 Task: Explore the nearby ski resorts in Lake Tahoe.
Action: Mouse moved to (206, 79)
Screenshot: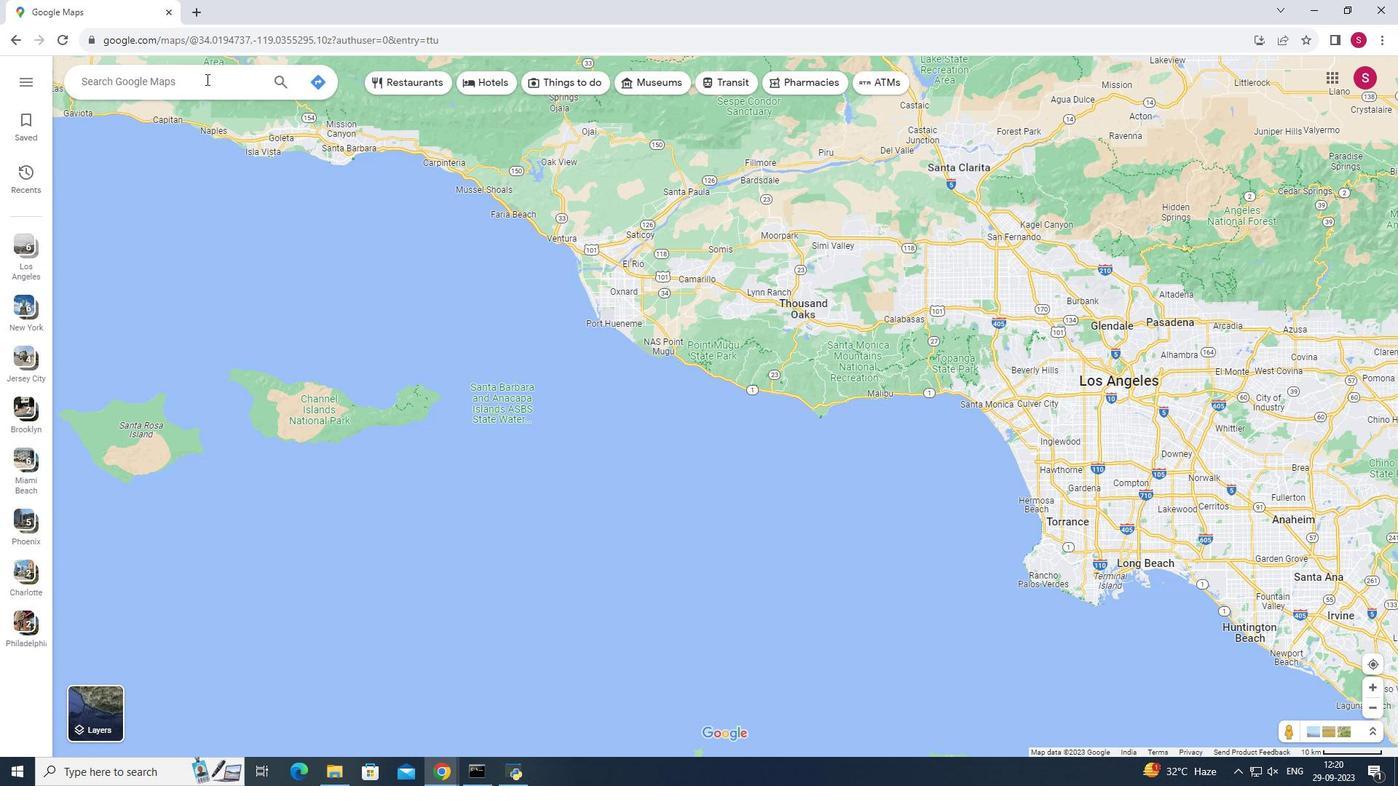 
Action: Mouse pressed left at (206, 79)
Screenshot: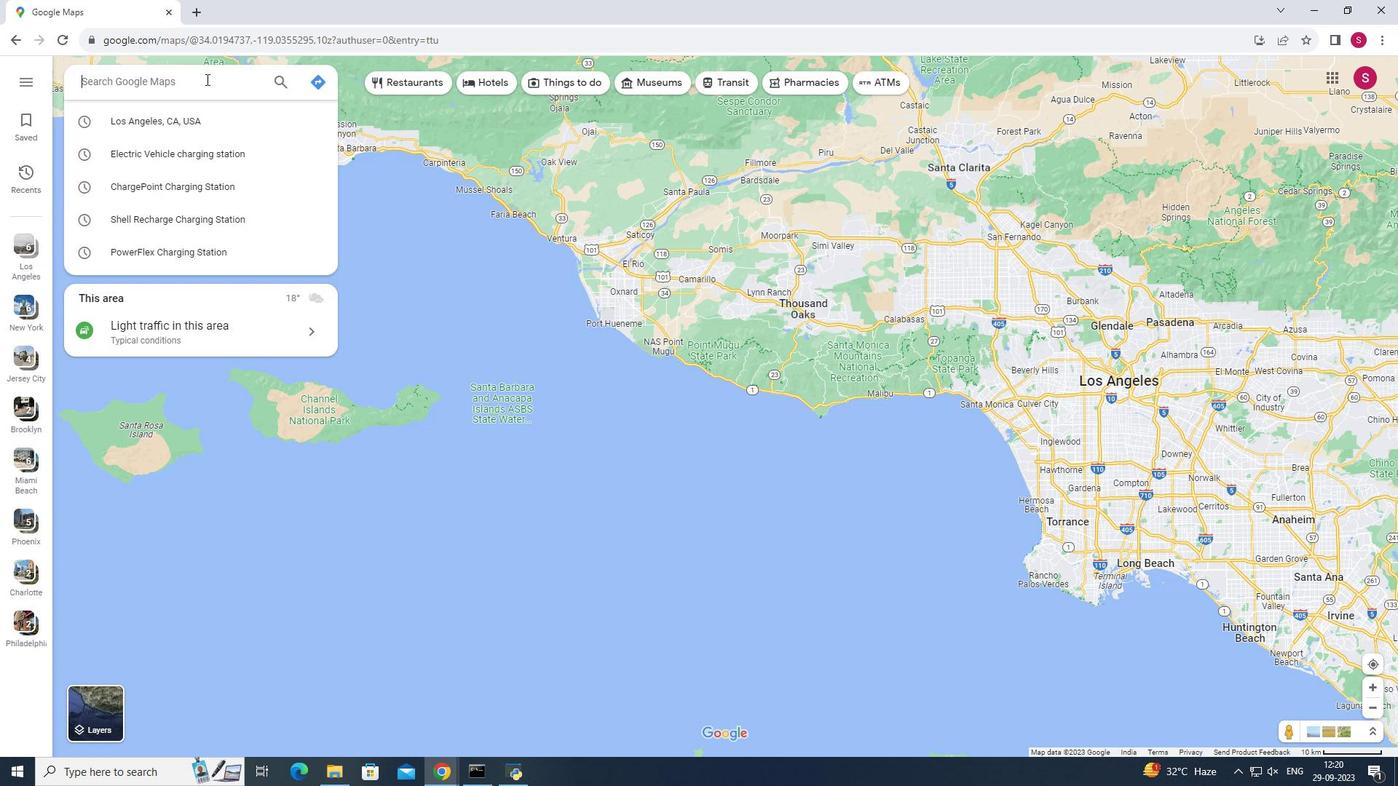 
Action: Mouse moved to (214, 81)
Screenshot: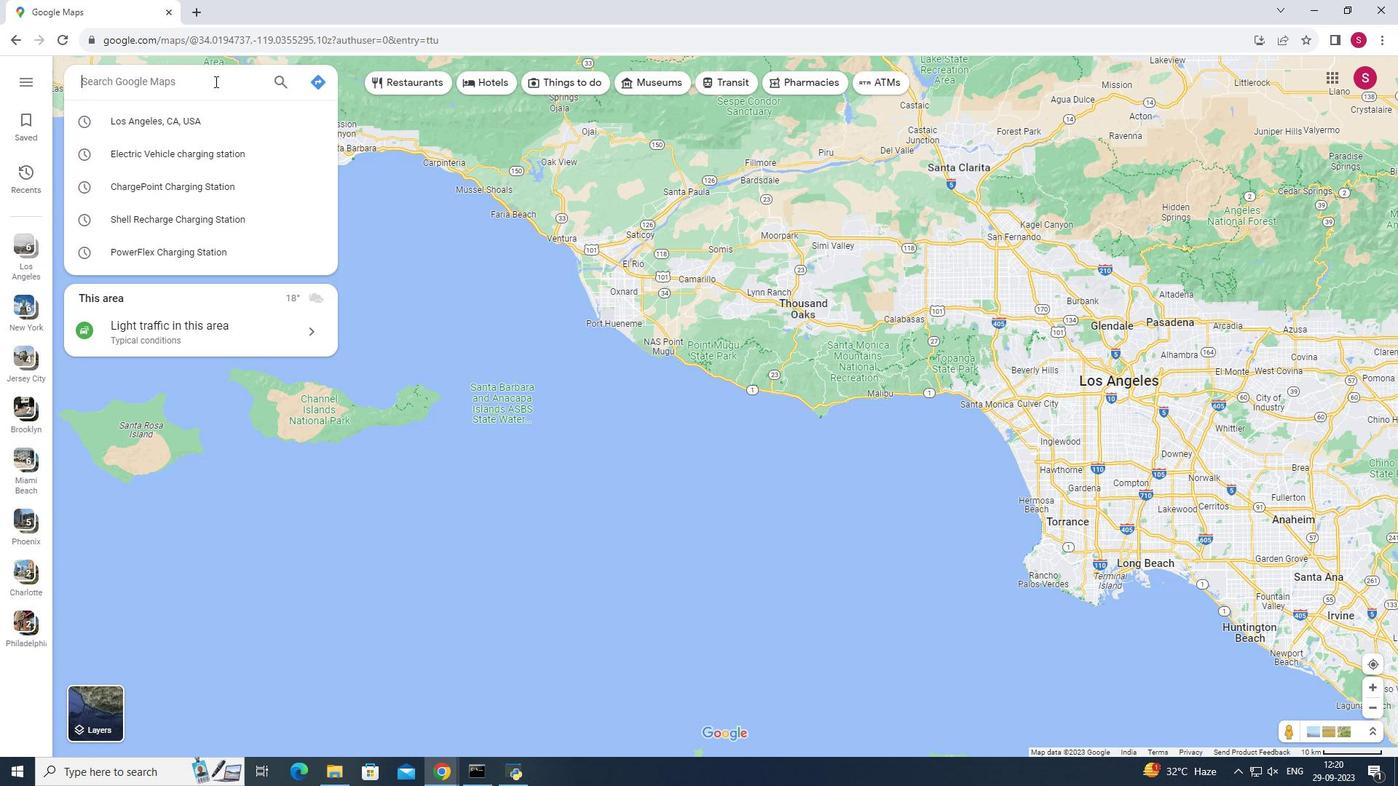 
Action: Key pressed <Key.shift><Key.shift><Key.shift><Key.shift><Key.shift><Key.shift><Key.shift><Key.shift><Key.shift><Key.shift><Key.shift><Key.shift><Key.shift><Key.shift><Key.shift><Key.shift><Key.shift>Lake<Key.space><Key.shift><Key.shift><Key.shift><Key.shift><Key.shift><Key.shift><Key.shift><Key.shift><Key.shift><Key.shift><Key.shift>Tahoe
Screenshot: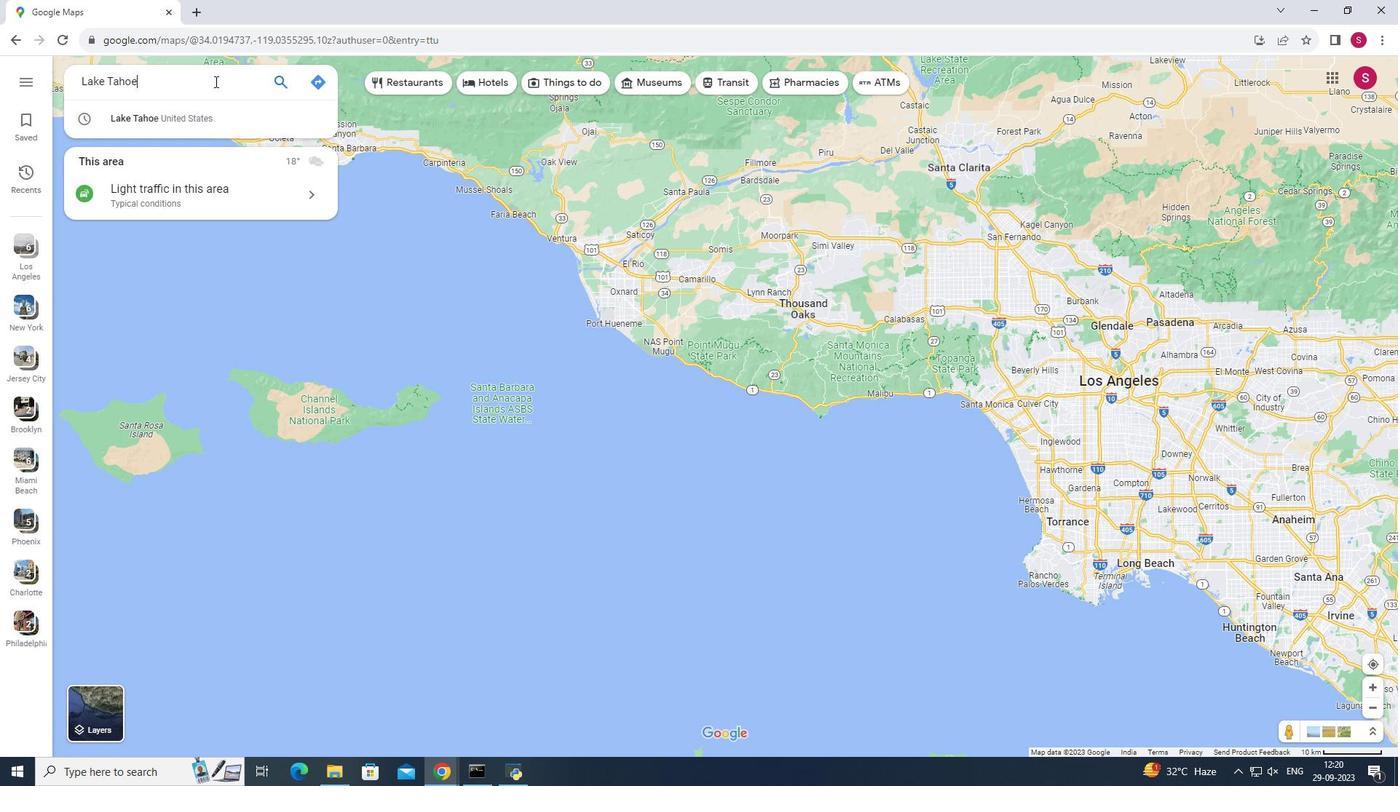 
Action: Mouse moved to (214, 115)
Screenshot: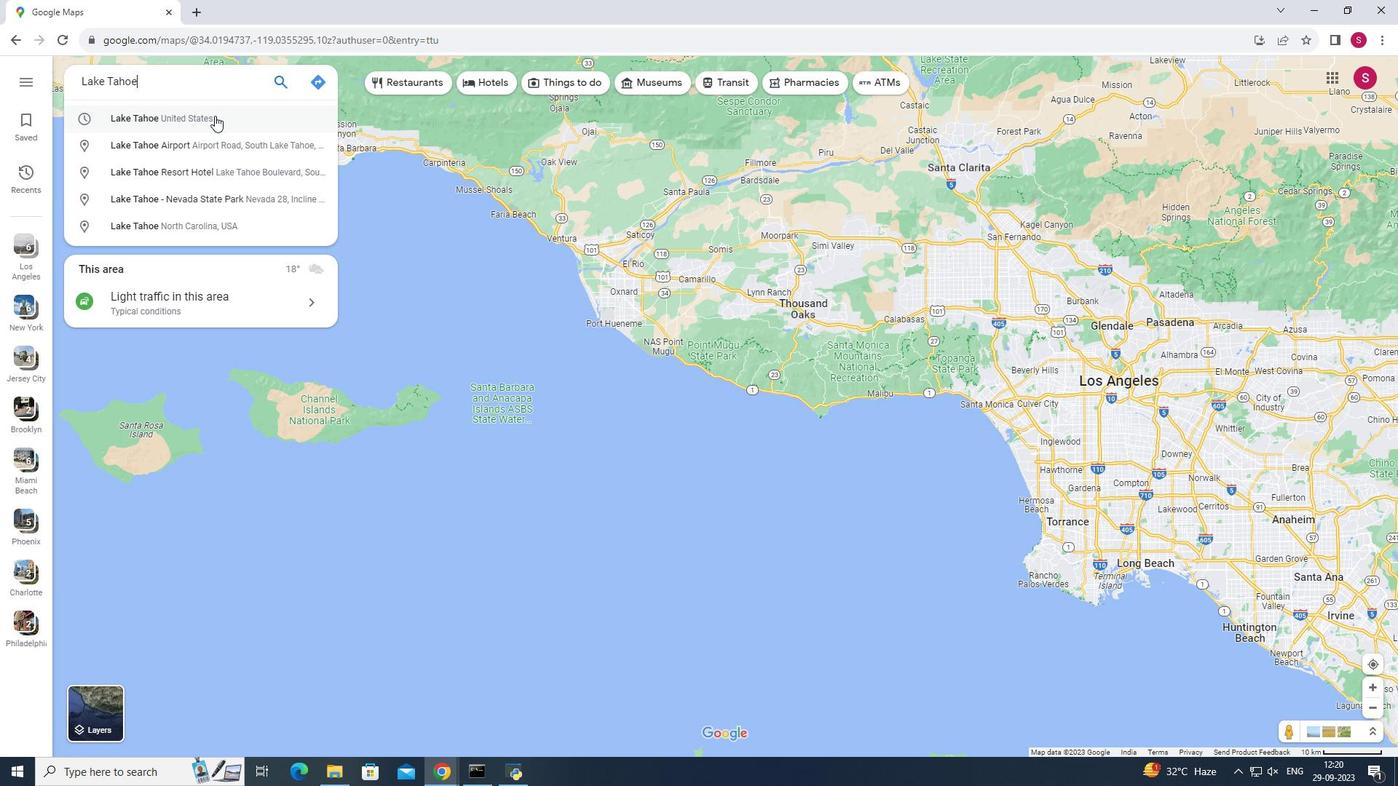
Action: Mouse pressed left at (214, 115)
Screenshot: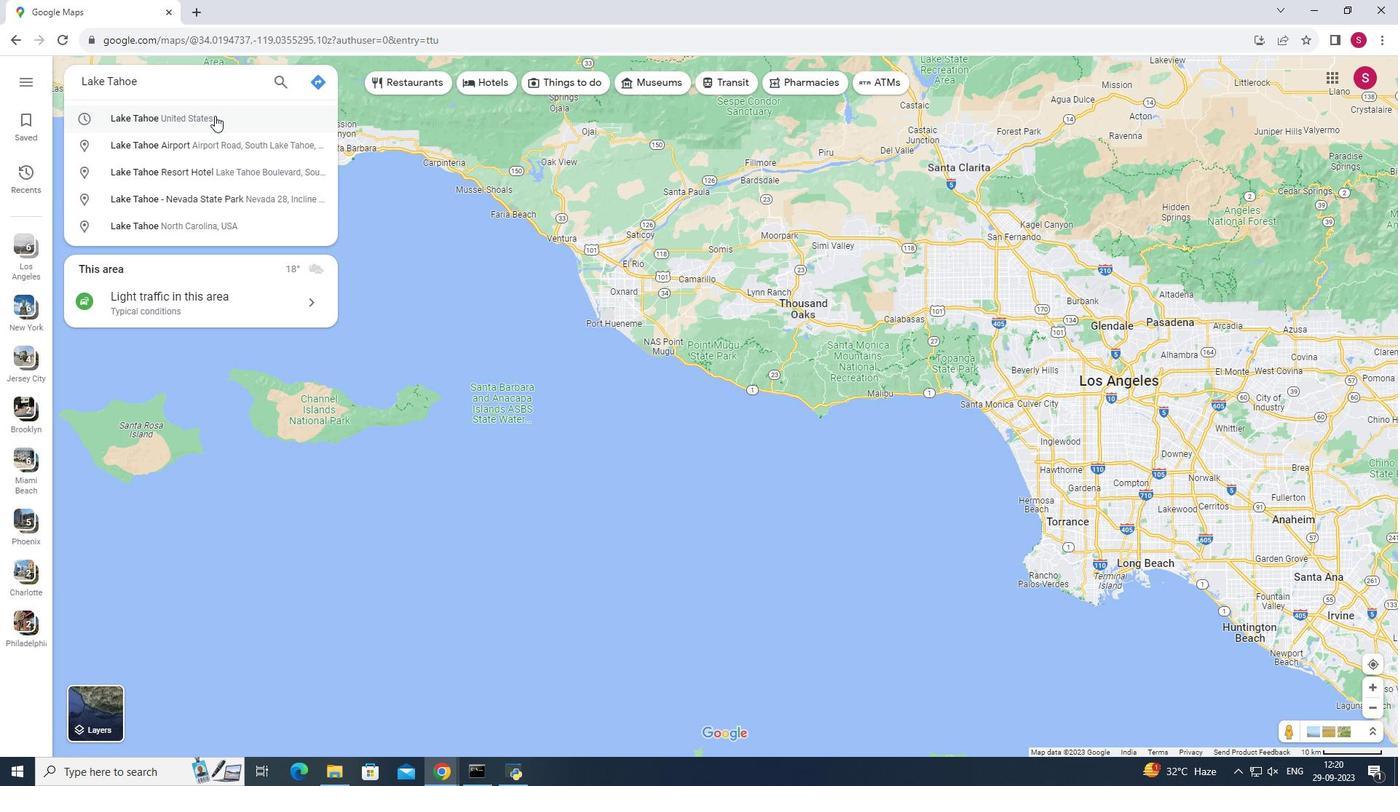 
Action: Mouse moved to (204, 368)
Screenshot: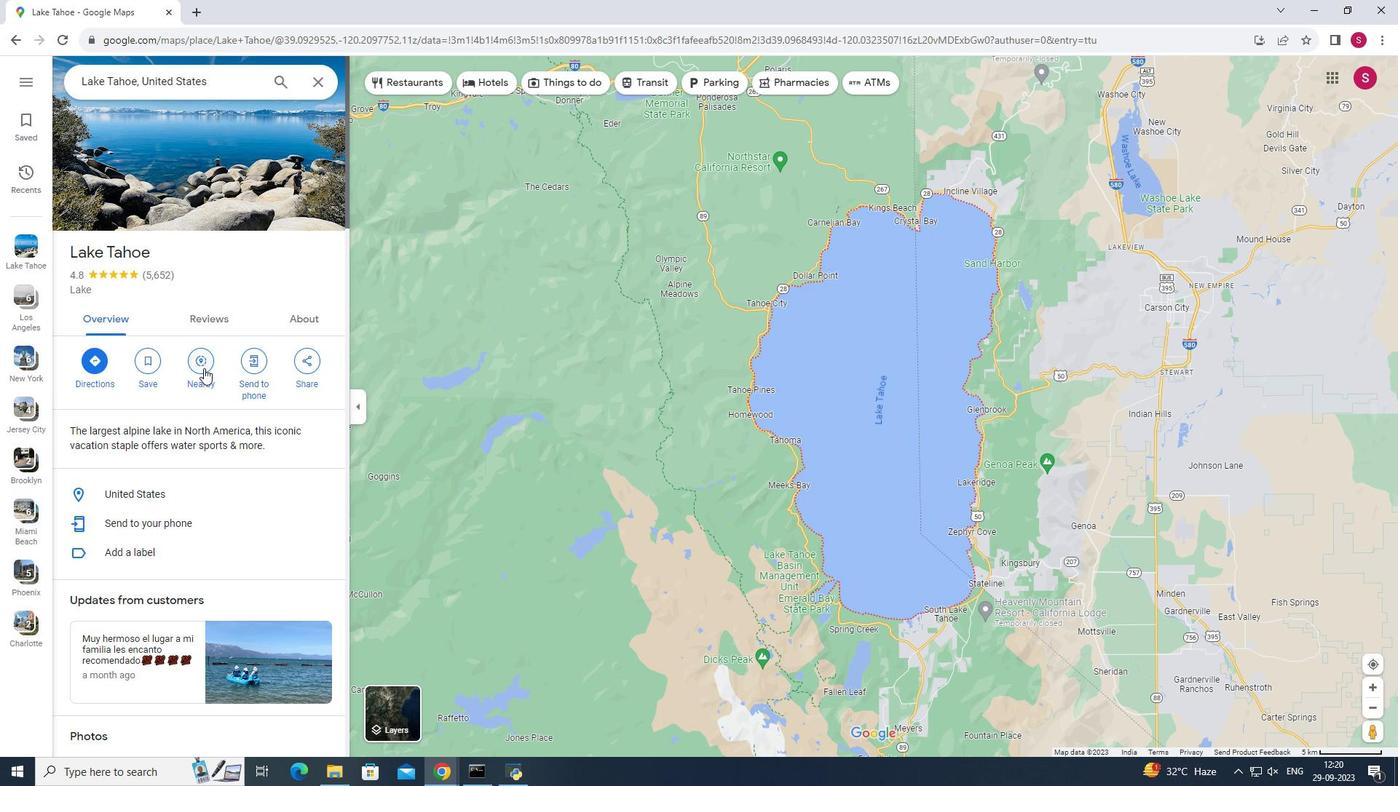 
Action: Mouse pressed left at (204, 368)
Screenshot: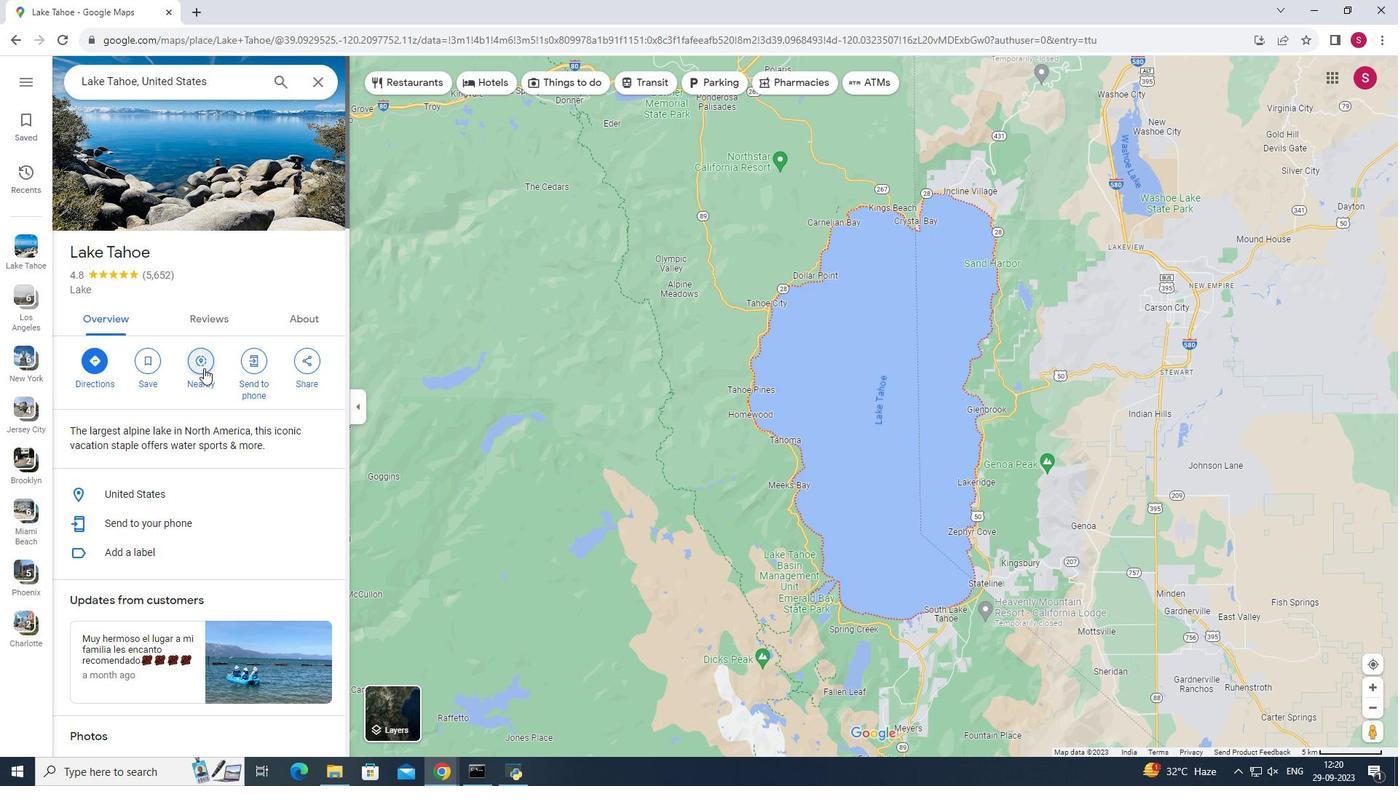 
Action: Mouse moved to (191, 75)
Screenshot: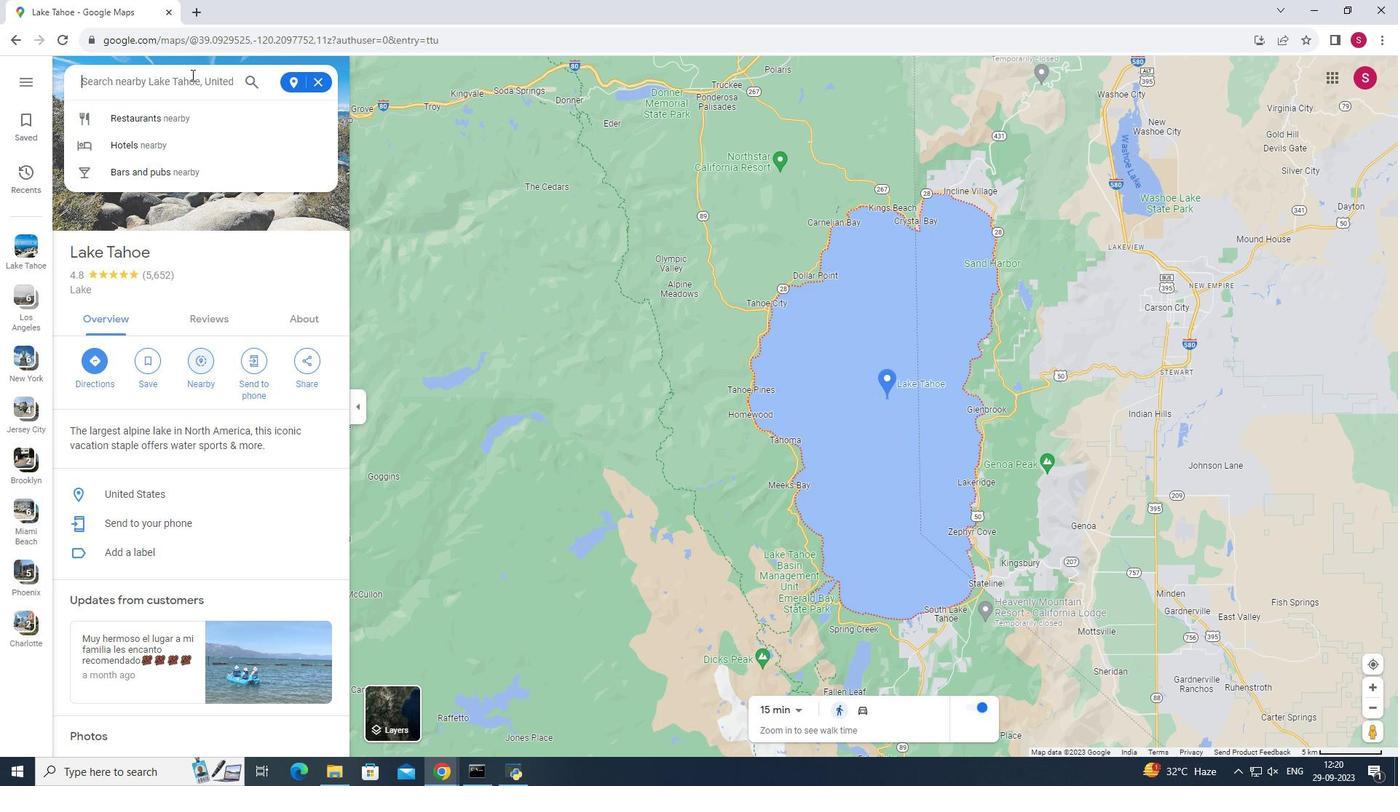 
Action: Mouse pressed left at (191, 75)
Screenshot: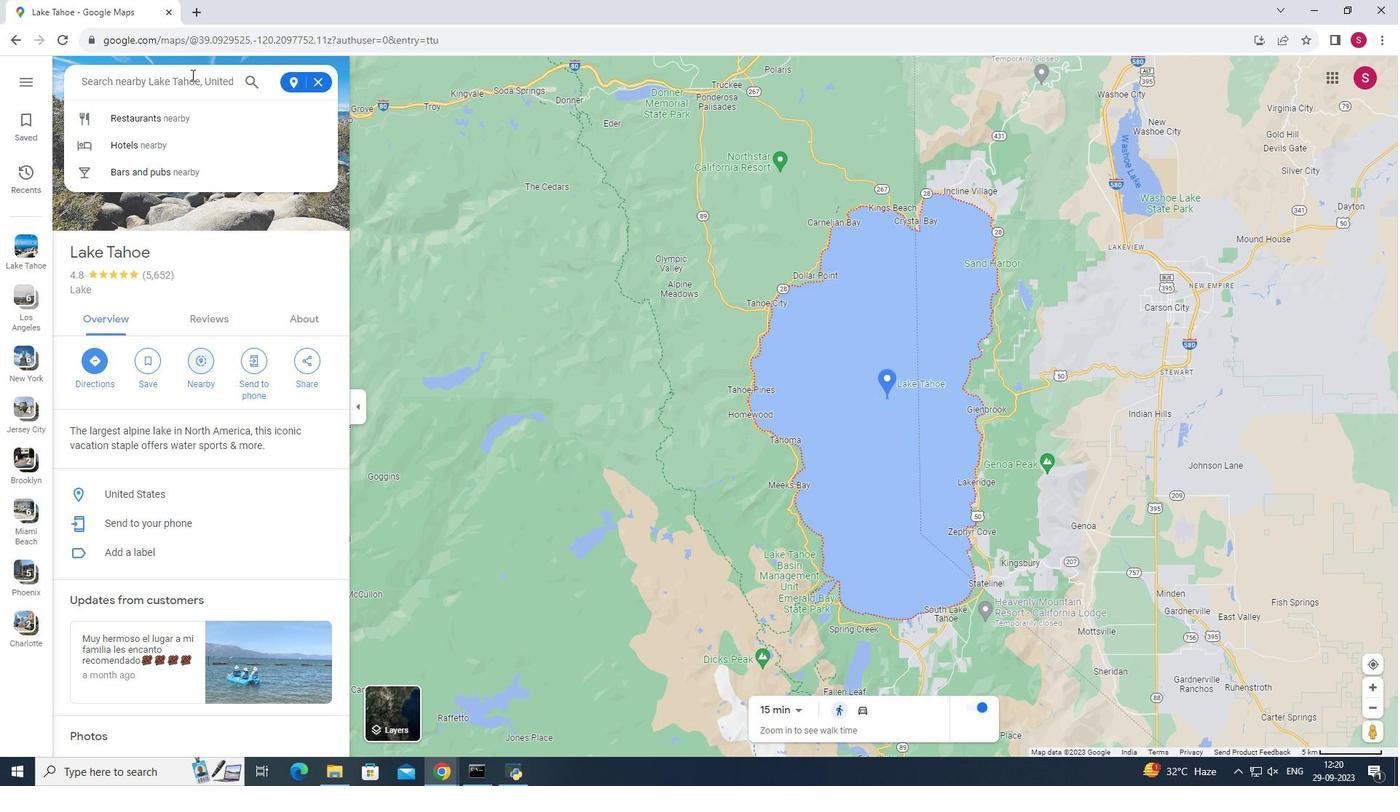 
Action: Key pressed ski<Key.space>resorts<Key.enter>
Screenshot: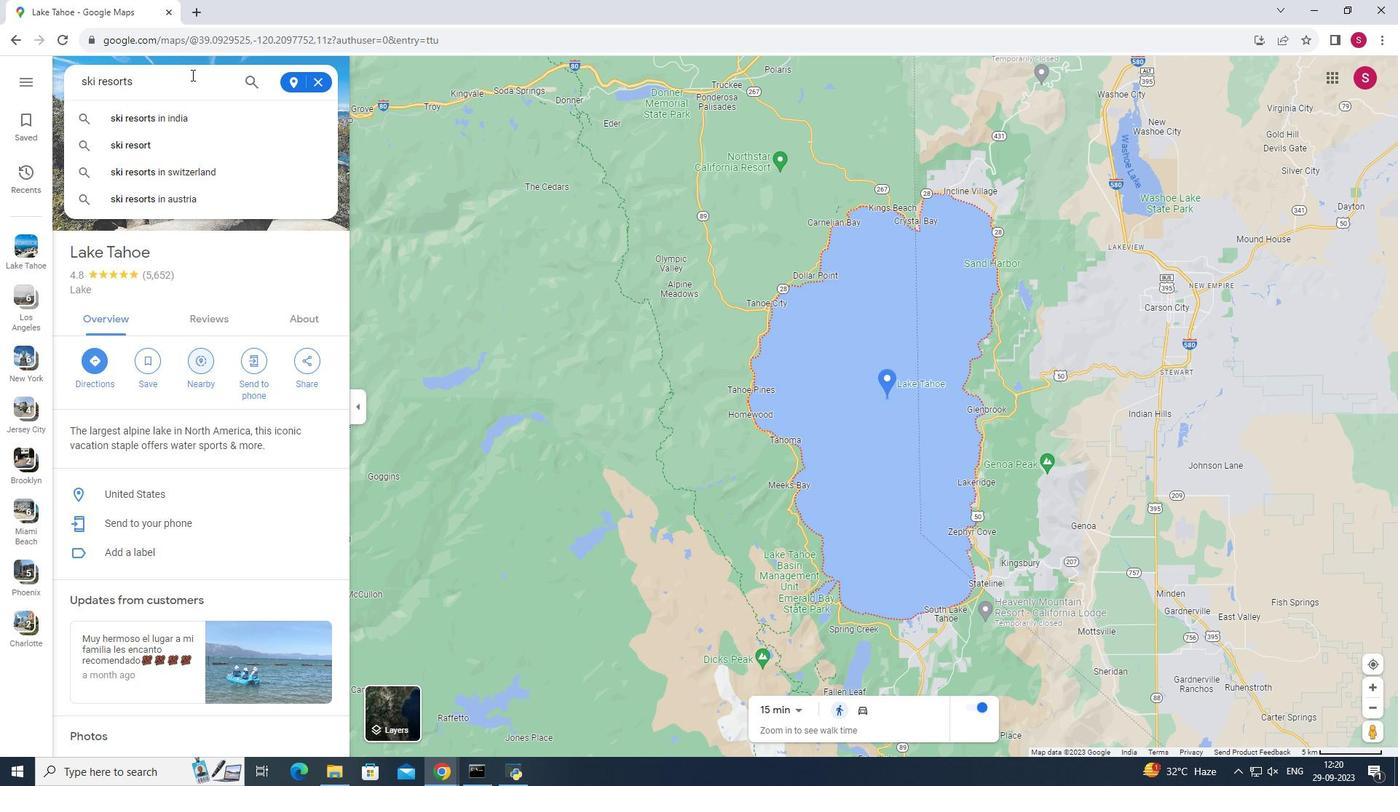 
Action: Mouse moved to (207, 128)
Screenshot: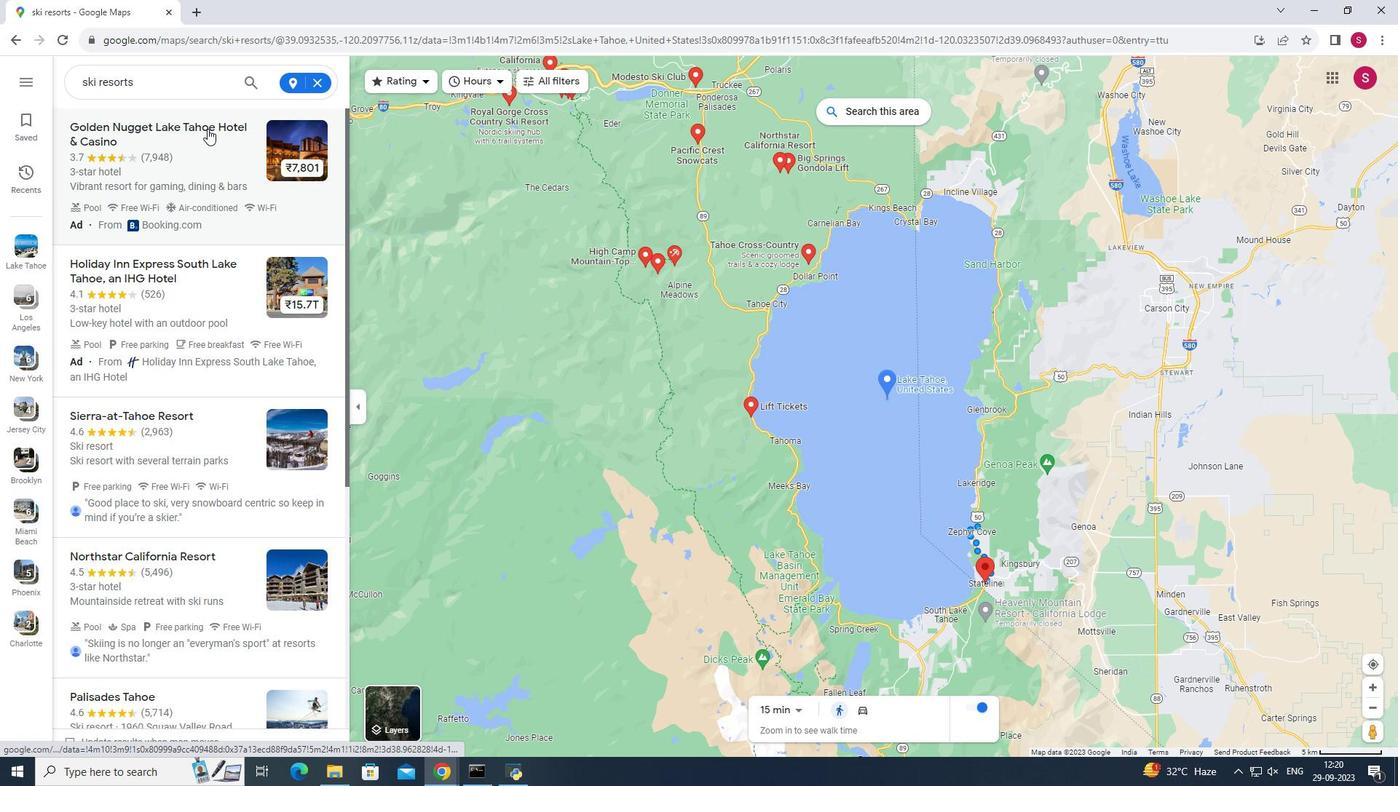 
Action: Mouse pressed left at (207, 128)
Screenshot: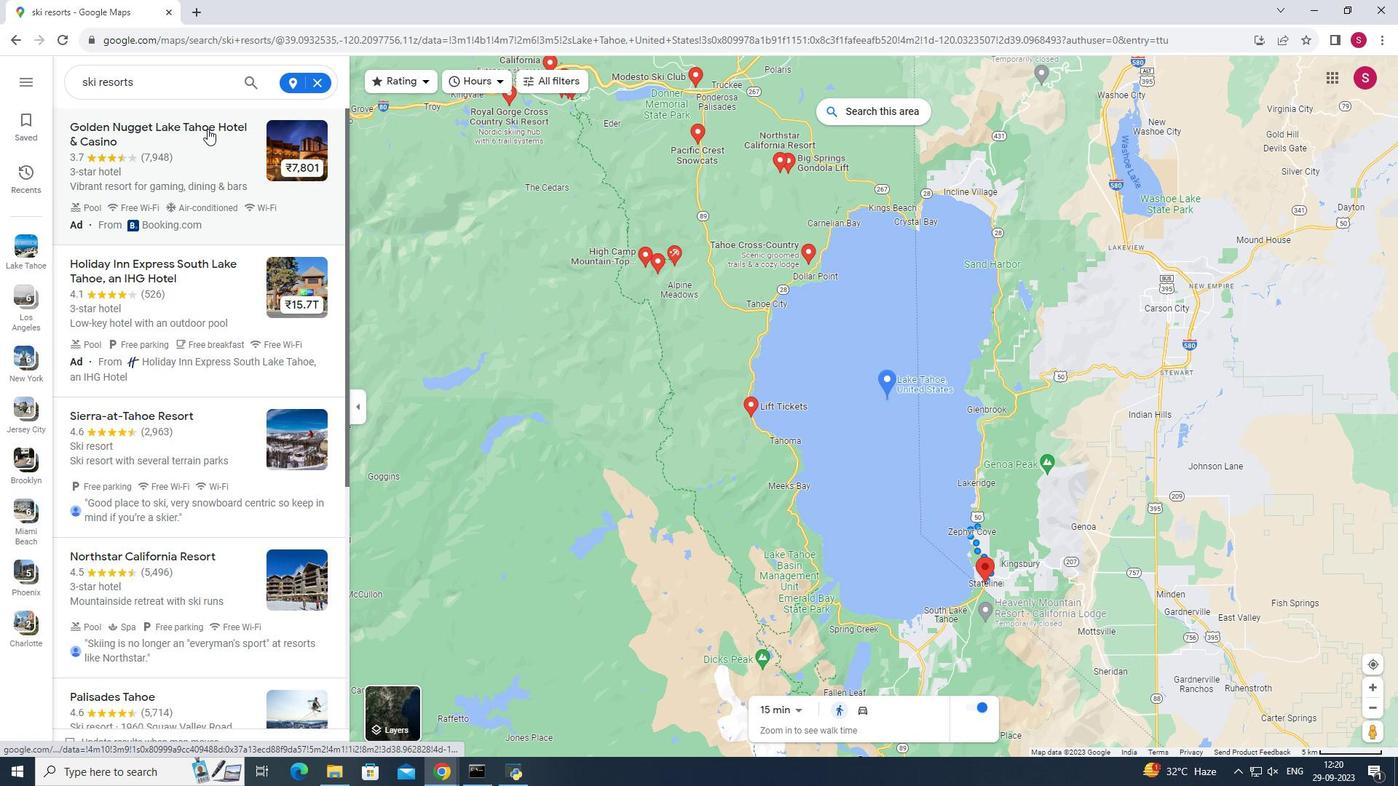 
Action: Mouse moved to (569, 418)
Screenshot: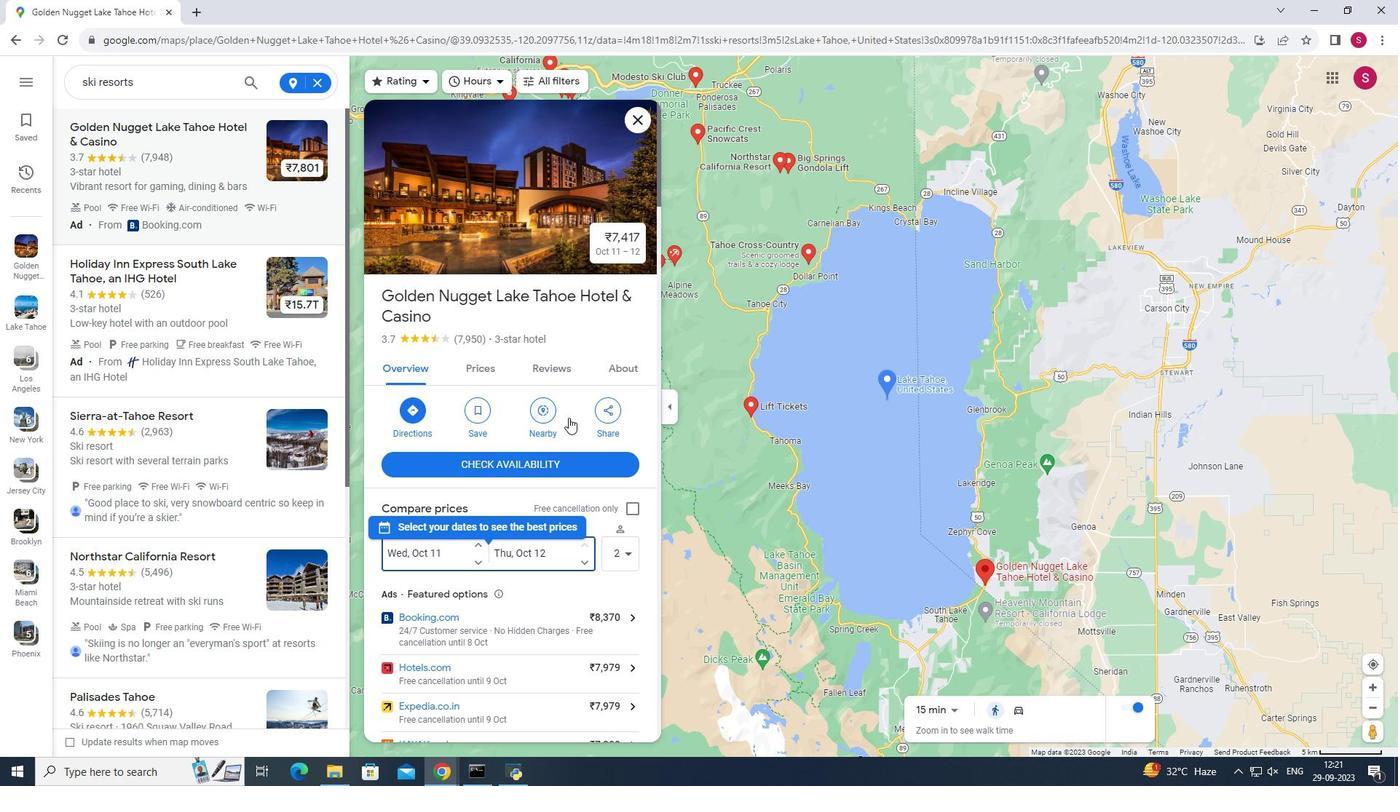 
Action: Mouse scrolled (569, 417) with delta (0, 0)
Screenshot: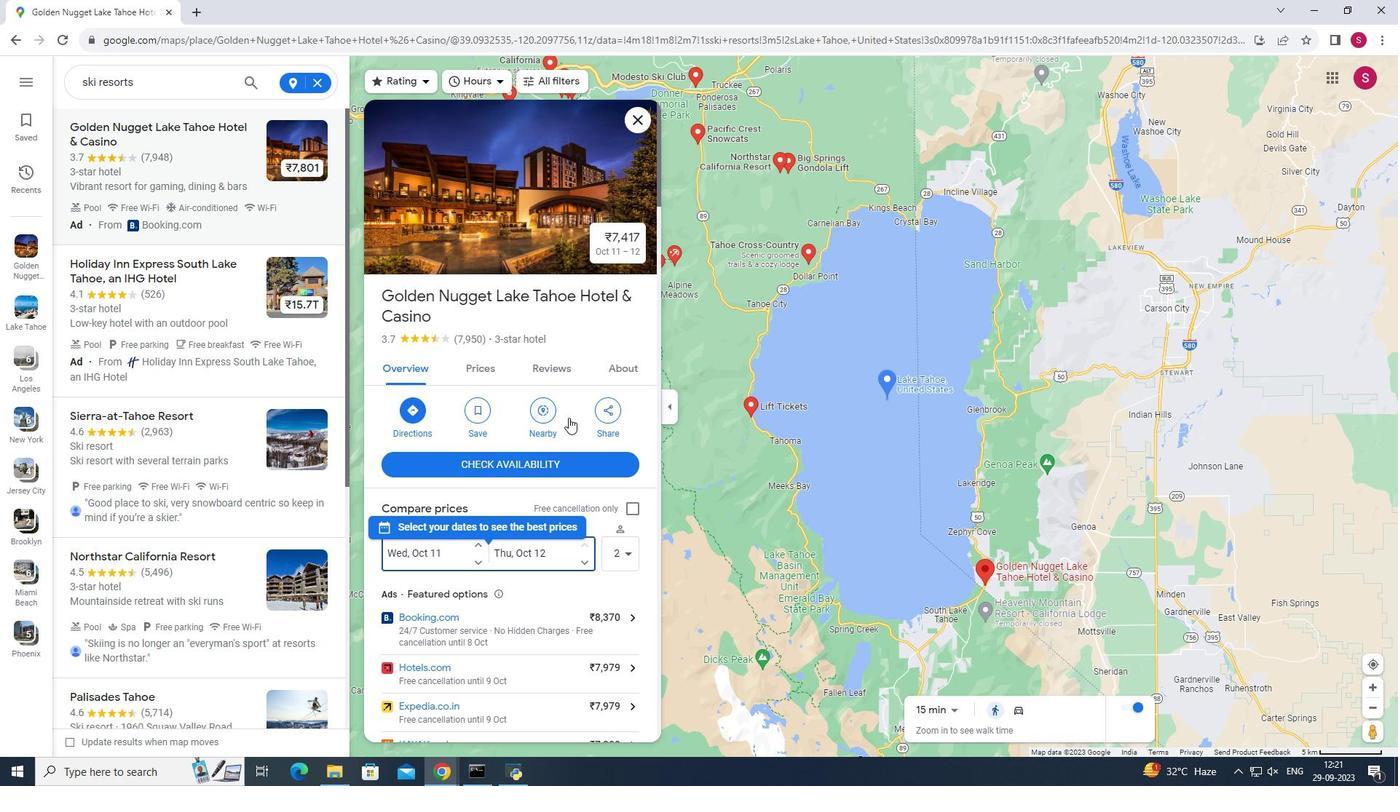 
Action: Mouse moved to (569, 418)
Screenshot: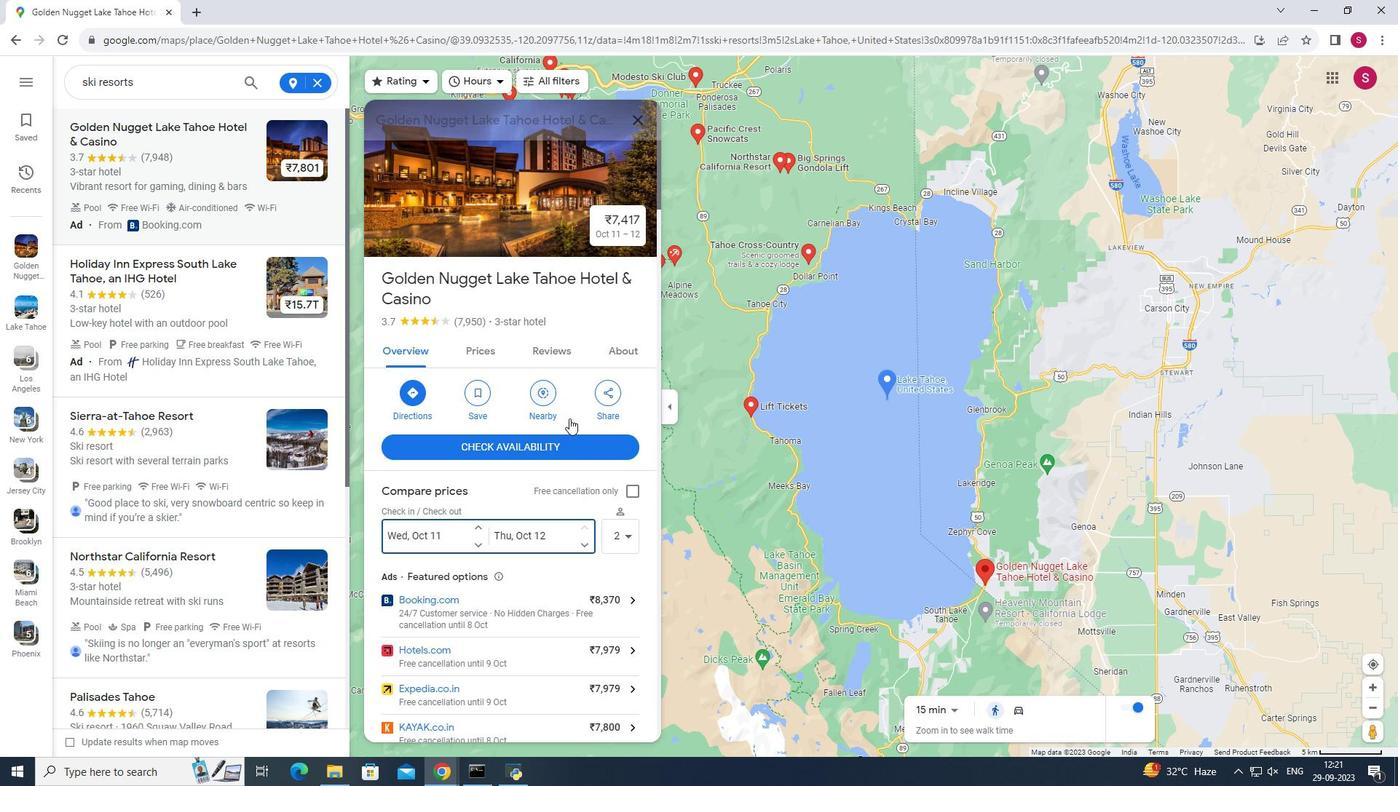 
Action: Mouse scrolled (569, 418) with delta (0, 0)
Screenshot: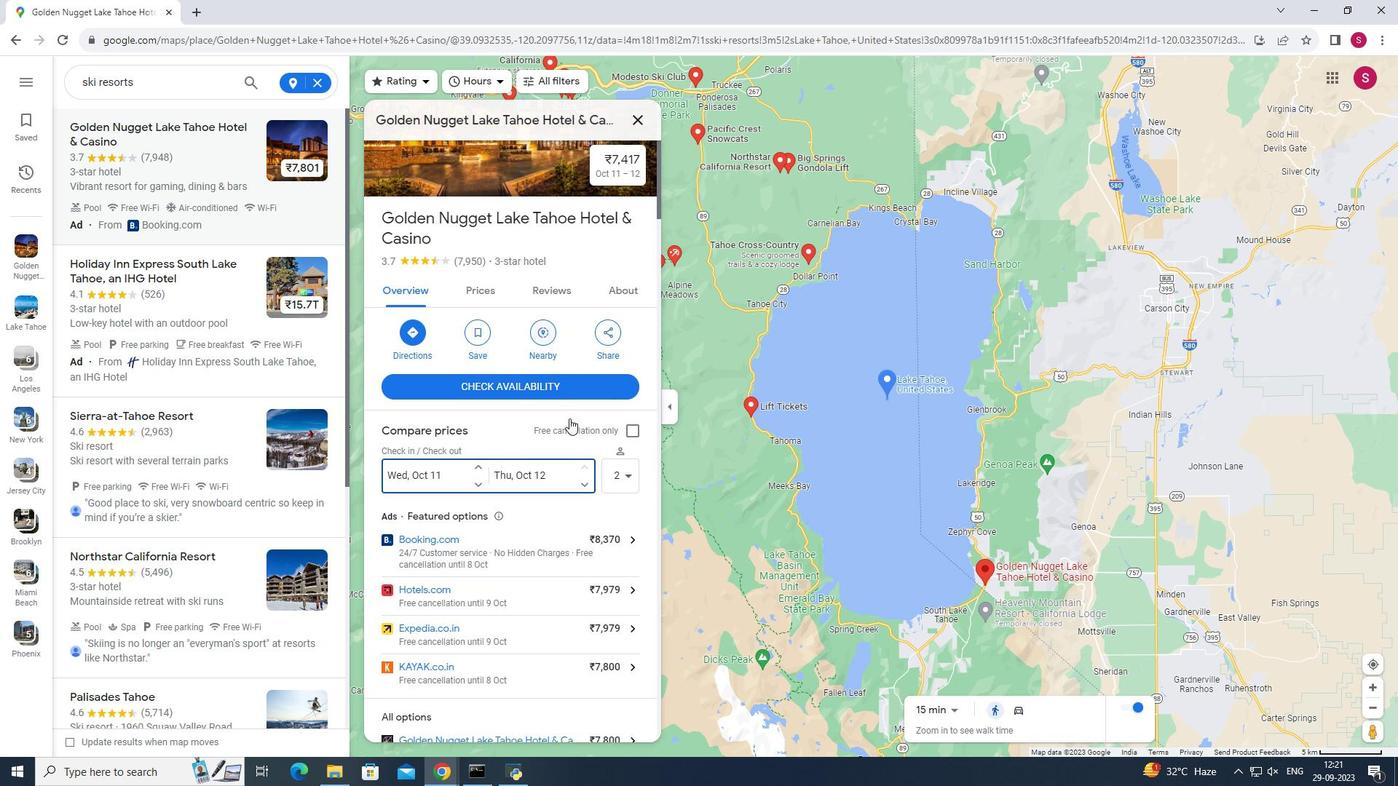 
Action: Mouse moved to (595, 422)
Screenshot: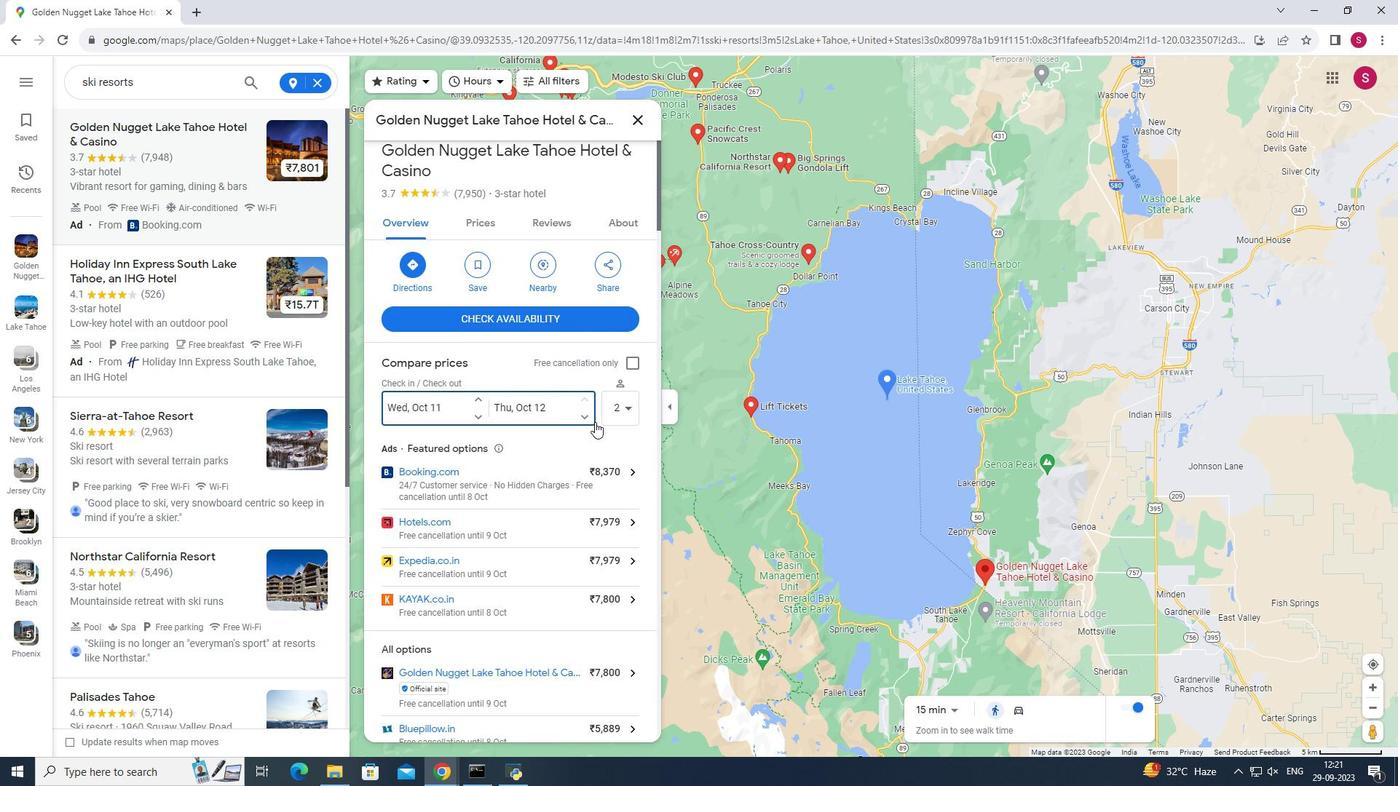 
Action: Mouse scrolled (595, 421) with delta (0, 0)
Screenshot: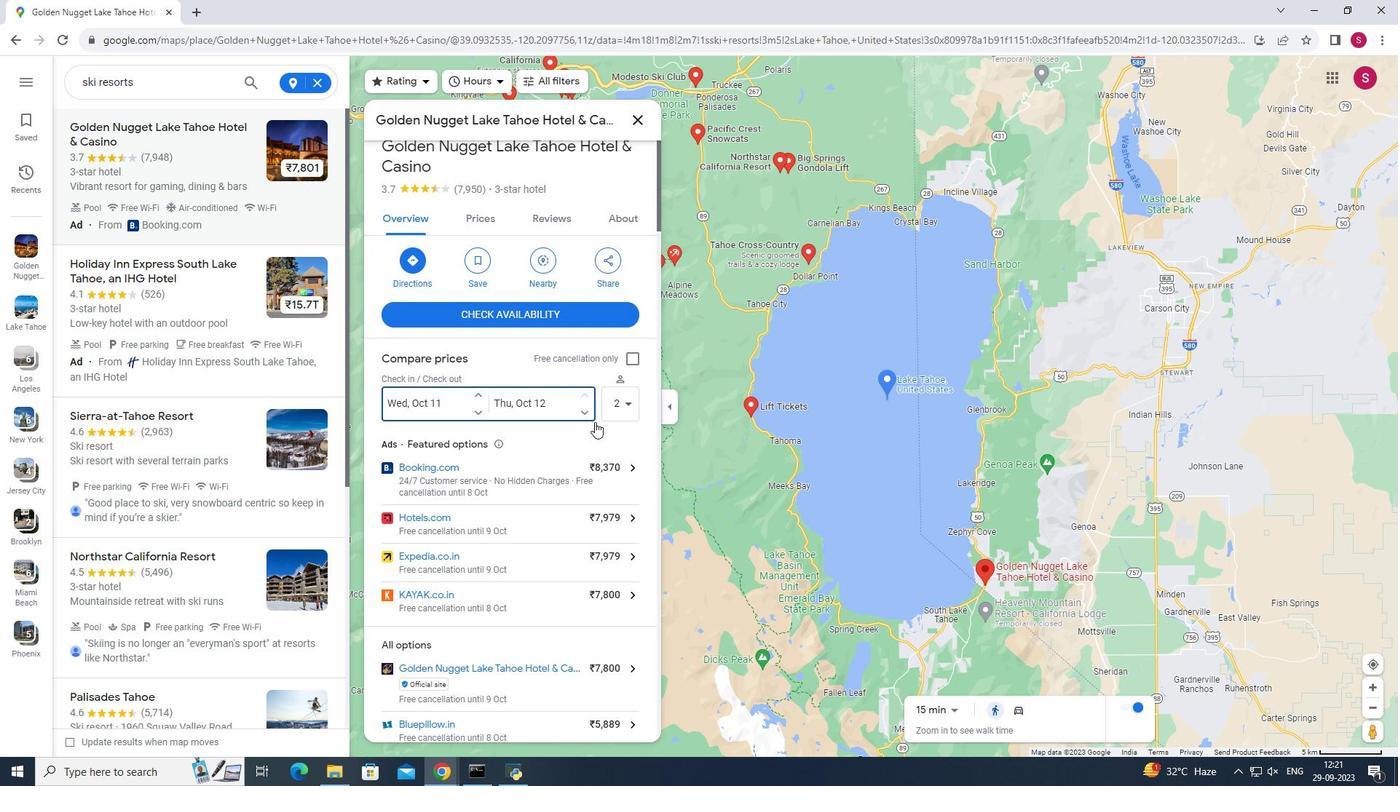 
Action: Mouse moved to (598, 421)
Screenshot: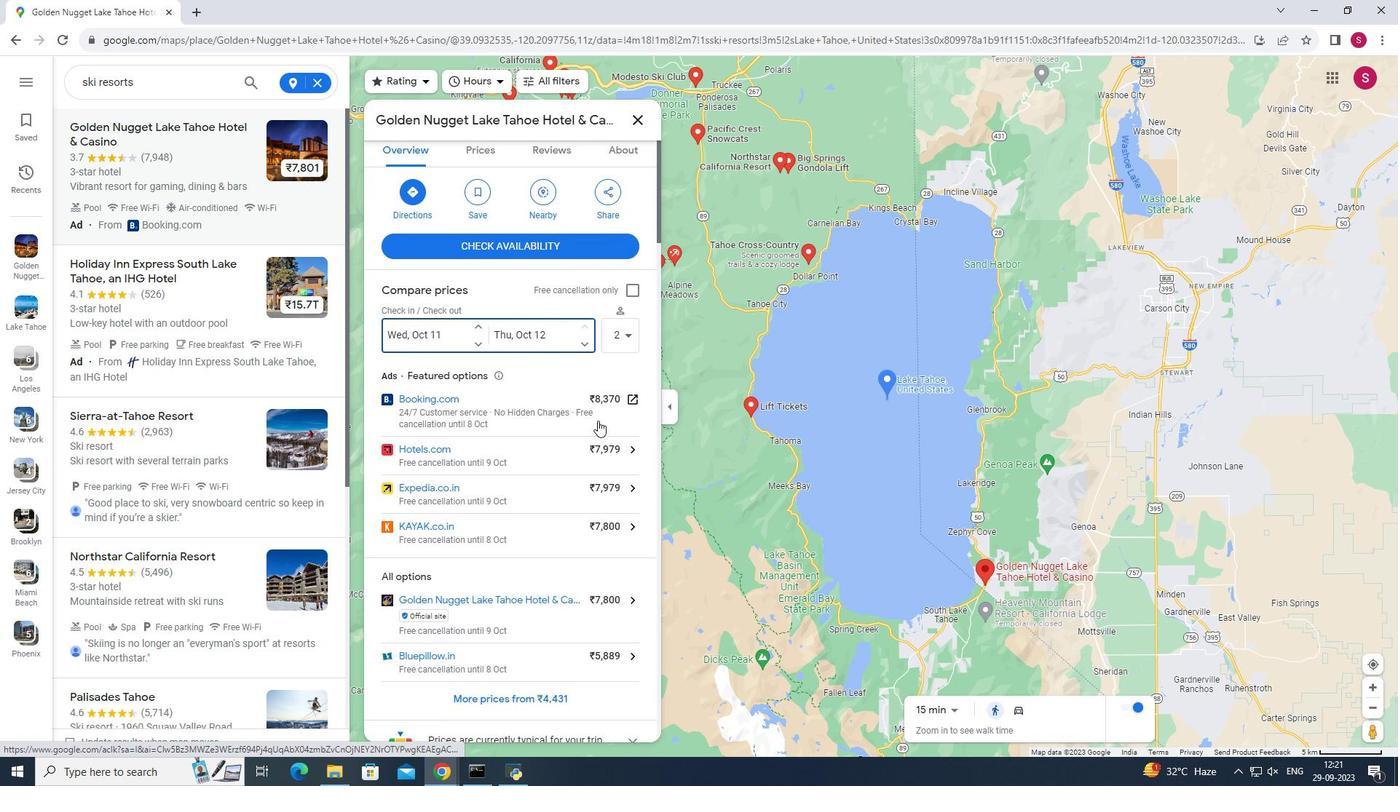 
Action: Mouse scrolled (598, 420) with delta (0, 0)
Screenshot: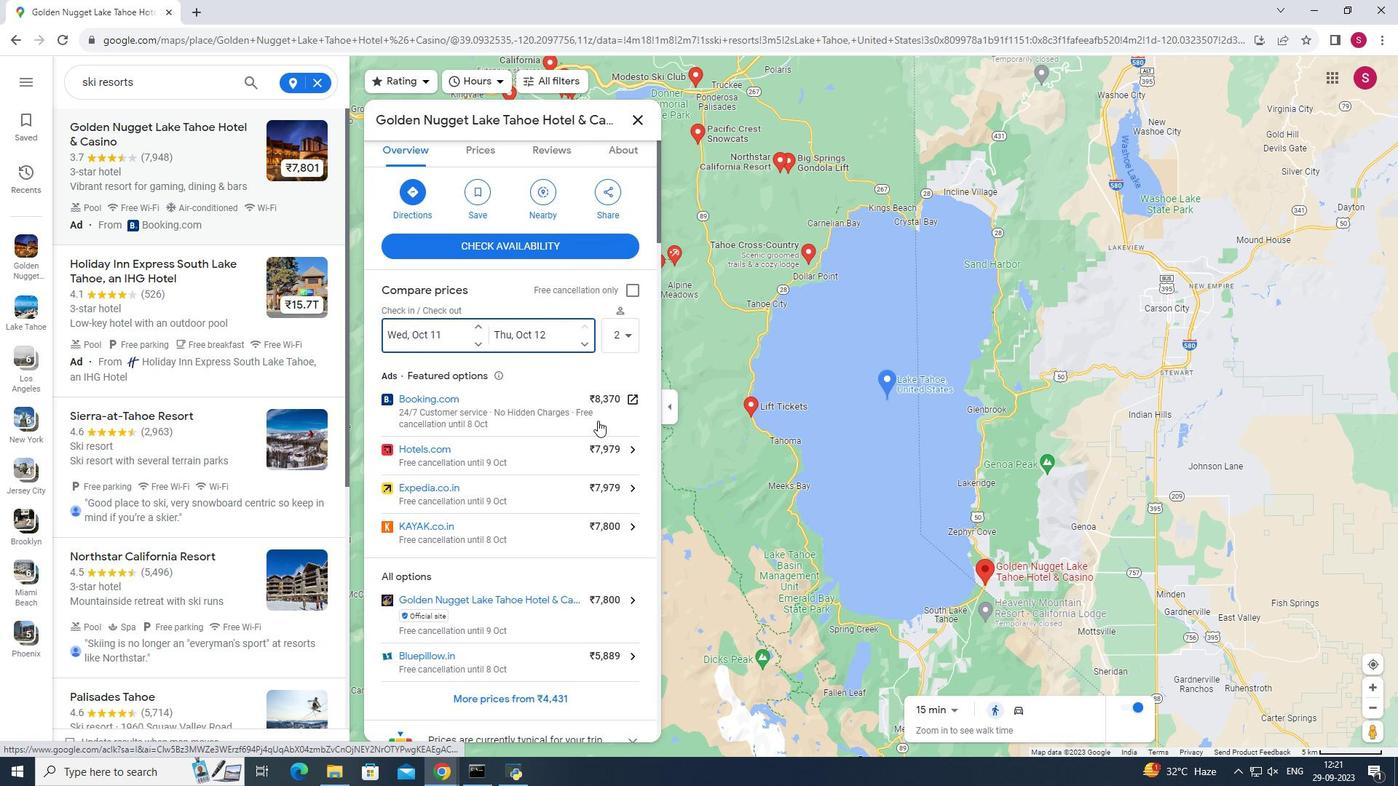 
Action: Mouse scrolled (598, 420) with delta (0, 0)
Screenshot: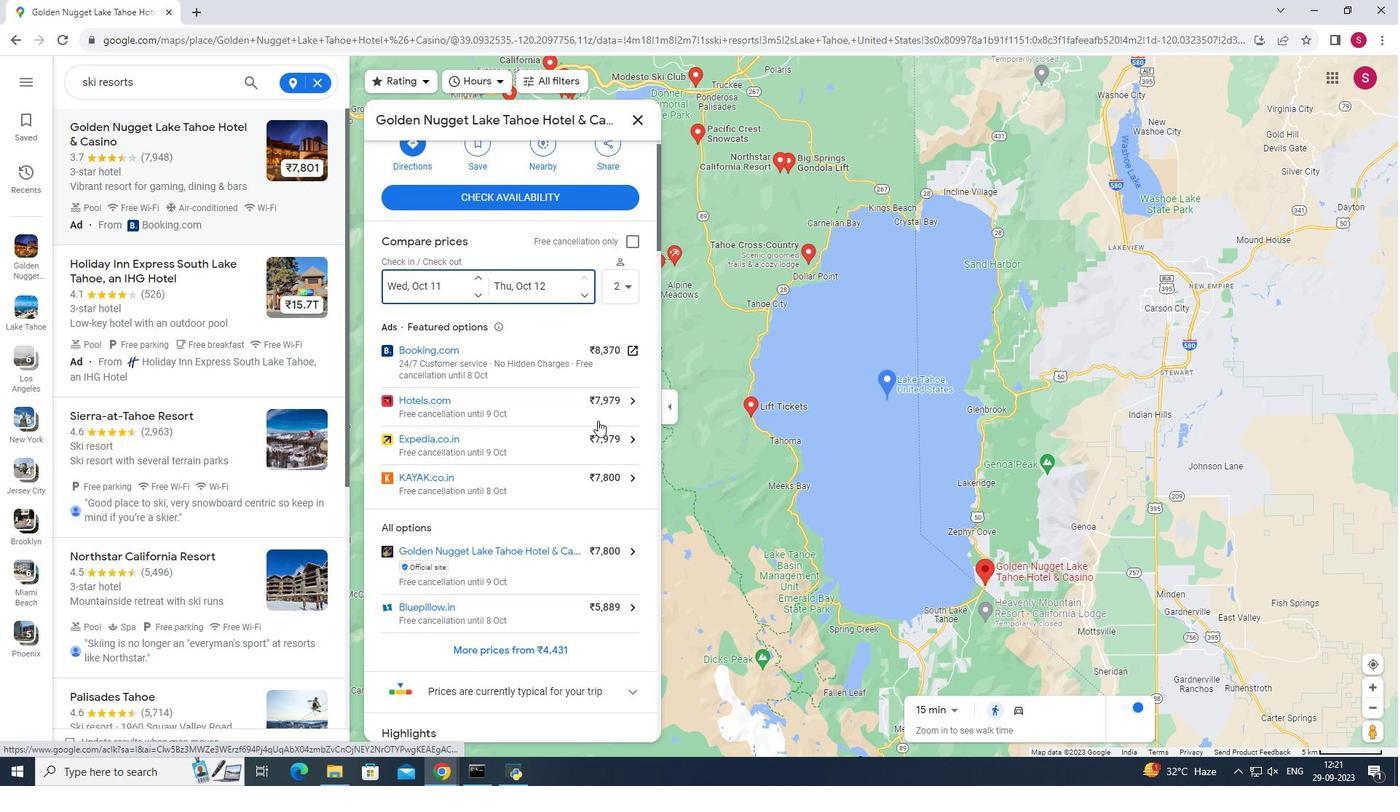 
Action: Mouse moved to (598, 421)
Screenshot: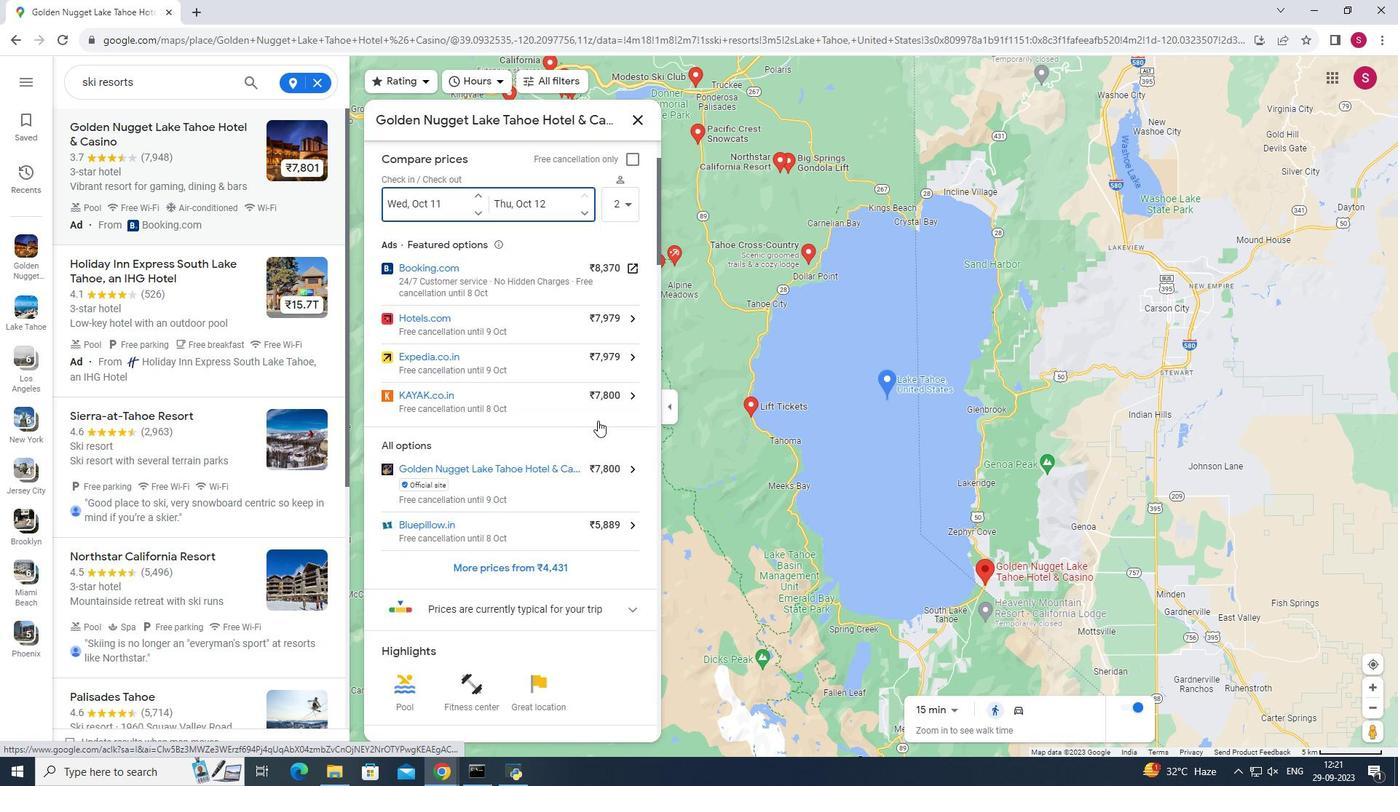 
Action: Mouse scrolled (598, 420) with delta (0, 0)
Screenshot: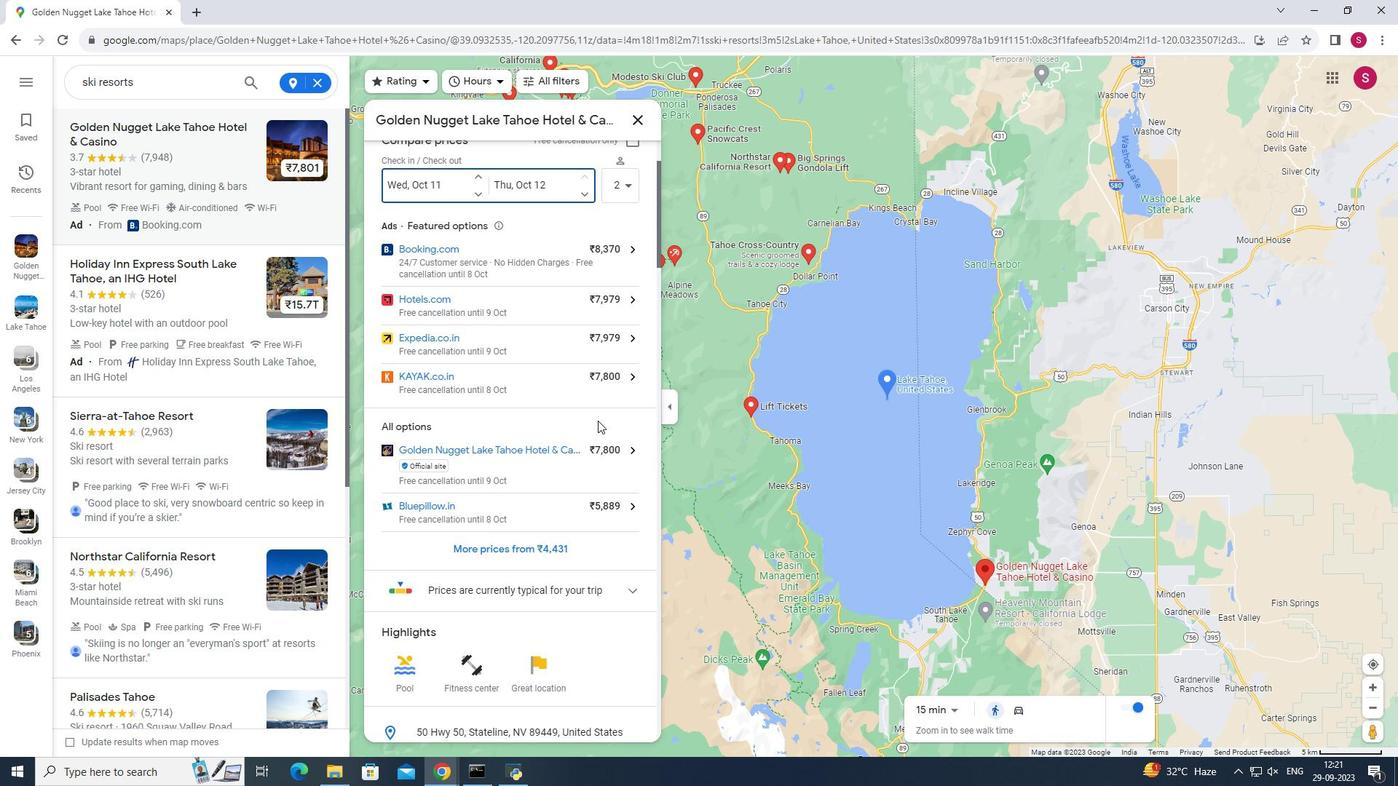 
Action: Mouse scrolled (598, 420) with delta (0, 0)
Screenshot: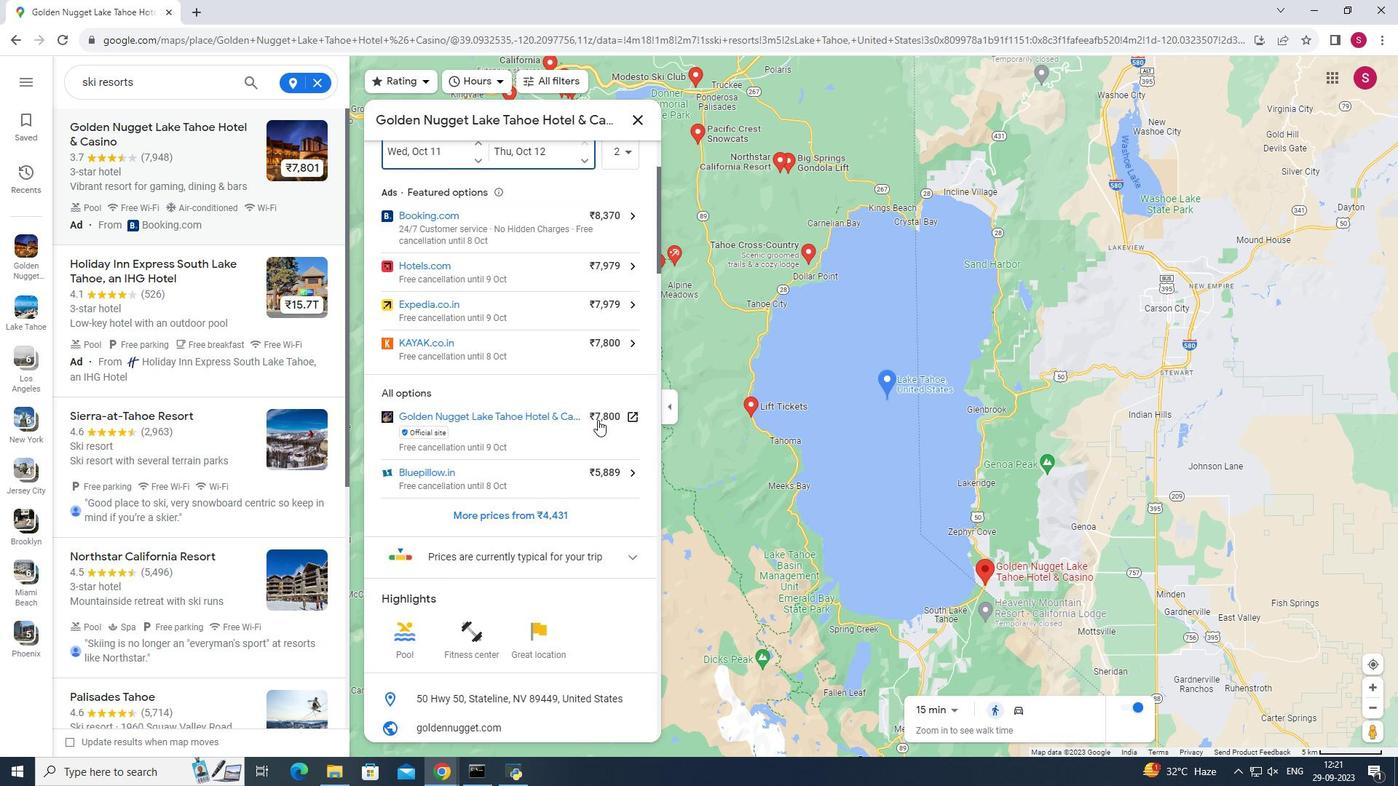 
Action: Mouse moved to (598, 418)
Screenshot: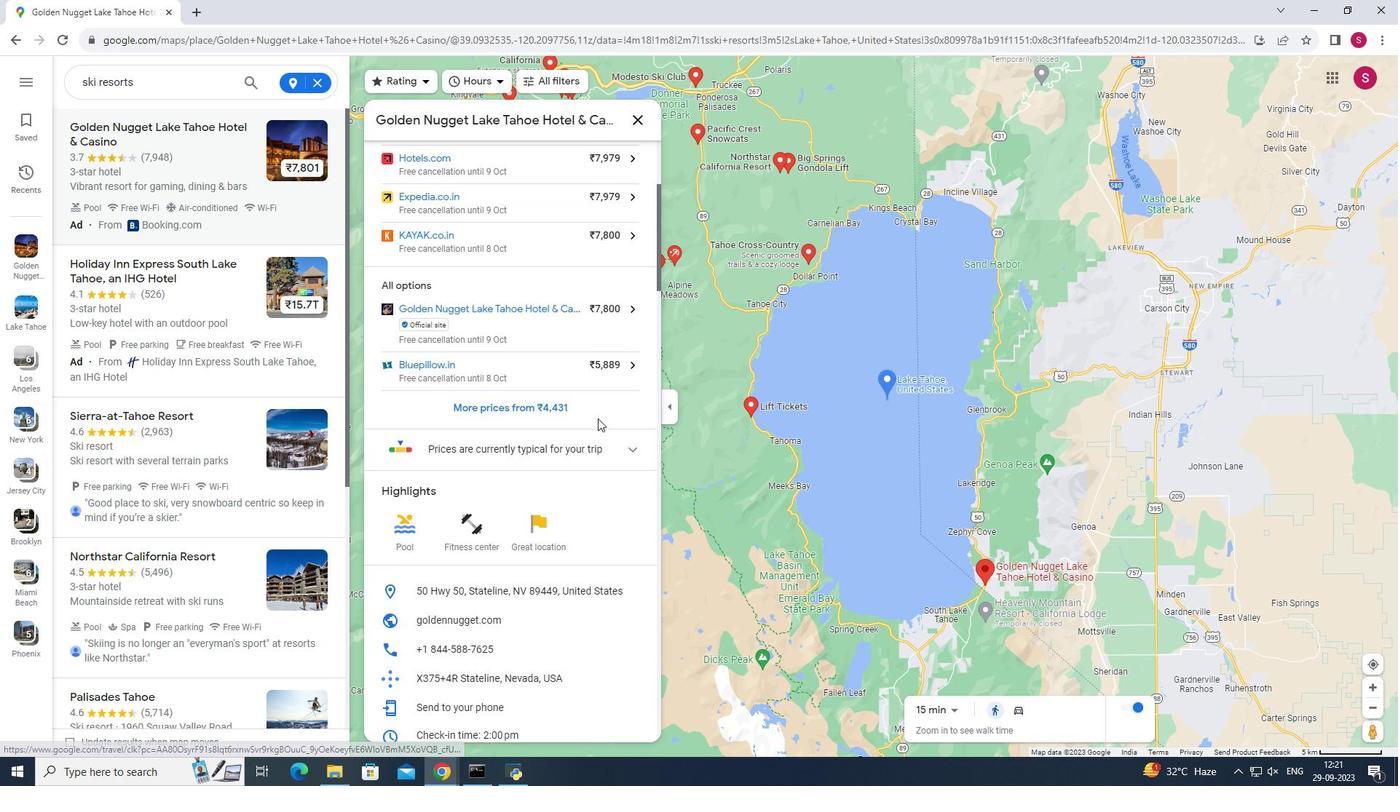 
Action: Mouse scrolled (598, 418) with delta (0, 0)
Screenshot: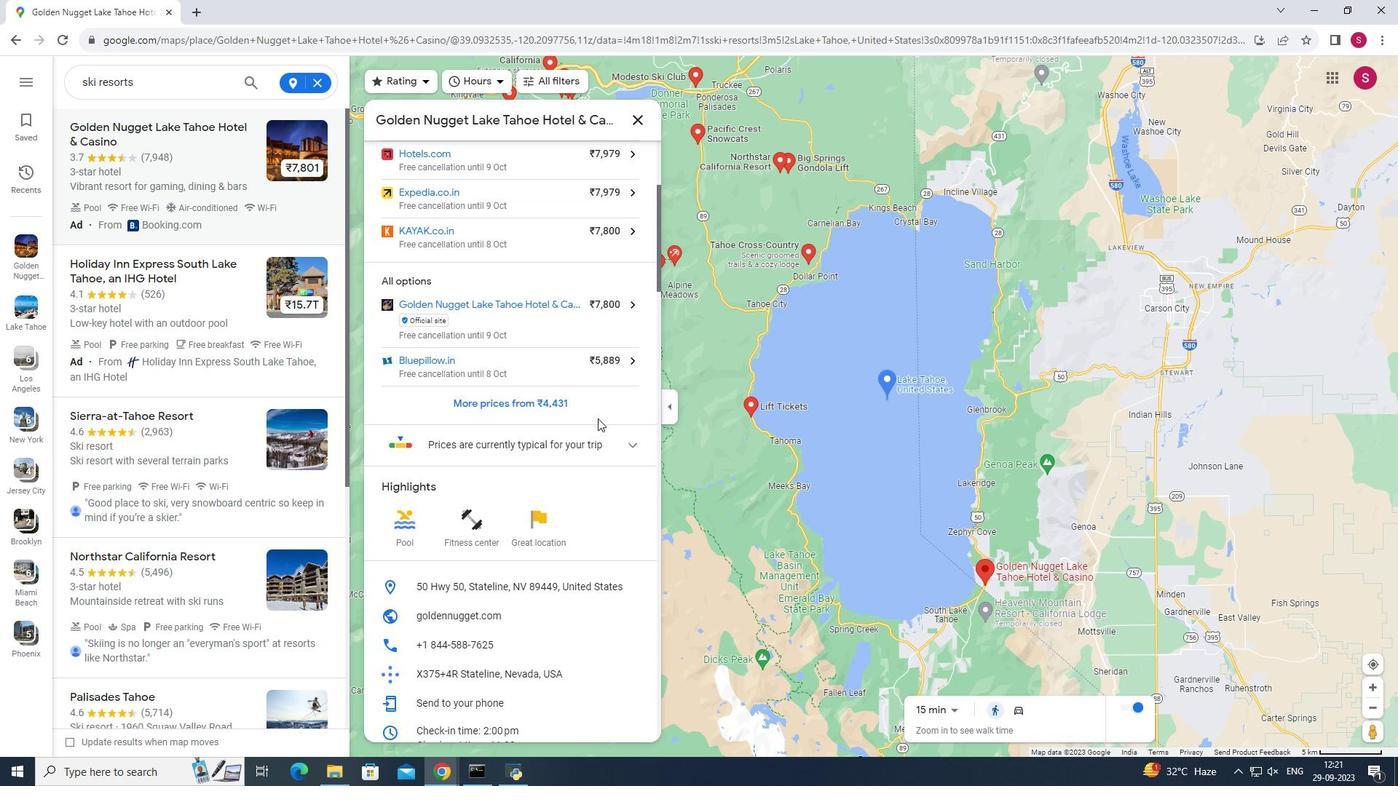 
Action: Mouse scrolled (598, 418) with delta (0, 0)
Screenshot: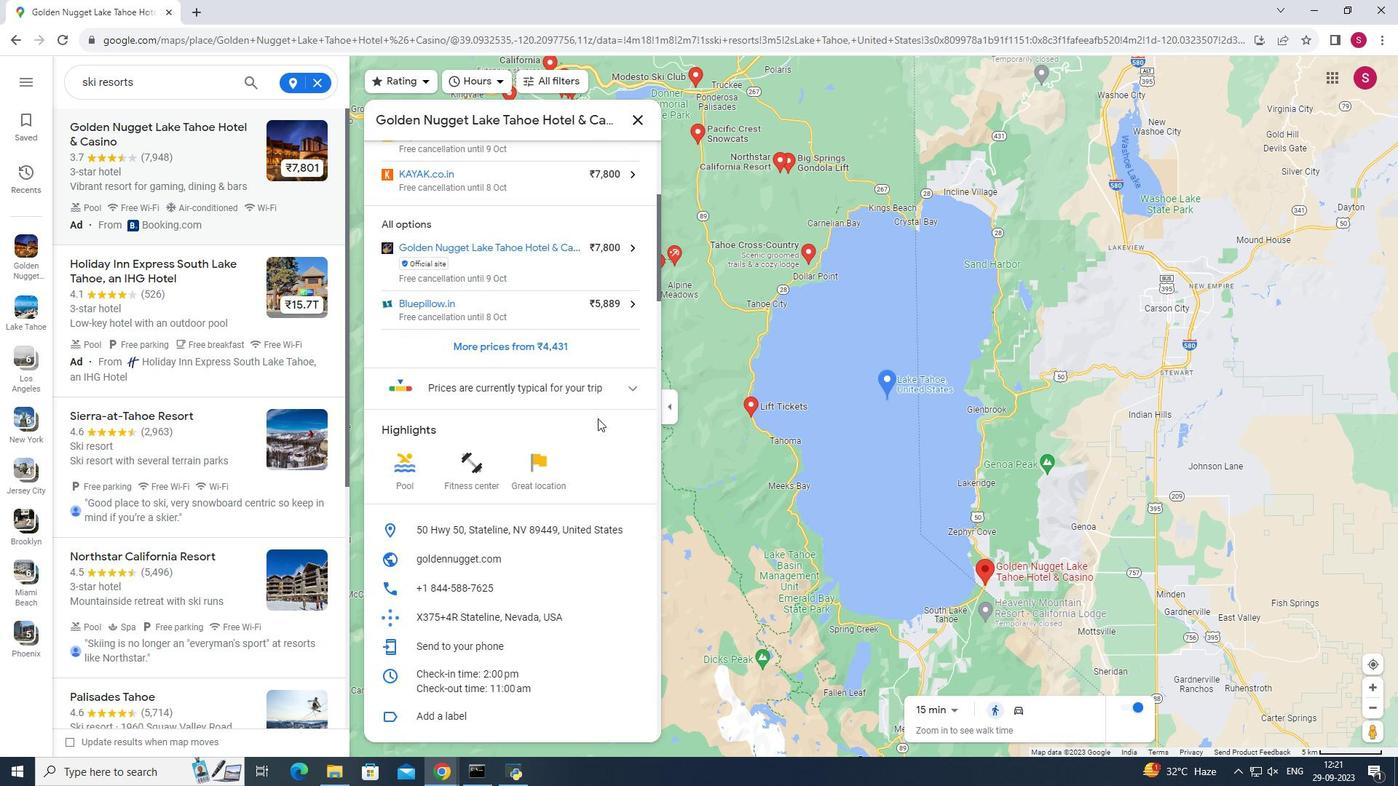 
Action: Mouse scrolled (598, 418) with delta (0, 0)
Screenshot: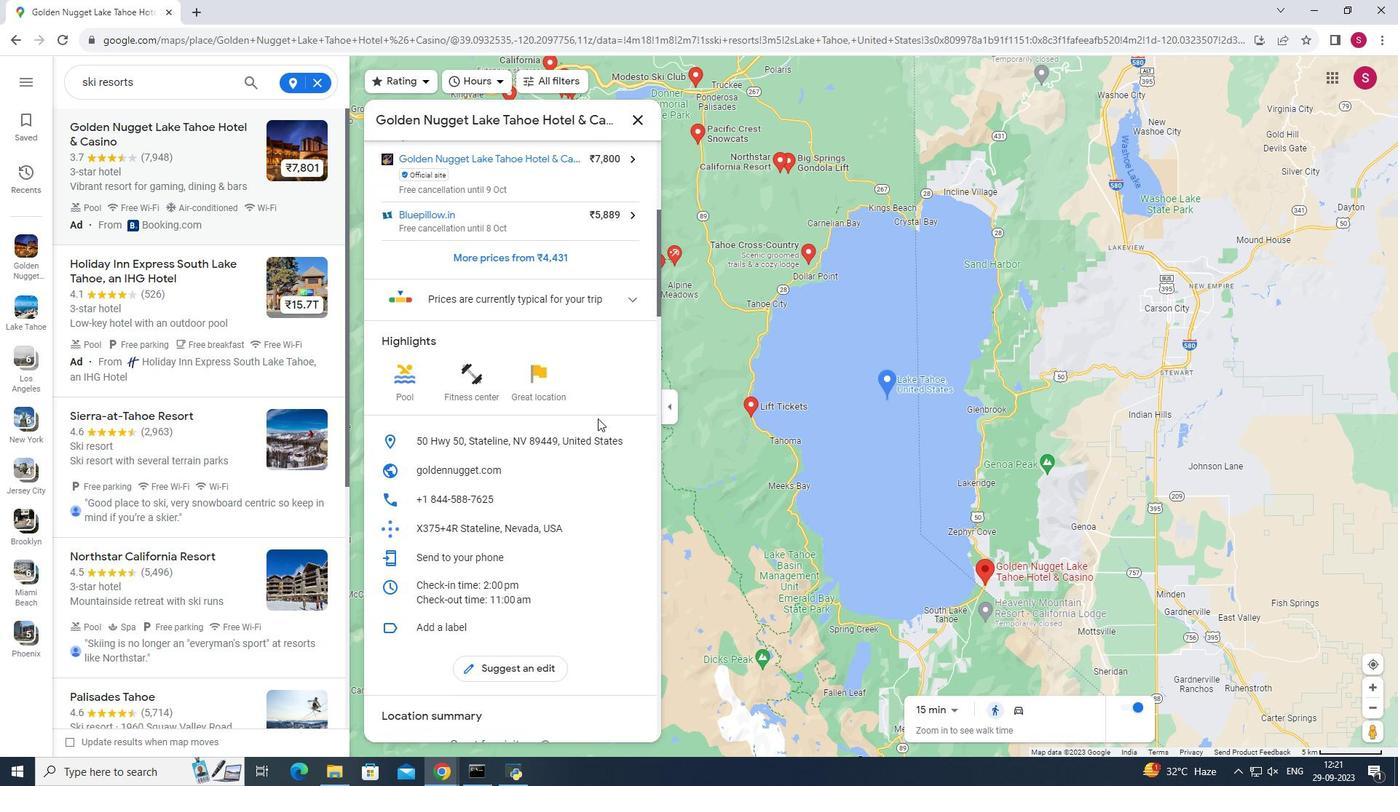
Action: Mouse scrolled (598, 418) with delta (0, 0)
Screenshot: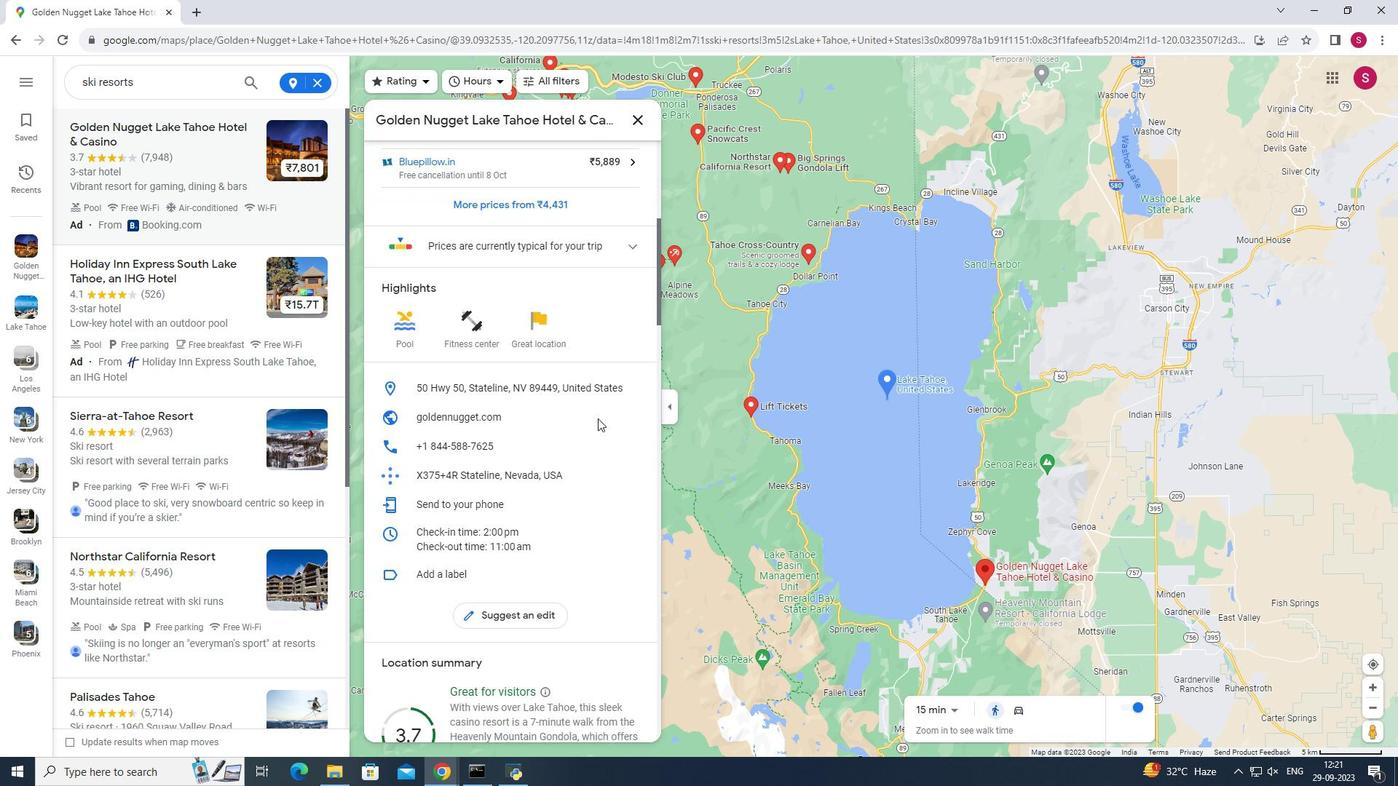 
Action: Mouse moved to (598, 418)
Screenshot: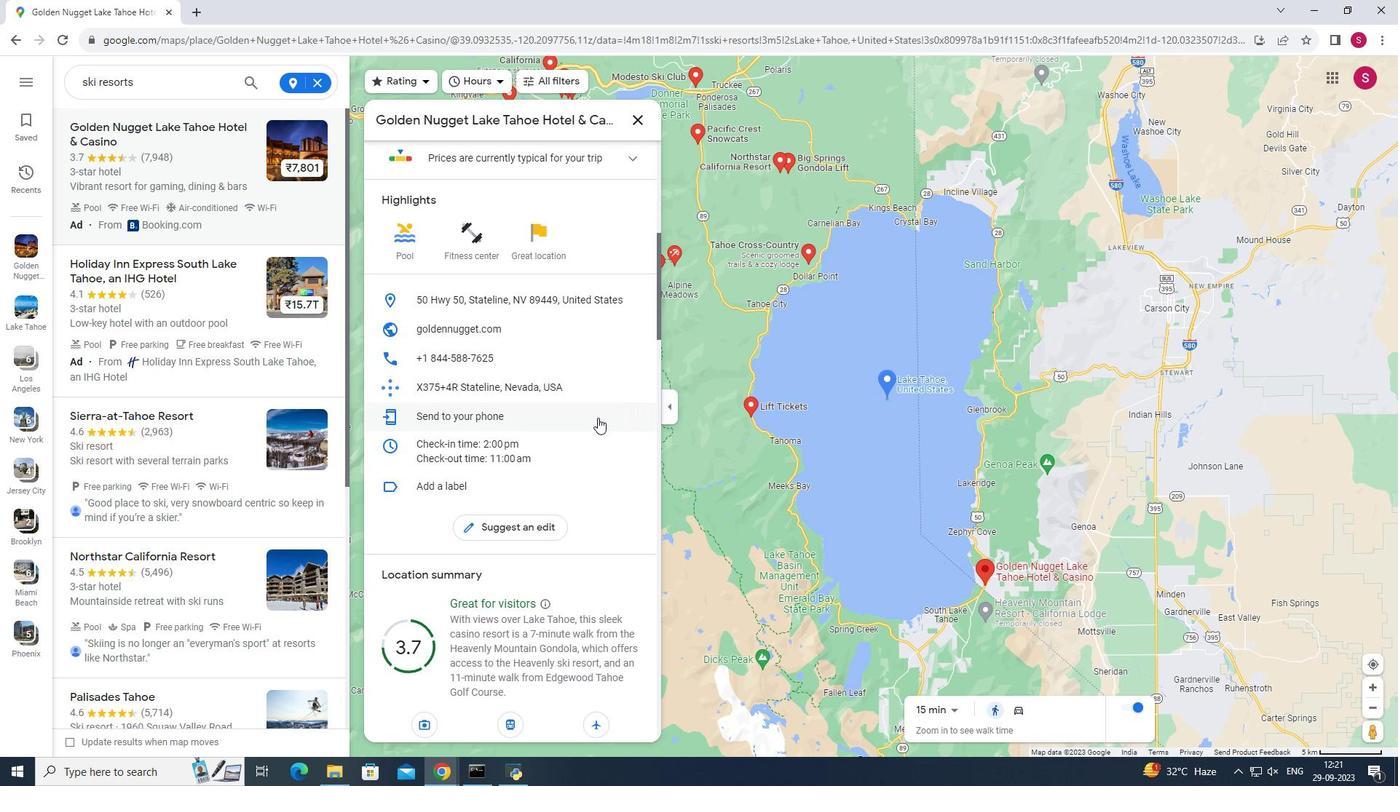 
Action: Mouse scrolled (598, 417) with delta (0, 0)
Screenshot: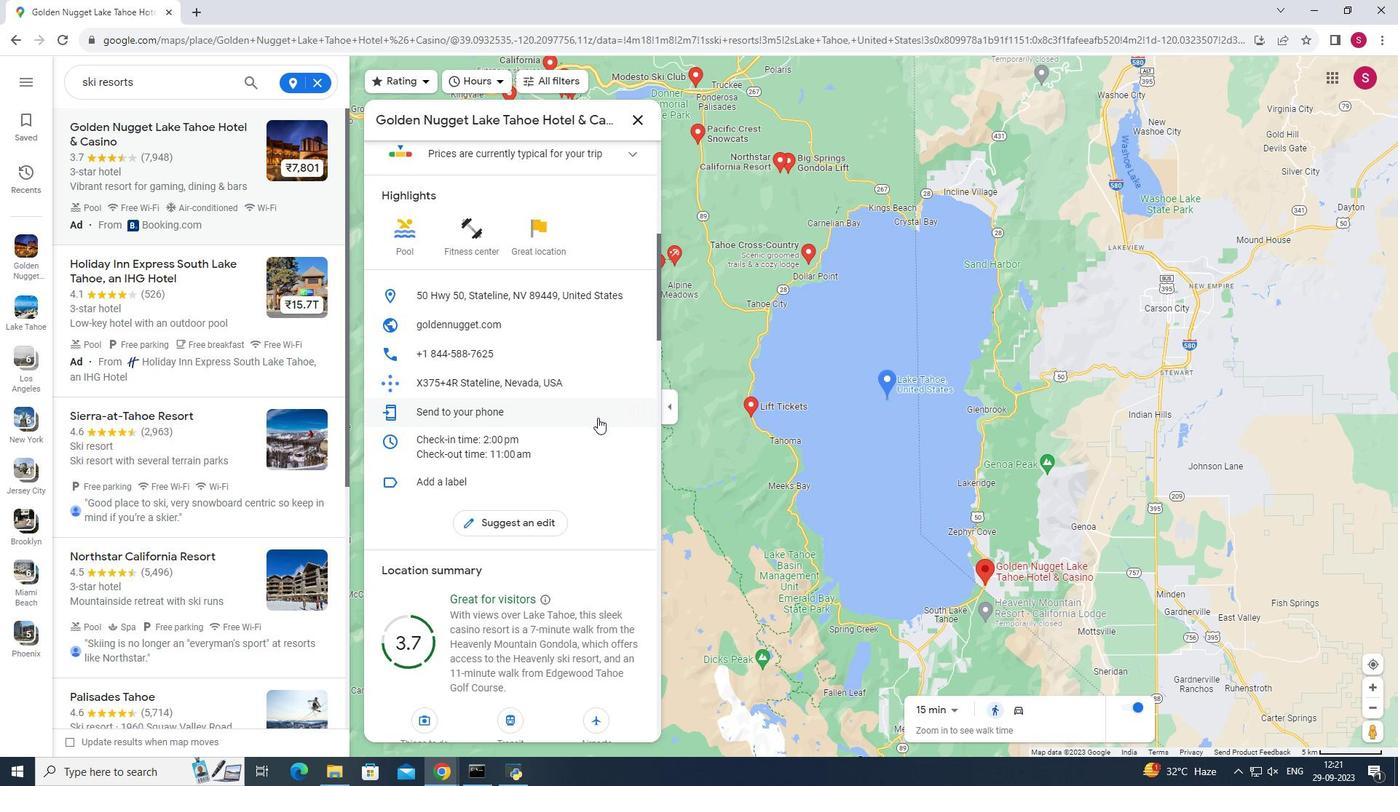
Action: Mouse scrolled (598, 417) with delta (0, 0)
Screenshot: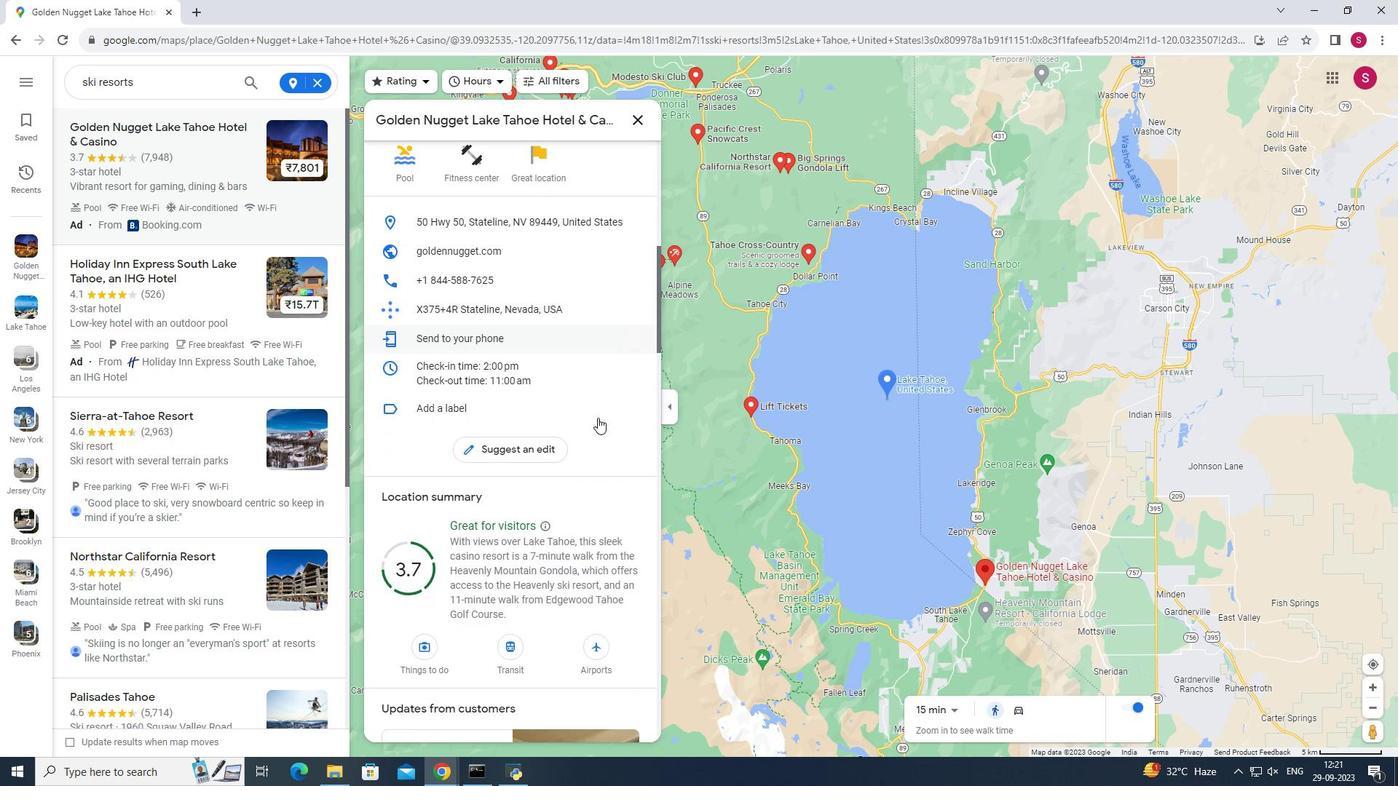 
Action: Mouse moved to (598, 417)
Screenshot: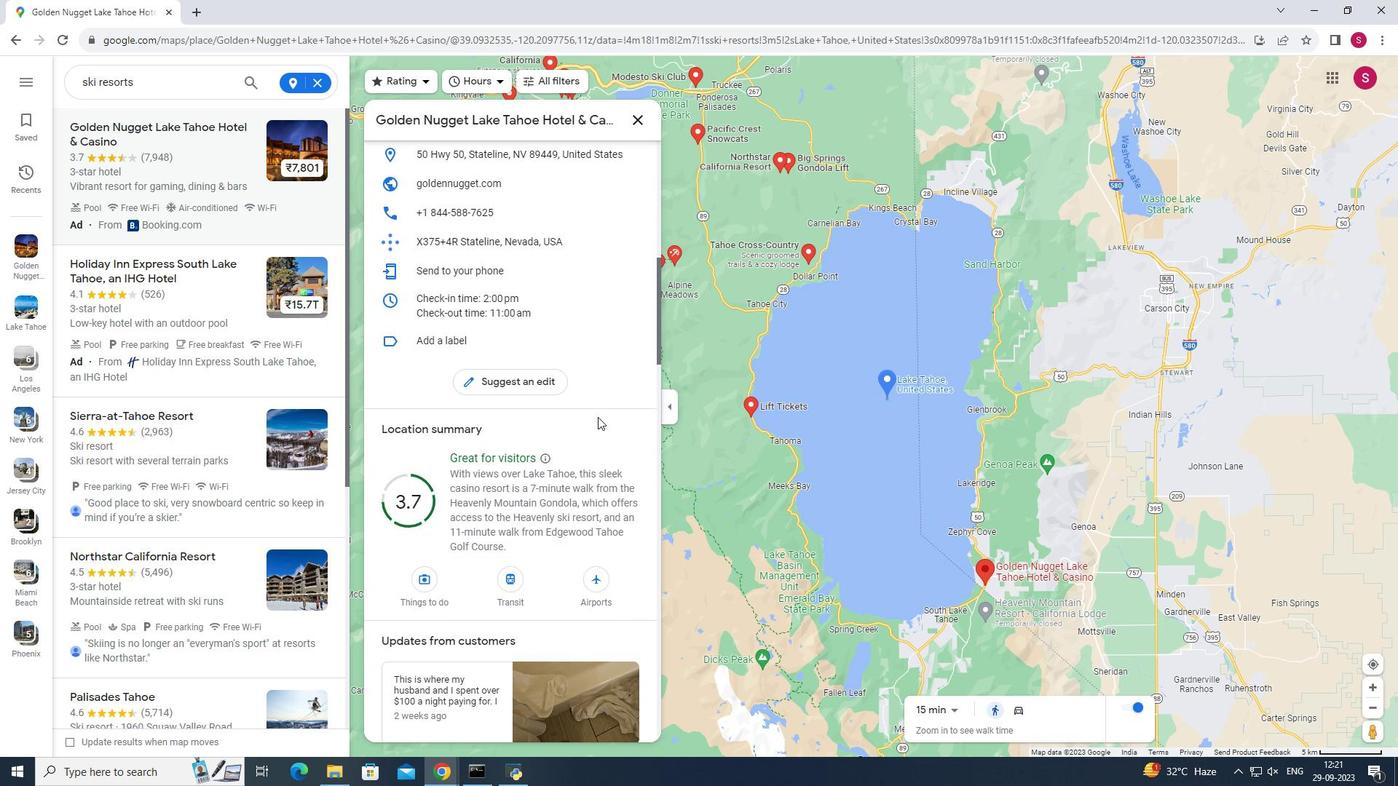 
Action: Mouse scrolled (598, 416) with delta (0, 0)
Screenshot: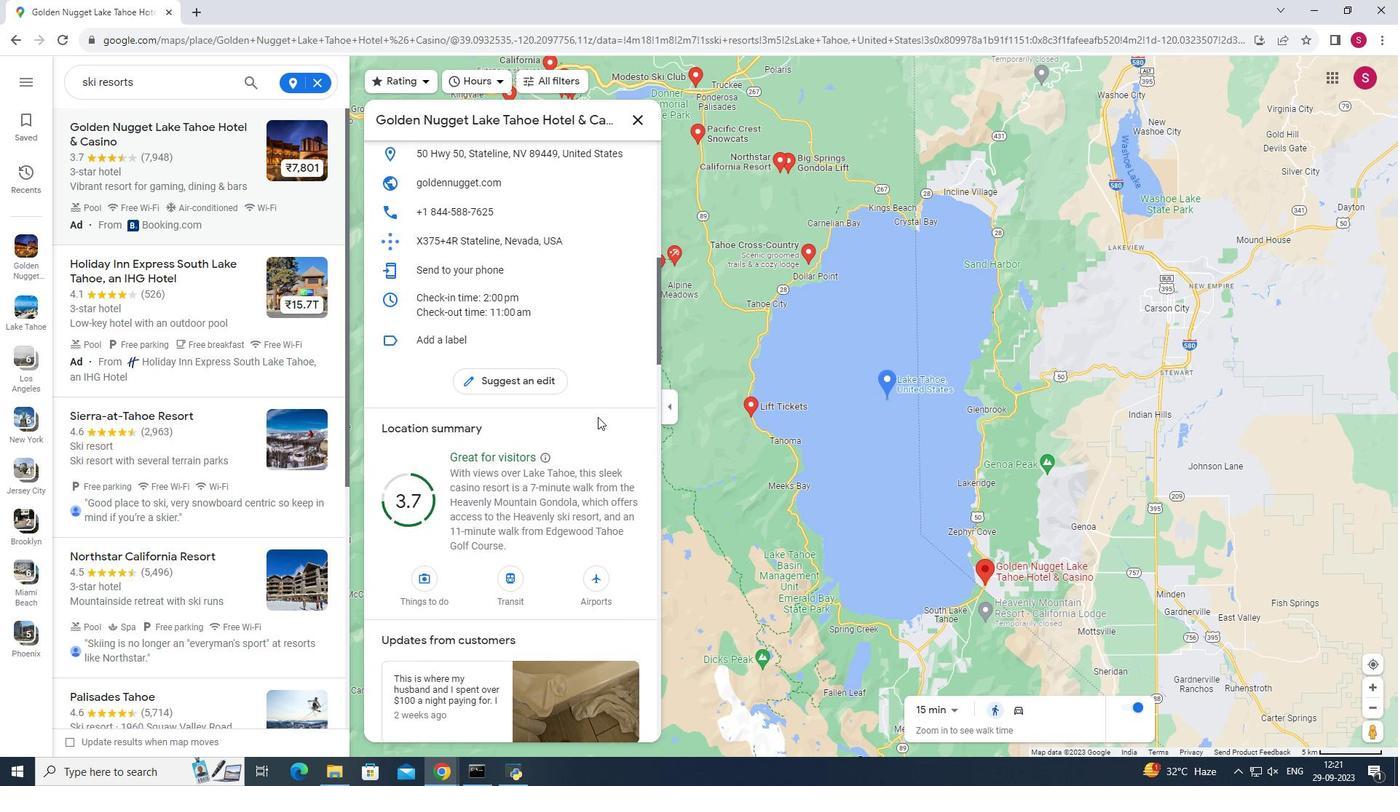 
Action: Mouse scrolled (598, 416) with delta (0, 0)
Screenshot: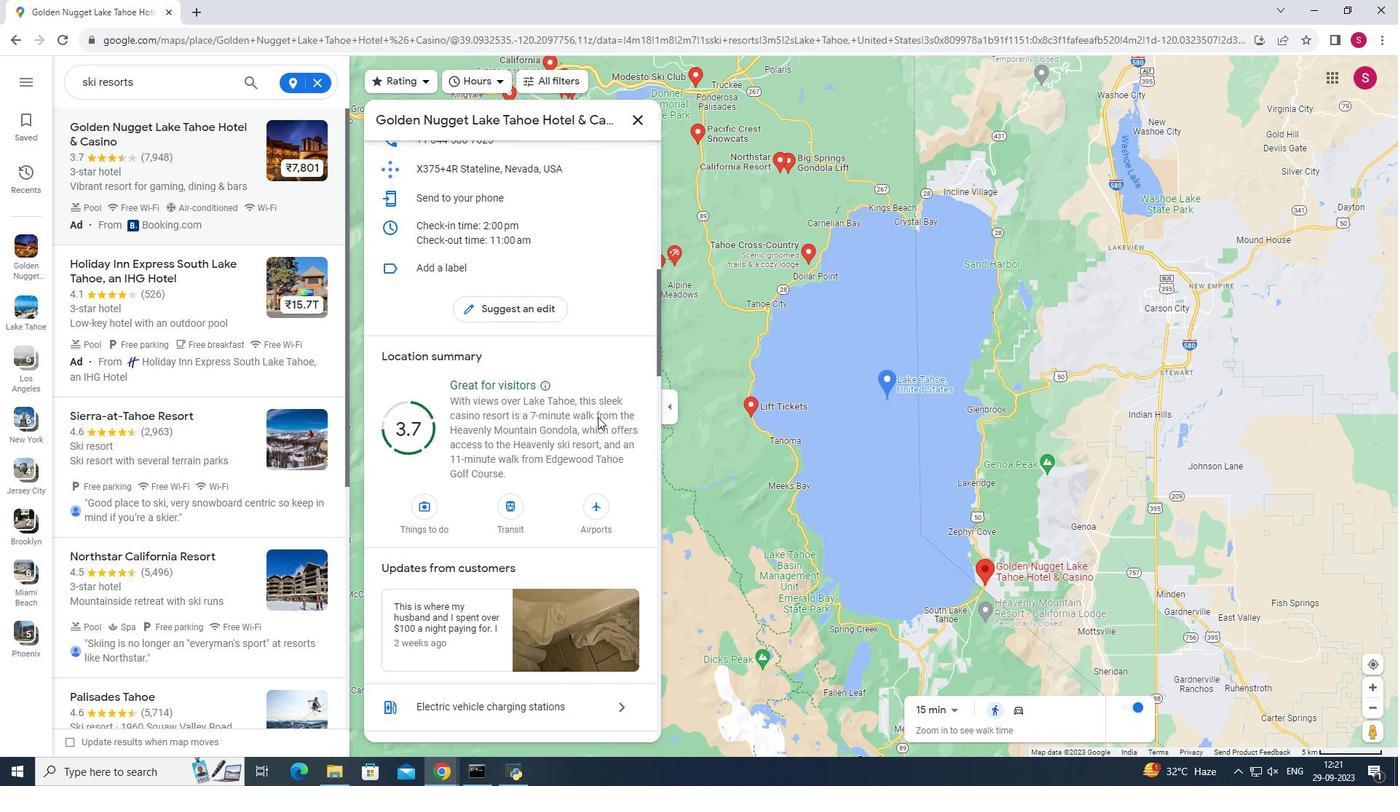 
Action: Mouse scrolled (598, 416) with delta (0, 0)
Screenshot: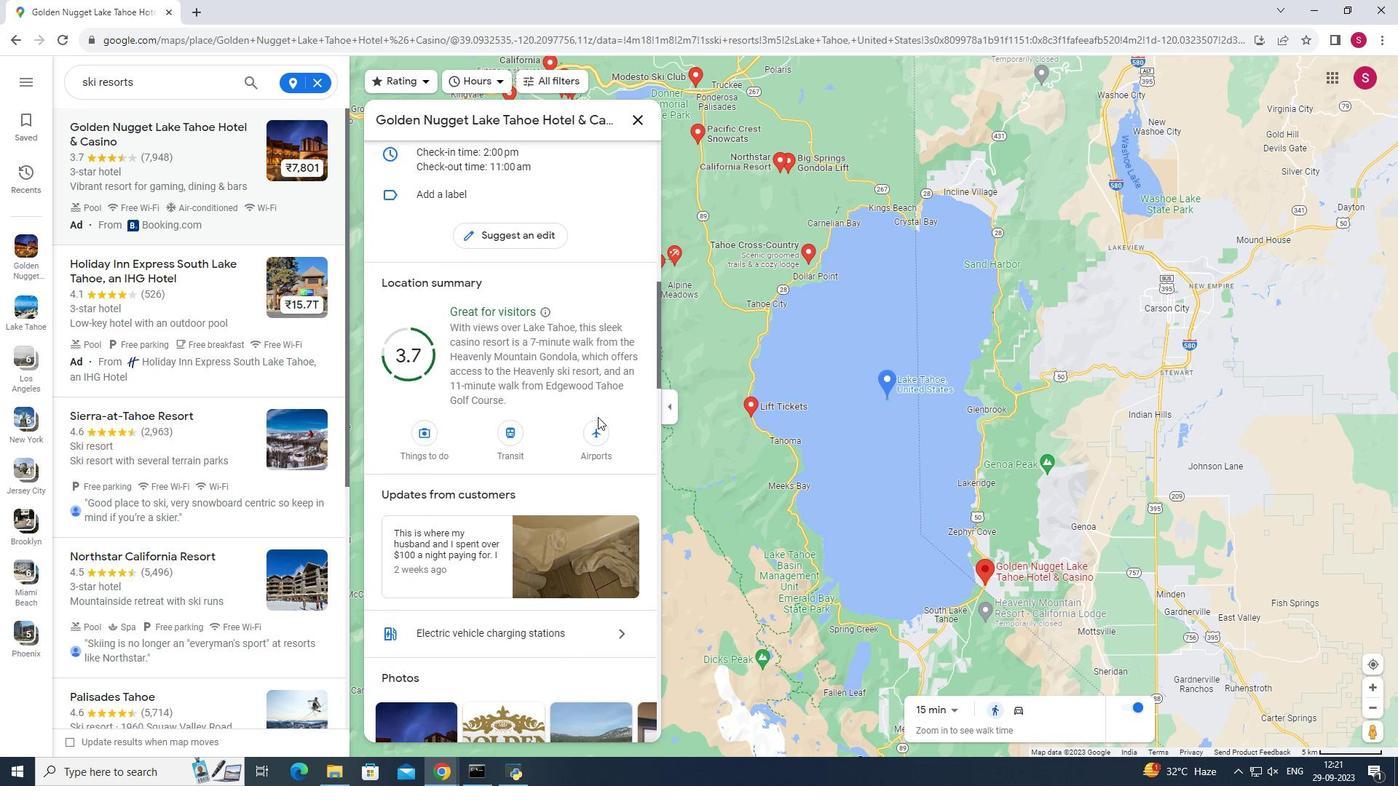 
Action: Mouse scrolled (598, 416) with delta (0, 0)
Screenshot: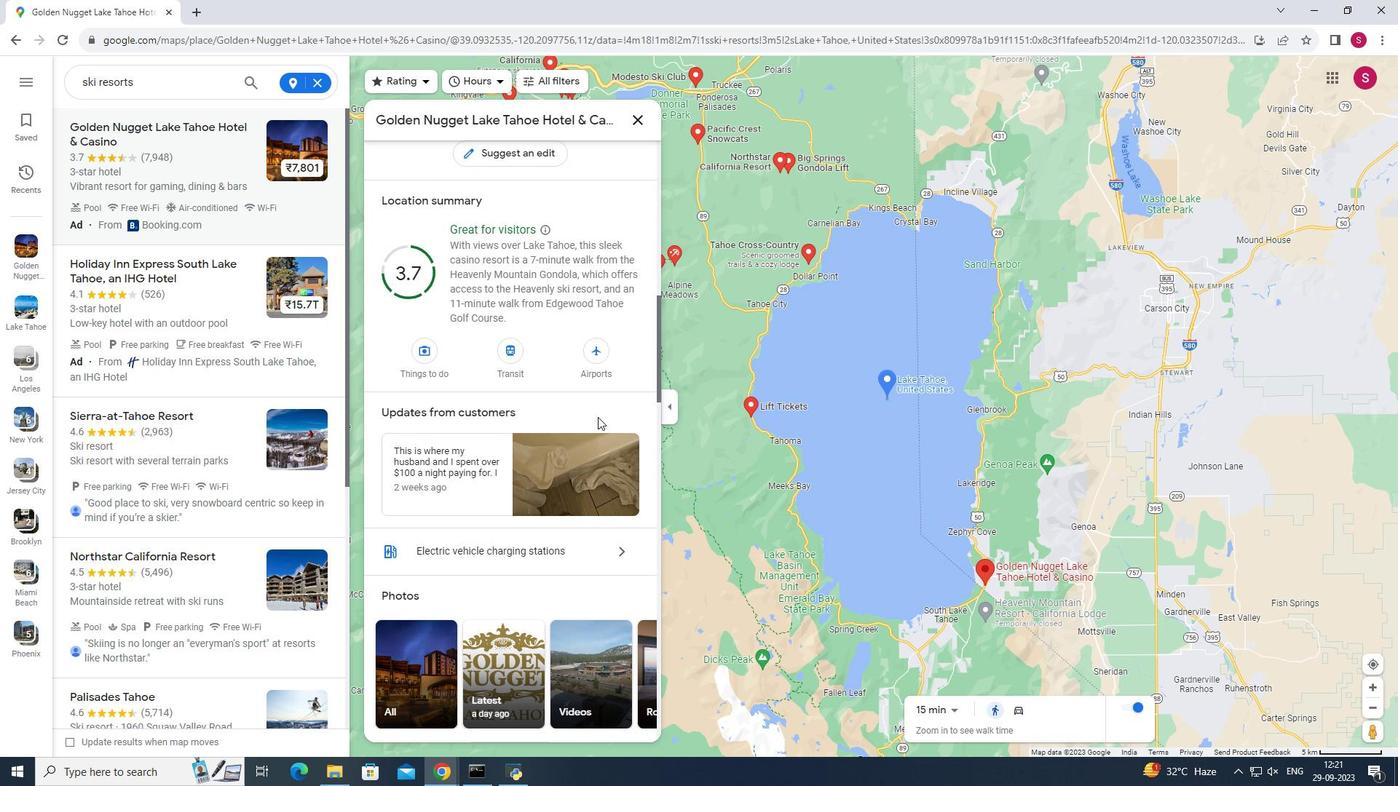 
Action: Mouse scrolled (598, 416) with delta (0, 0)
Screenshot: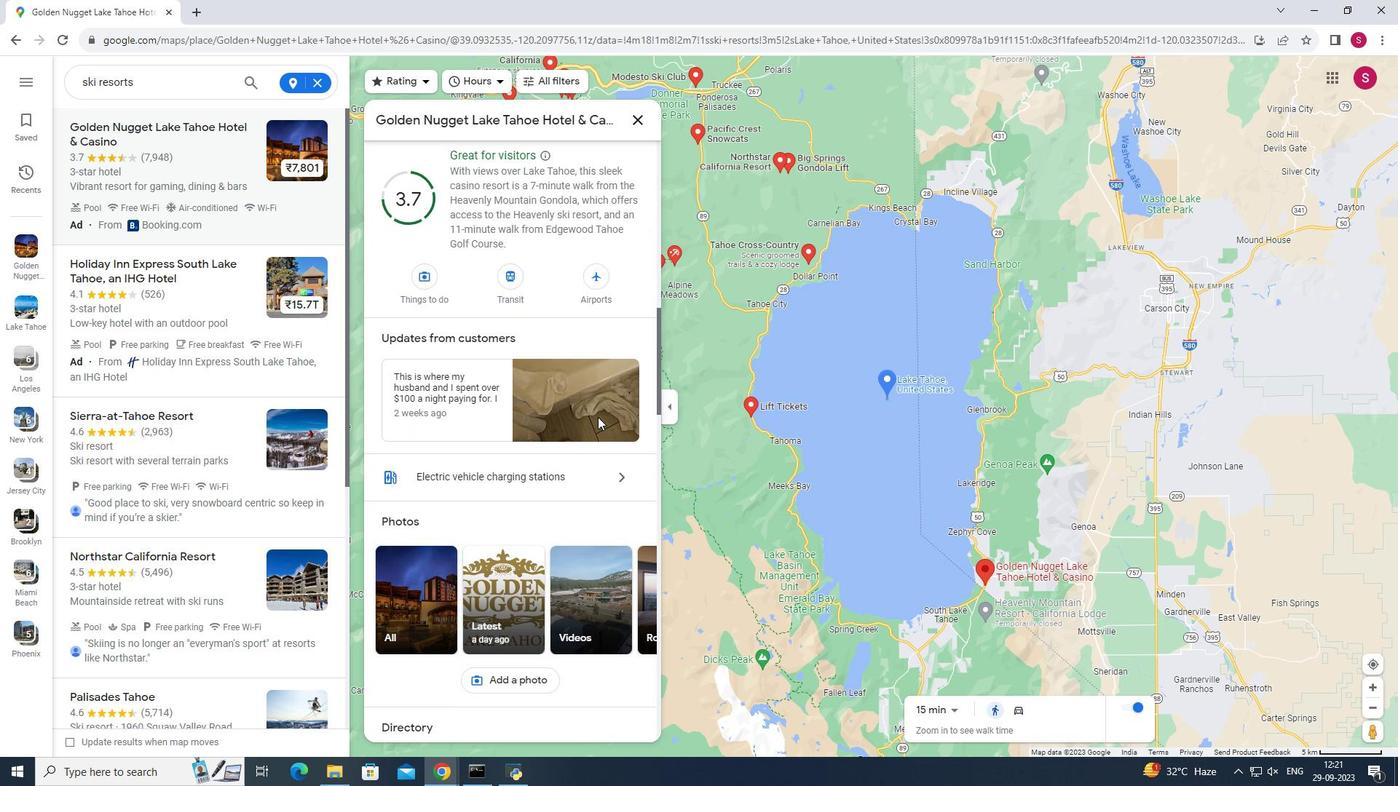 
Action: Mouse moved to (597, 417)
Screenshot: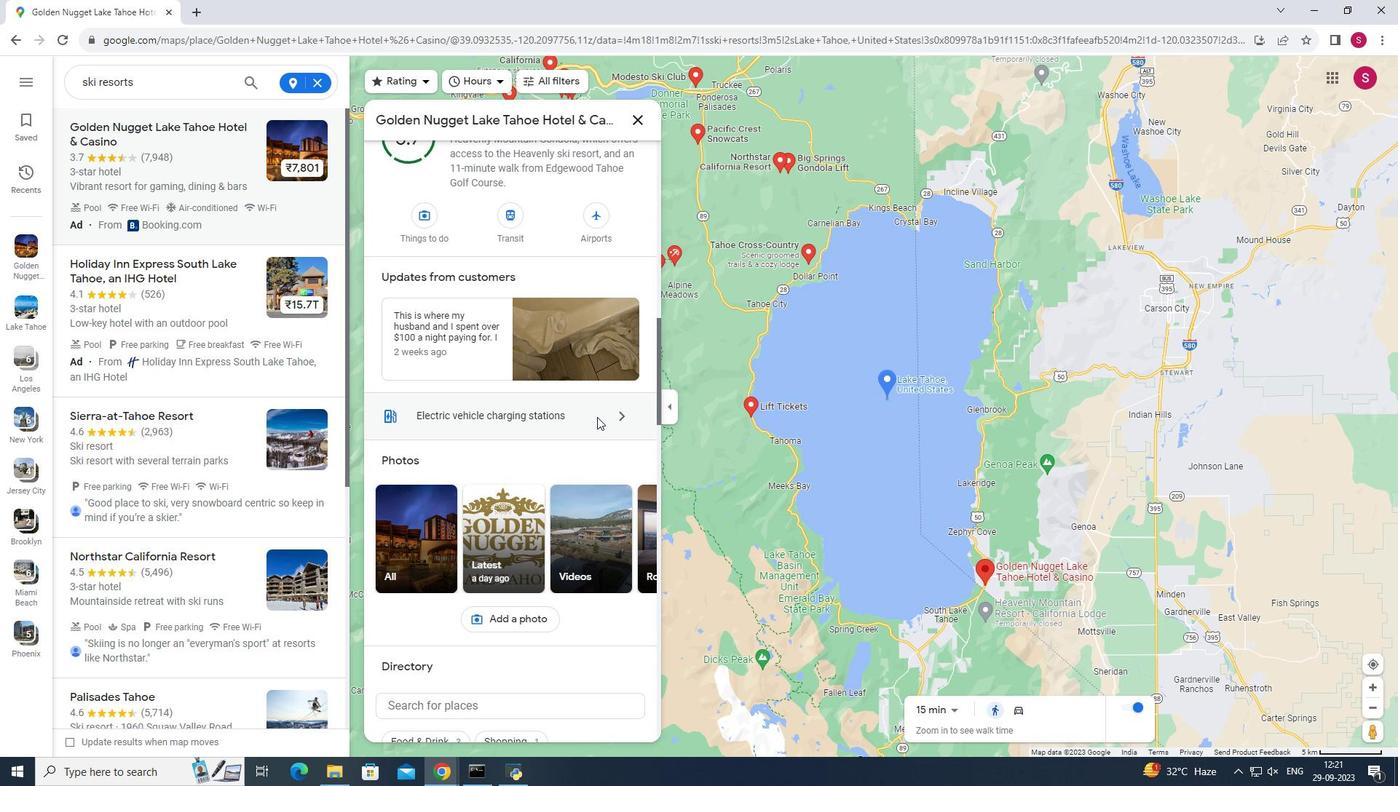 
Action: Mouse scrolled (597, 416) with delta (0, 0)
Screenshot: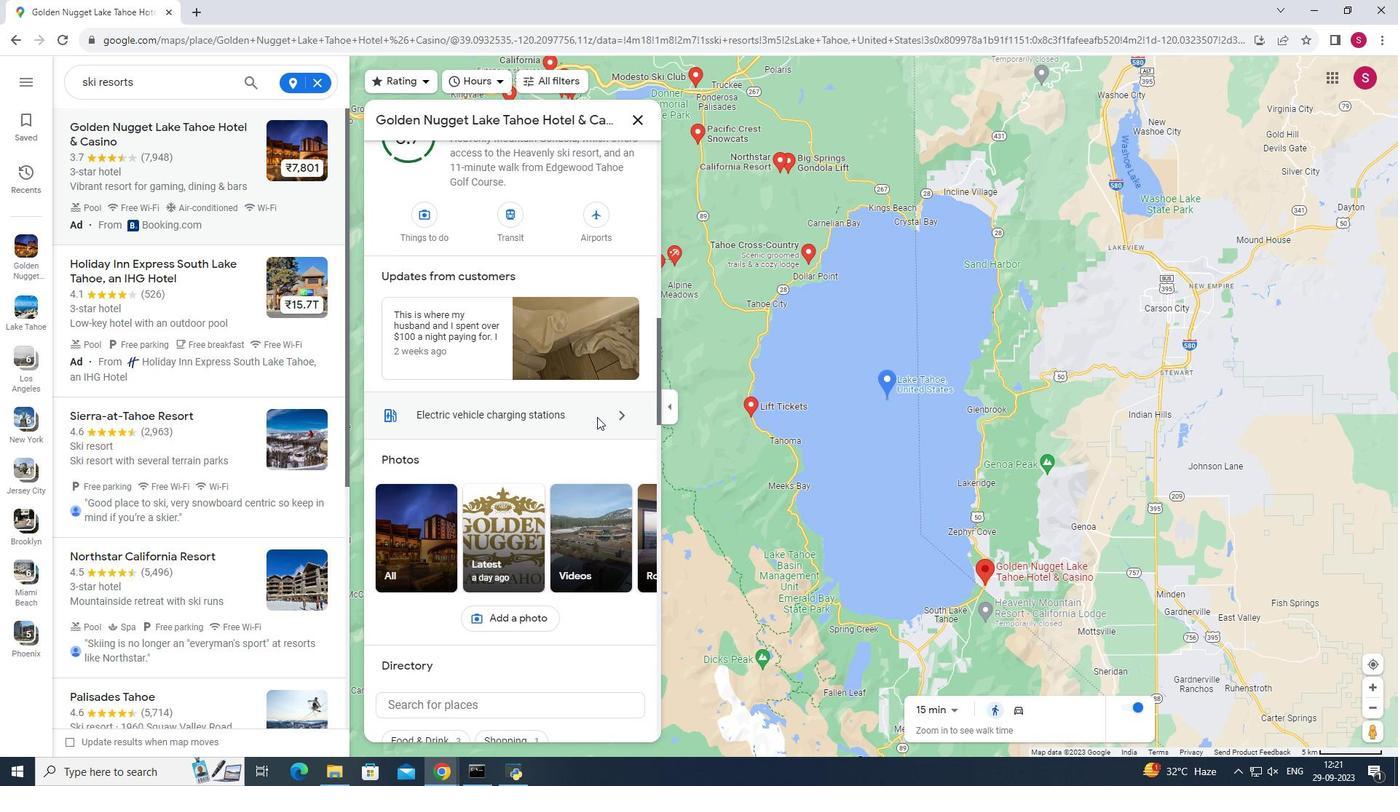 
Action: Mouse scrolled (597, 416) with delta (0, 0)
Screenshot: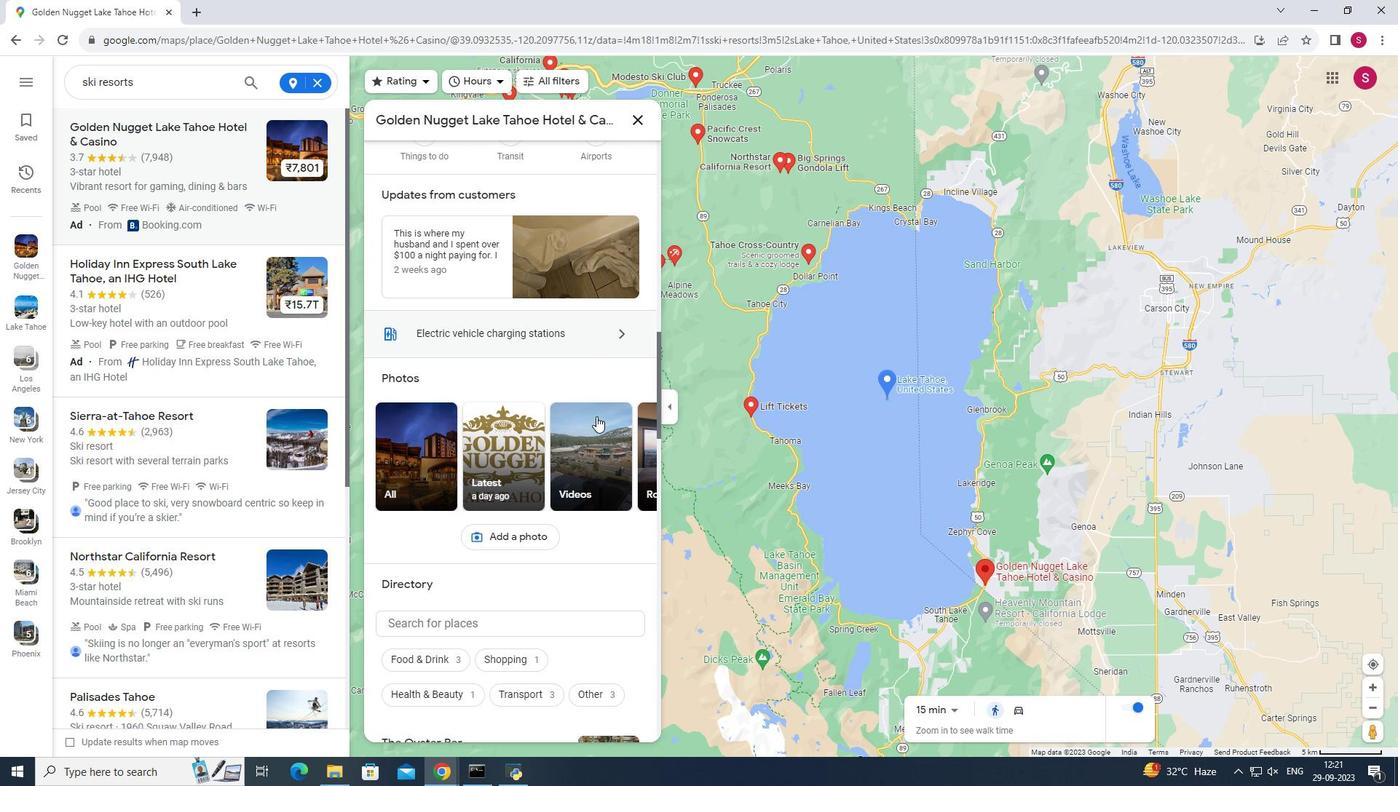 
Action: Mouse moved to (596, 416)
Screenshot: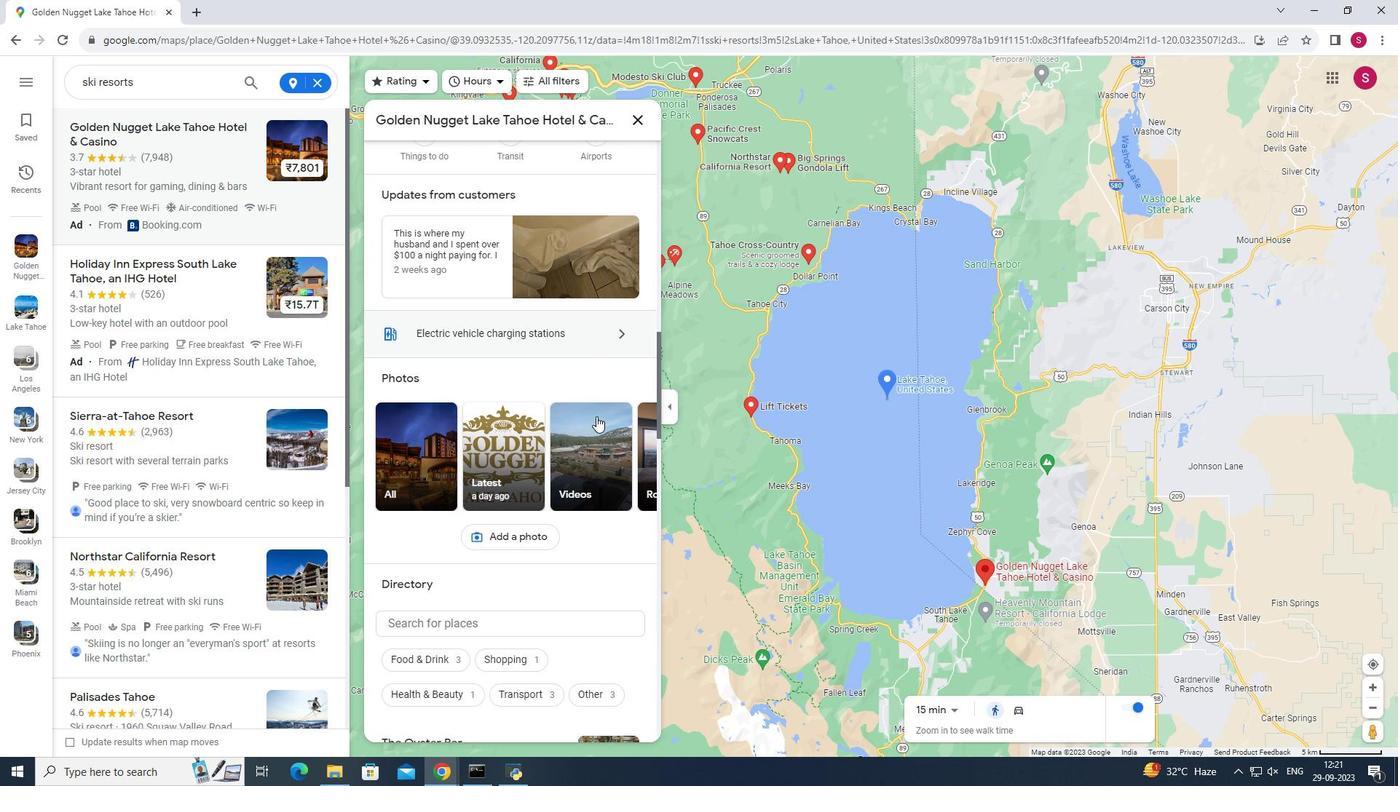 
Action: Mouse scrolled (596, 416) with delta (0, 0)
Screenshot: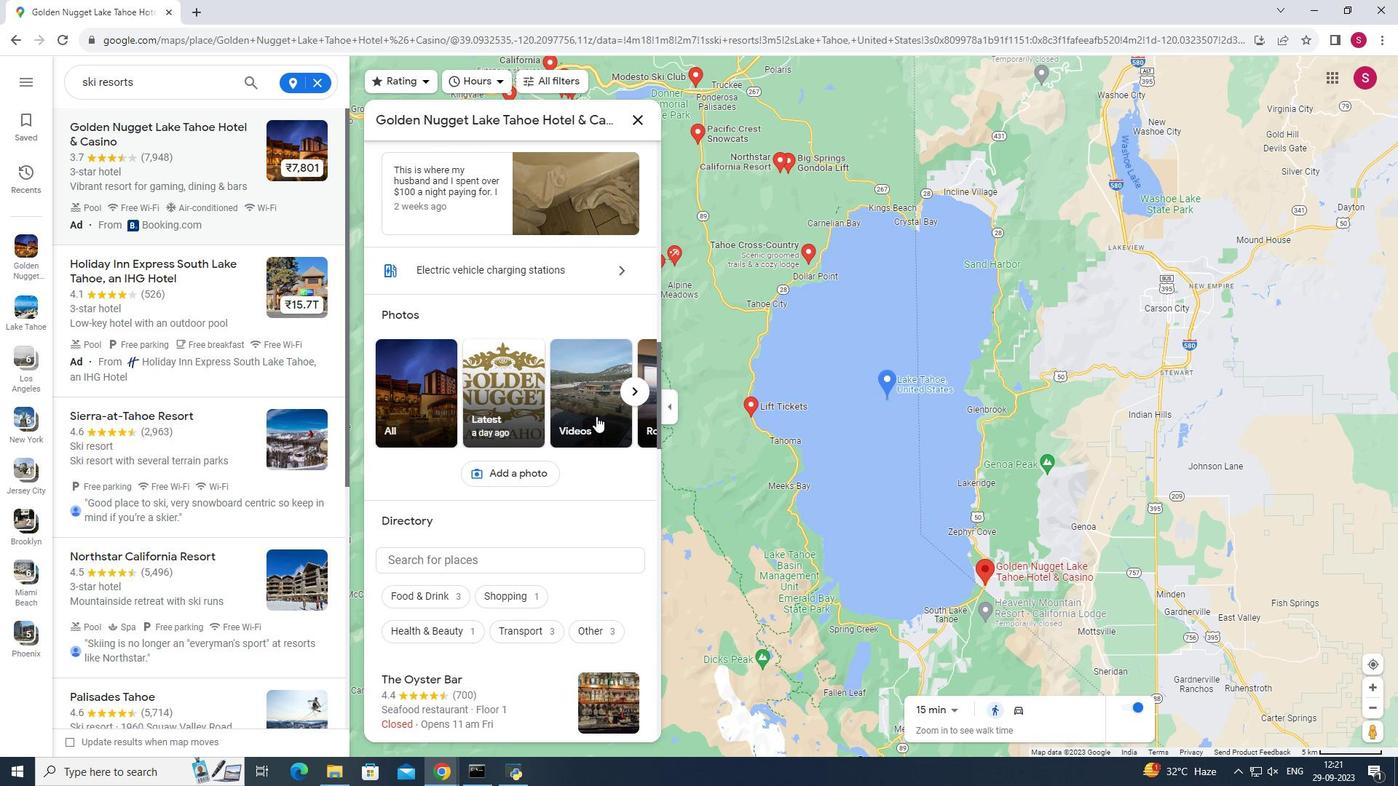 
Action: Mouse scrolled (596, 416) with delta (0, 0)
Screenshot: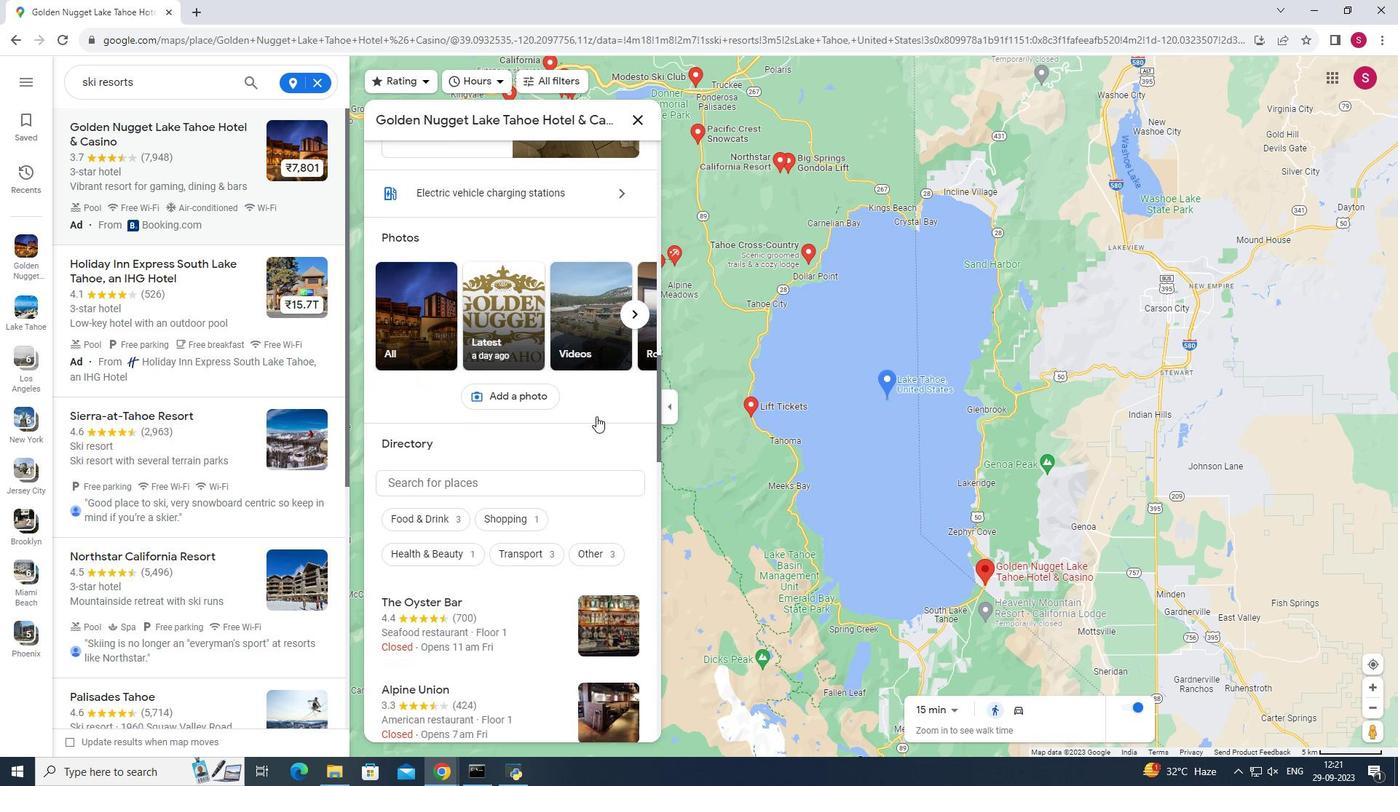 
Action: Mouse scrolled (596, 416) with delta (0, 0)
Screenshot: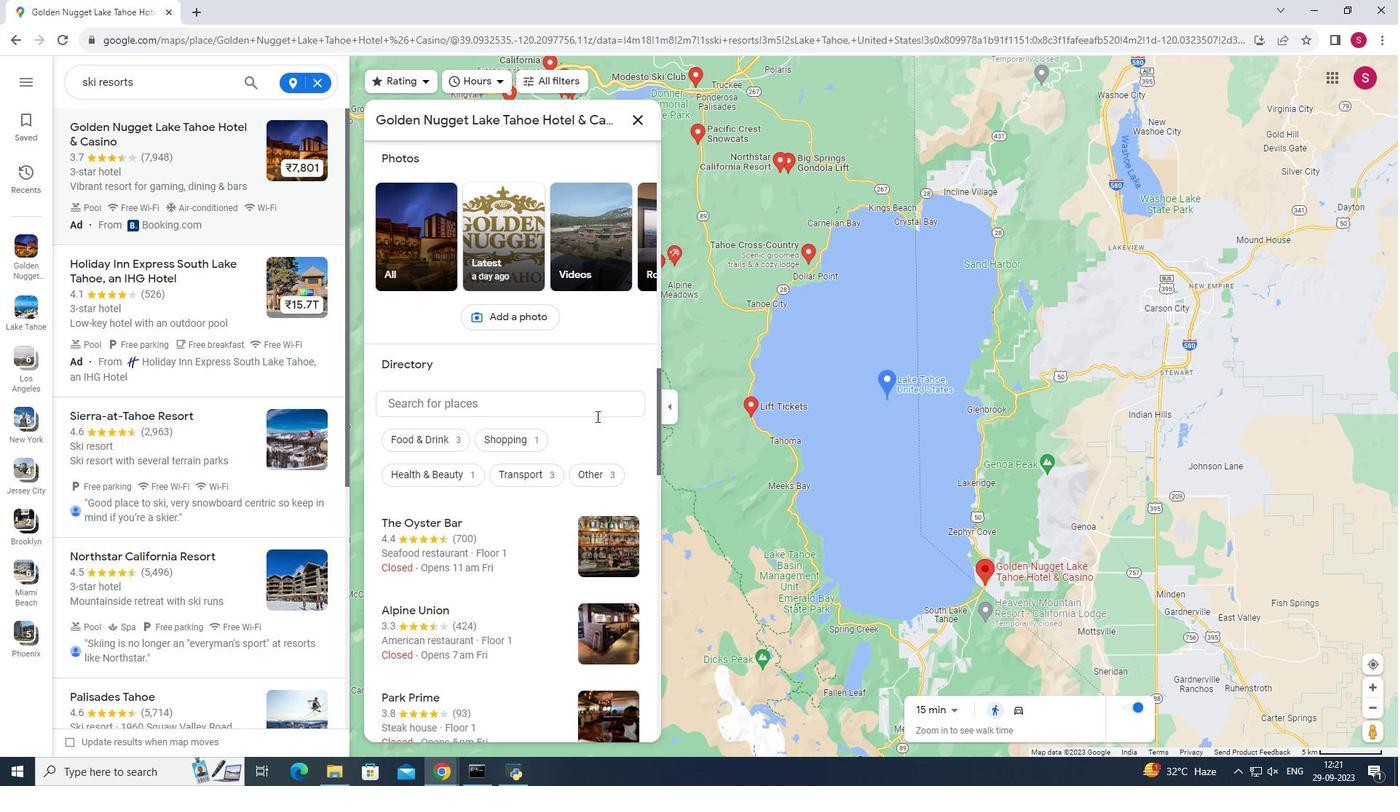 
Action: Mouse scrolled (596, 416) with delta (0, 0)
Screenshot: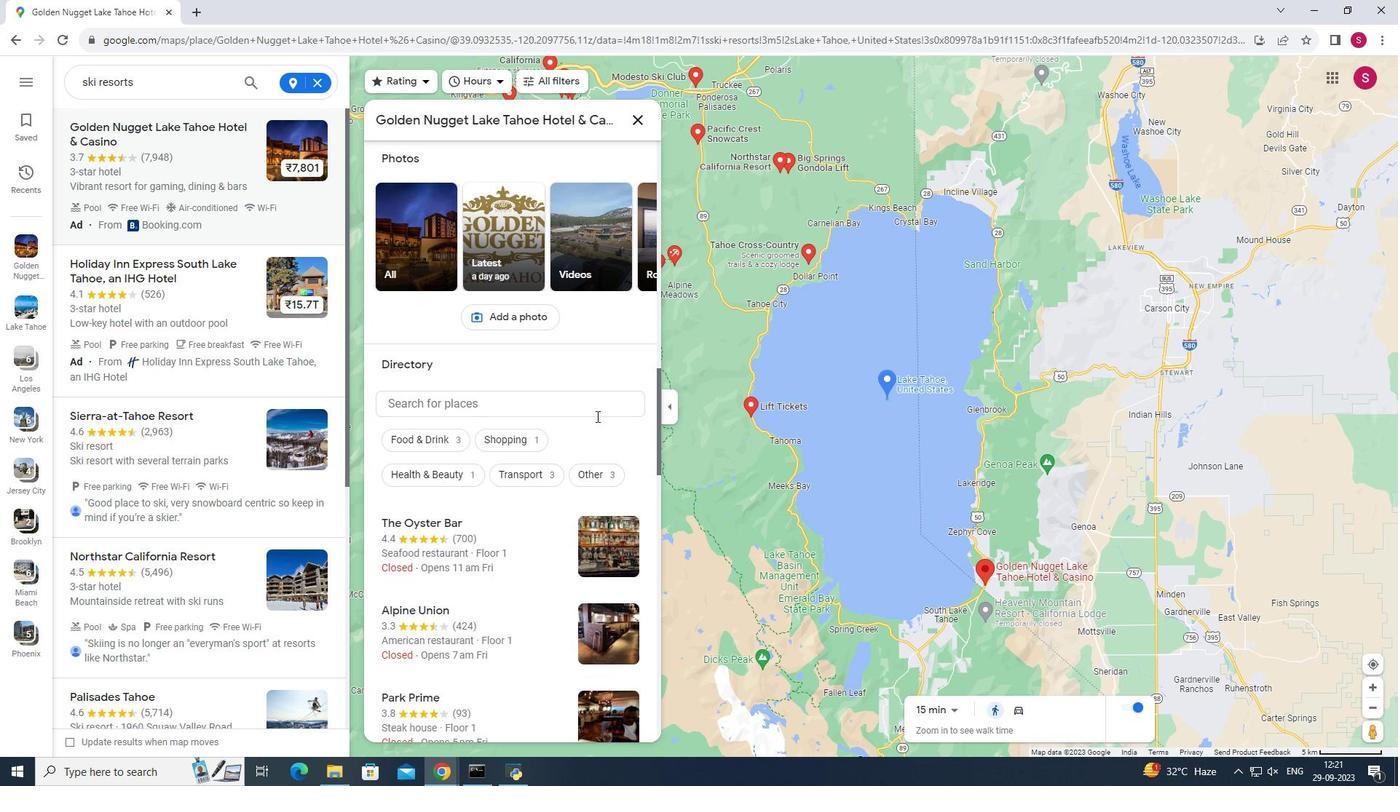 
Action: Mouse scrolled (596, 416) with delta (0, 0)
Screenshot: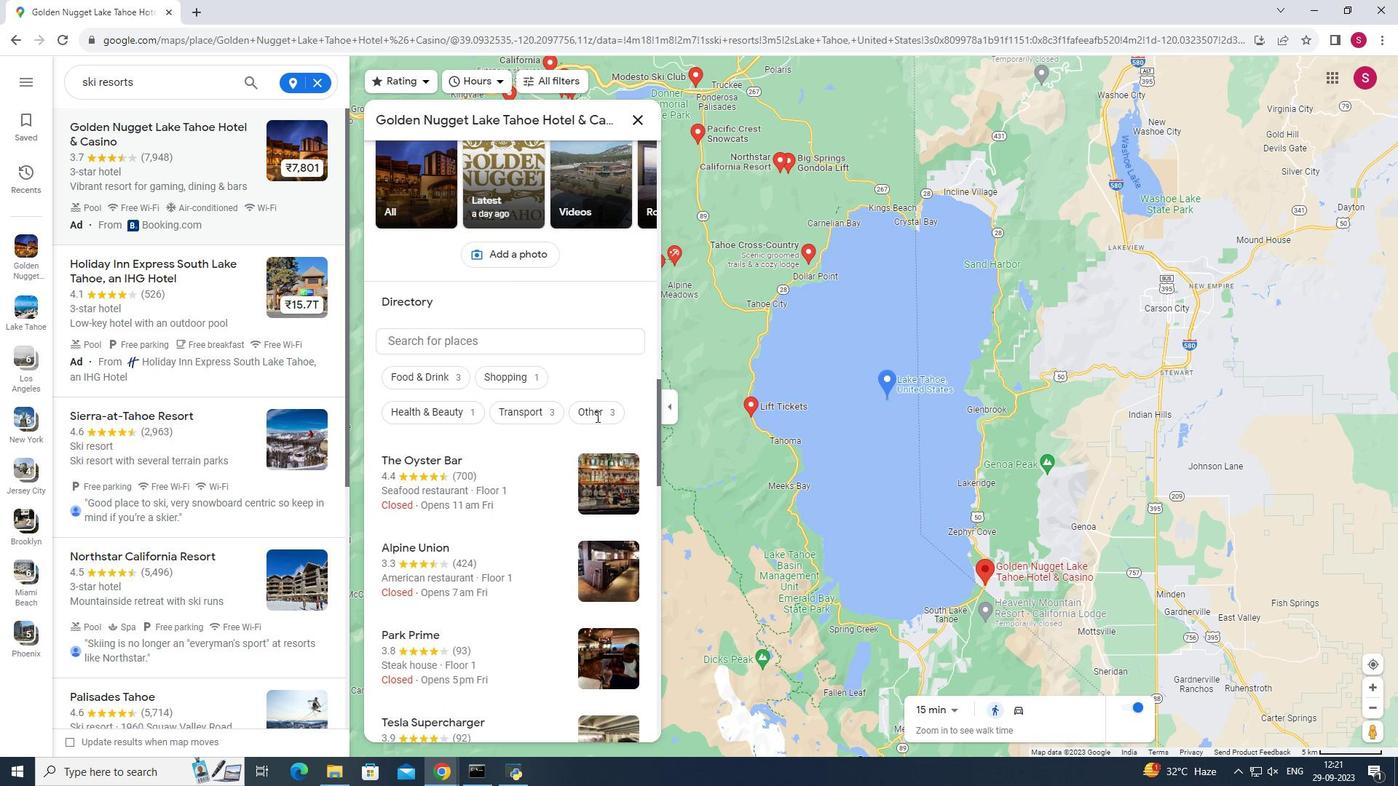 
Action: Mouse scrolled (596, 416) with delta (0, 0)
Screenshot: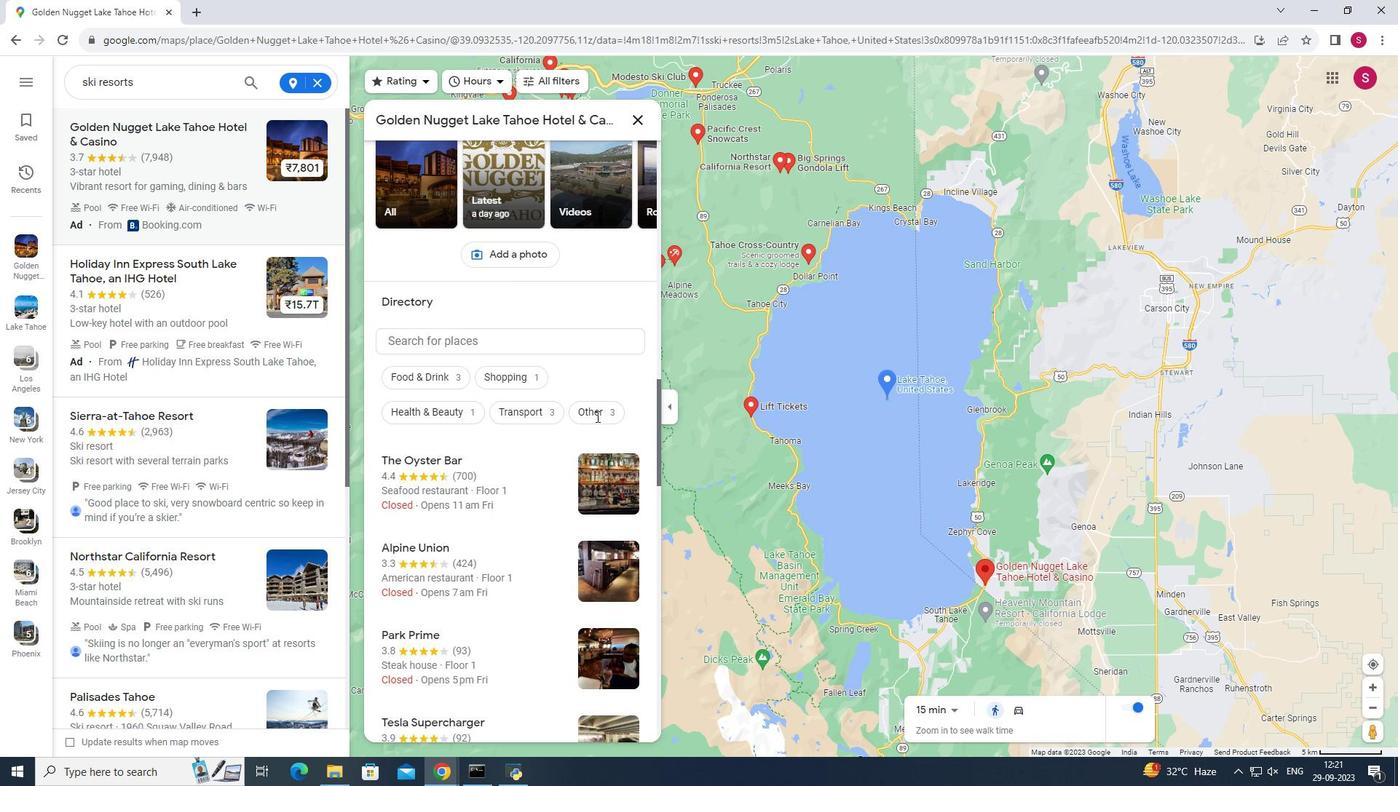 
Action: Mouse scrolled (596, 417) with delta (0, 0)
Screenshot: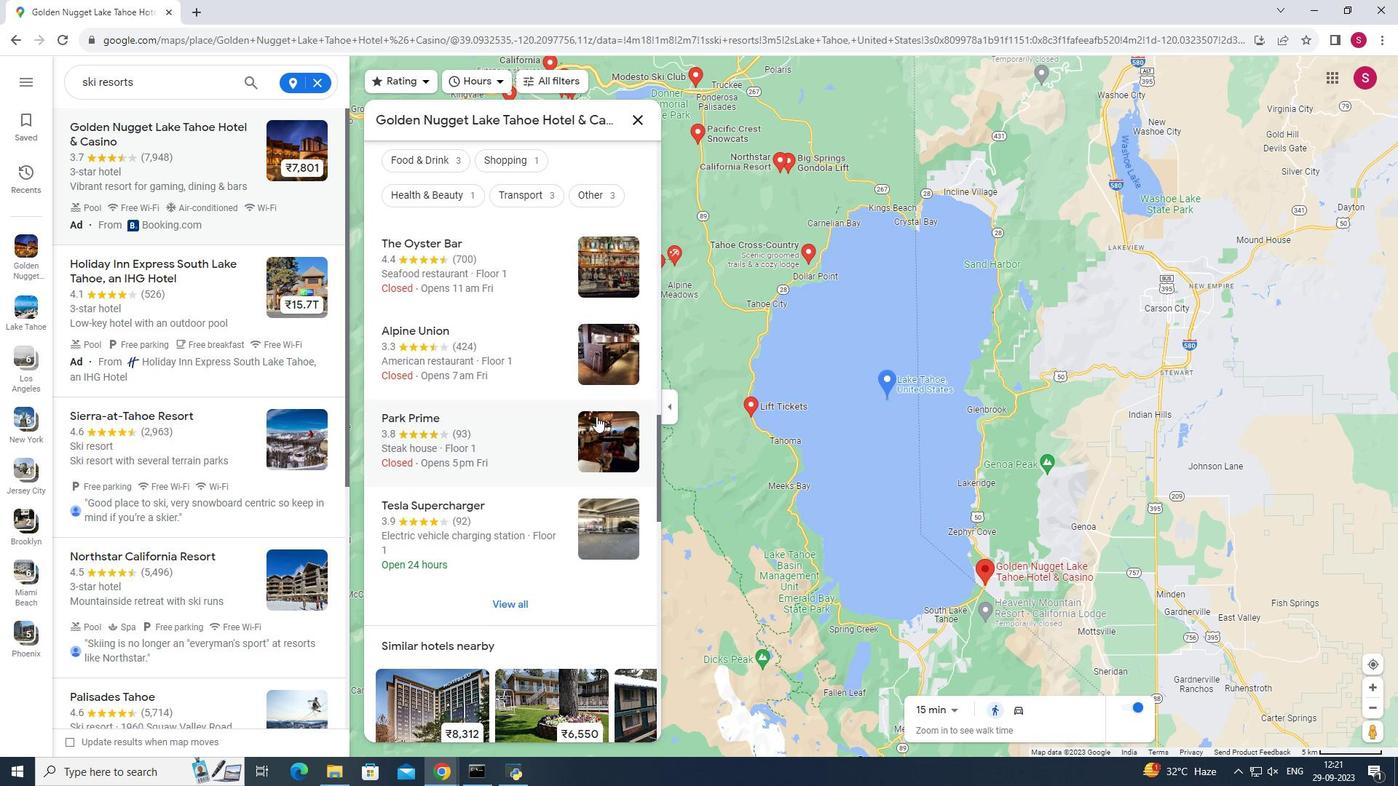 
Action: Mouse scrolled (596, 417) with delta (0, 0)
Screenshot: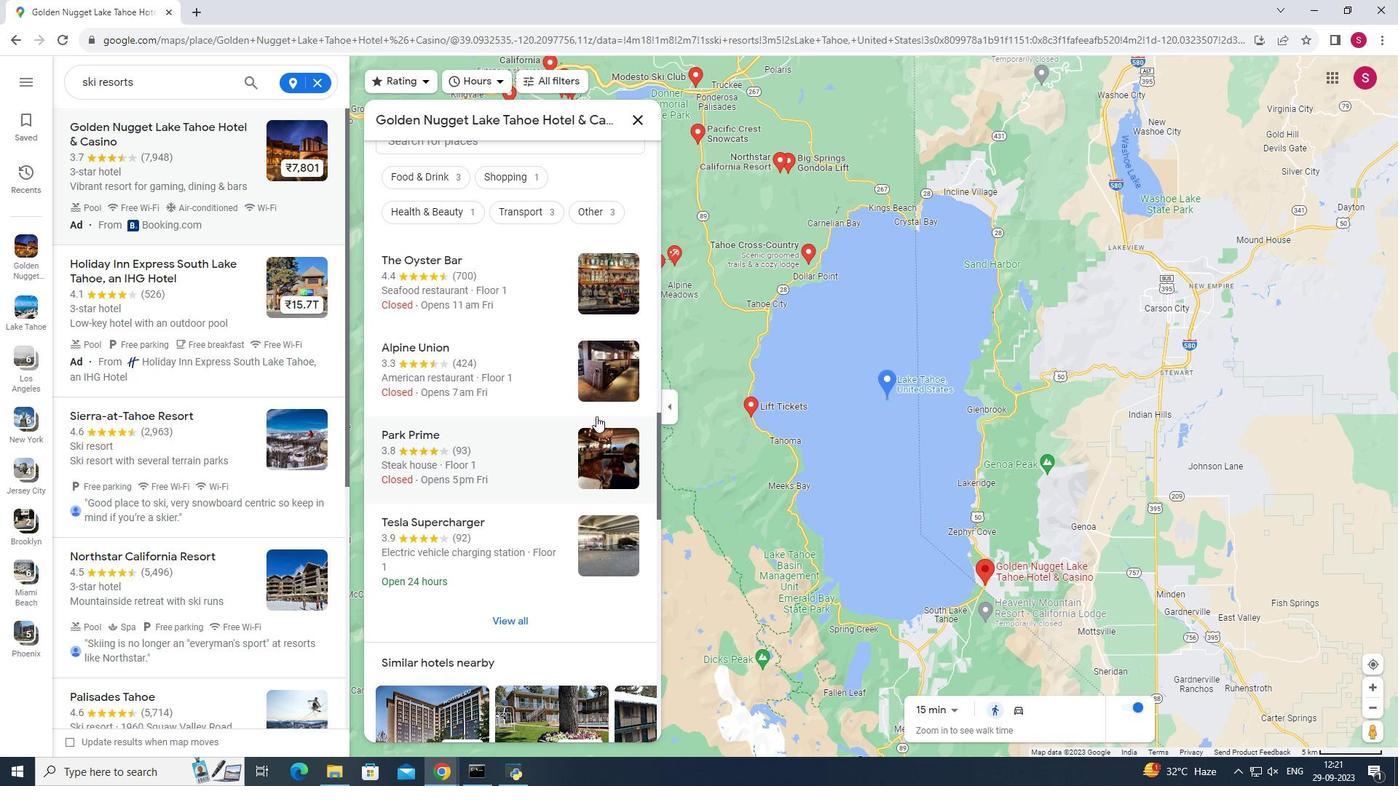 
Action: Mouse scrolled (596, 417) with delta (0, 0)
Screenshot: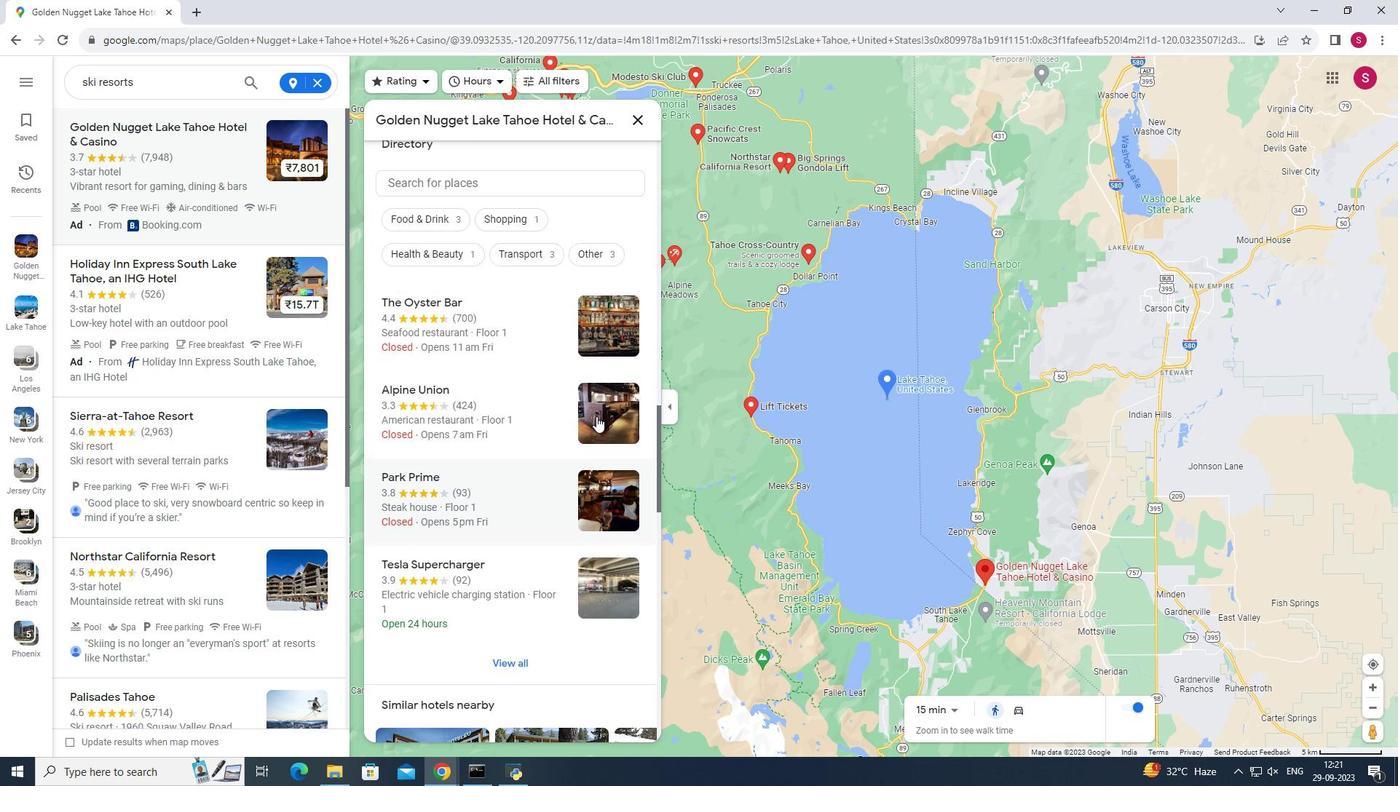 
Action: Mouse moved to (595, 409)
Screenshot: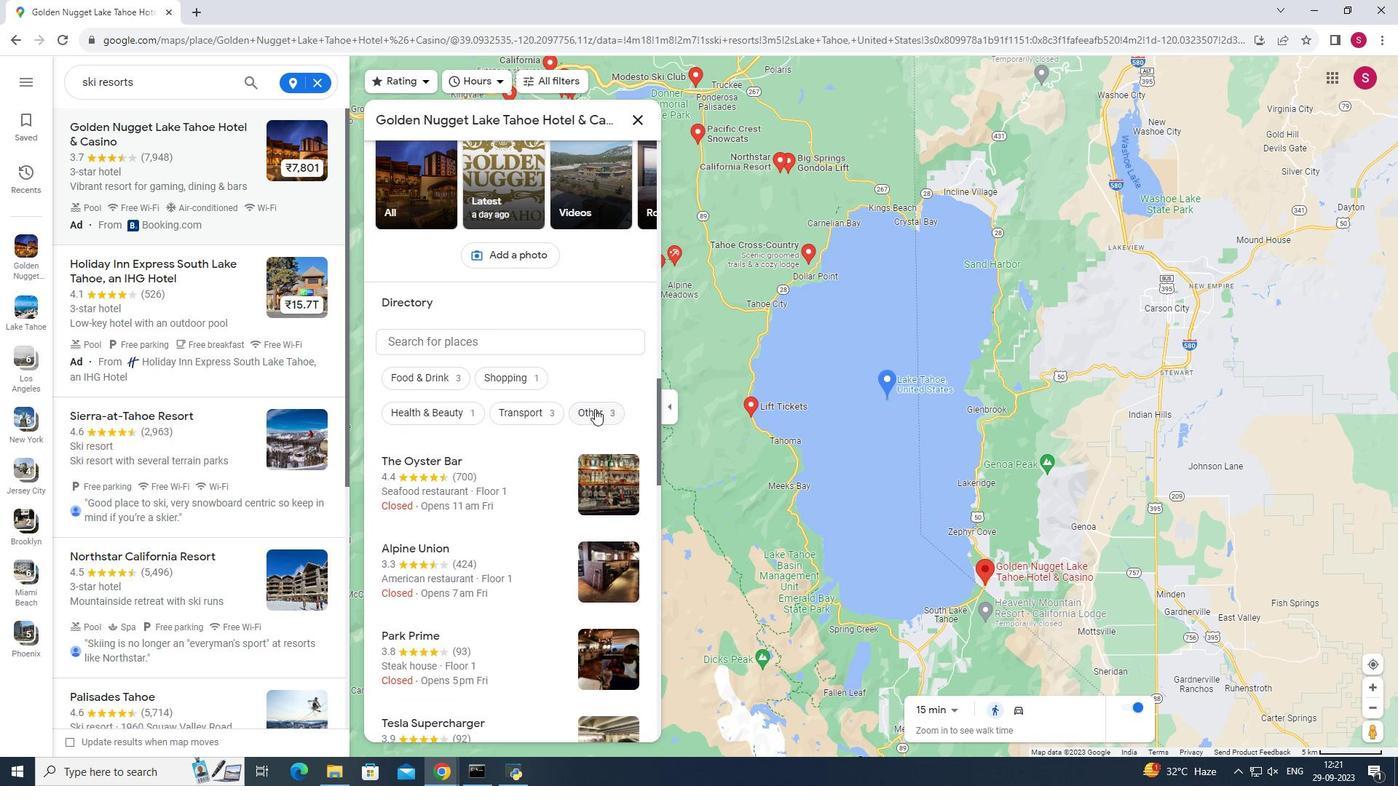 
Action: Mouse scrolled (595, 410) with delta (0, 0)
Screenshot: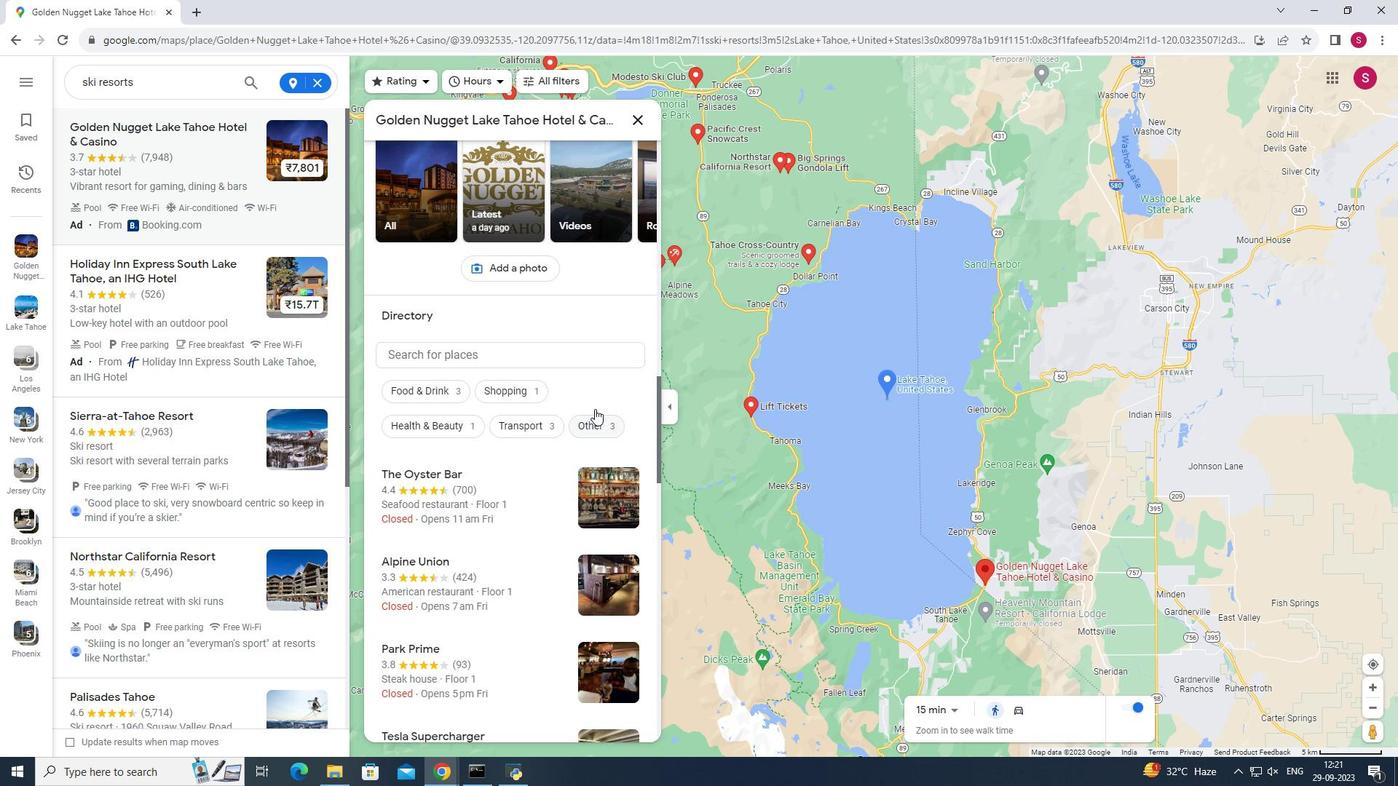 
Action: Mouse scrolled (595, 410) with delta (0, 0)
Screenshot: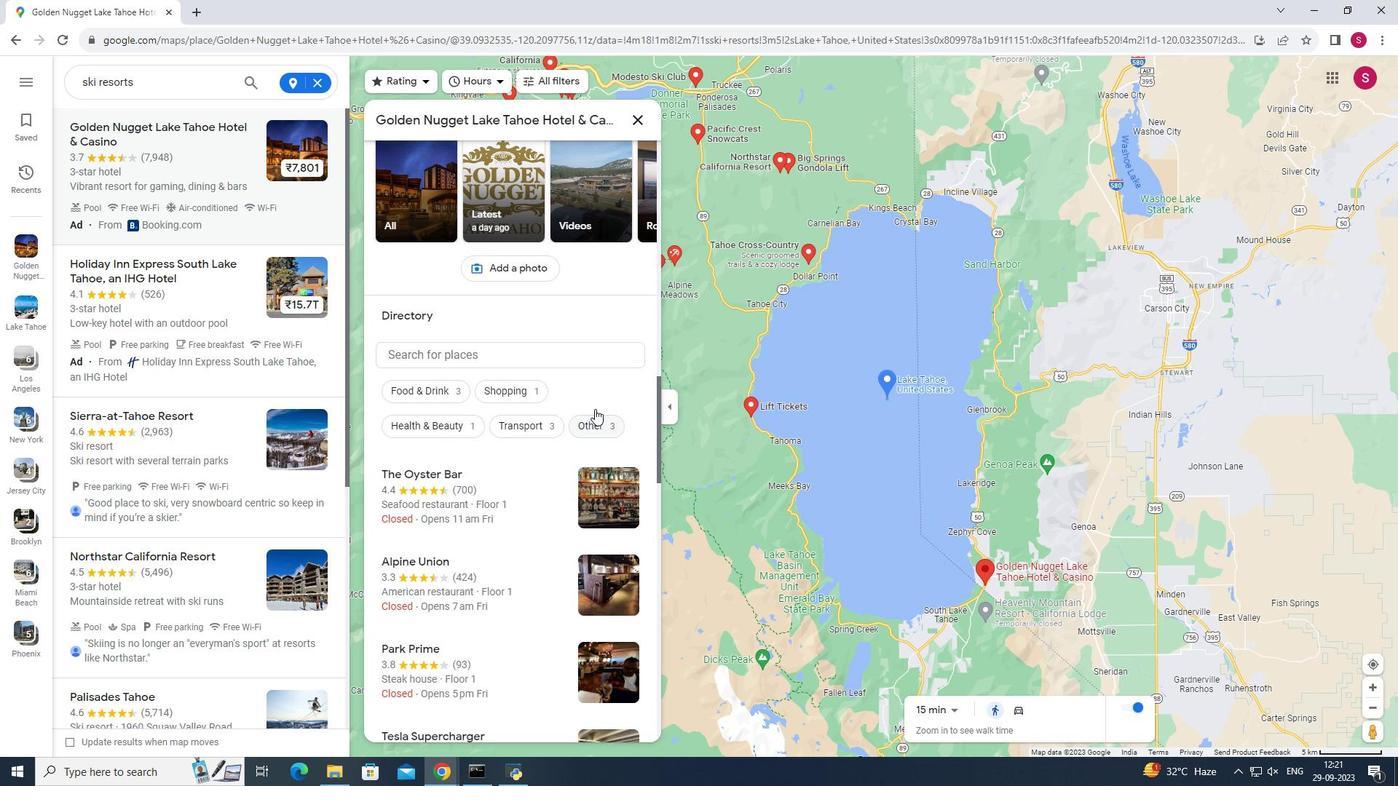 
Action: Mouse scrolled (595, 410) with delta (0, 0)
Screenshot: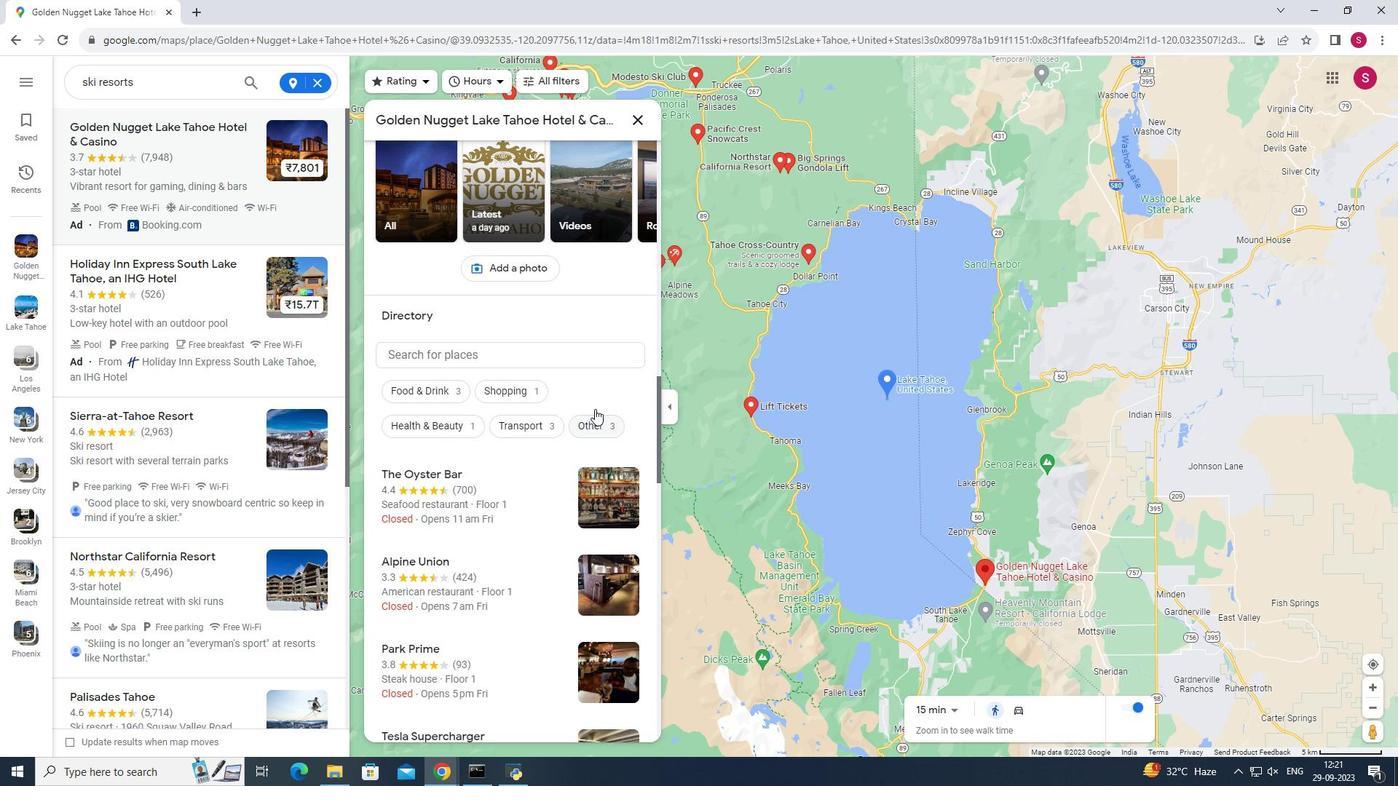 
Action: Mouse scrolled (595, 410) with delta (0, 0)
Screenshot: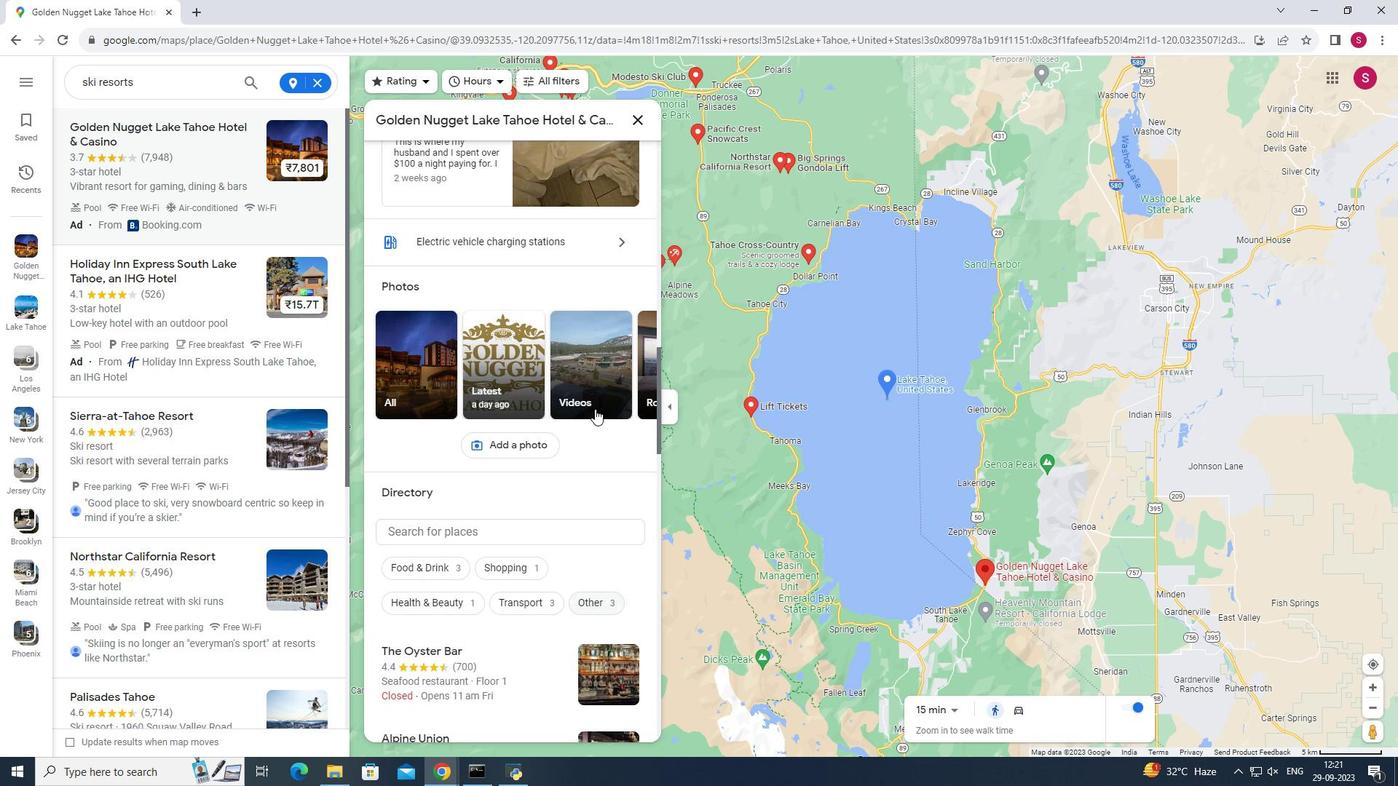 
Action: Mouse scrolled (595, 410) with delta (0, 0)
Screenshot: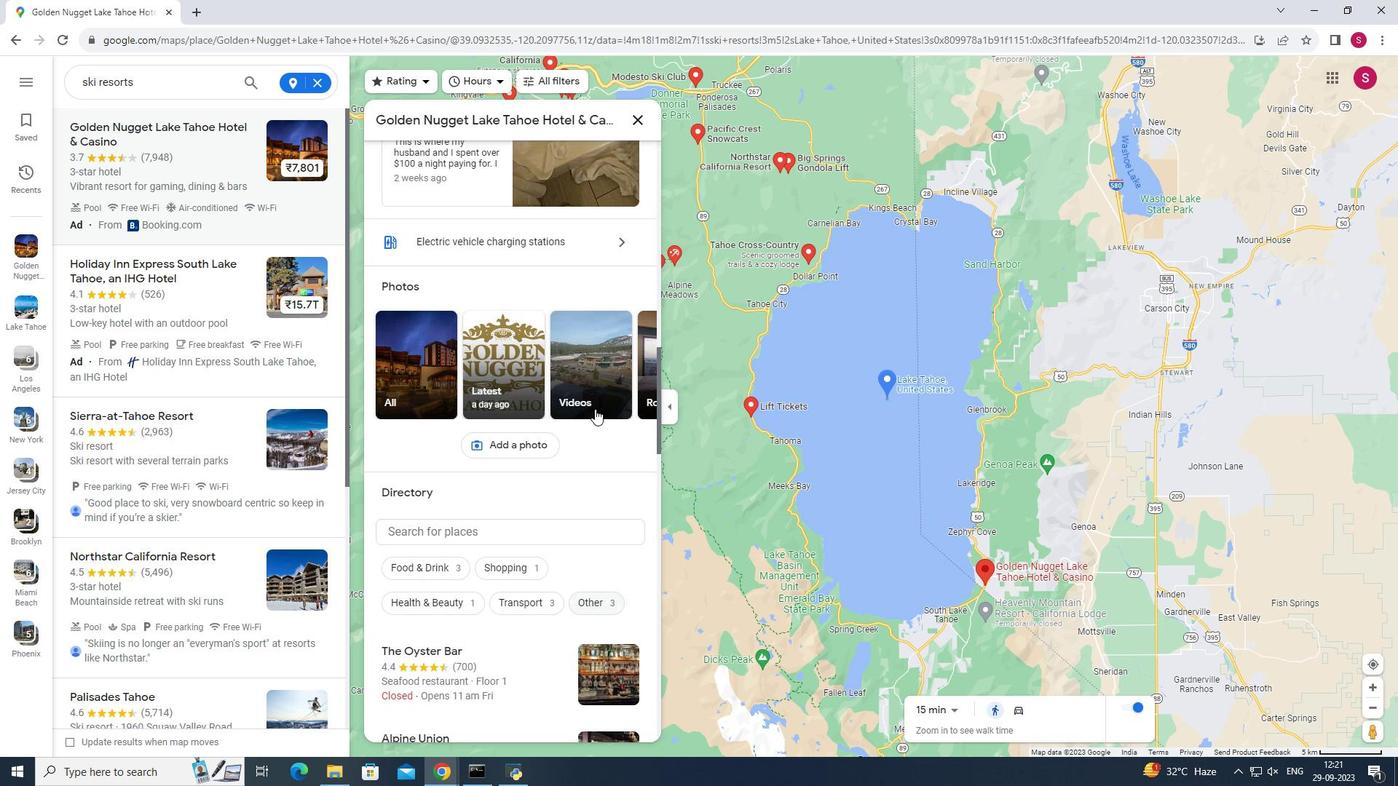 
Action: Mouse scrolled (595, 410) with delta (0, 0)
Screenshot: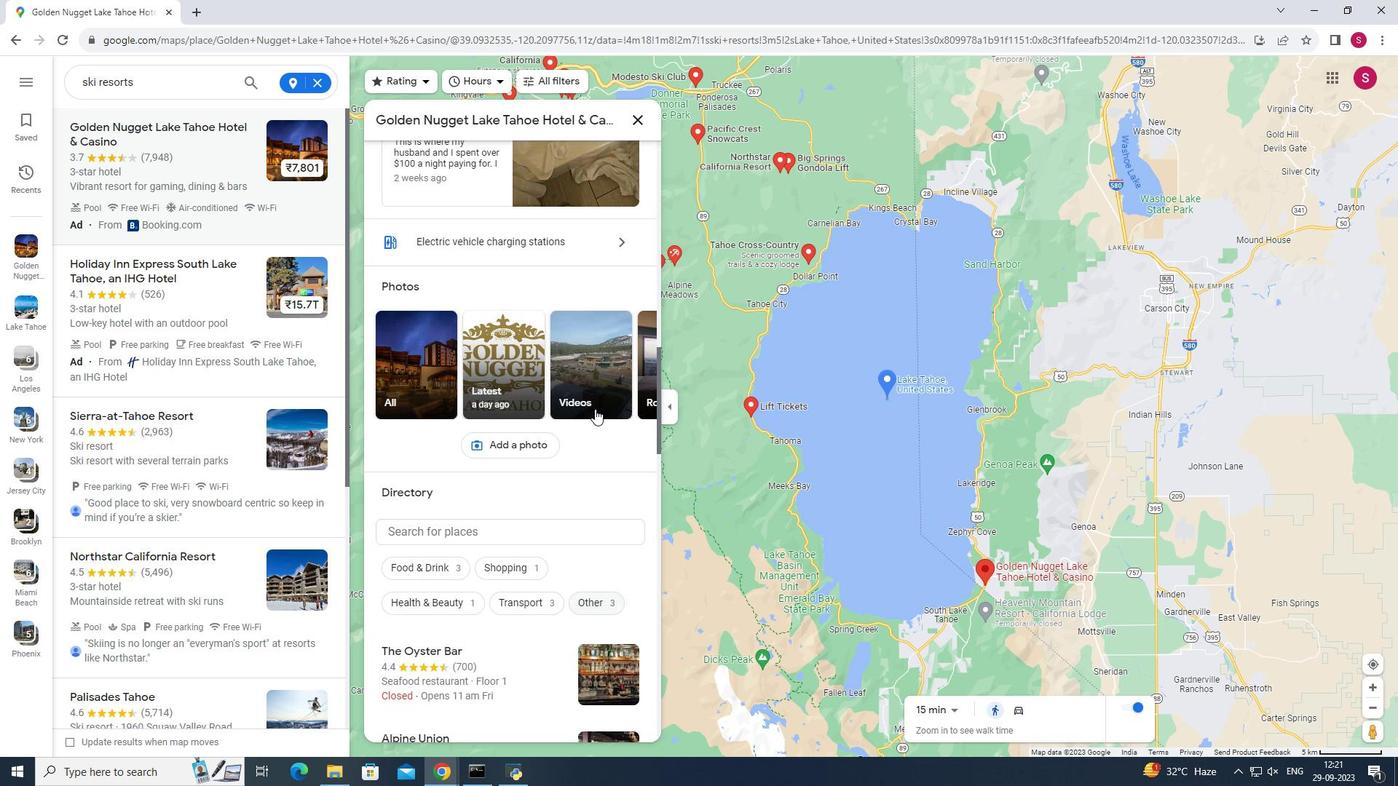 
Action: Mouse moved to (594, 407)
Screenshot: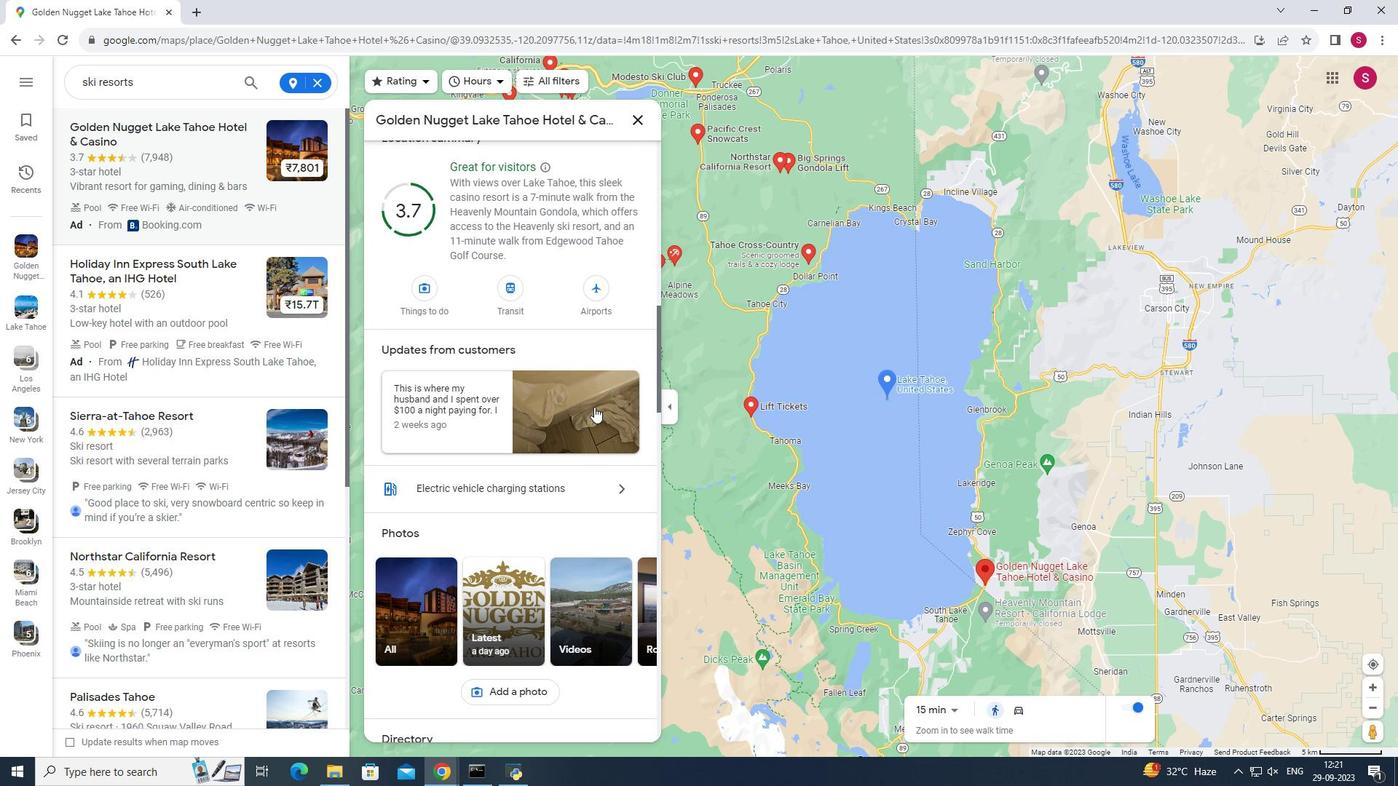 
Action: Mouse scrolled (594, 408) with delta (0, 0)
Screenshot: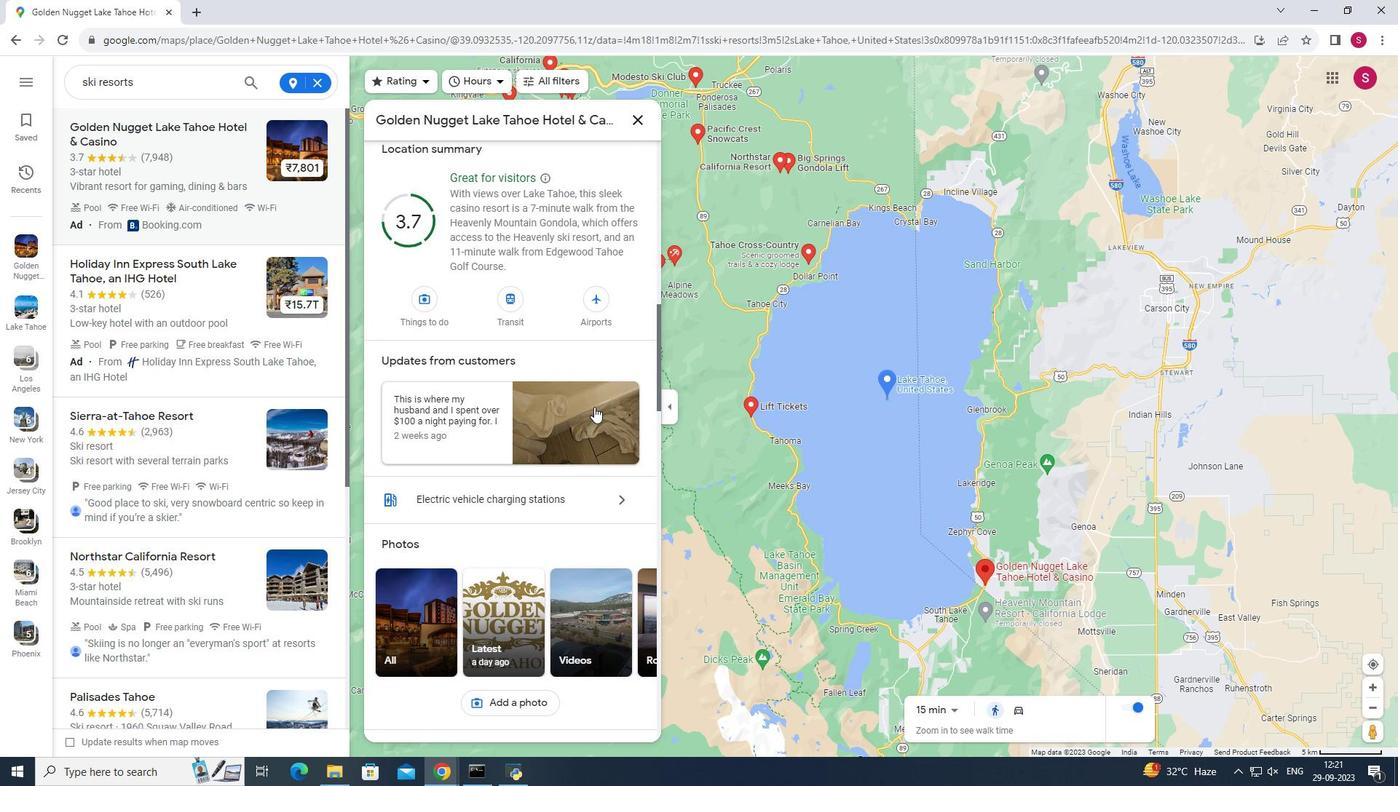 
Action: Mouse scrolled (594, 408) with delta (0, 0)
Screenshot: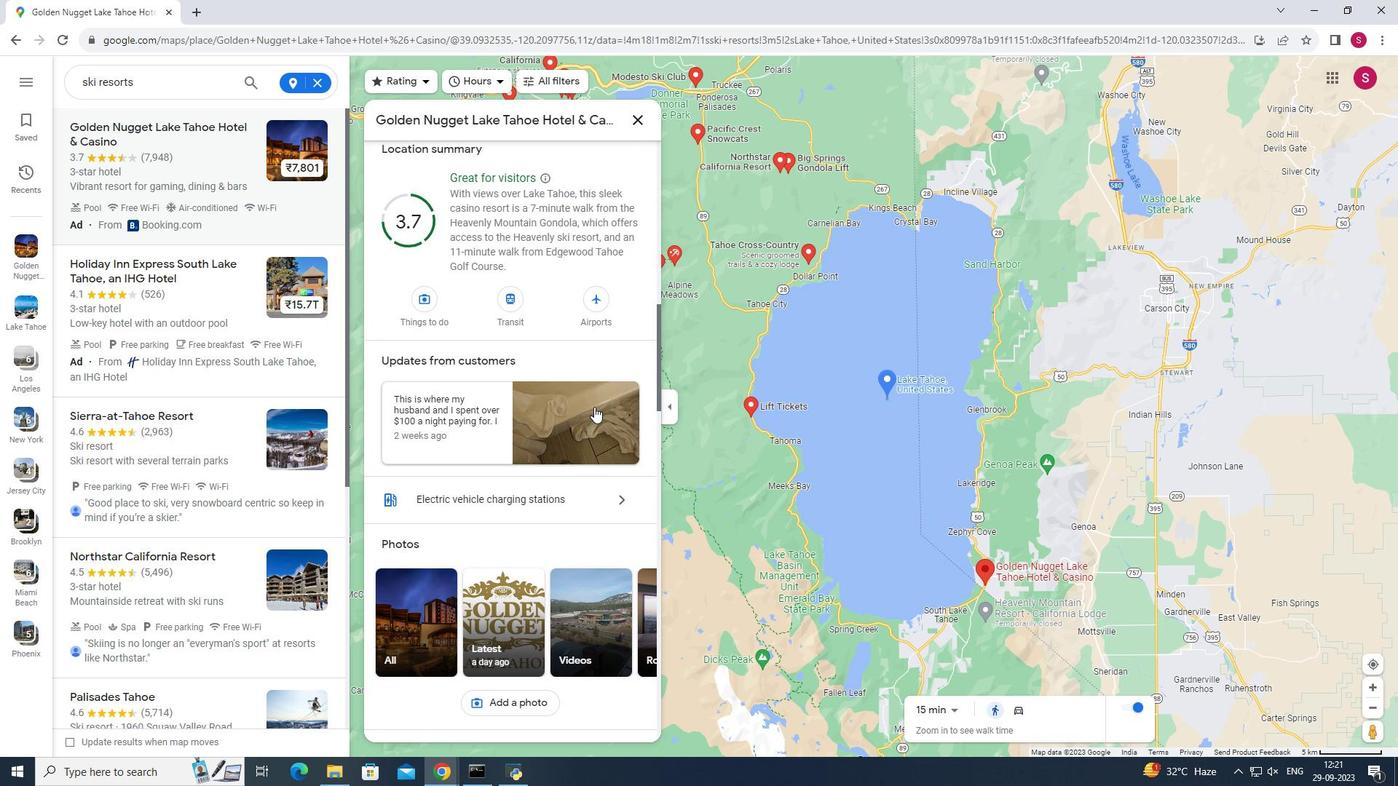 
Action: Mouse scrolled (594, 408) with delta (0, 0)
Screenshot: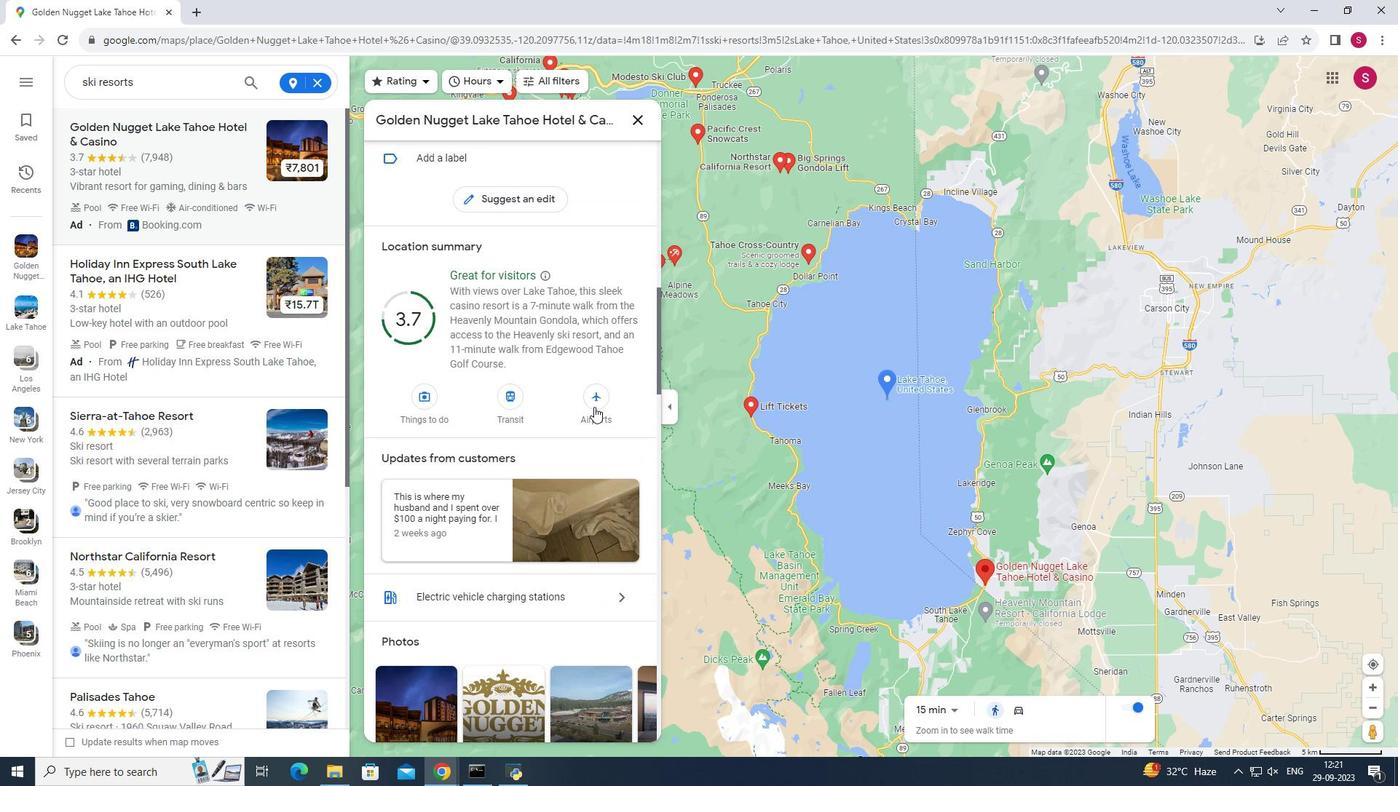 
Action: Mouse scrolled (594, 408) with delta (0, 0)
Screenshot: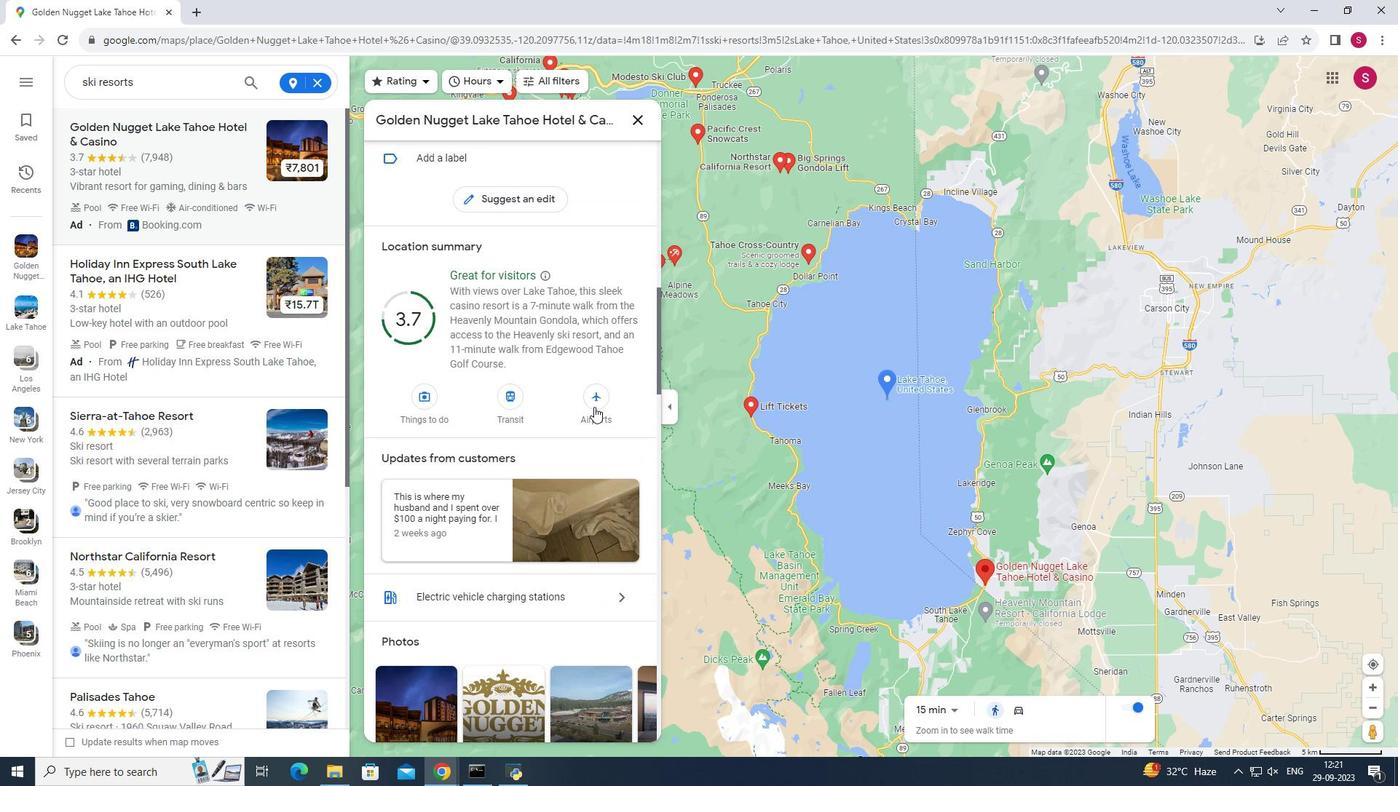 
Action: Mouse scrolled (594, 408) with delta (0, 0)
Screenshot: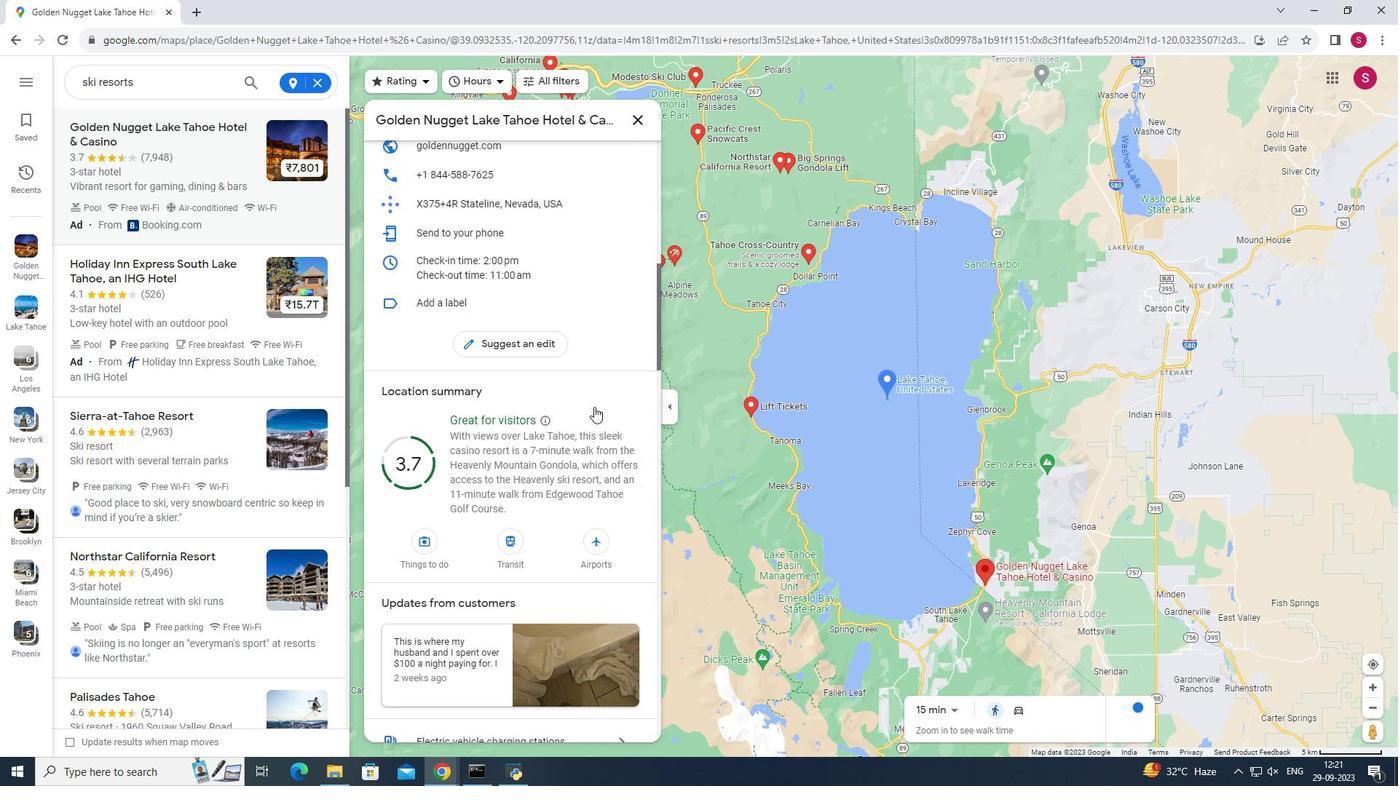 
Action: Mouse scrolled (594, 408) with delta (0, 0)
Screenshot: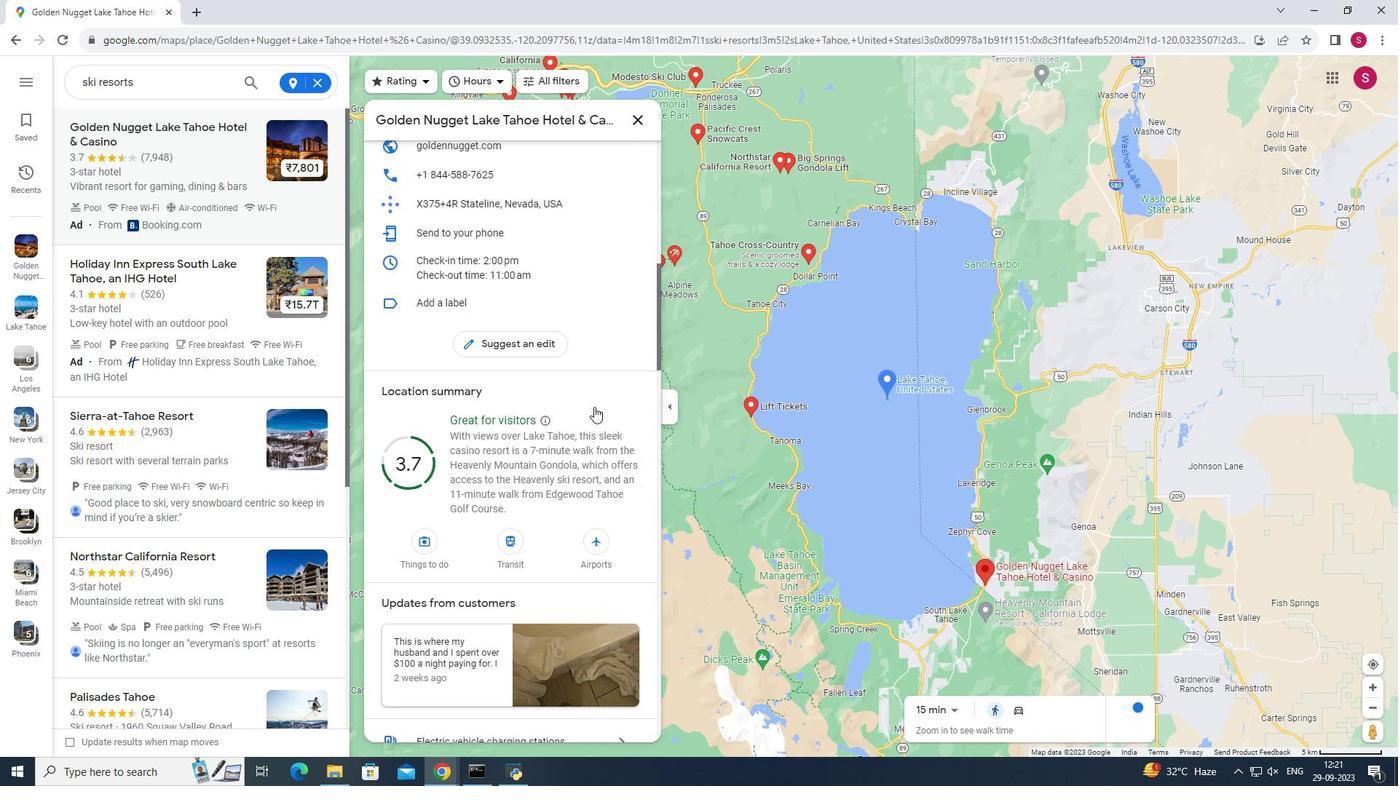 
Action: Mouse scrolled (594, 408) with delta (0, 0)
Screenshot: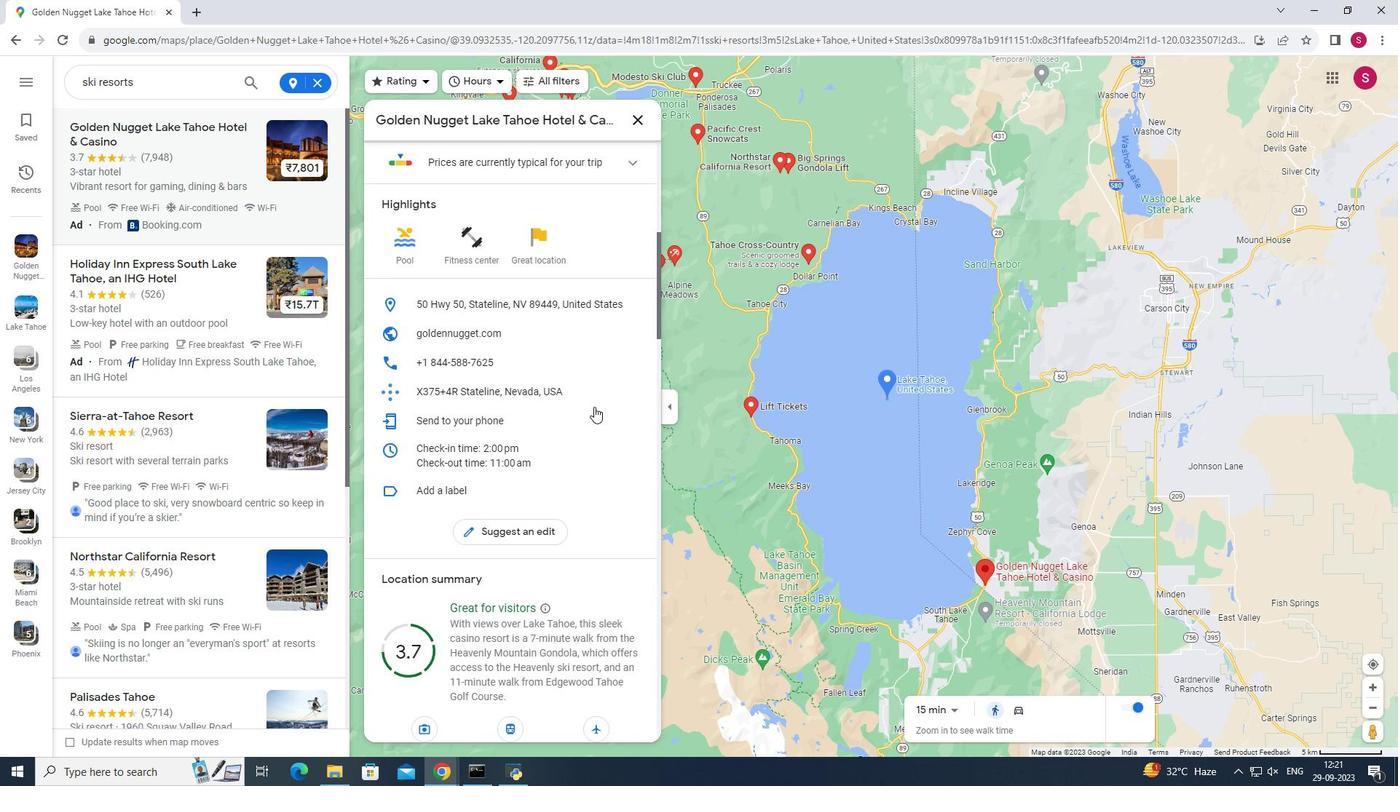 
Action: Mouse scrolled (594, 408) with delta (0, 0)
Screenshot: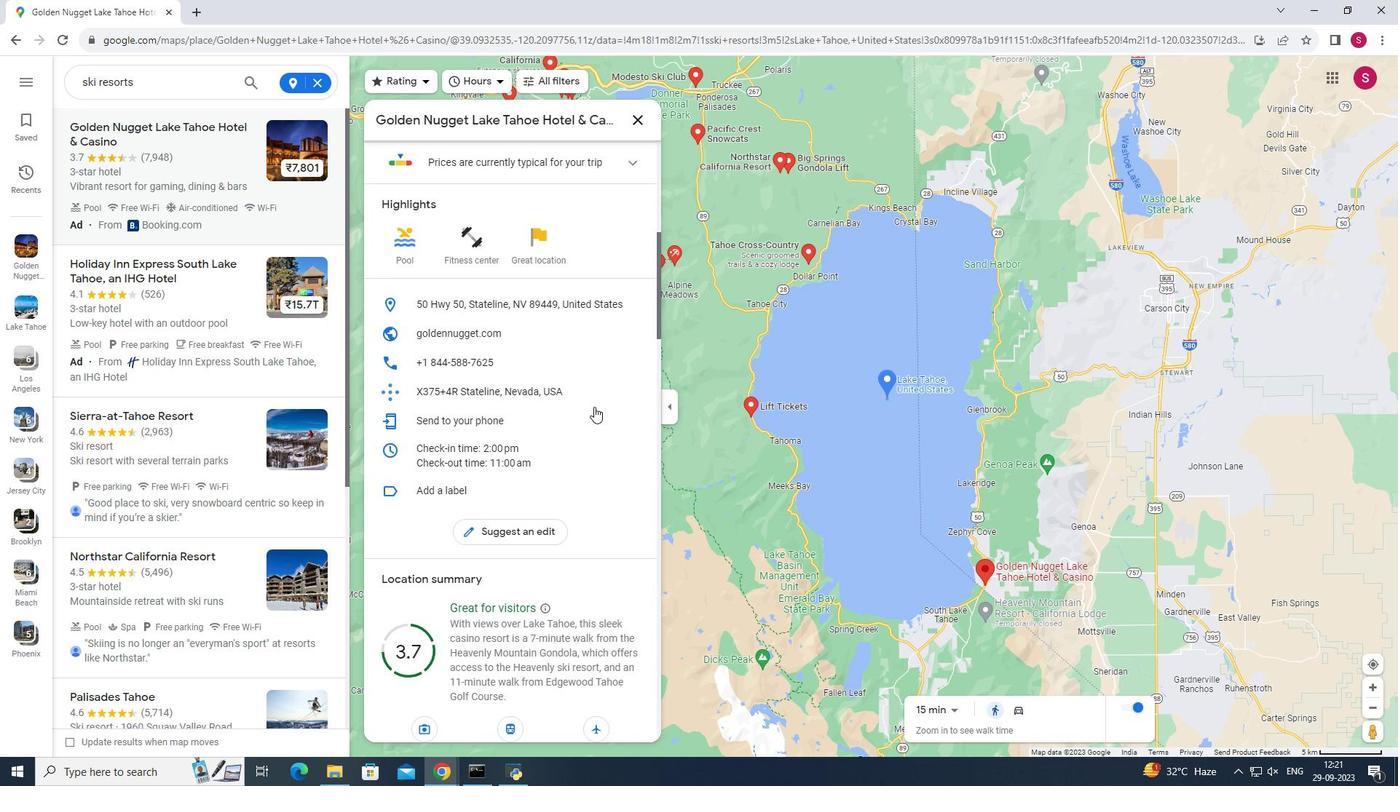 
Action: Mouse scrolled (594, 408) with delta (0, 0)
Screenshot: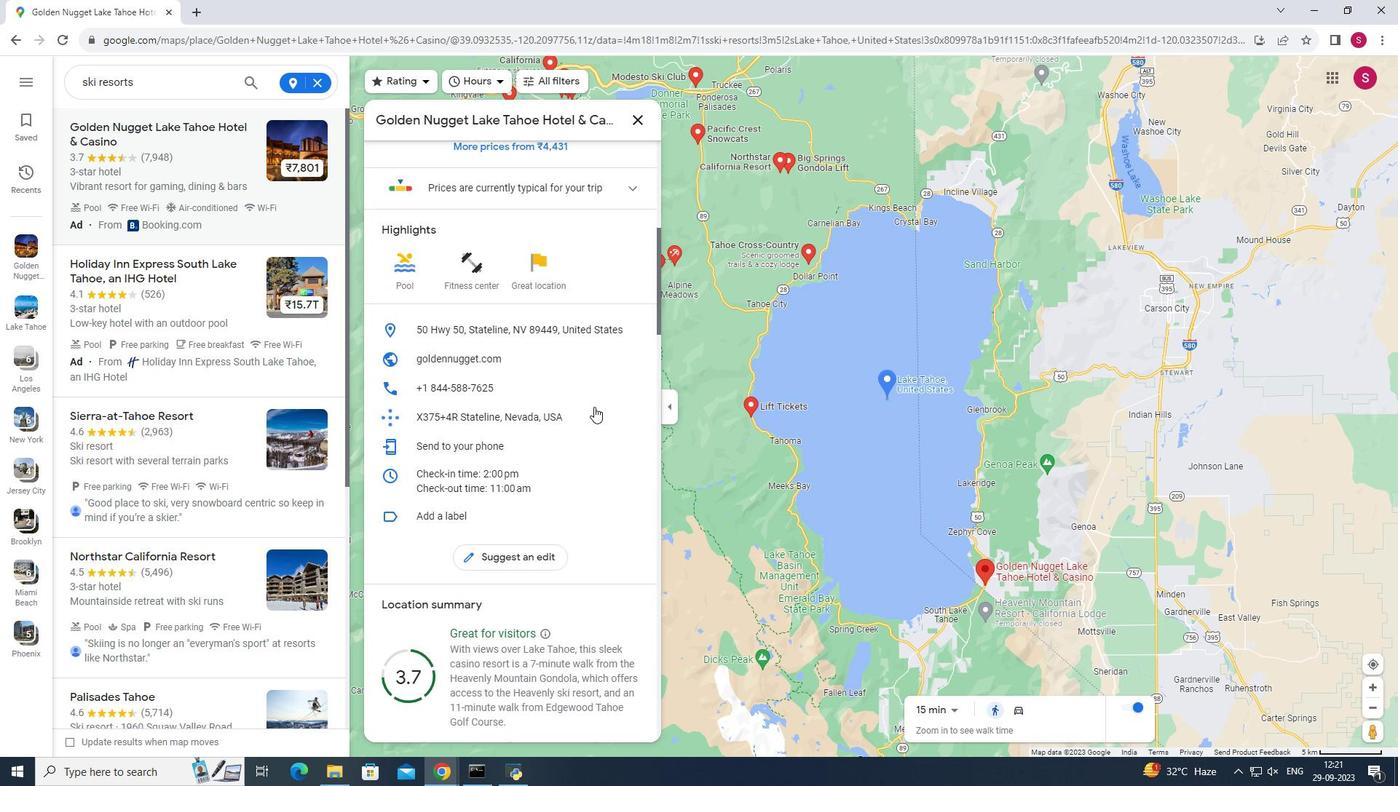 
Action: Mouse scrolled (594, 408) with delta (0, 0)
Screenshot: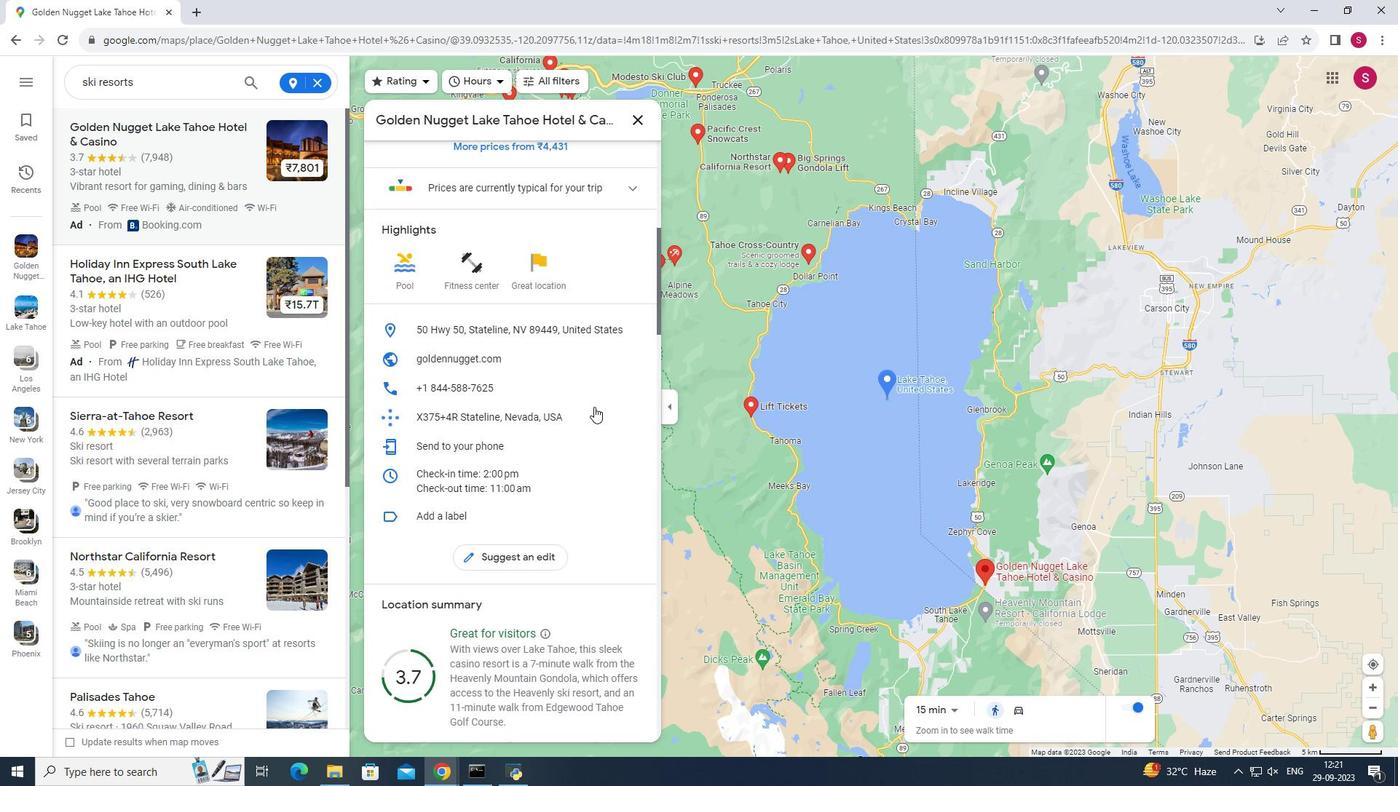 
Action: Mouse scrolled (594, 408) with delta (0, 0)
Screenshot: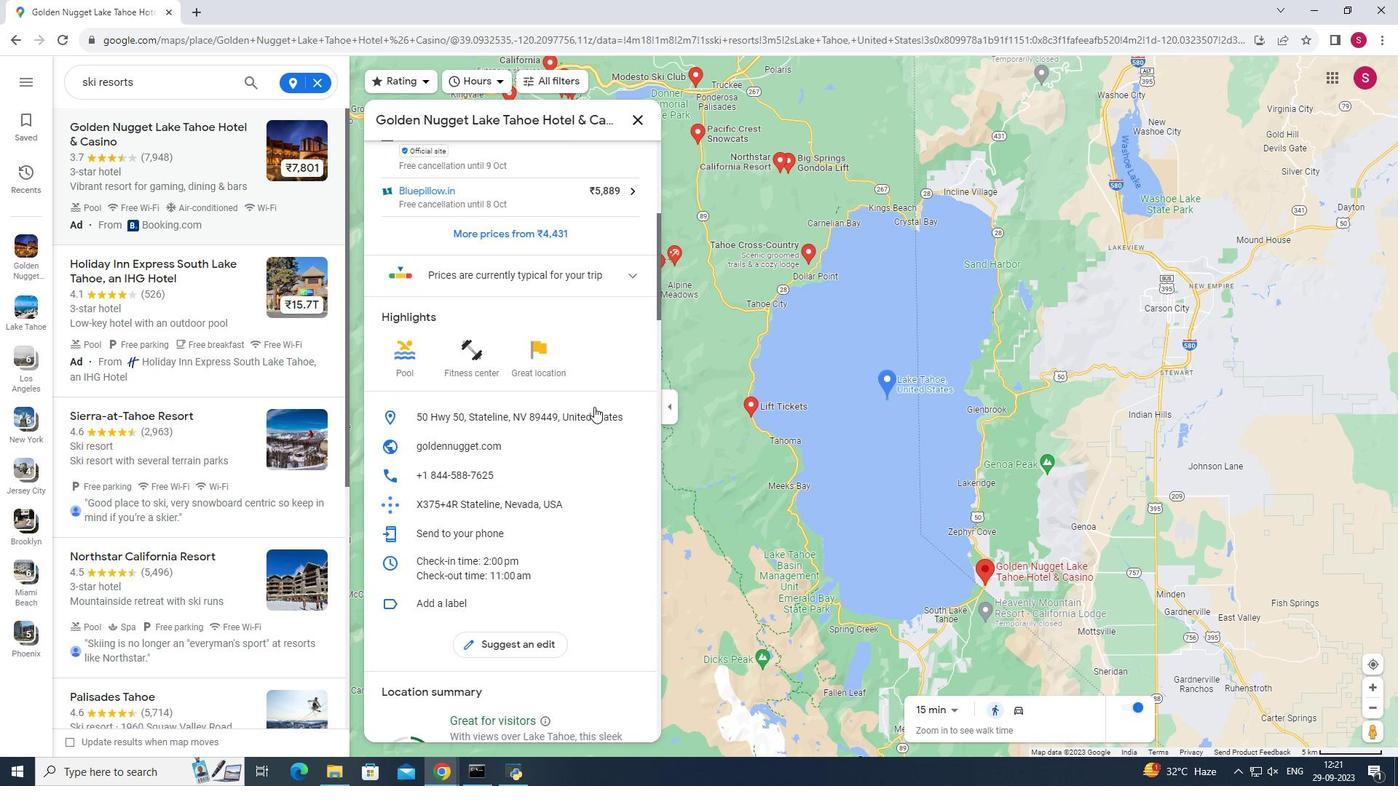 
Action: Mouse scrolled (594, 408) with delta (0, 0)
Screenshot: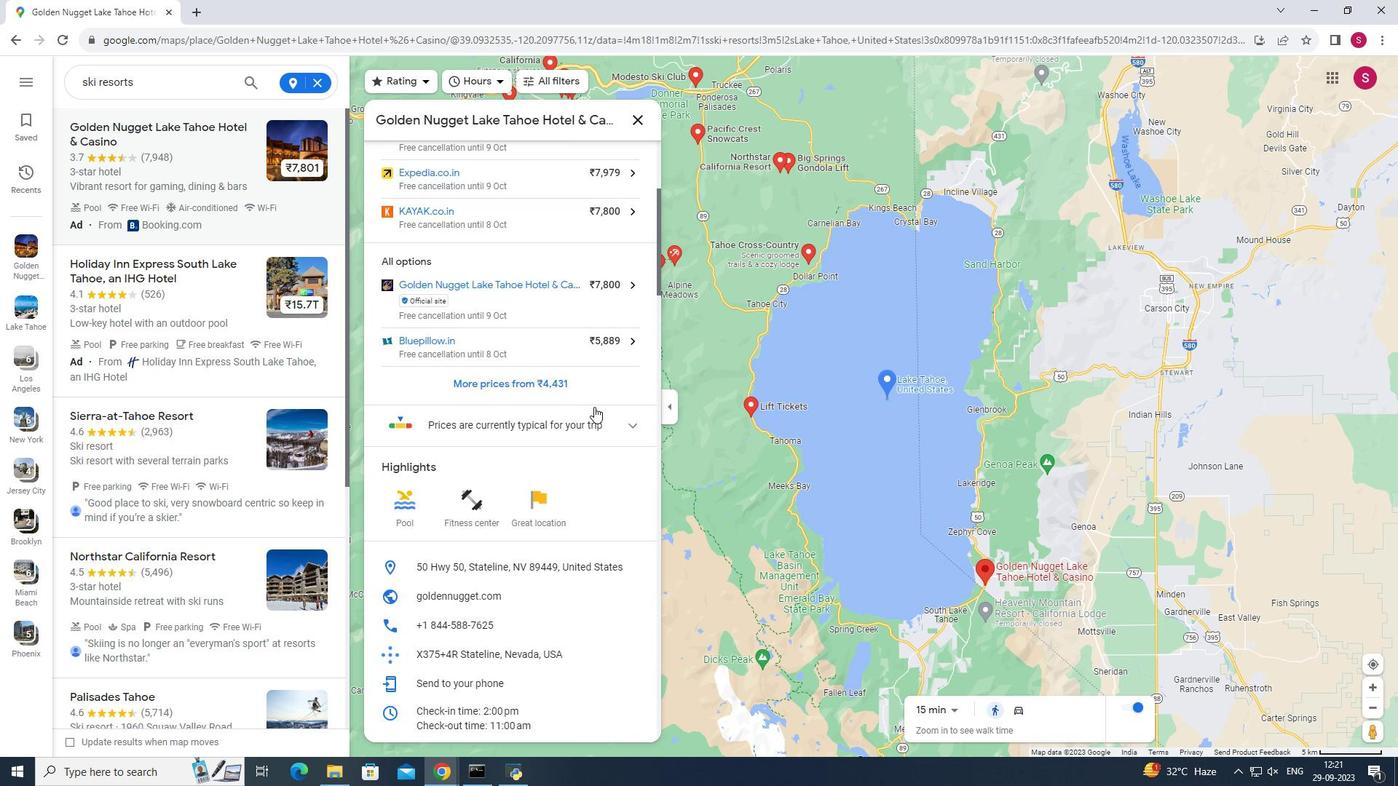 
Action: Mouse moved to (593, 405)
Screenshot: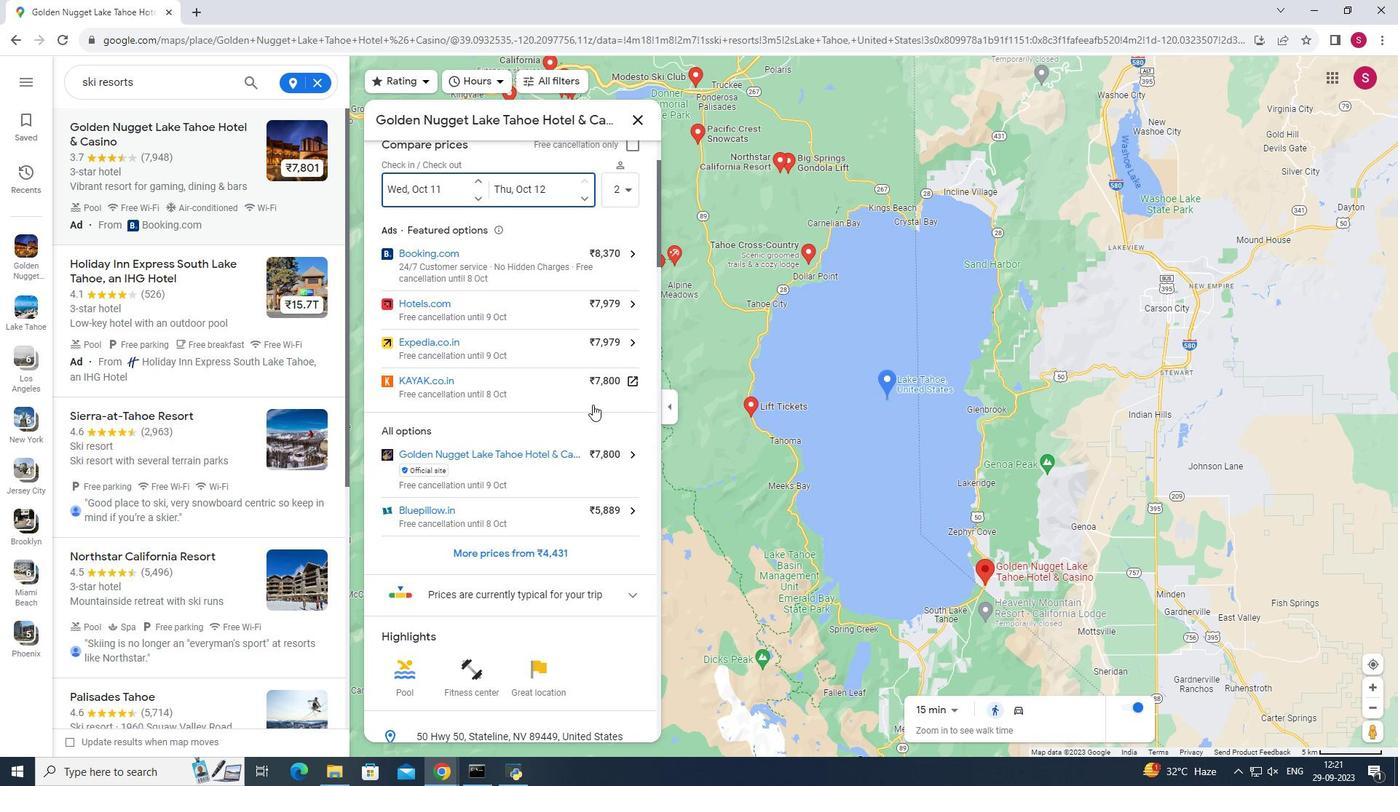 
Action: Mouse scrolled (593, 405) with delta (0, 0)
Screenshot: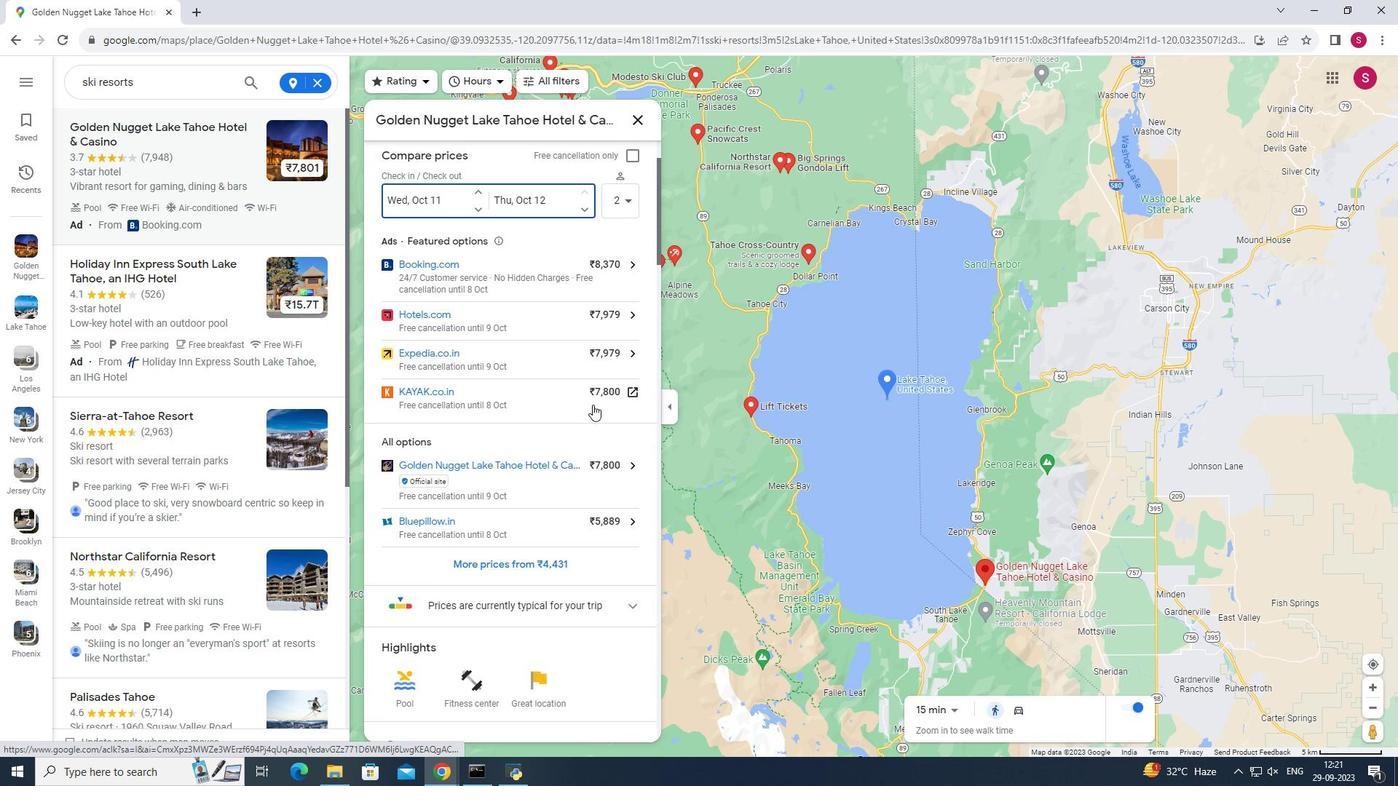 
Action: Mouse scrolled (593, 405) with delta (0, 0)
Screenshot: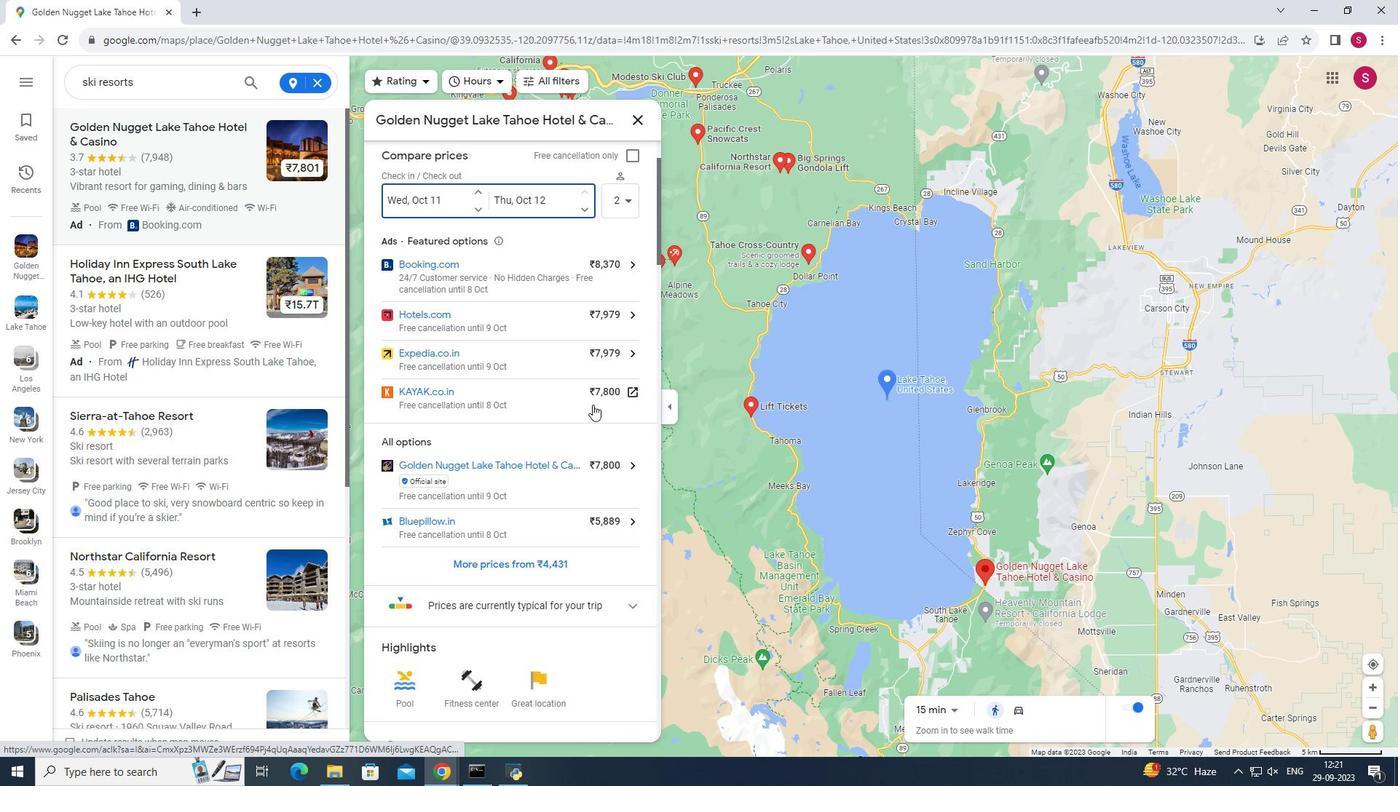 
Action: Mouse scrolled (593, 405) with delta (0, 0)
Screenshot: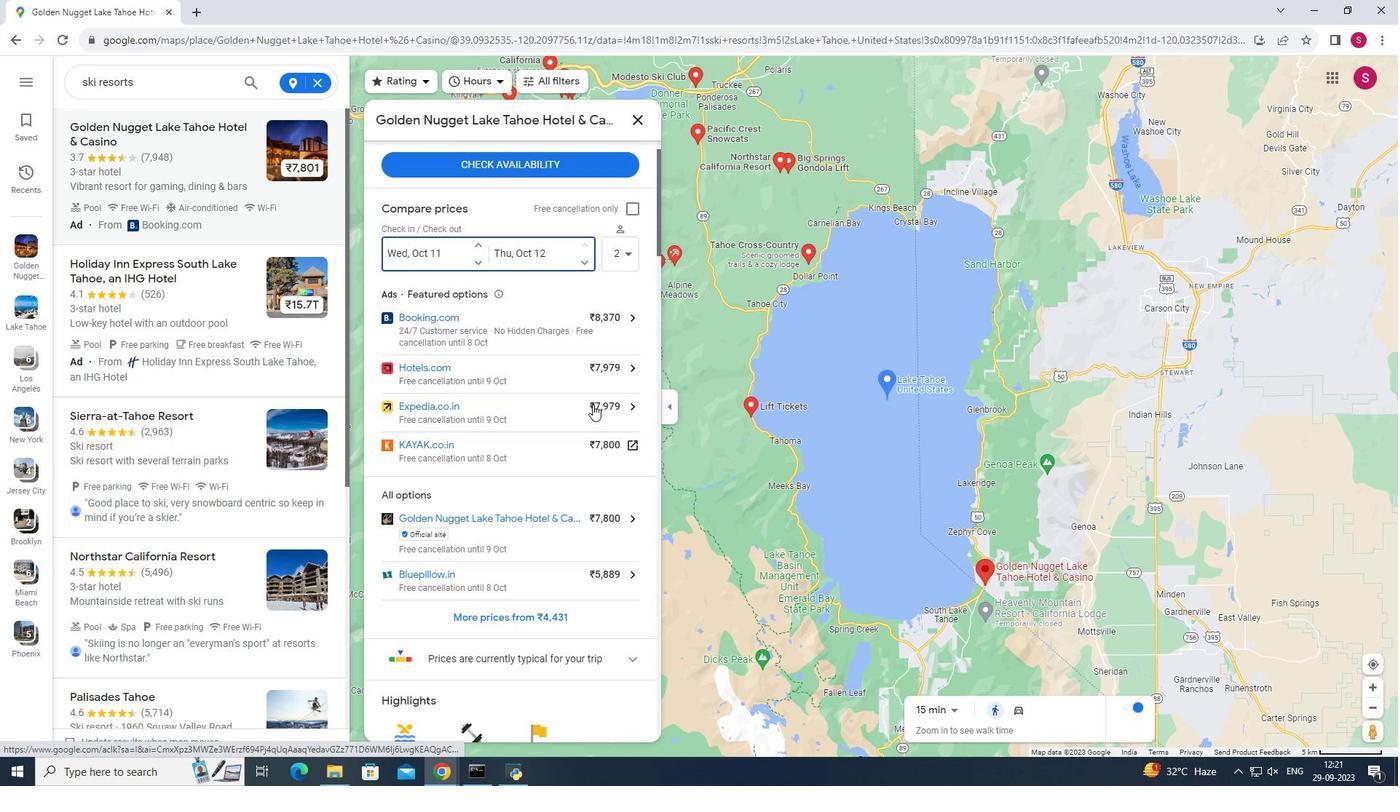 
Action: Mouse scrolled (593, 405) with delta (0, 0)
Screenshot: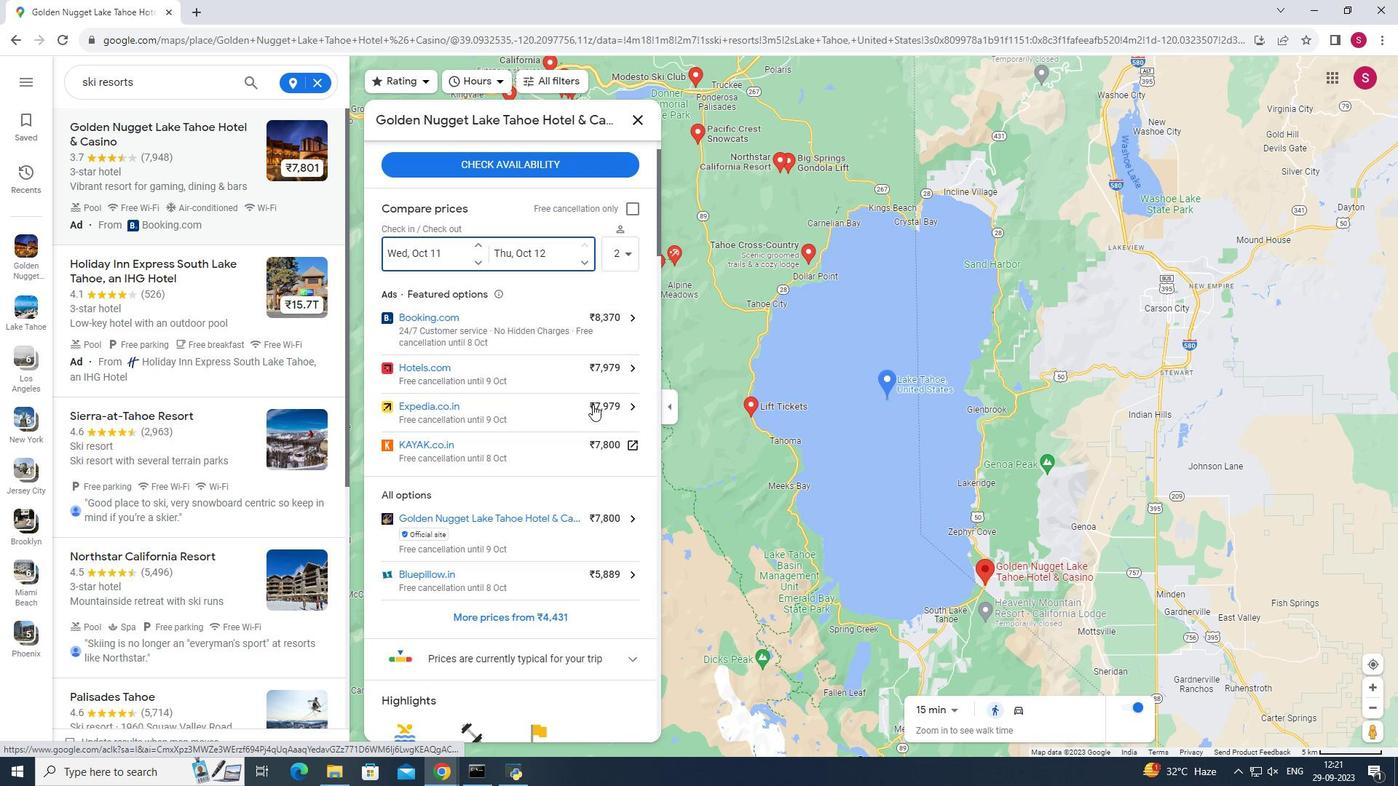 
Action: Mouse scrolled (593, 405) with delta (0, 0)
Screenshot: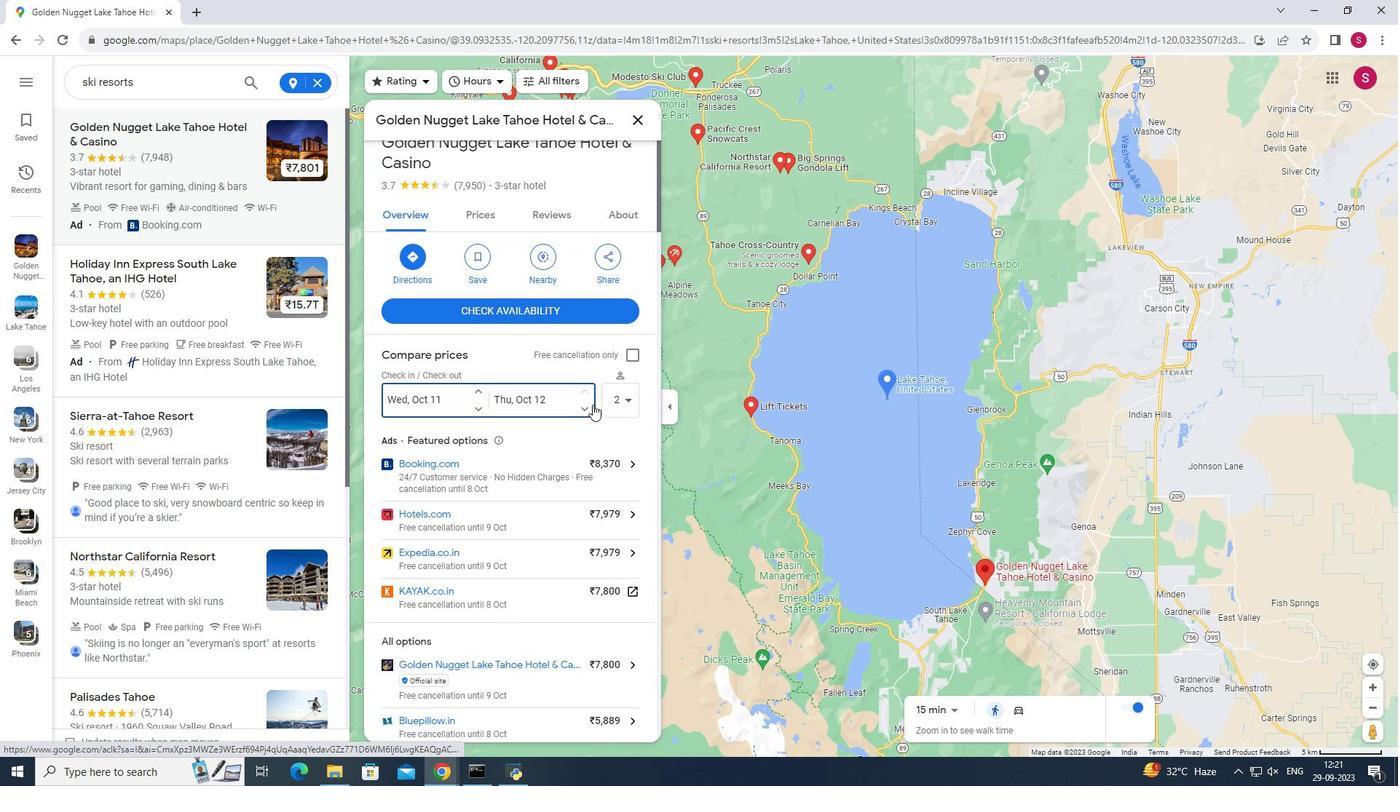 
Action: Mouse scrolled (593, 405) with delta (0, 0)
Screenshot: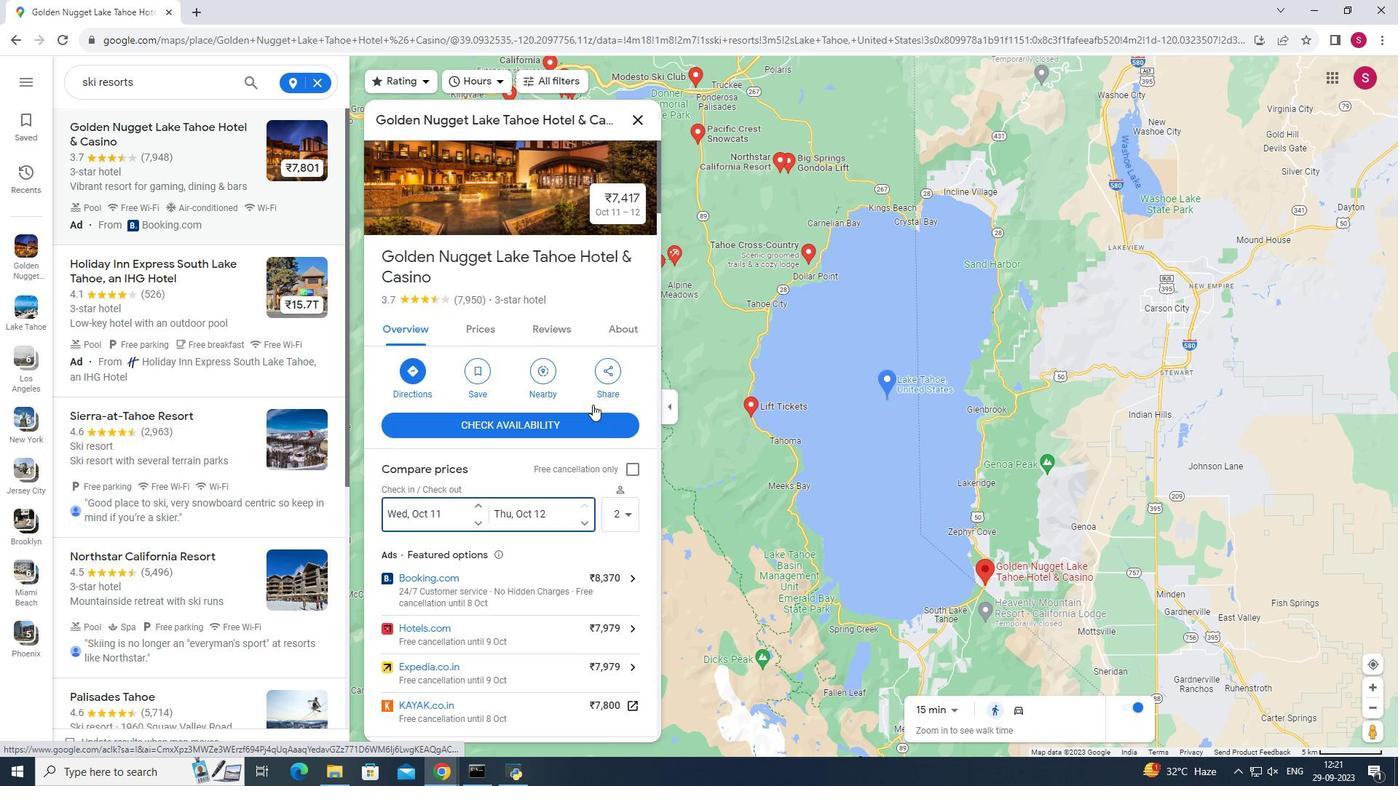 
Action: Mouse moved to (593, 405)
Screenshot: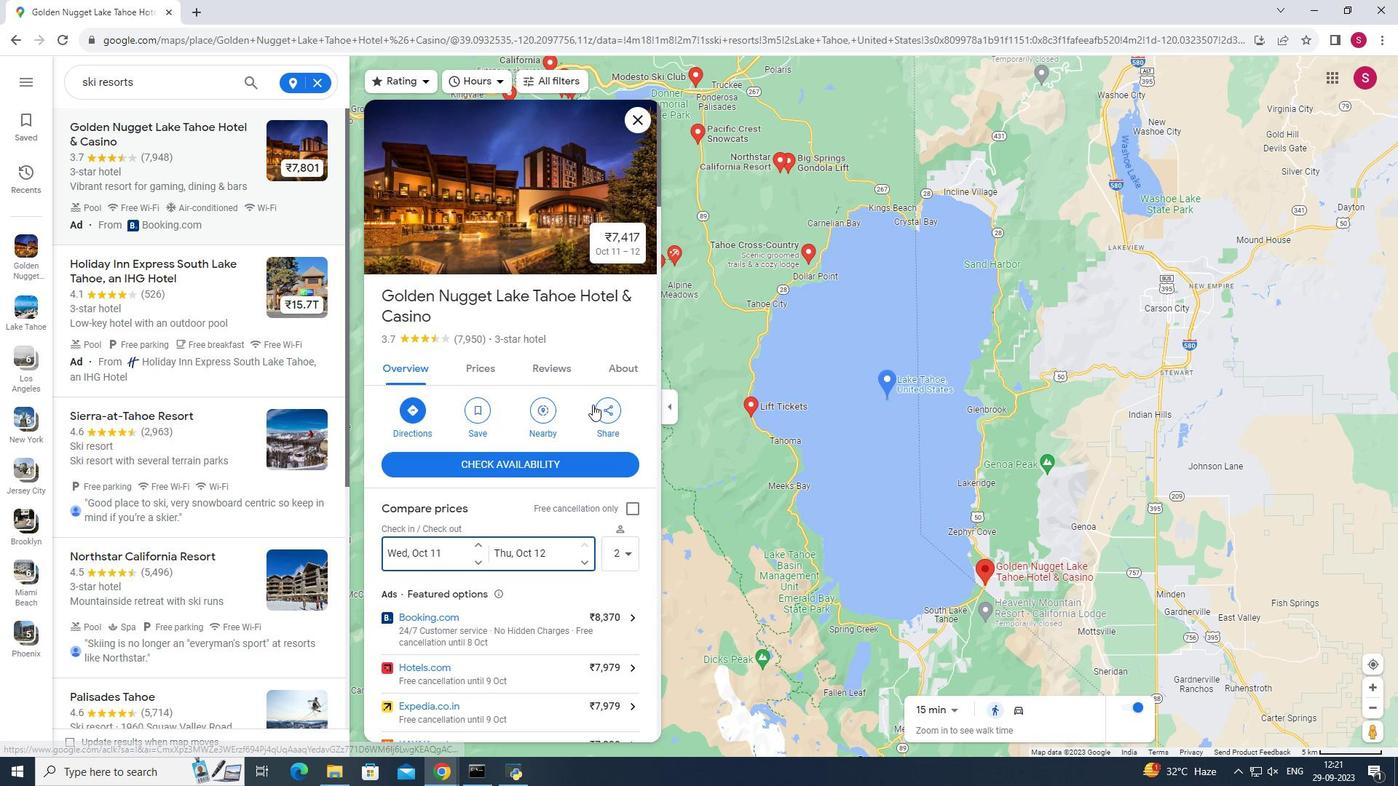 
Action: Mouse scrolled (593, 405) with delta (0, 0)
Screenshot: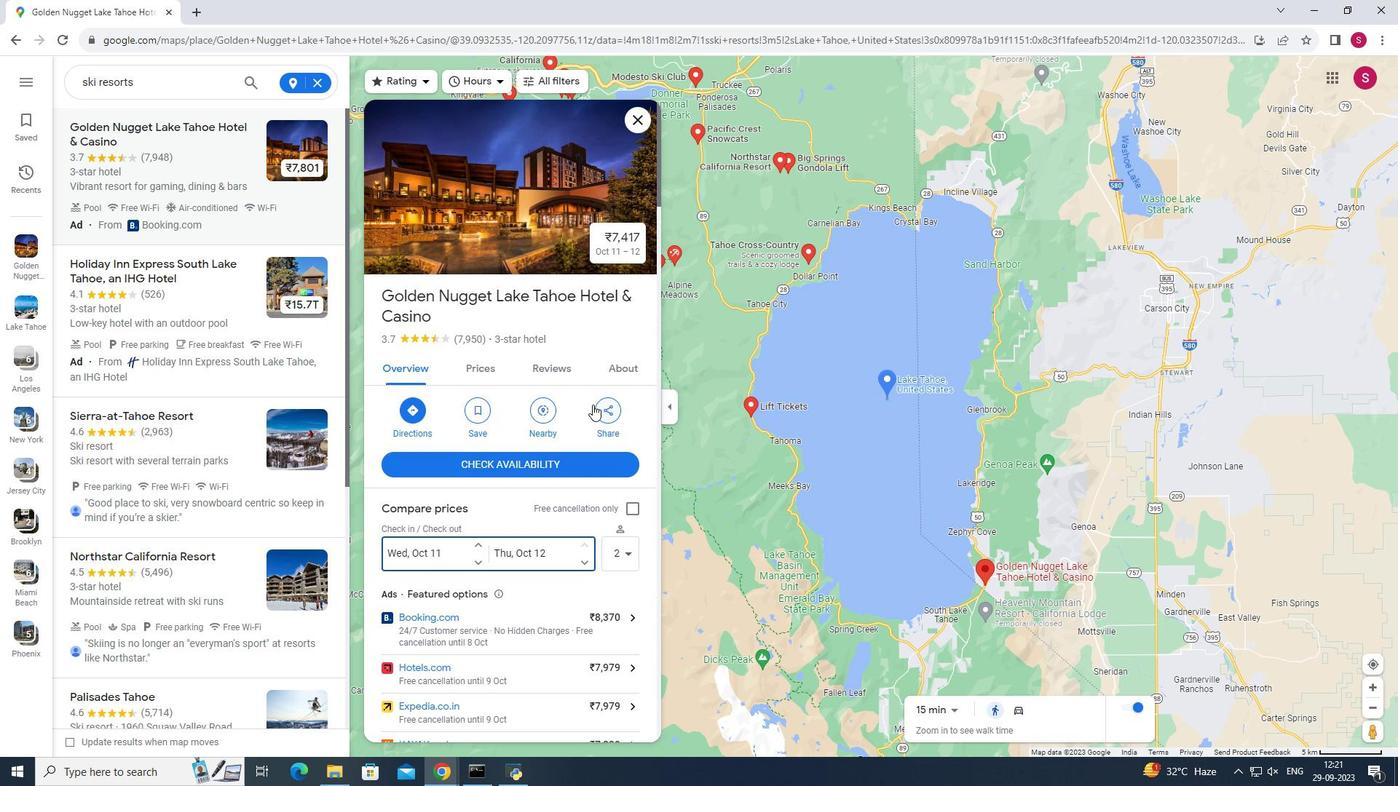
Action: Mouse moved to (483, 366)
Screenshot: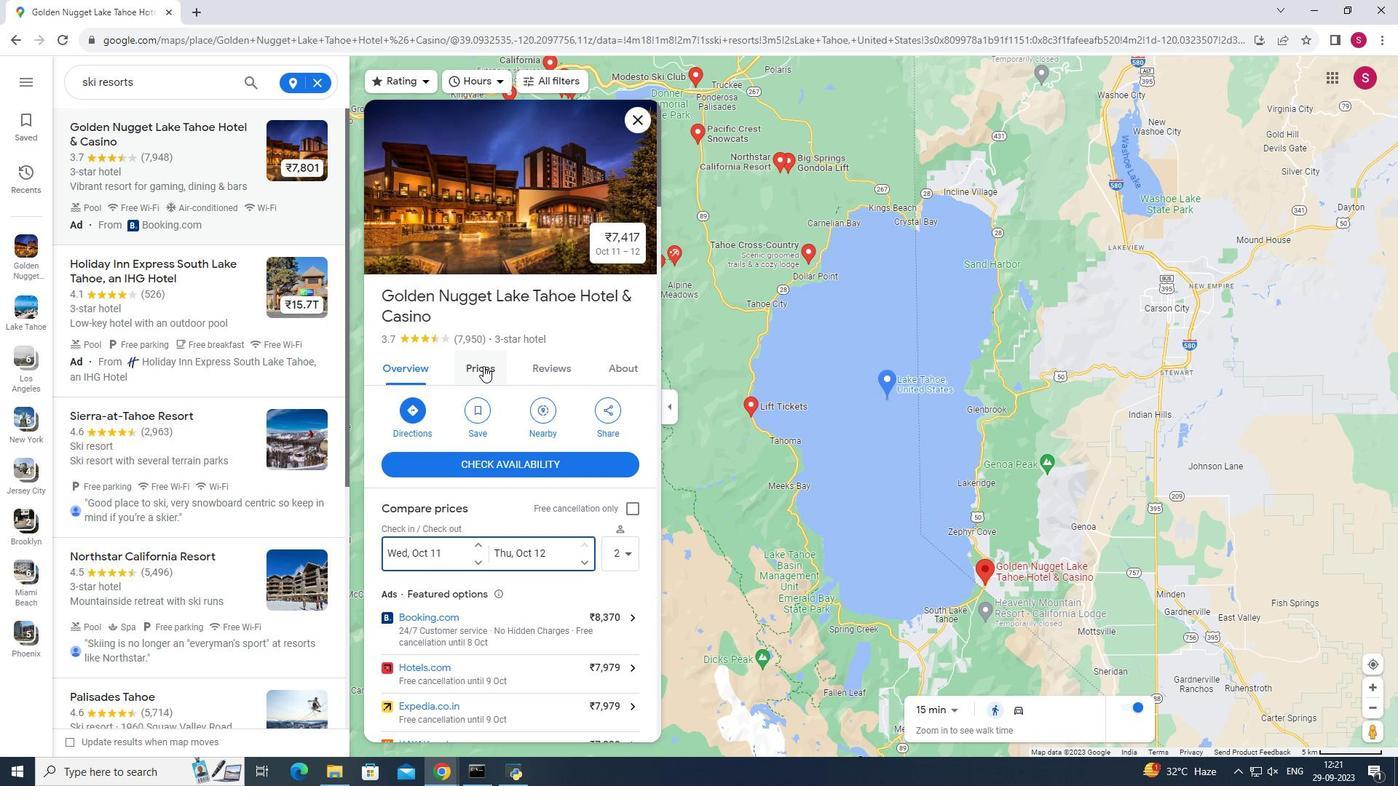 
Action: Mouse pressed left at (483, 366)
Screenshot: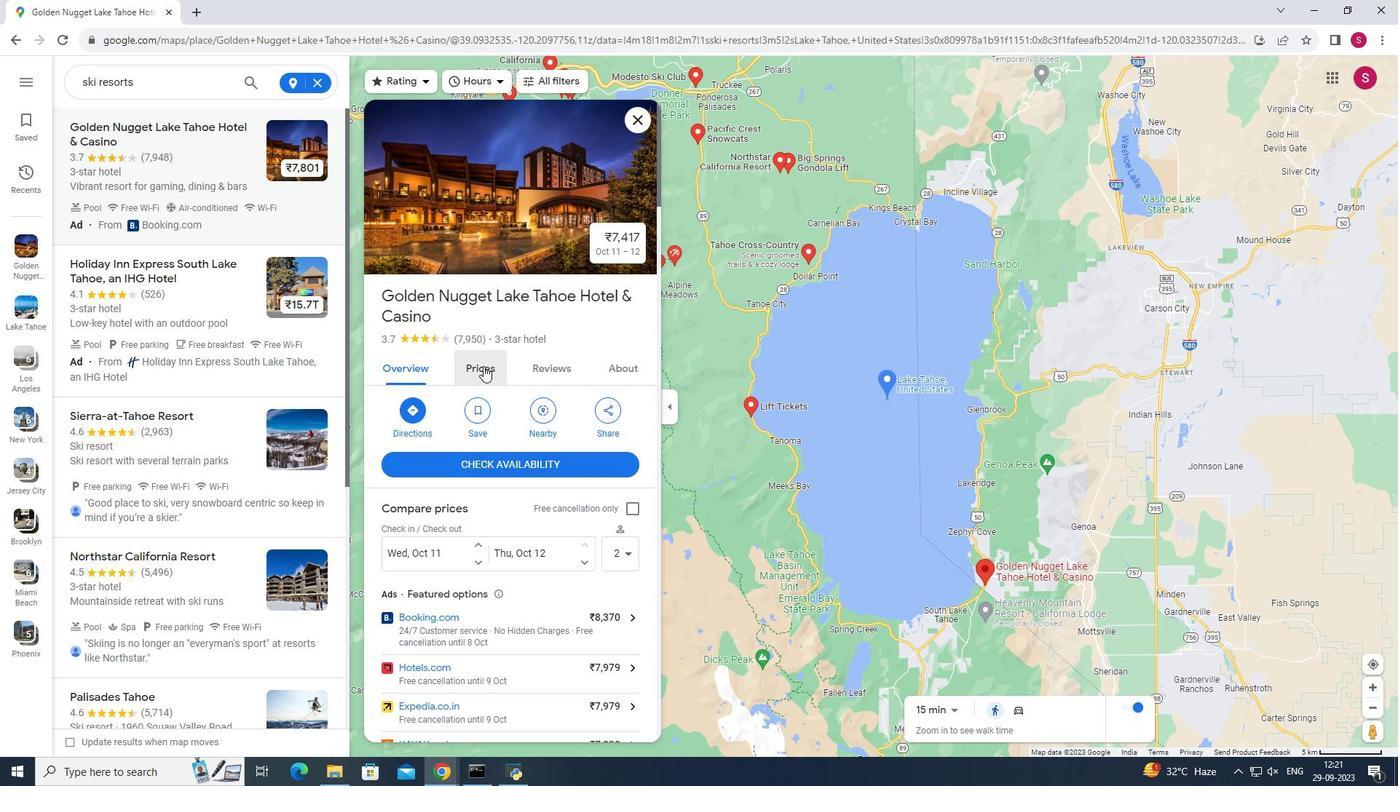 
Action: Mouse pressed left at (483, 366)
Screenshot: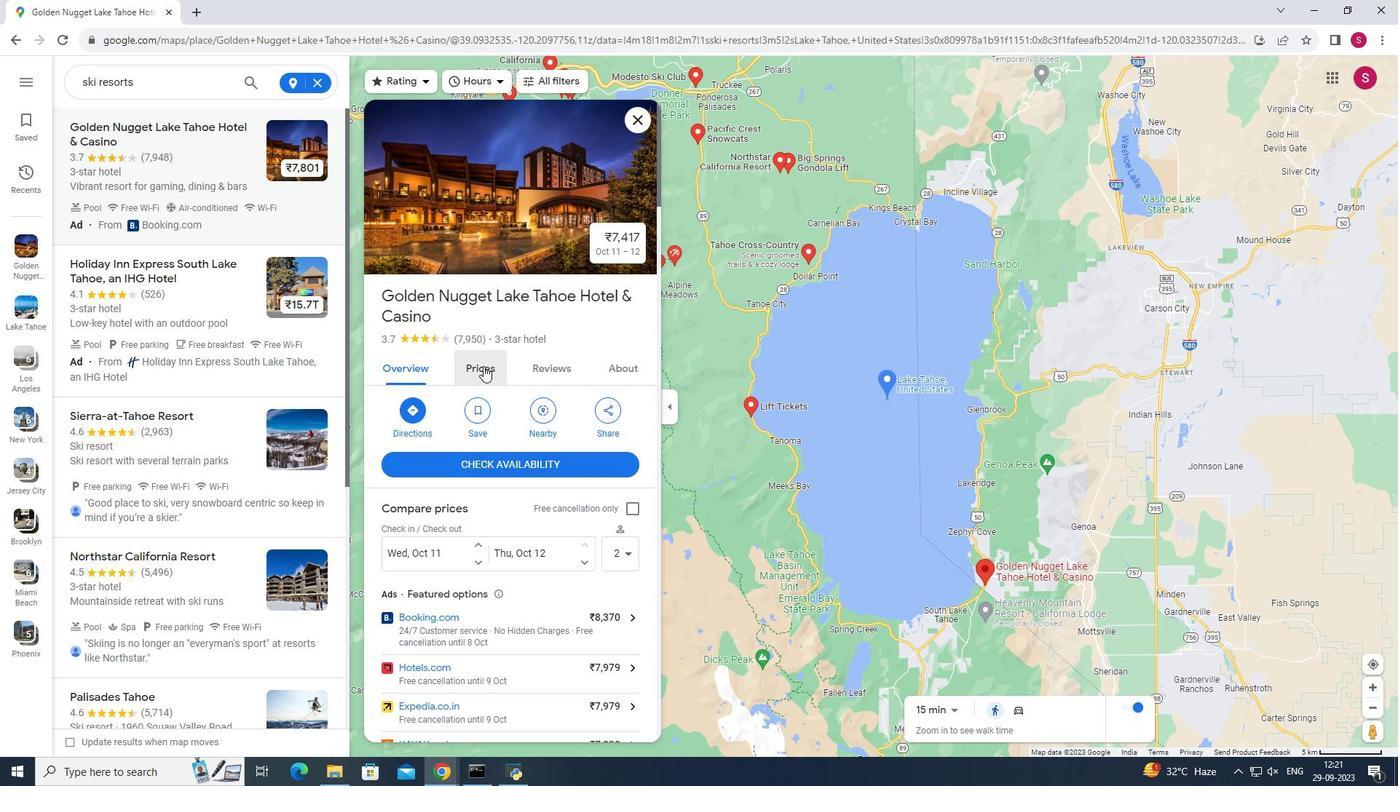 
Action: Mouse moved to (561, 157)
Screenshot: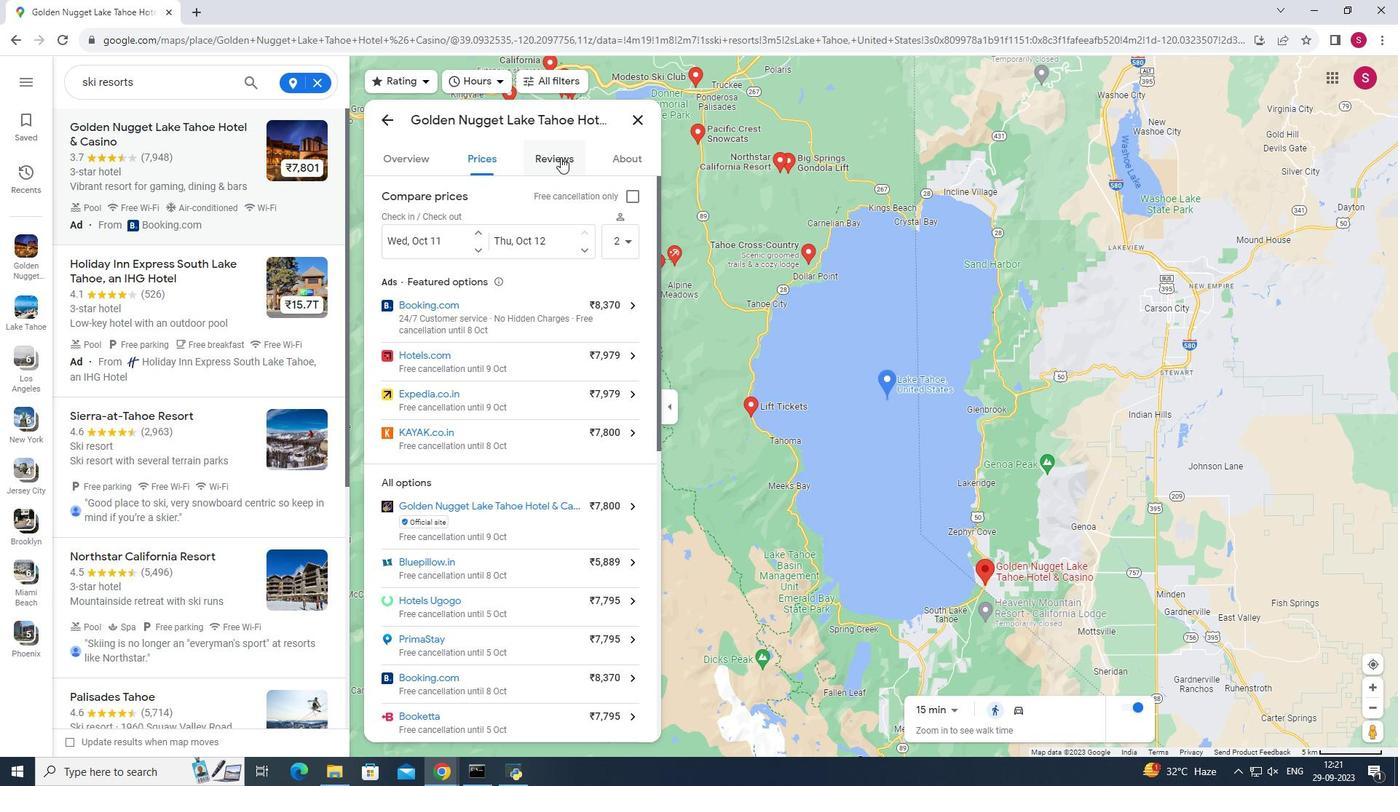 
Action: Mouse pressed left at (561, 157)
Screenshot: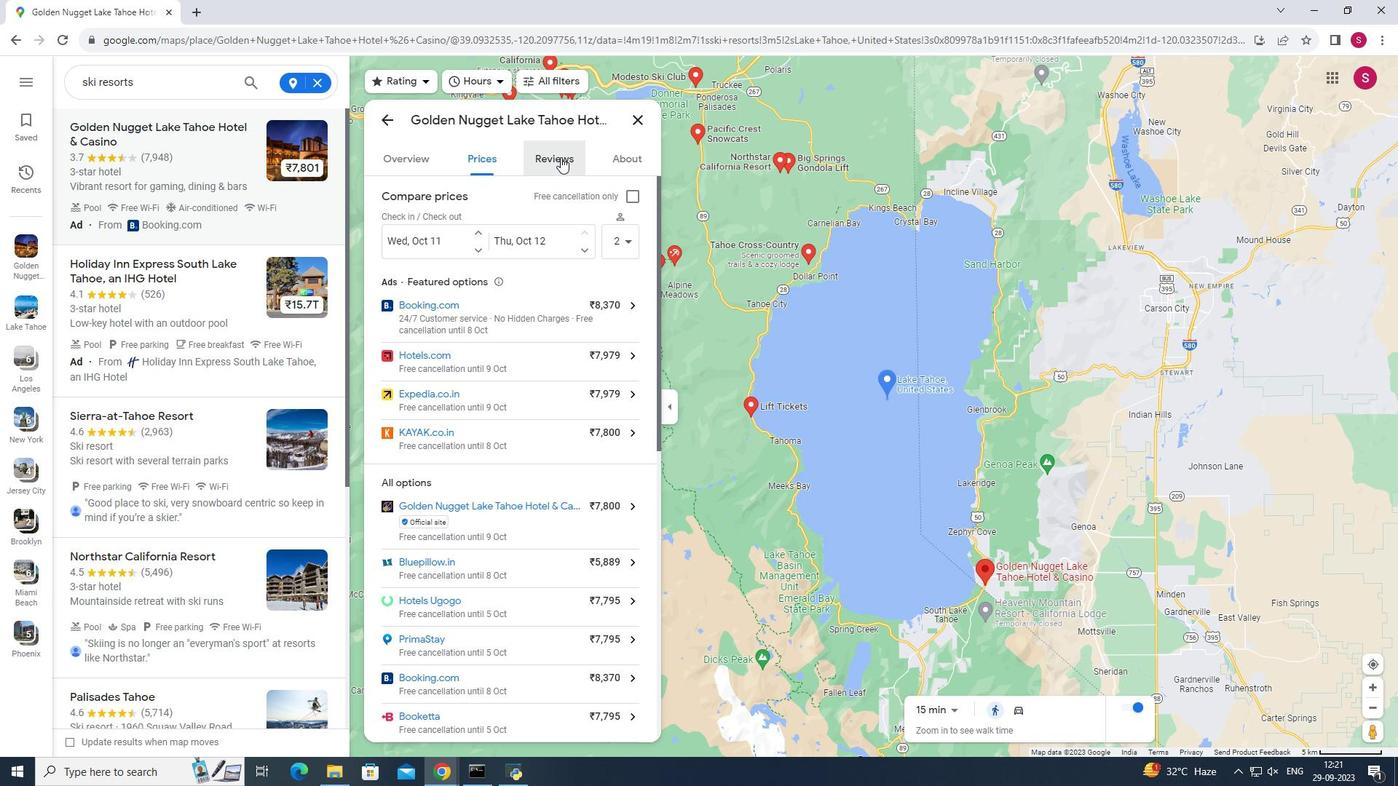
Action: Mouse moved to (555, 356)
Screenshot: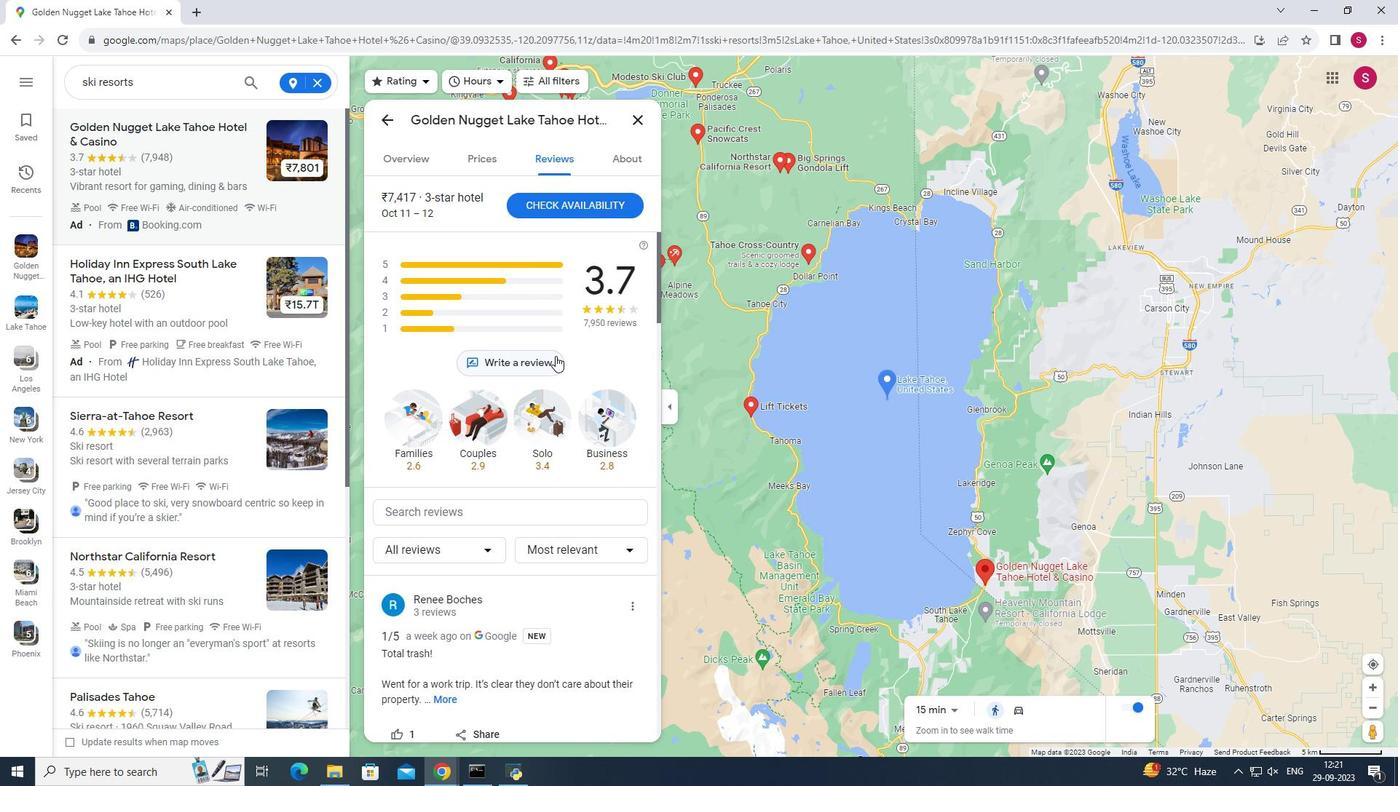 
Action: Mouse scrolled (555, 355) with delta (0, 0)
Screenshot: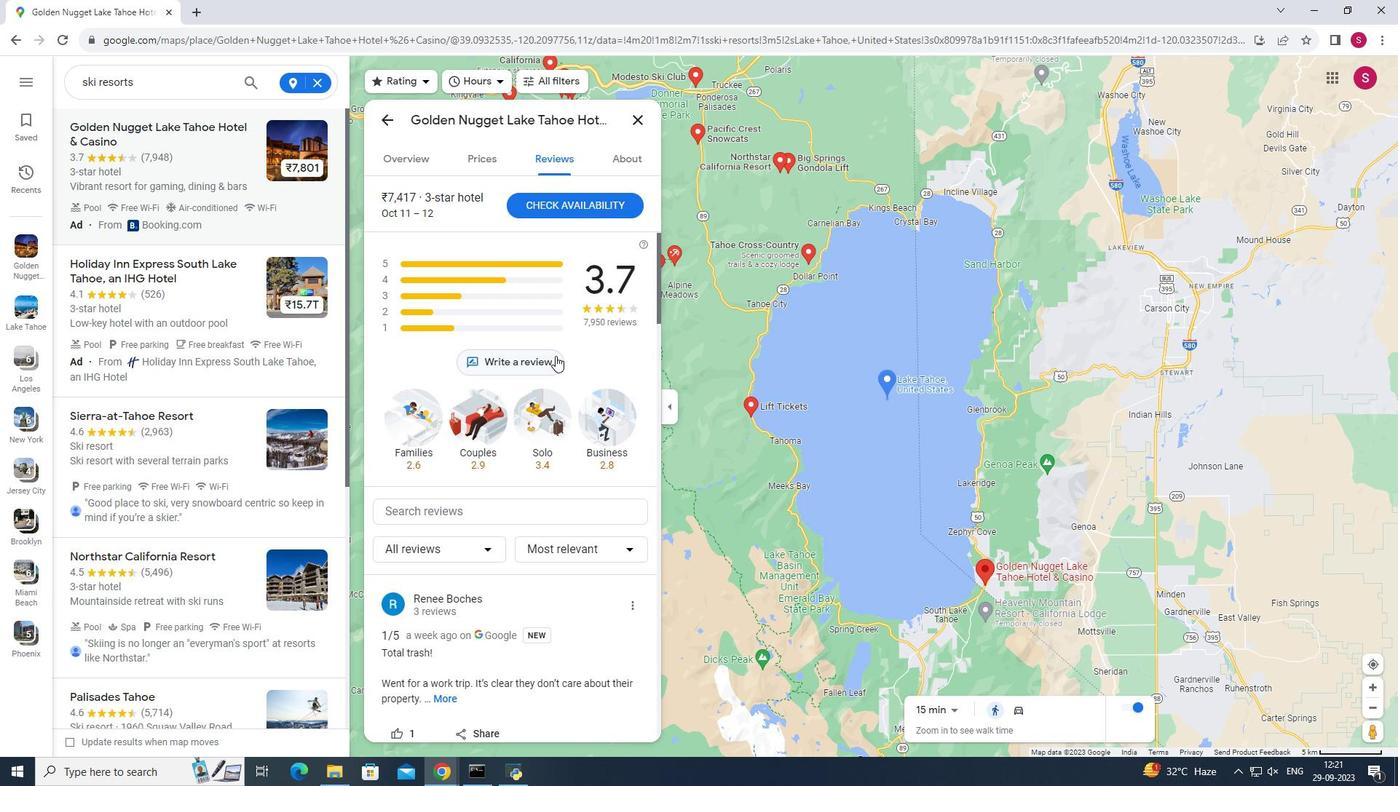 
Action: Mouse scrolled (555, 355) with delta (0, 0)
Screenshot: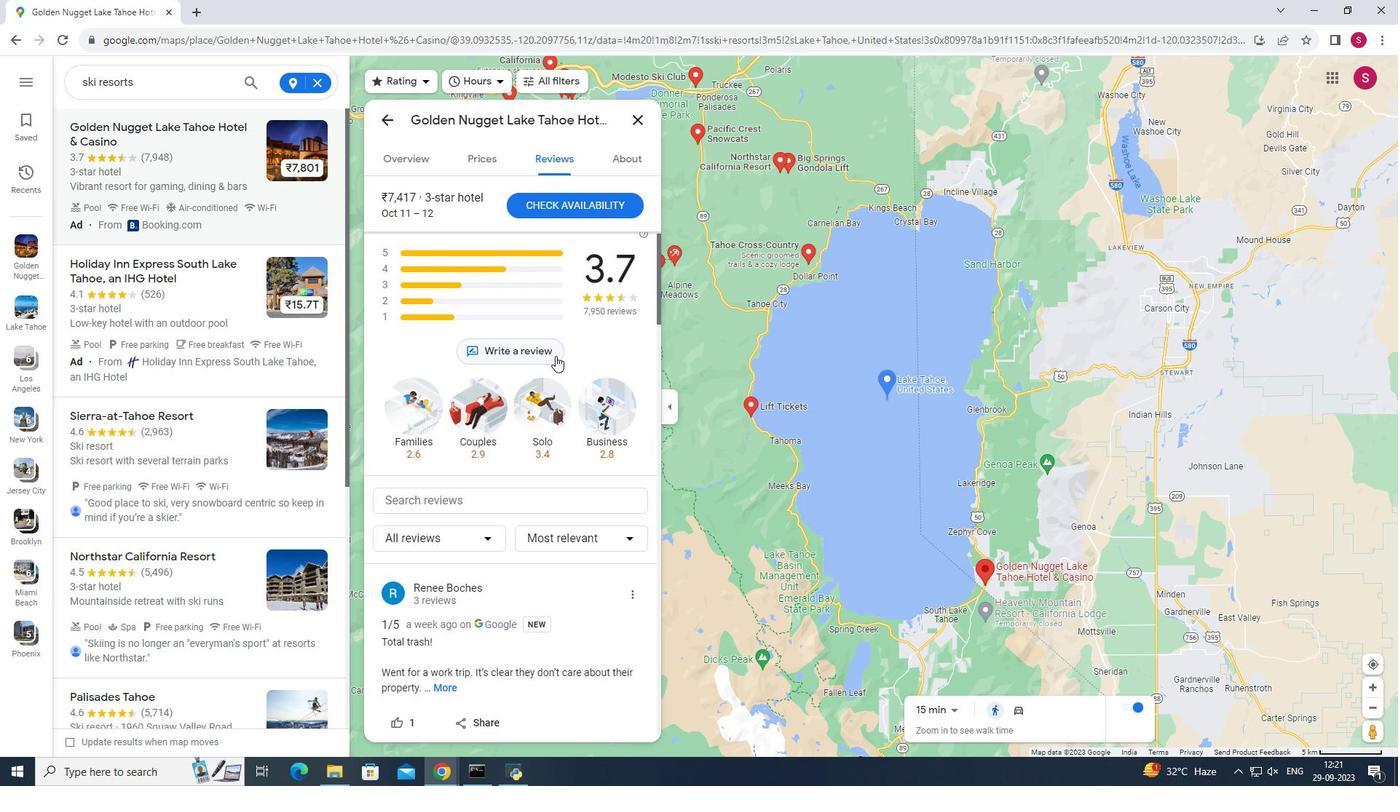 
Action: Mouse scrolled (555, 355) with delta (0, 0)
Screenshot: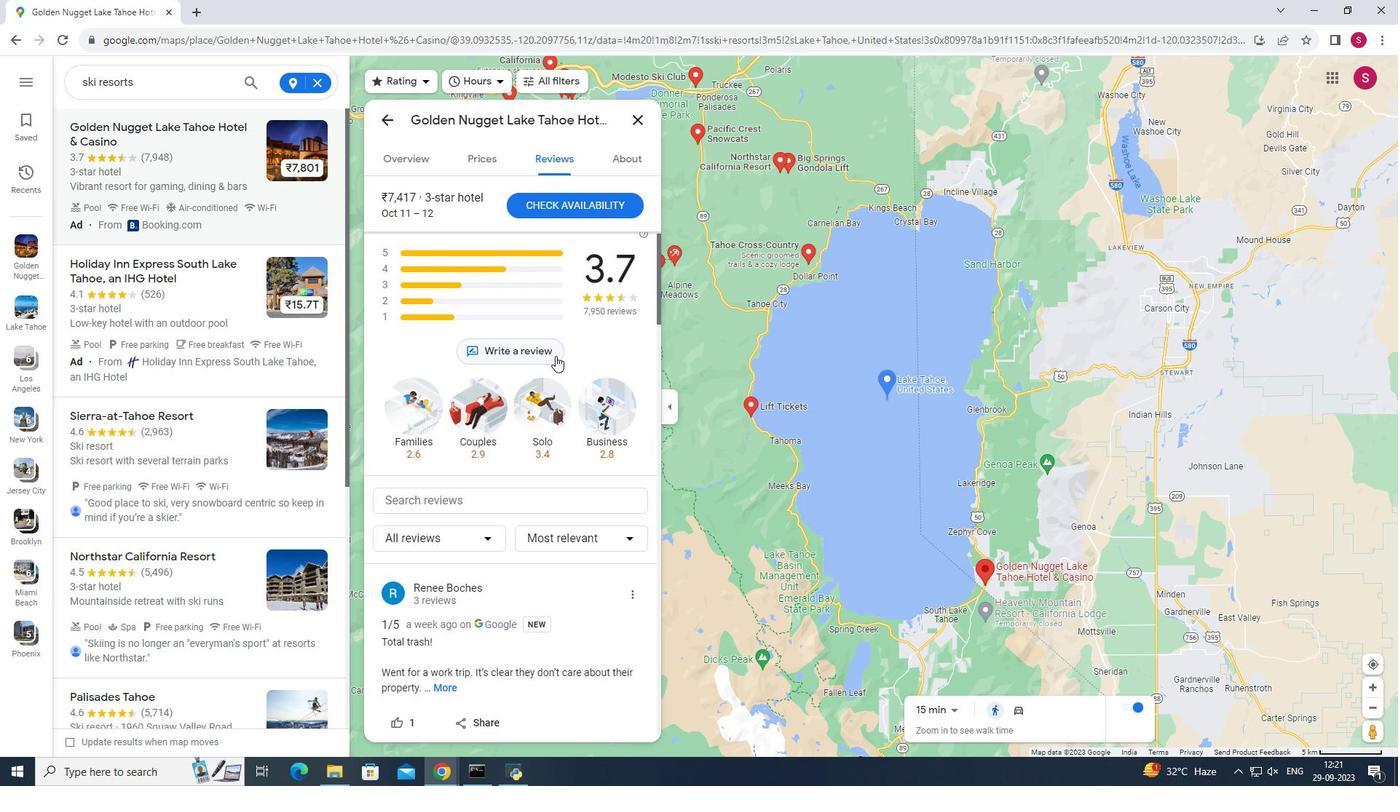 
Action: Mouse scrolled (555, 355) with delta (0, 0)
Screenshot: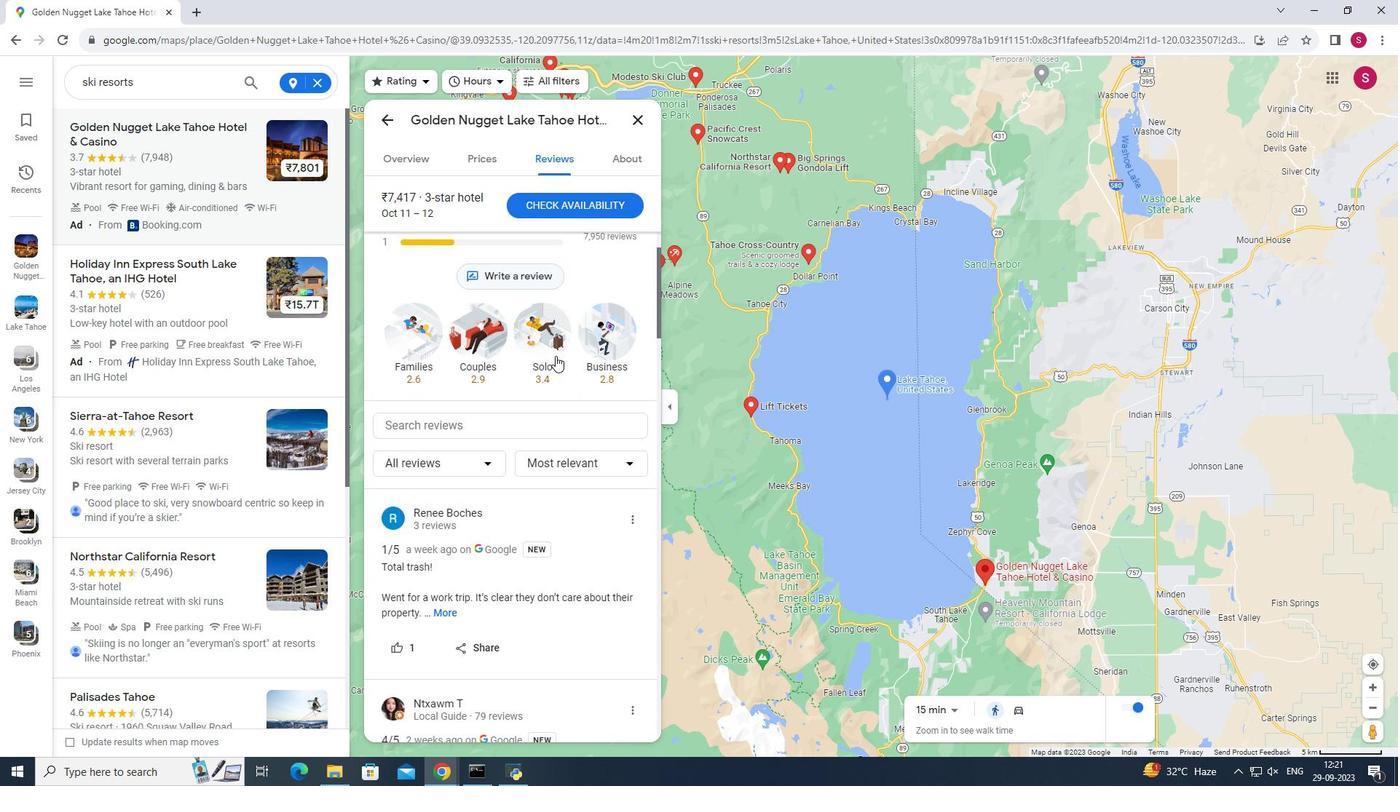 
Action: Mouse scrolled (555, 355) with delta (0, 0)
Screenshot: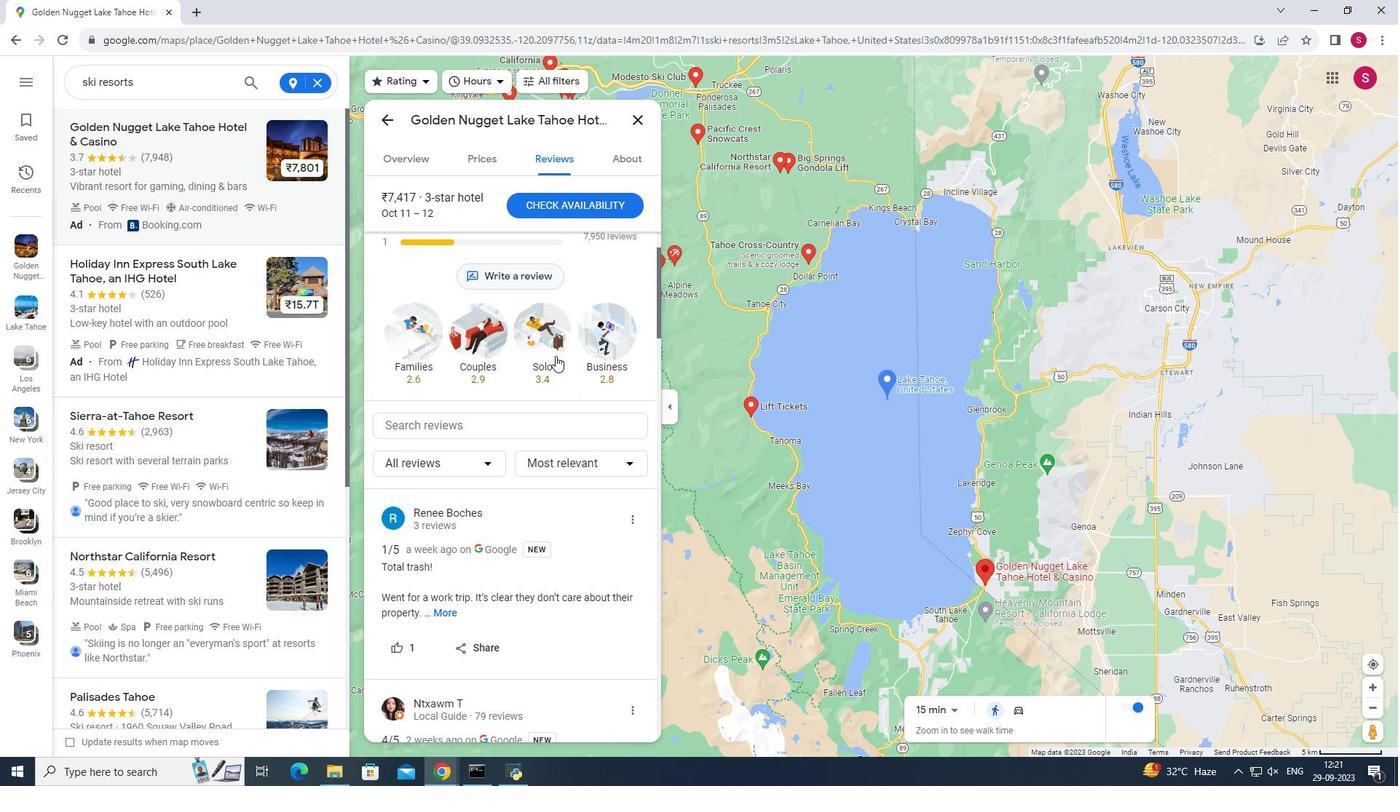 
Action: Mouse scrolled (555, 355) with delta (0, 0)
Screenshot: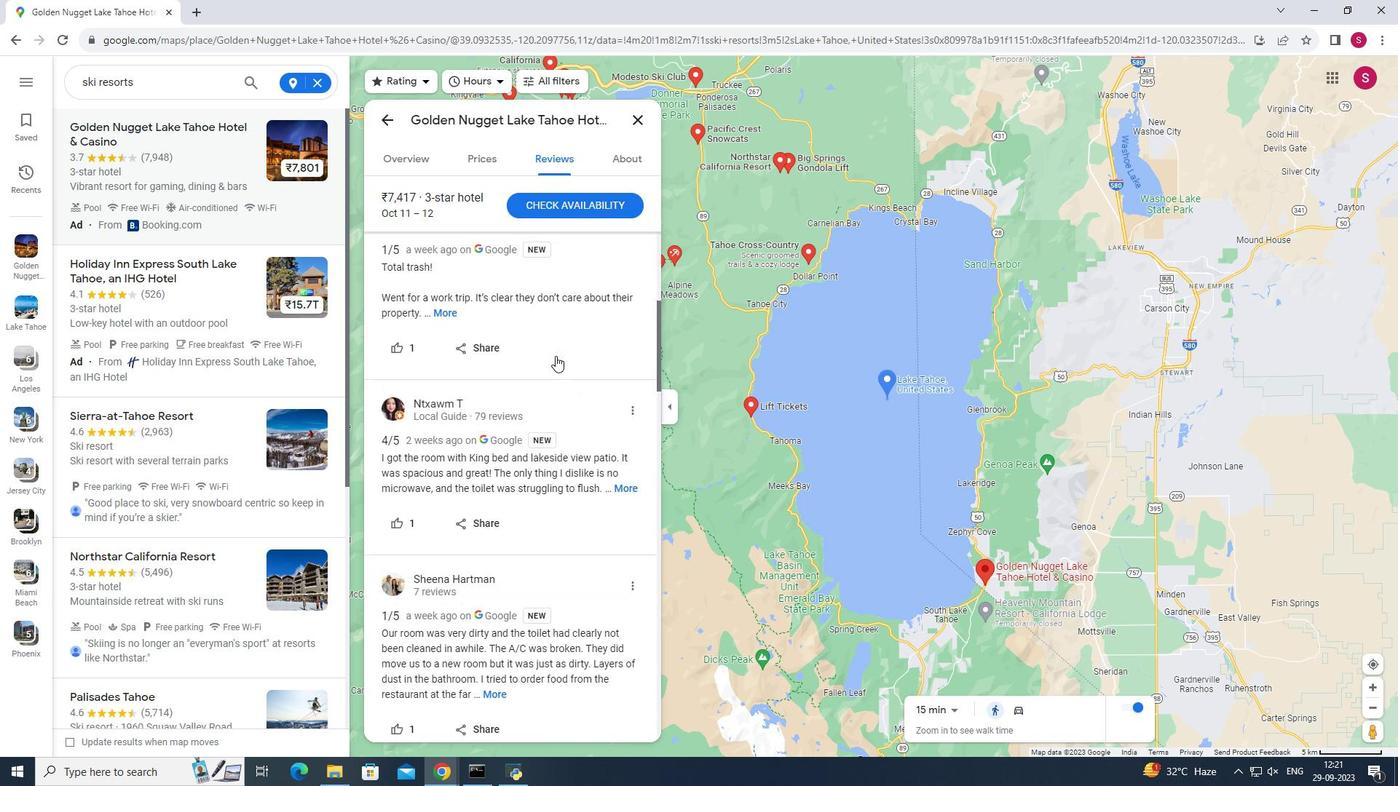 
Action: Mouse moved to (554, 356)
Screenshot: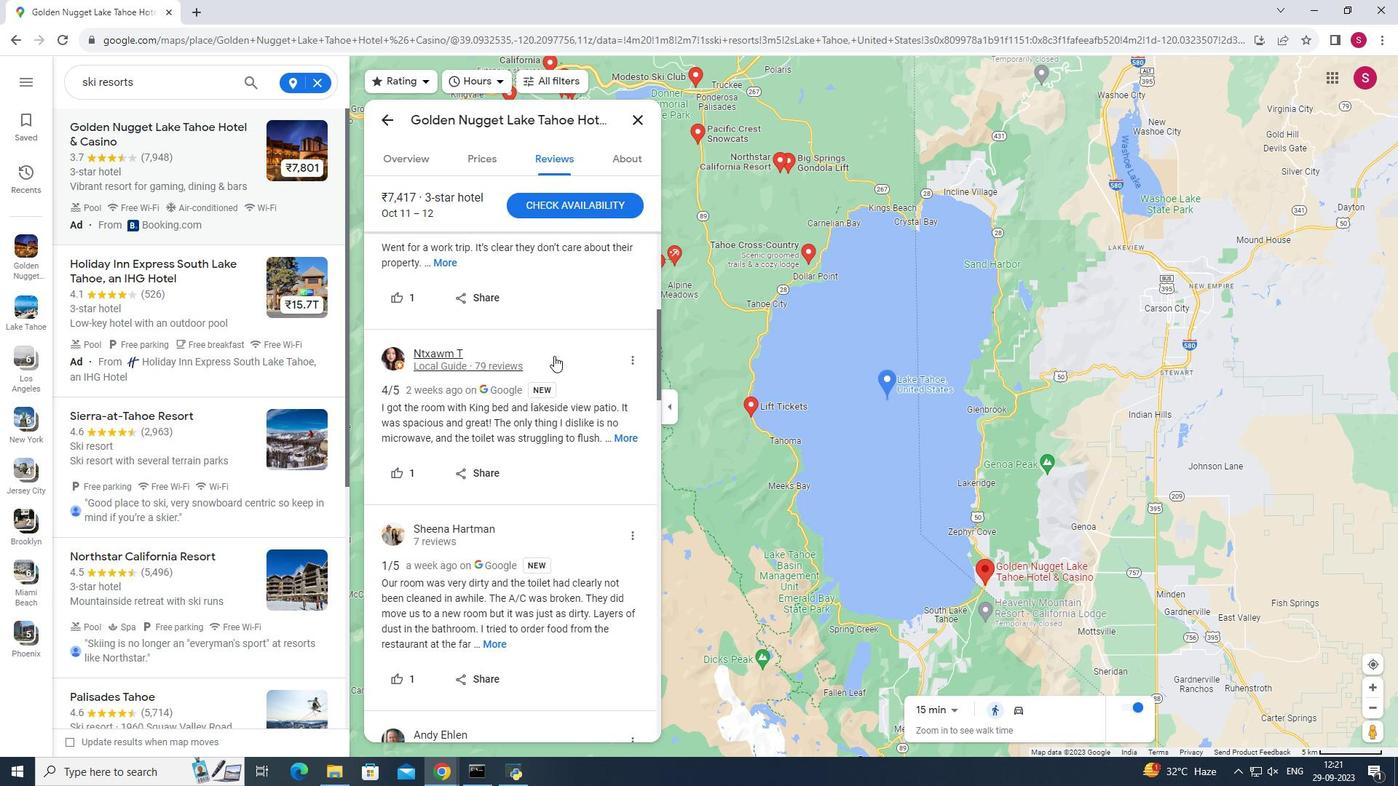 
Action: Mouse scrolled (554, 355) with delta (0, 0)
Screenshot: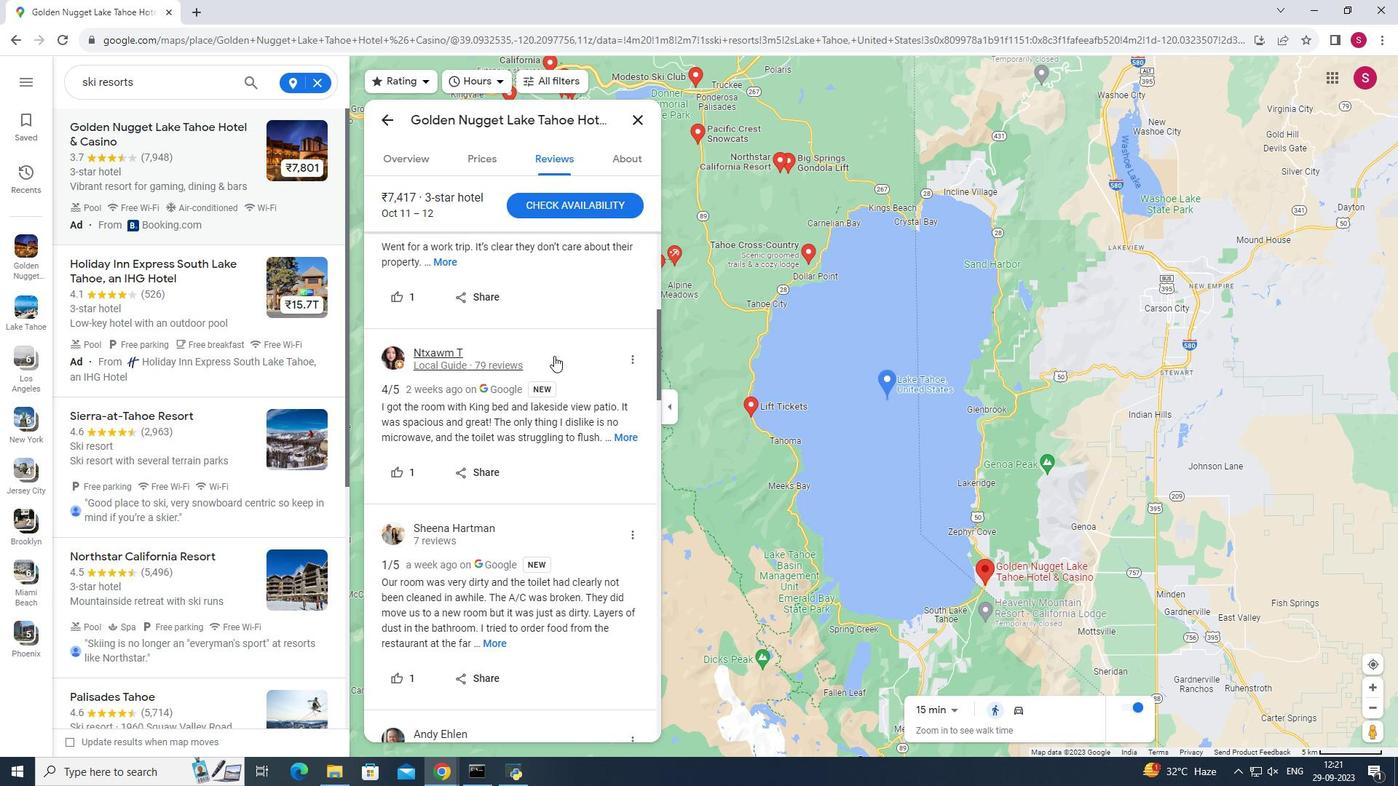
Action: Mouse scrolled (554, 355) with delta (0, 0)
Screenshot: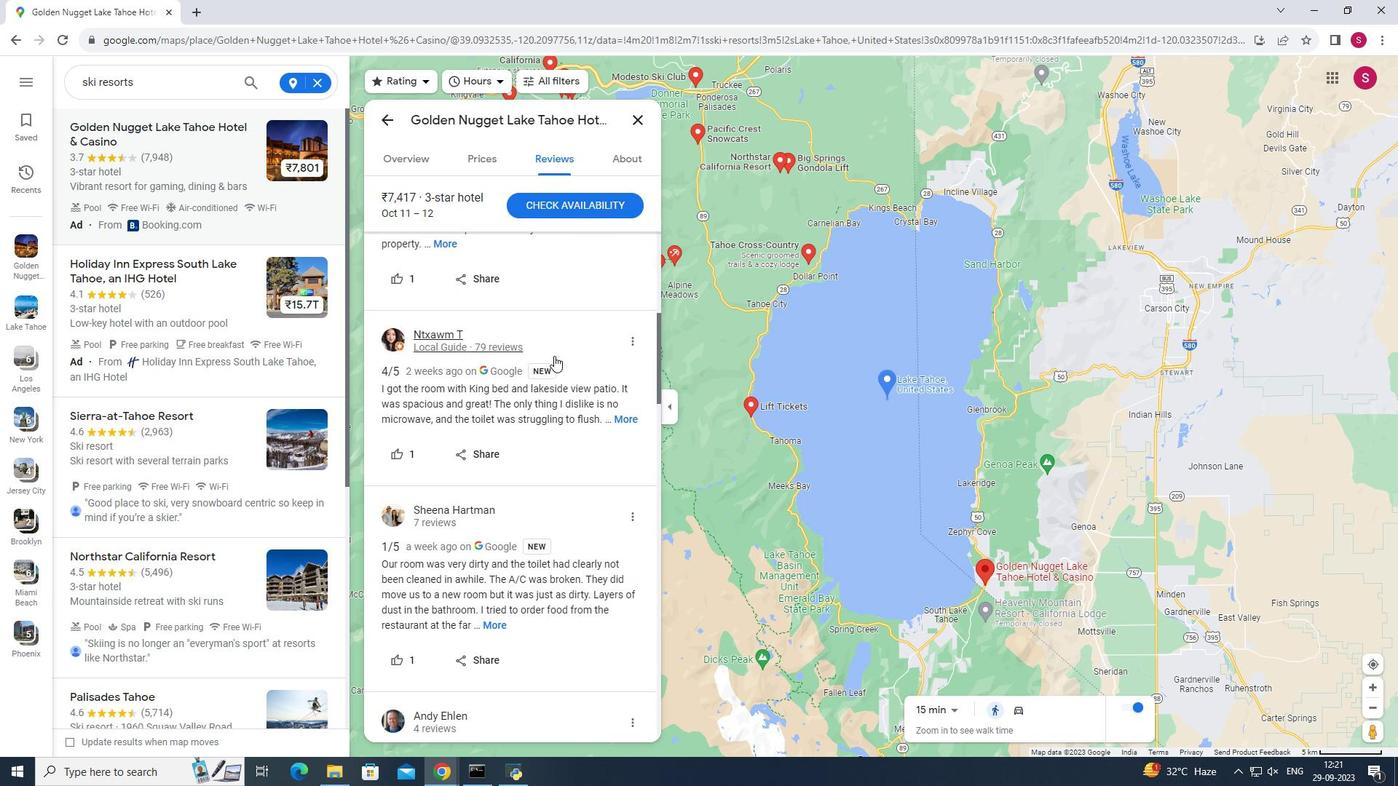 
Action: Mouse scrolled (554, 355) with delta (0, 0)
Screenshot: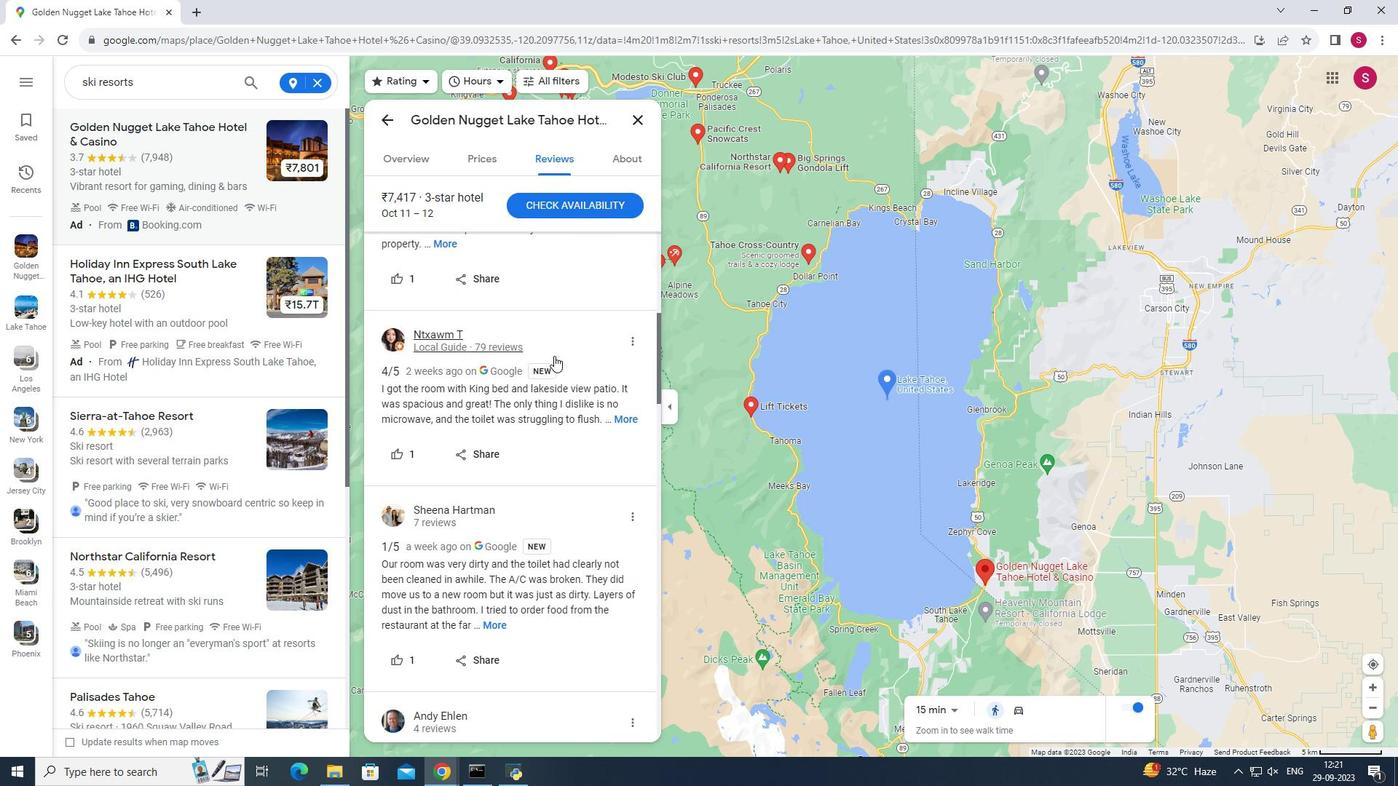 
Action: Mouse scrolled (554, 355) with delta (0, 0)
Screenshot: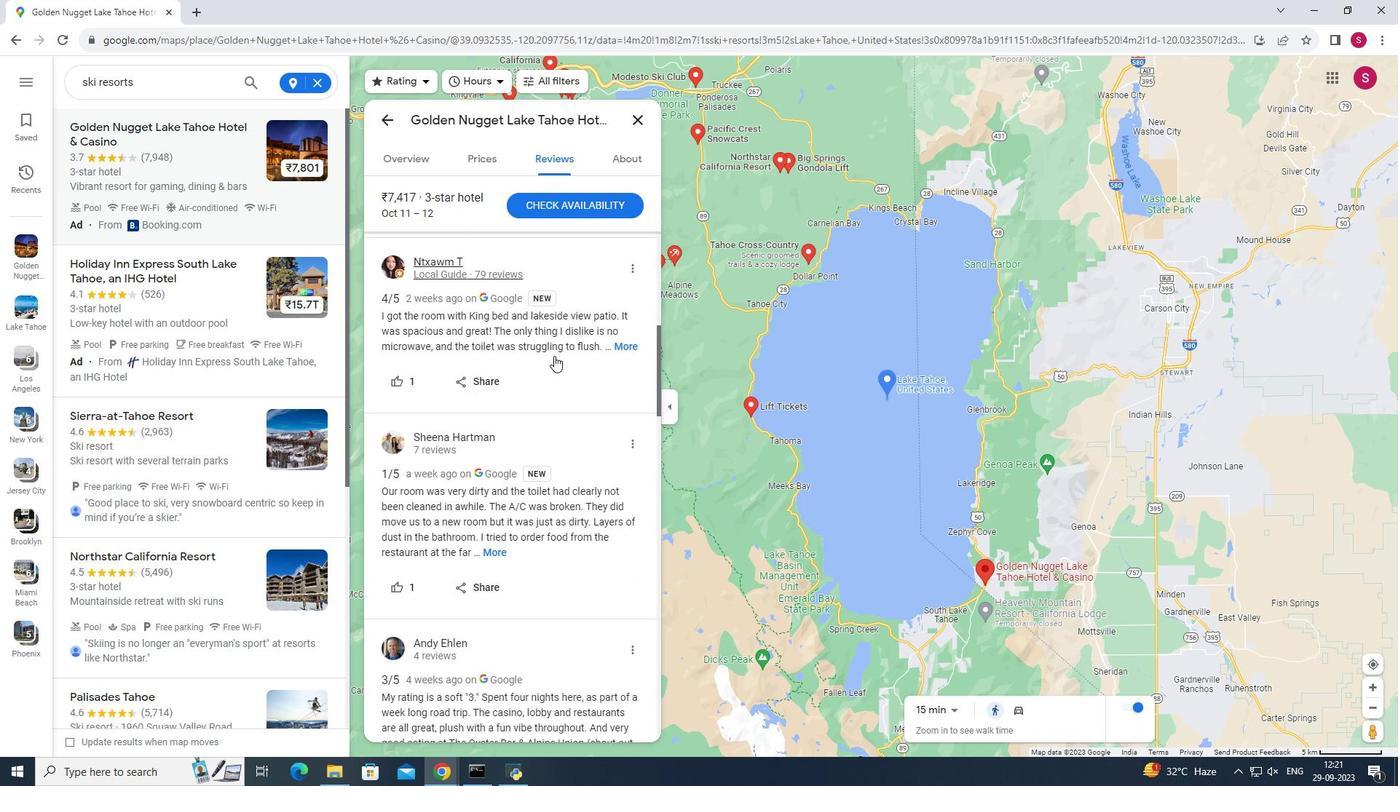 
Action: Mouse scrolled (554, 355) with delta (0, 0)
Screenshot: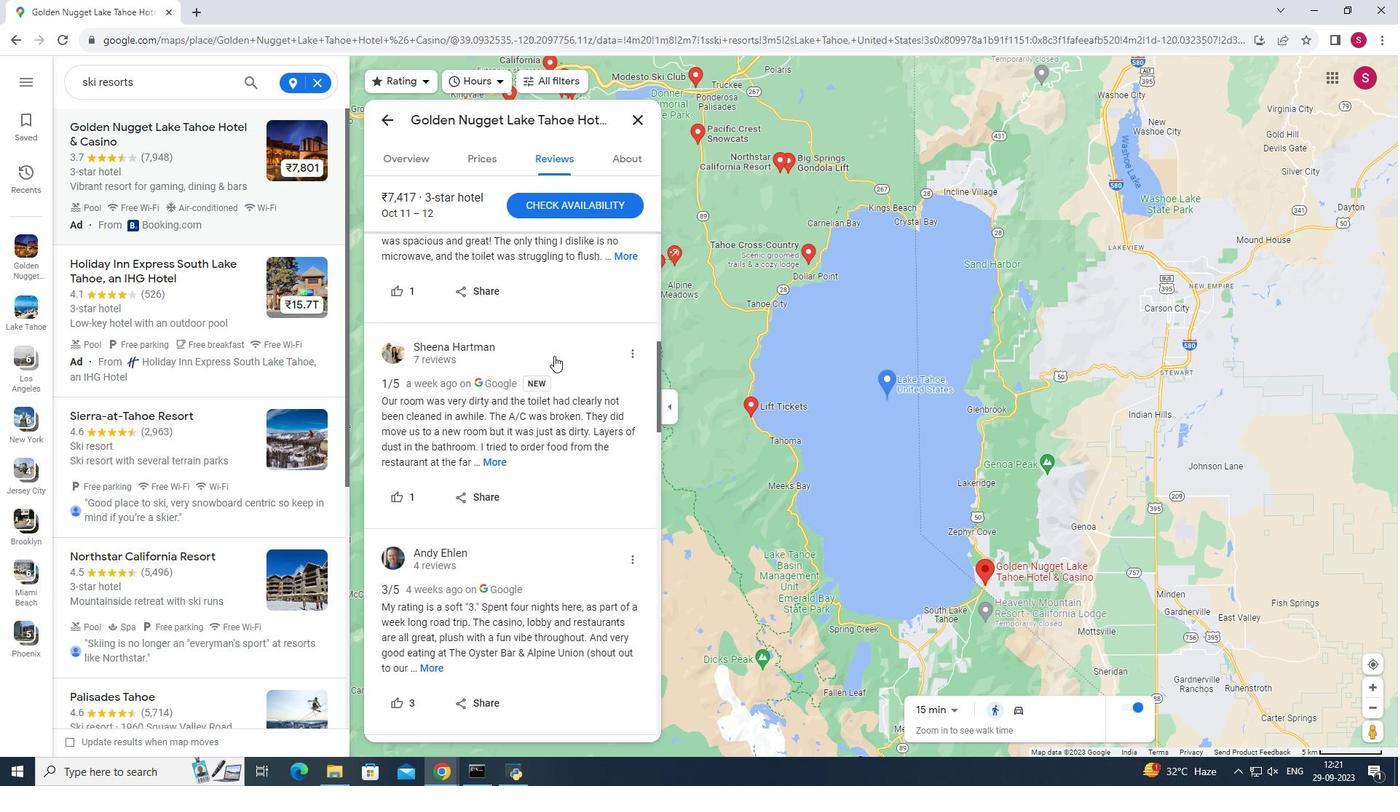 
Action: Mouse moved to (547, 364)
Screenshot: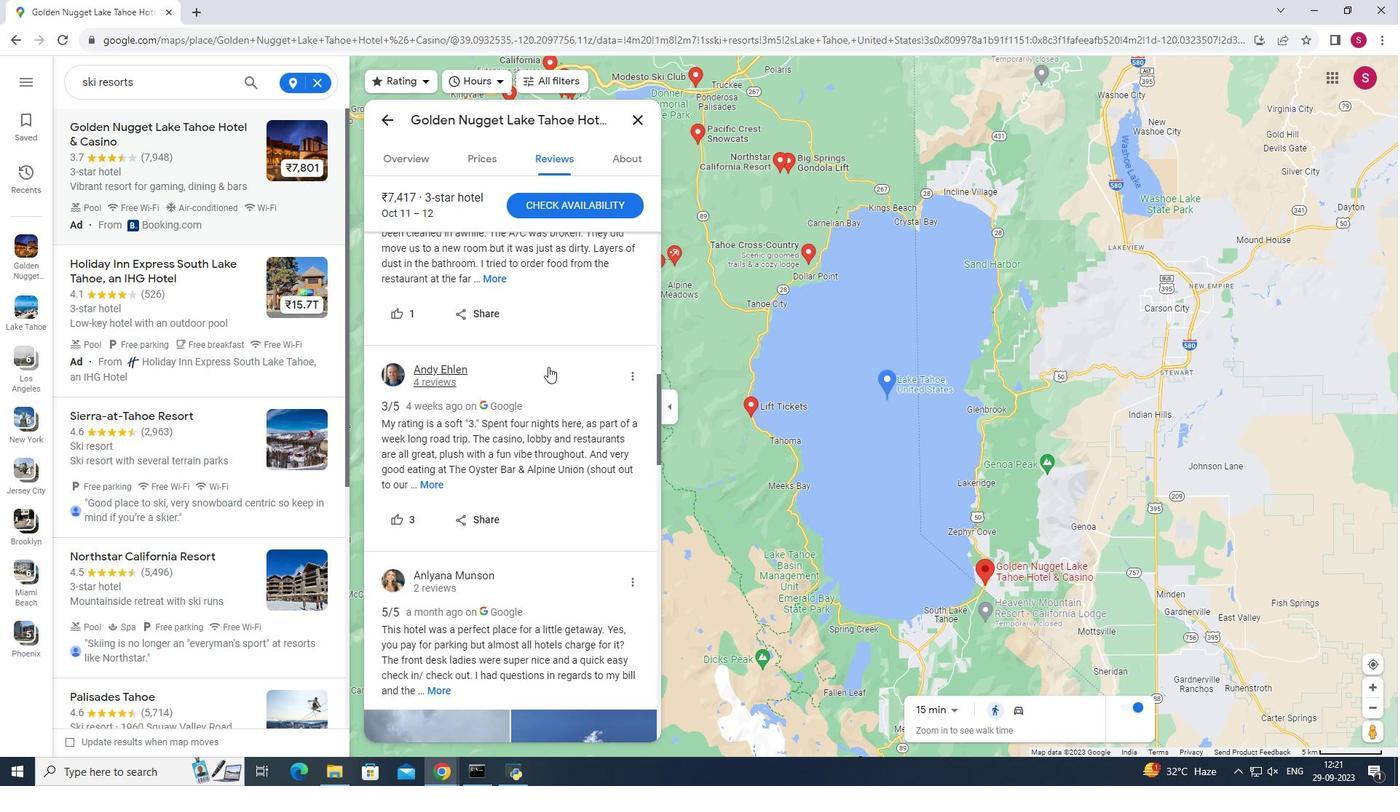 
Action: Mouse scrolled (547, 363) with delta (0, 0)
Screenshot: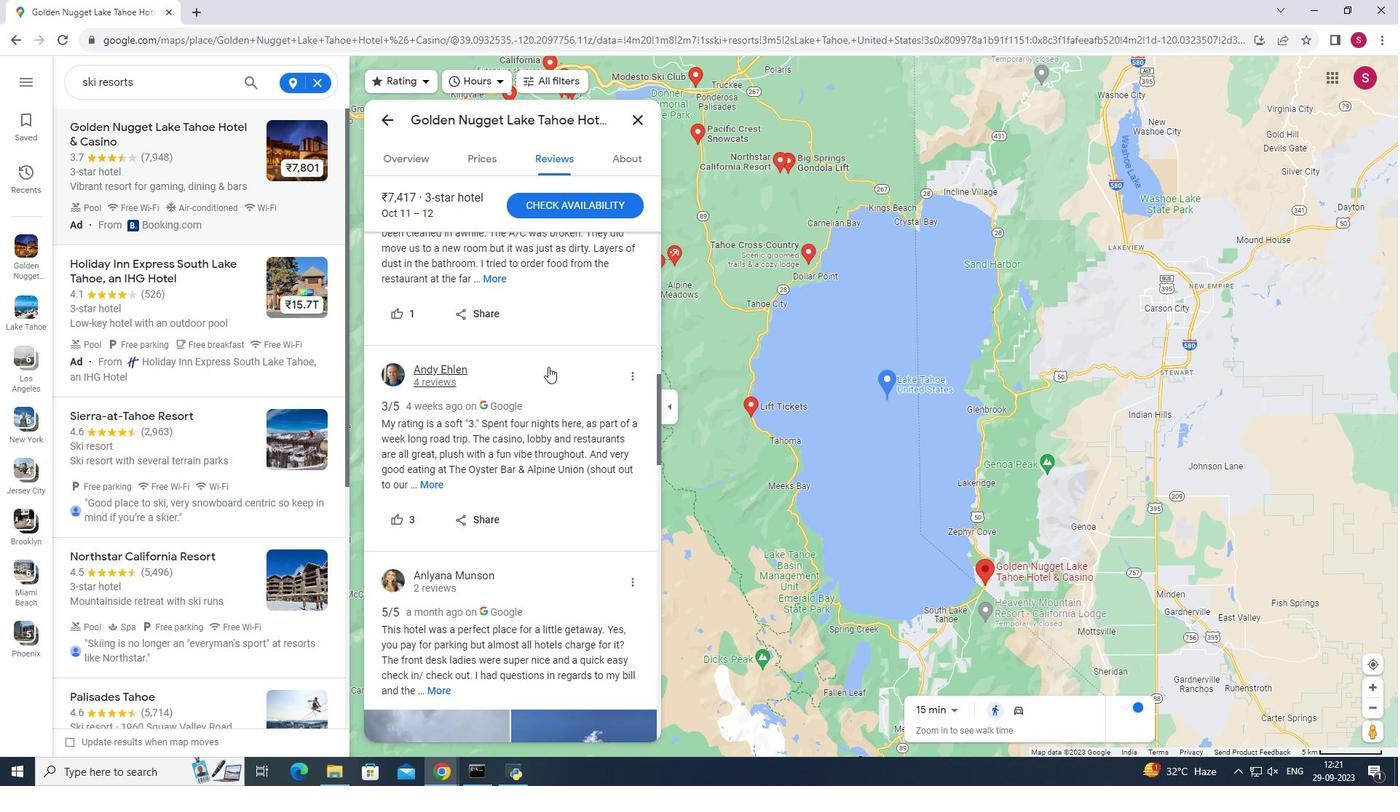 
Action: Mouse moved to (554, 374)
Screenshot: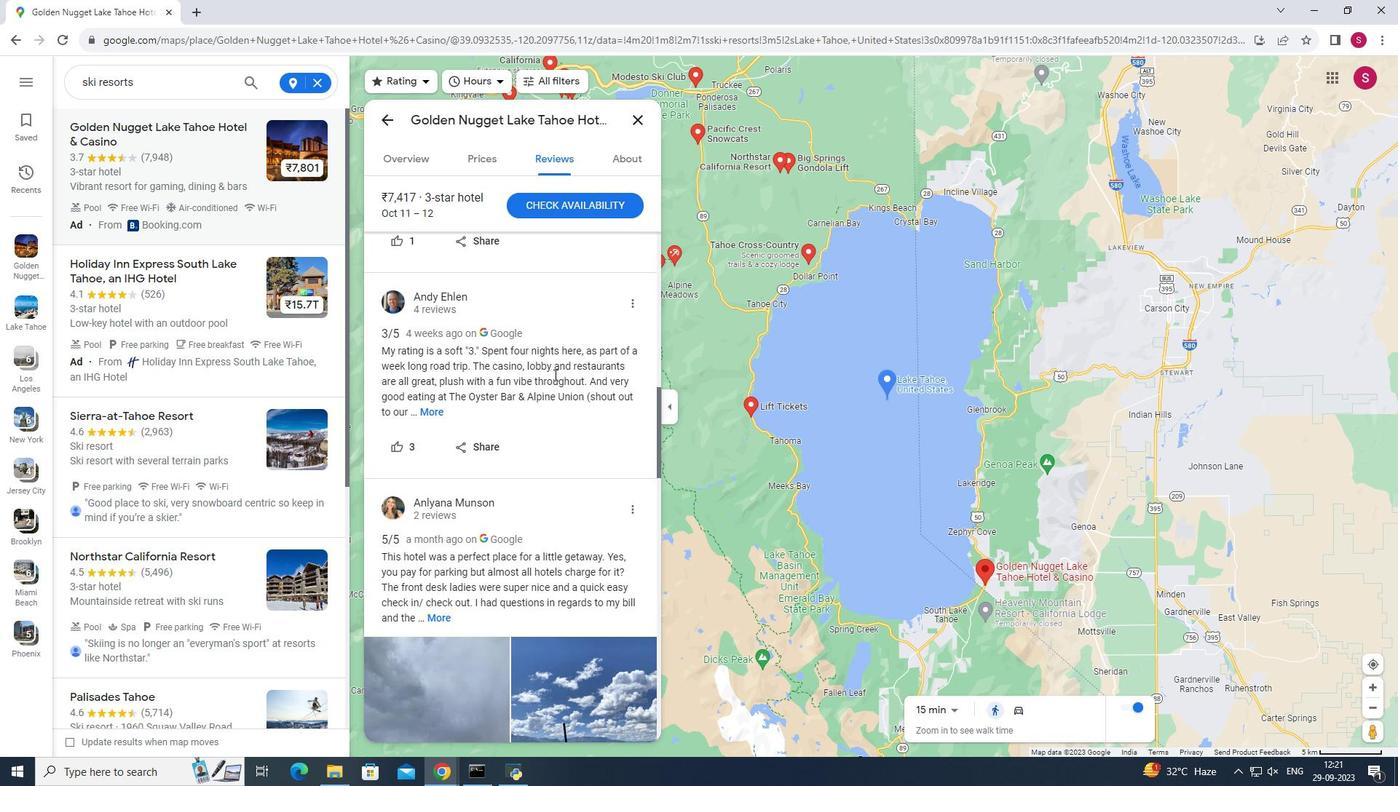 
Action: Mouse scrolled (554, 373) with delta (0, 0)
Screenshot: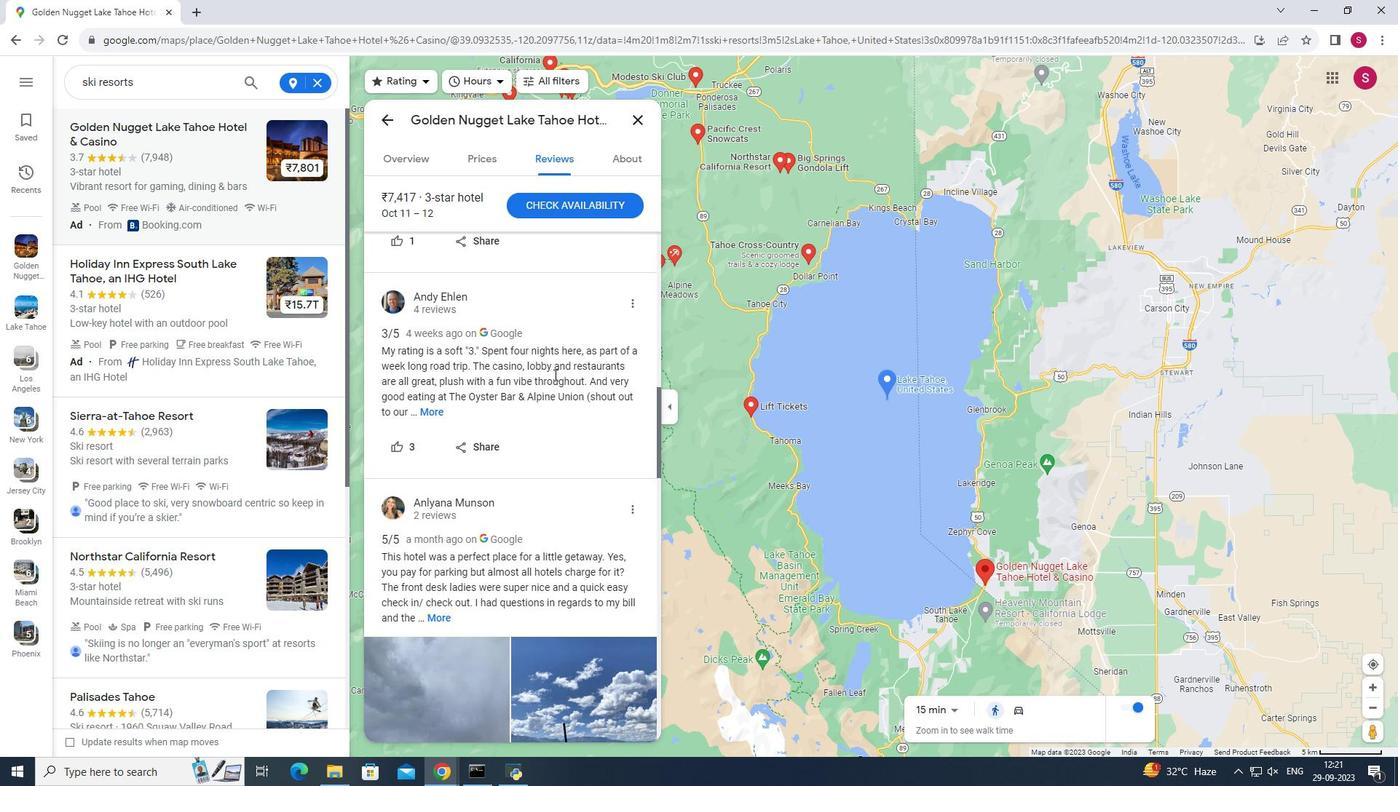 
Action: Mouse moved to (554, 377)
Screenshot: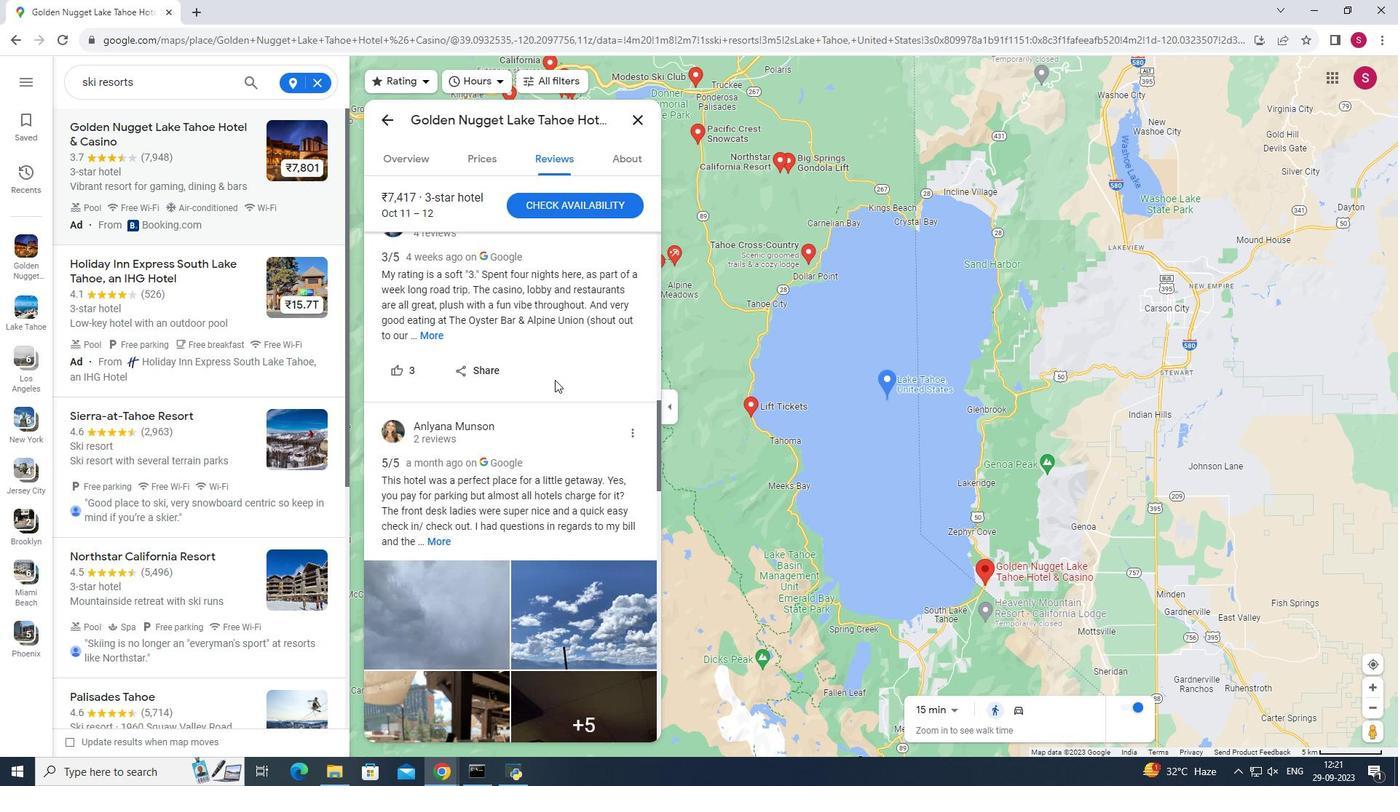
Action: Mouse scrolled (554, 376) with delta (0, 0)
Screenshot: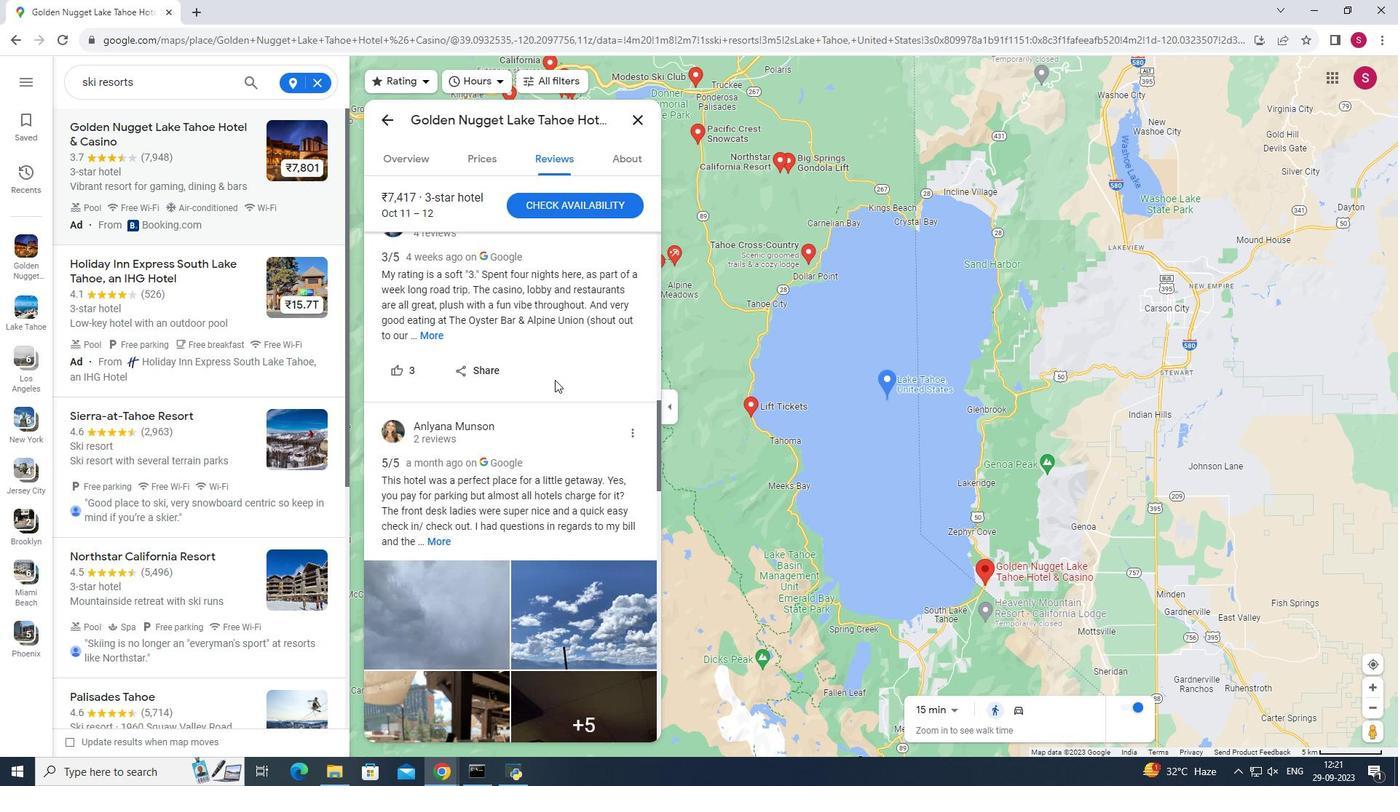 
Action: Mouse moved to (552, 389)
Screenshot: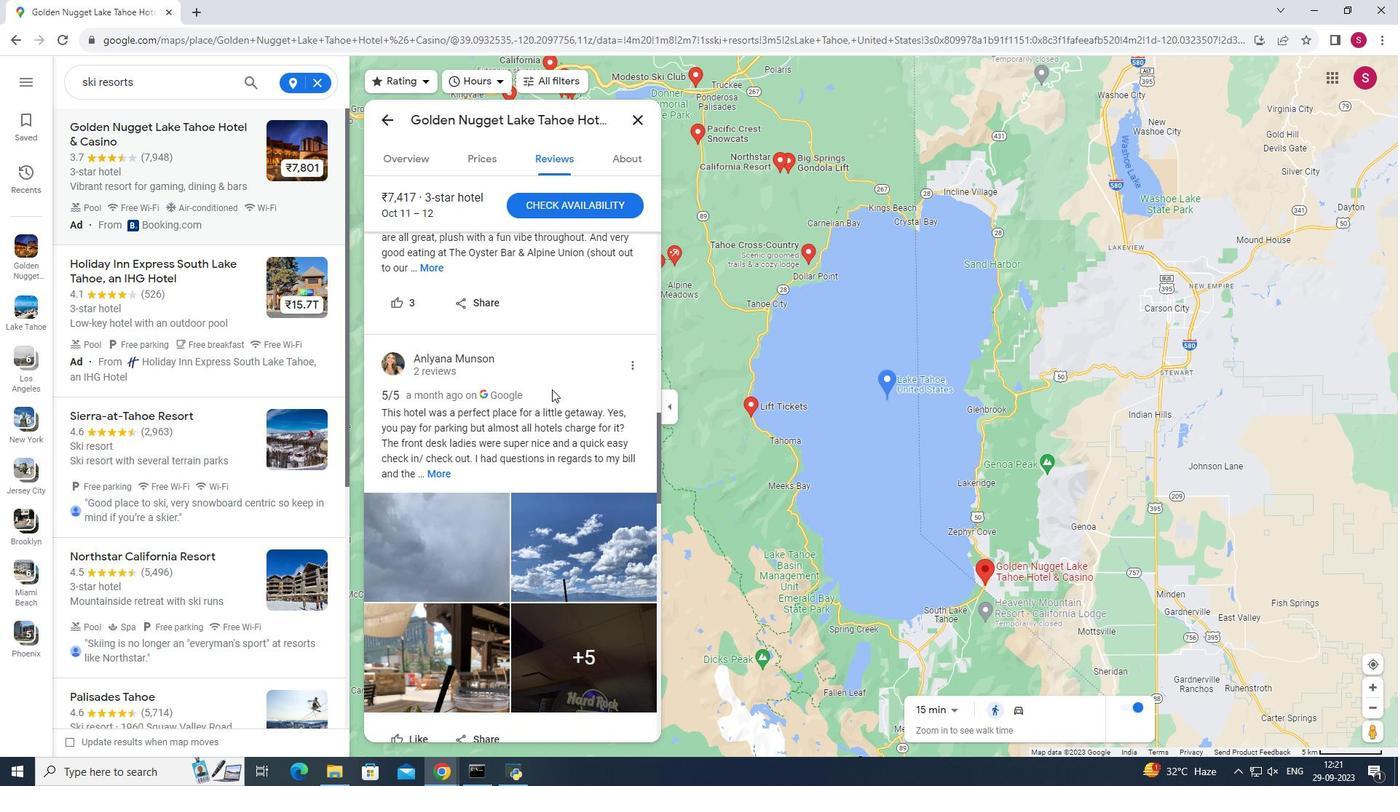 
Action: Mouse scrolled (552, 389) with delta (0, 0)
Screenshot: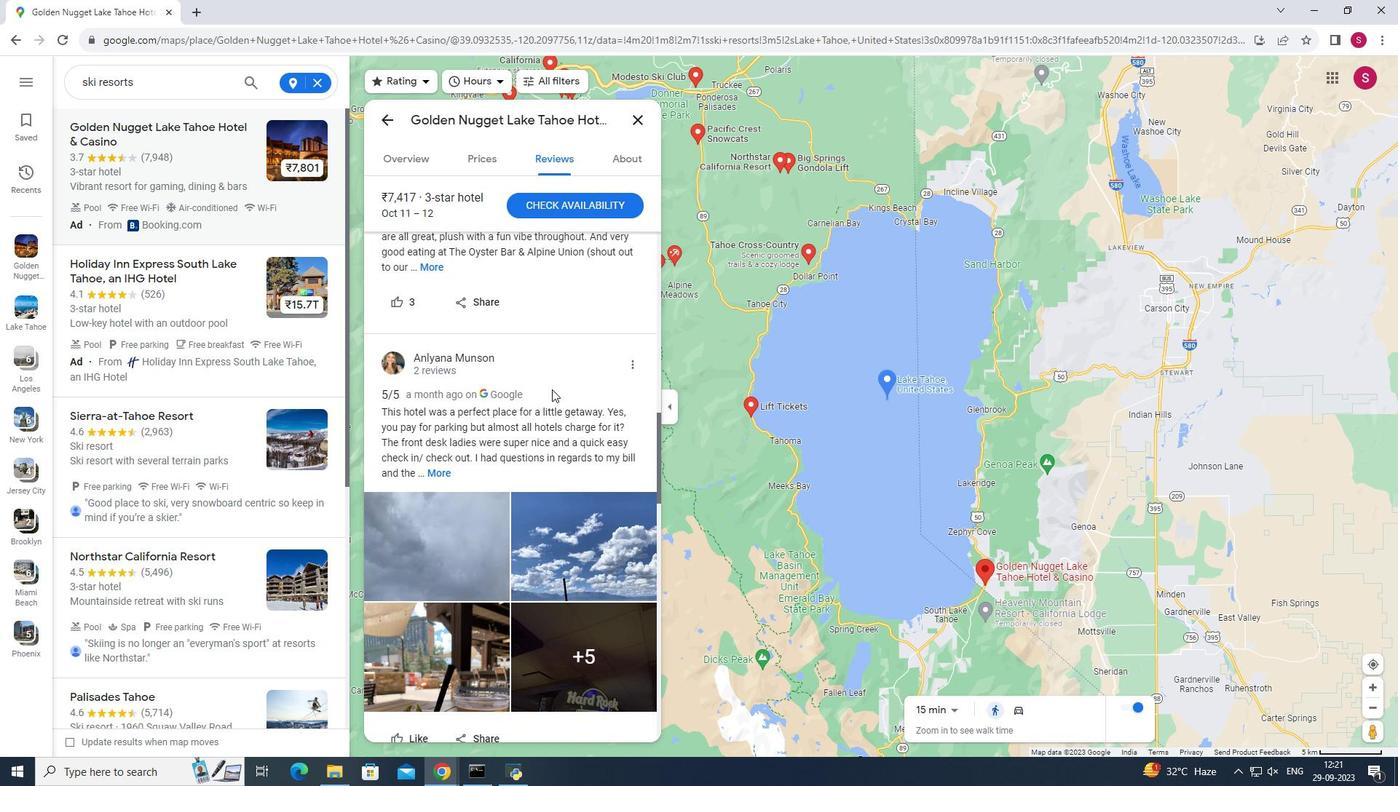 
Action: Mouse scrolled (552, 389) with delta (0, 0)
Screenshot: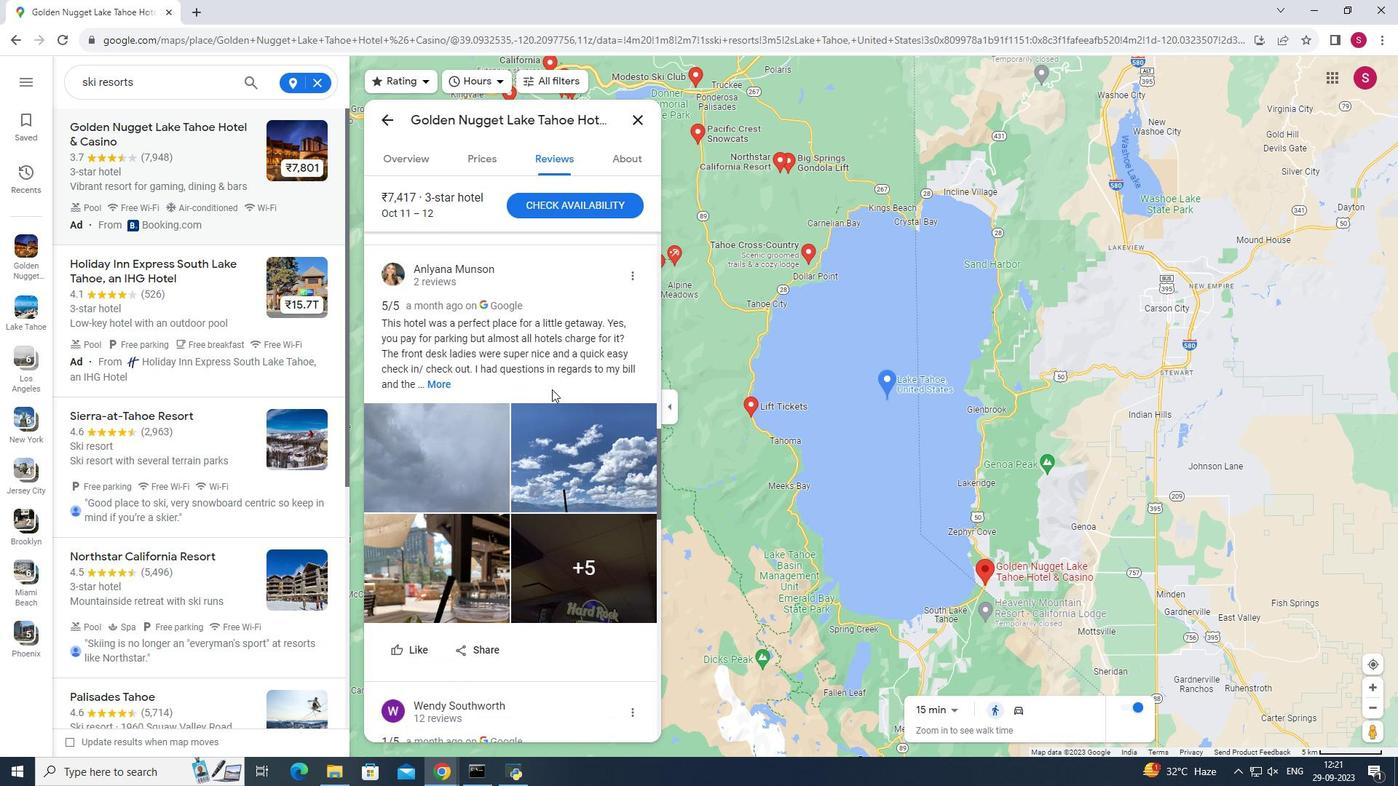 
Action: Mouse moved to (560, 394)
Screenshot: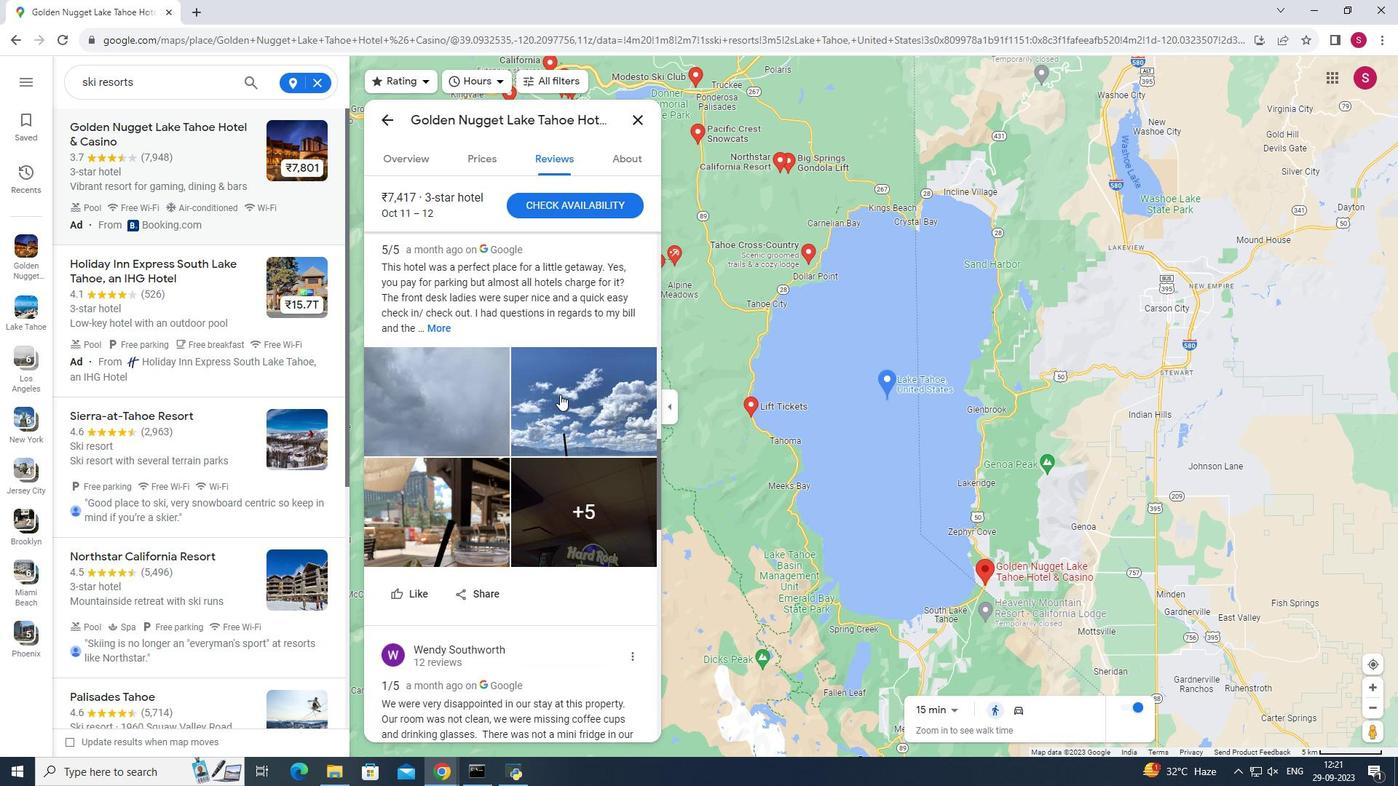 
Action: Mouse scrolled (560, 395) with delta (0, 0)
Screenshot: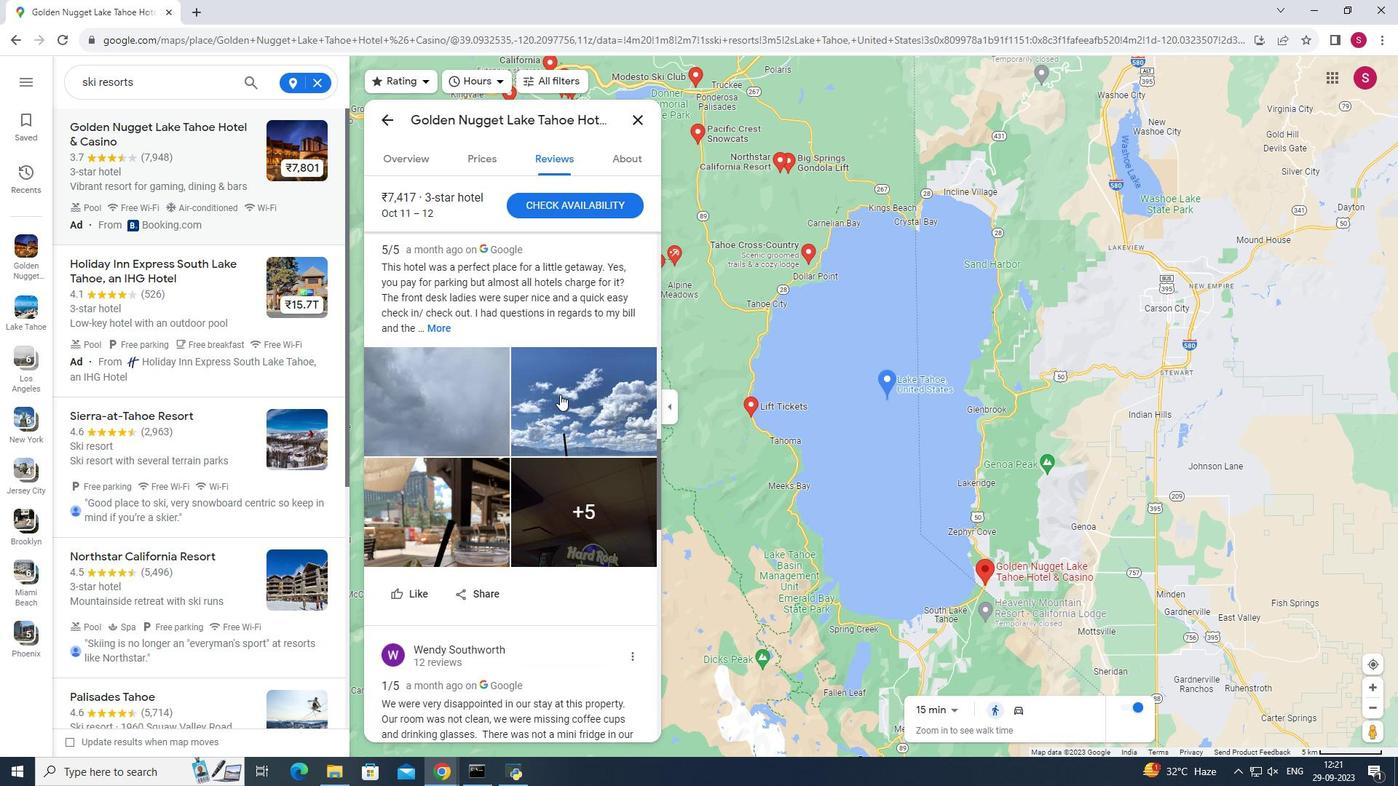 
Action: Mouse scrolled (560, 395) with delta (0, 0)
Screenshot: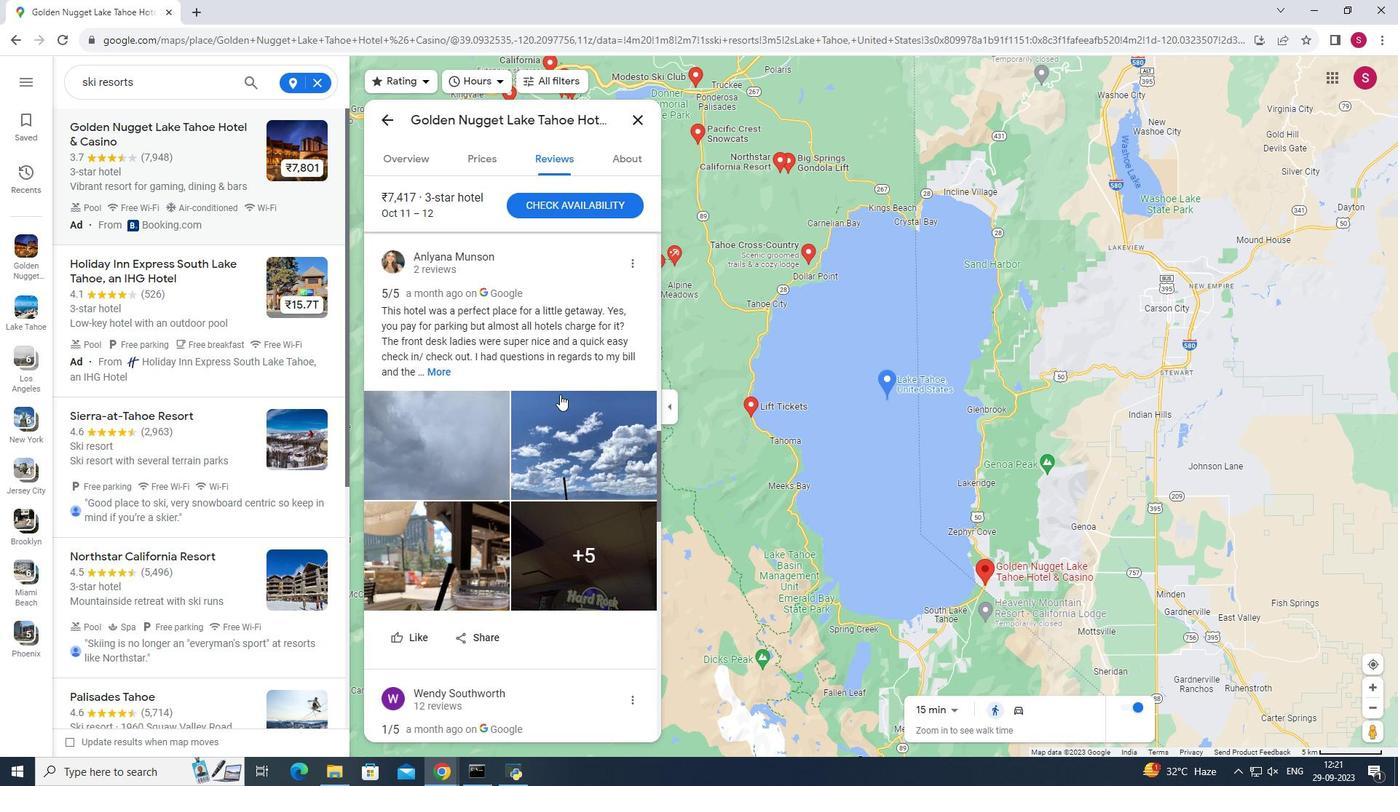 
Action: Mouse scrolled (560, 395) with delta (0, 0)
Screenshot: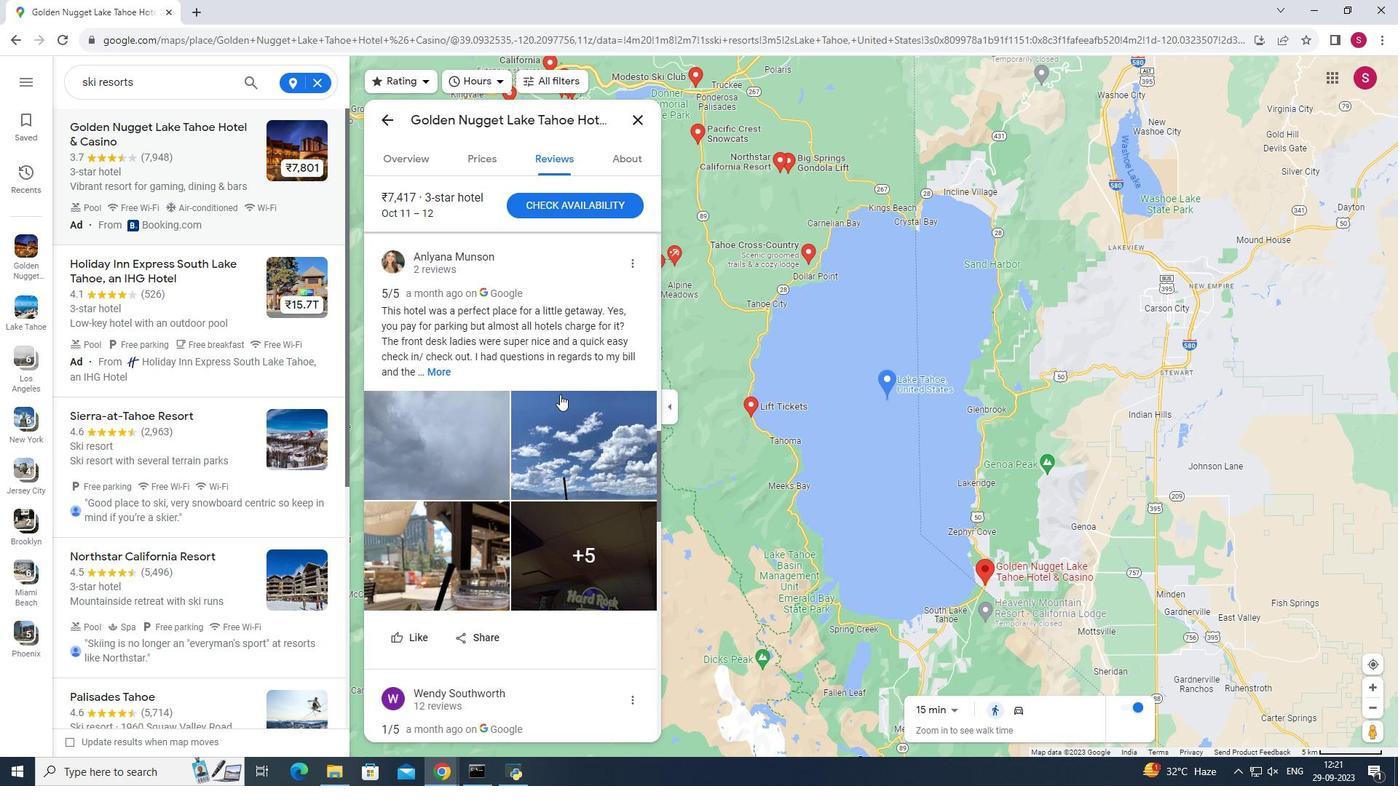 
Action: Mouse scrolled (560, 395) with delta (0, 0)
Screenshot: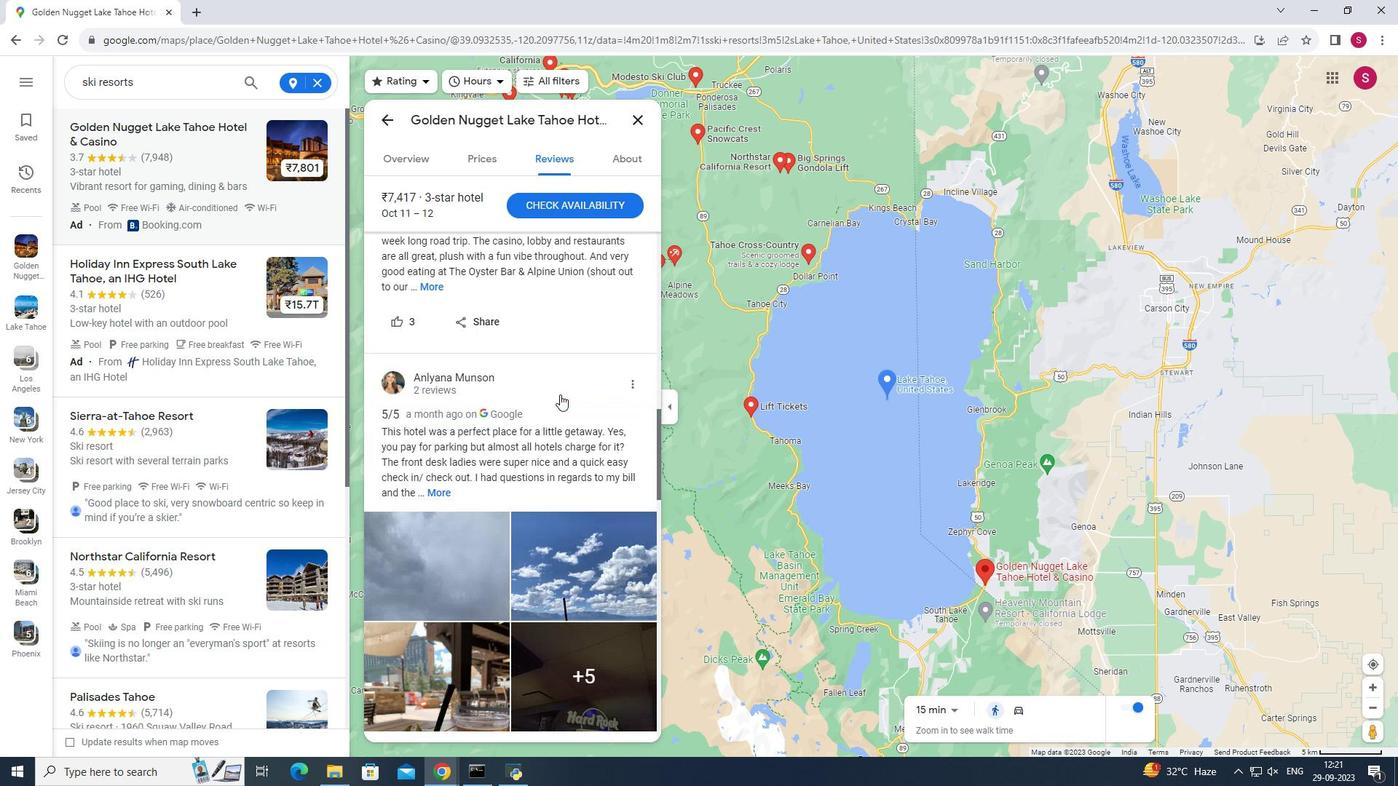 
Action: Mouse scrolled (560, 395) with delta (0, 0)
Screenshot: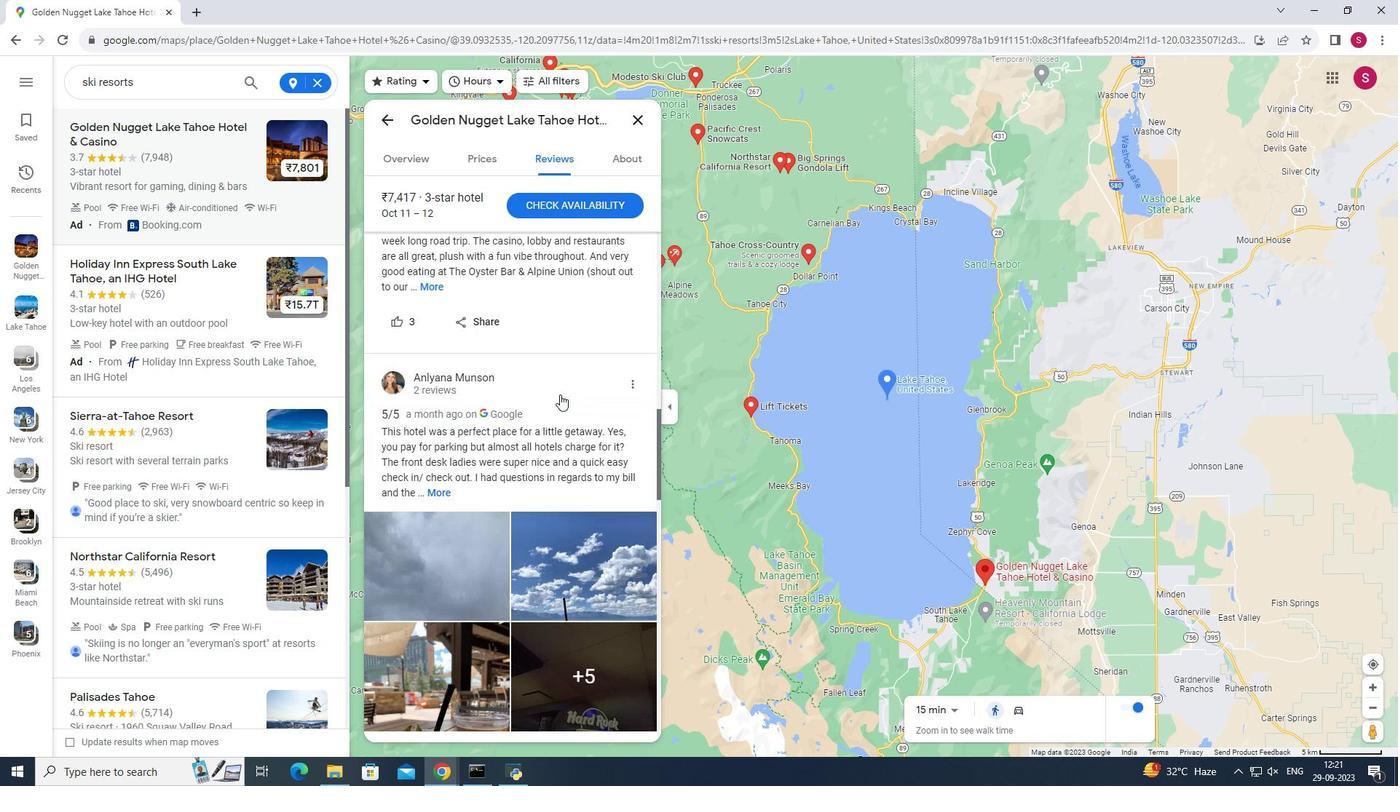 
Action: Mouse scrolled (560, 395) with delta (0, 0)
Screenshot: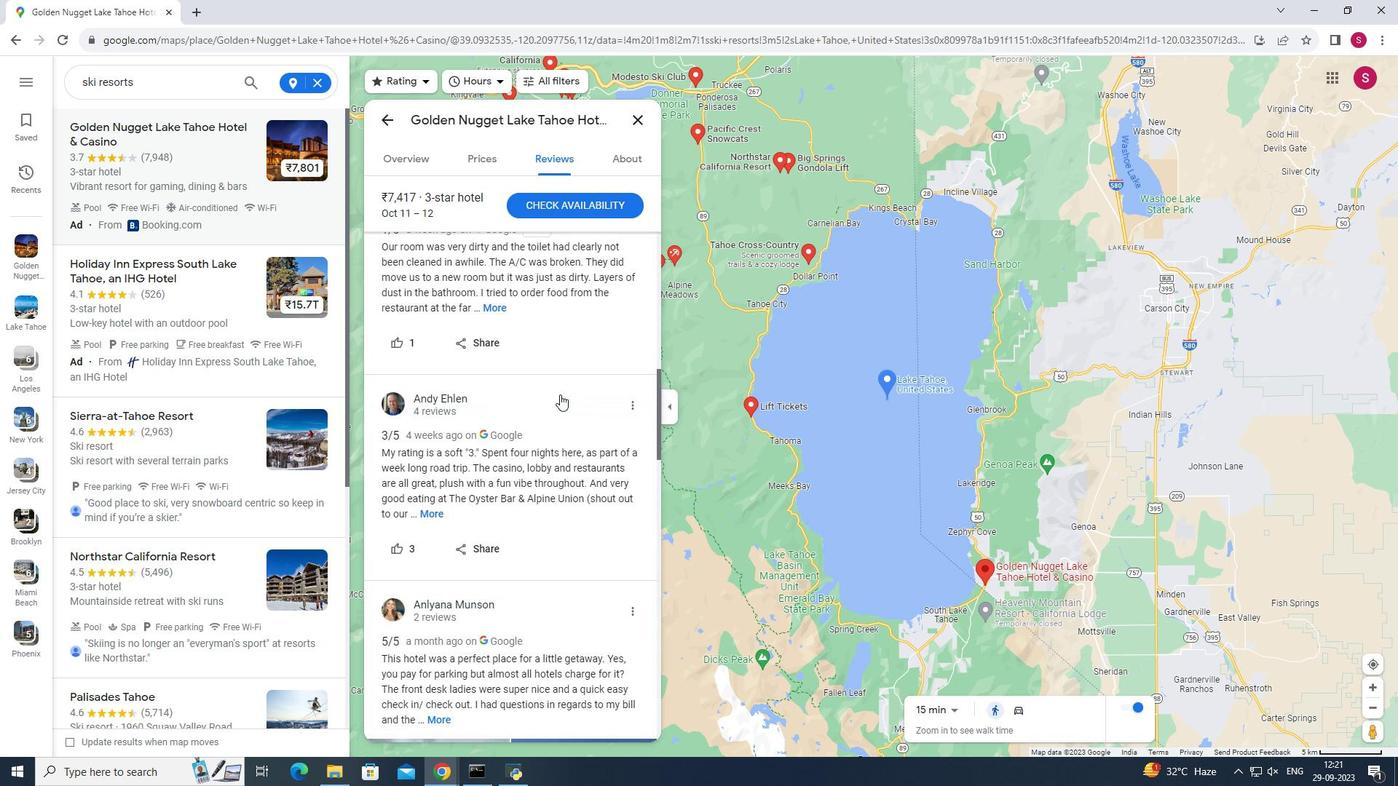 
Action: Mouse moved to (633, 161)
Screenshot: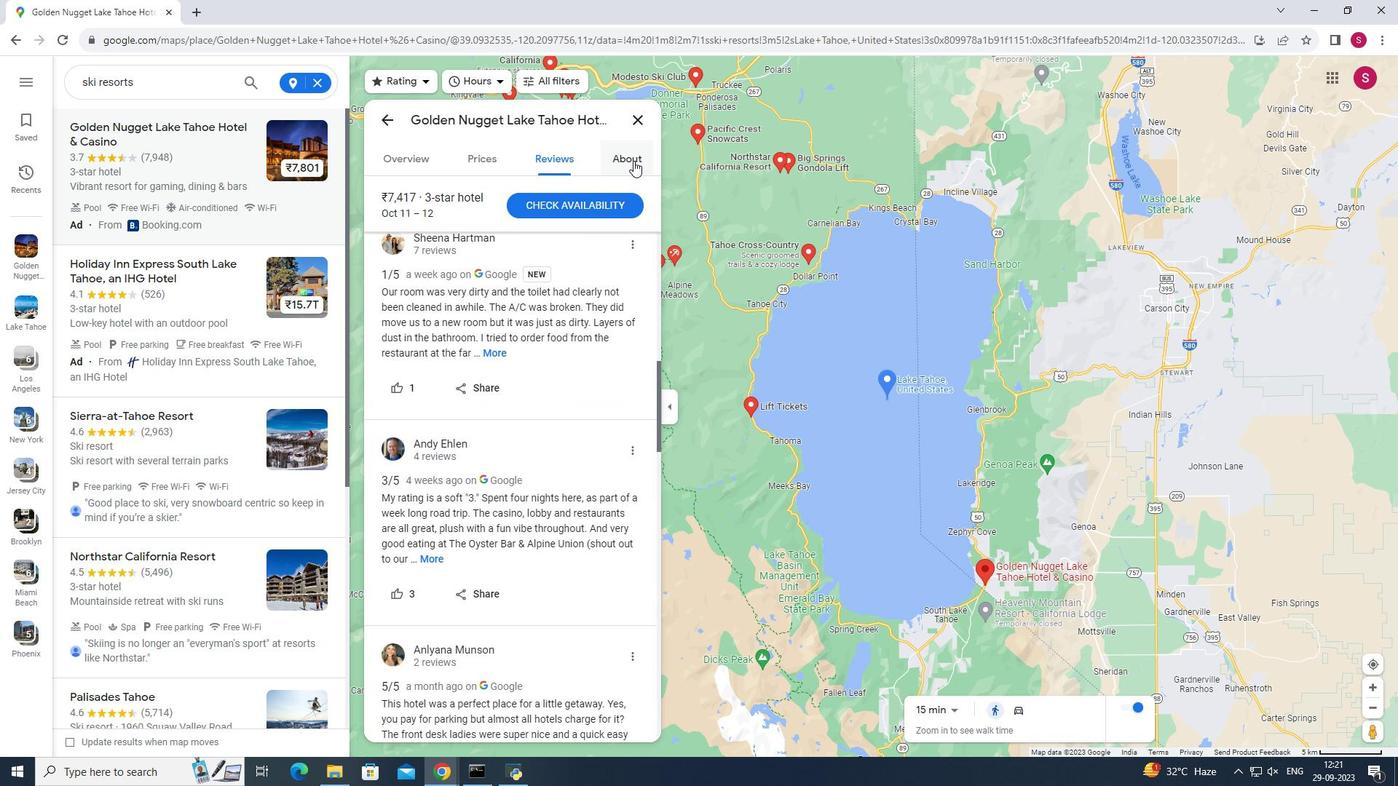
Action: Mouse pressed left at (633, 161)
Screenshot: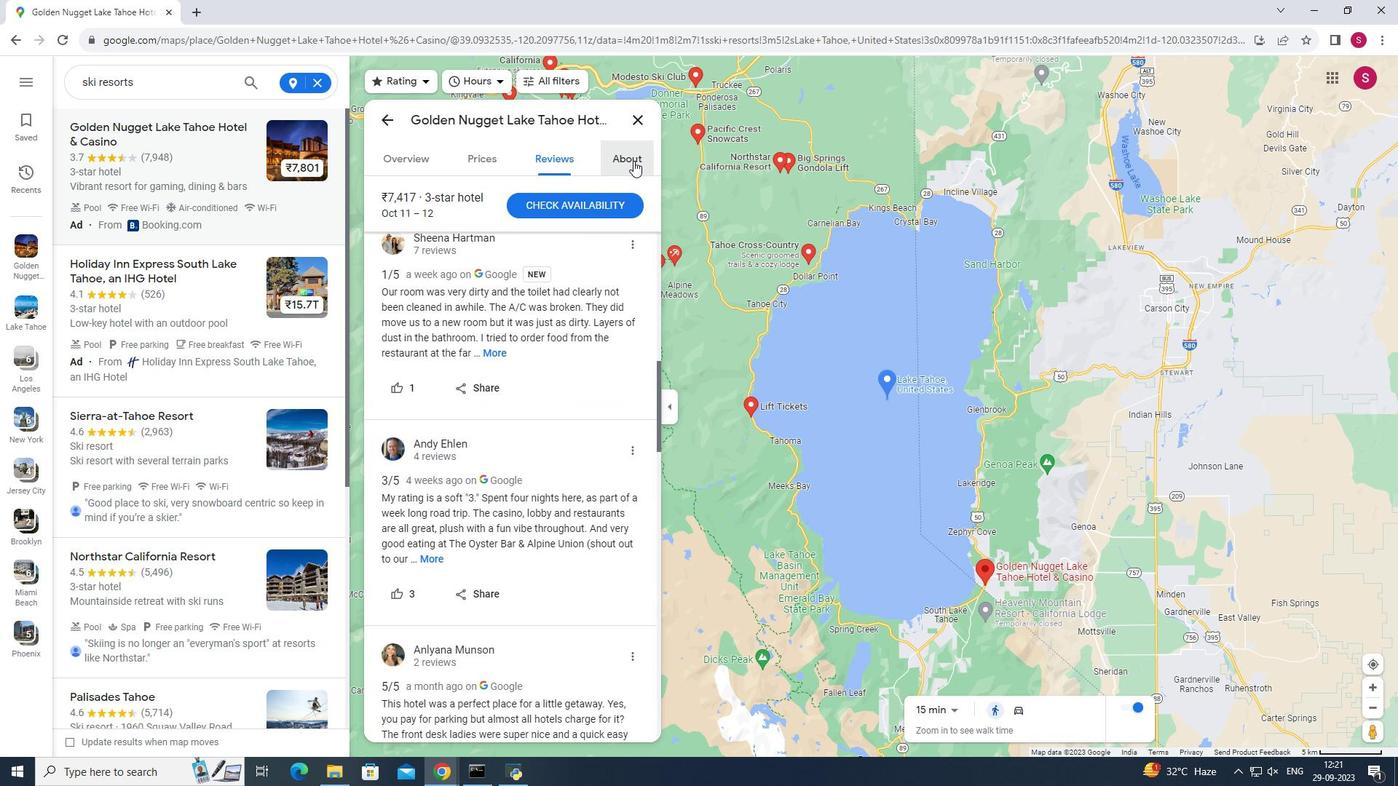 
Action: Mouse moved to (637, 123)
Screenshot: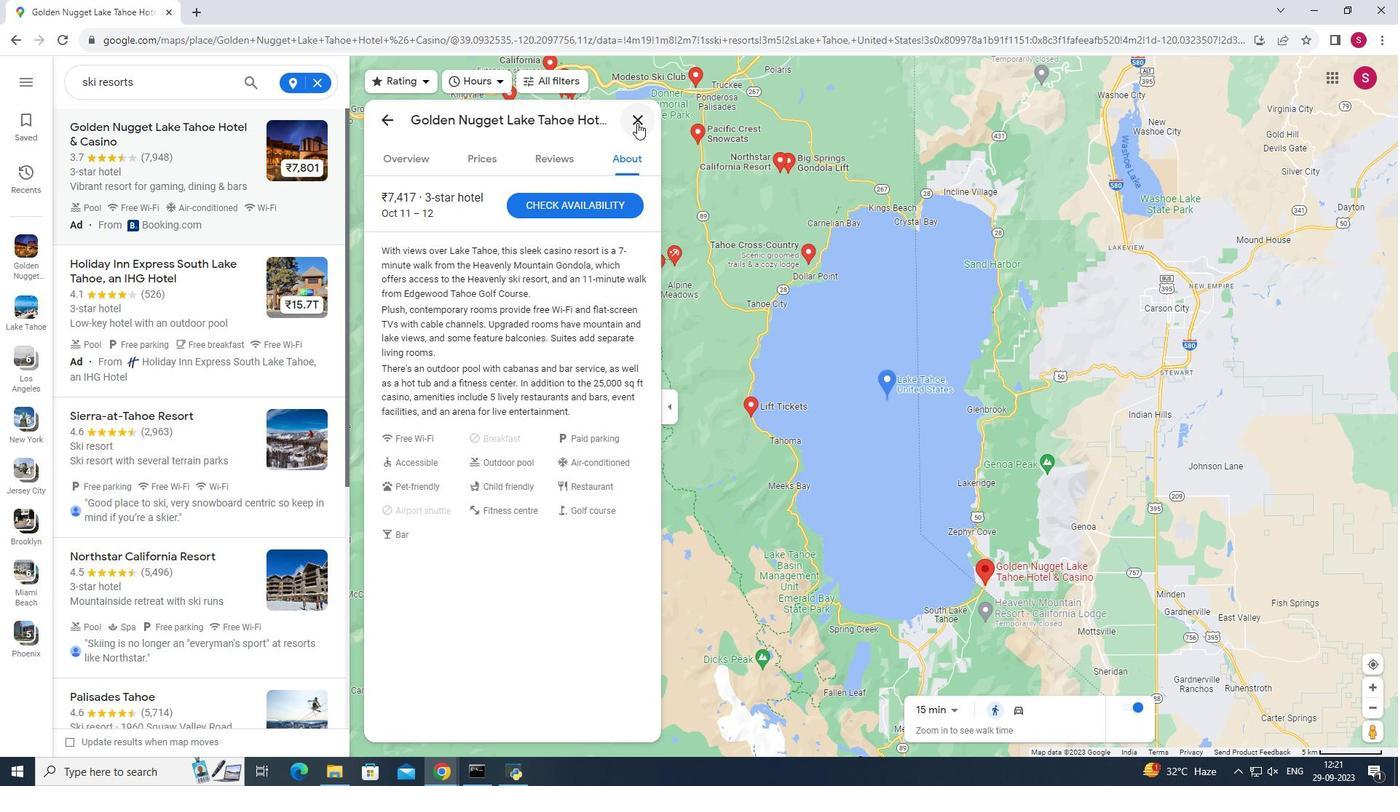 
Action: Mouse pressed left at (637, 123)
Screenshot: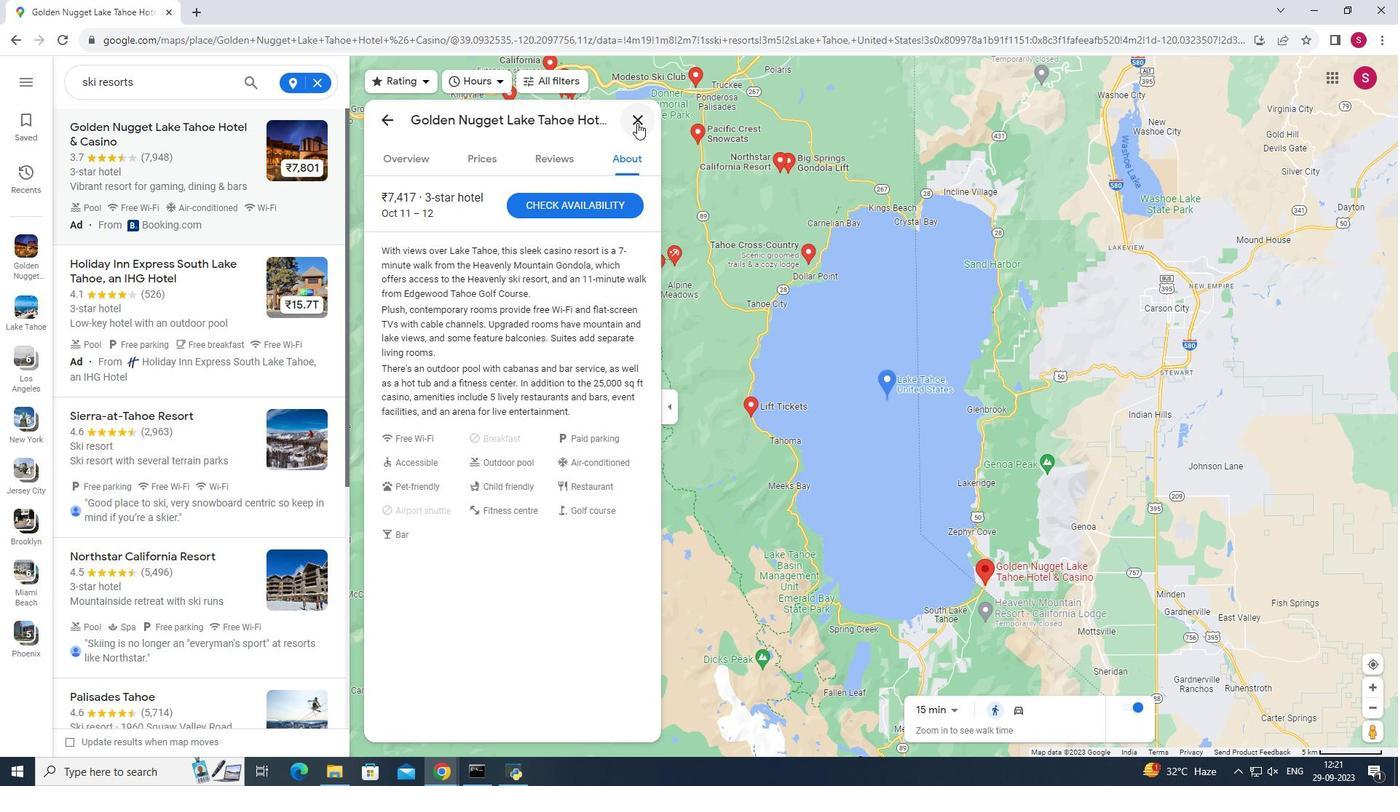 
Action: Mouse moved to (180, 265)
Screenshot: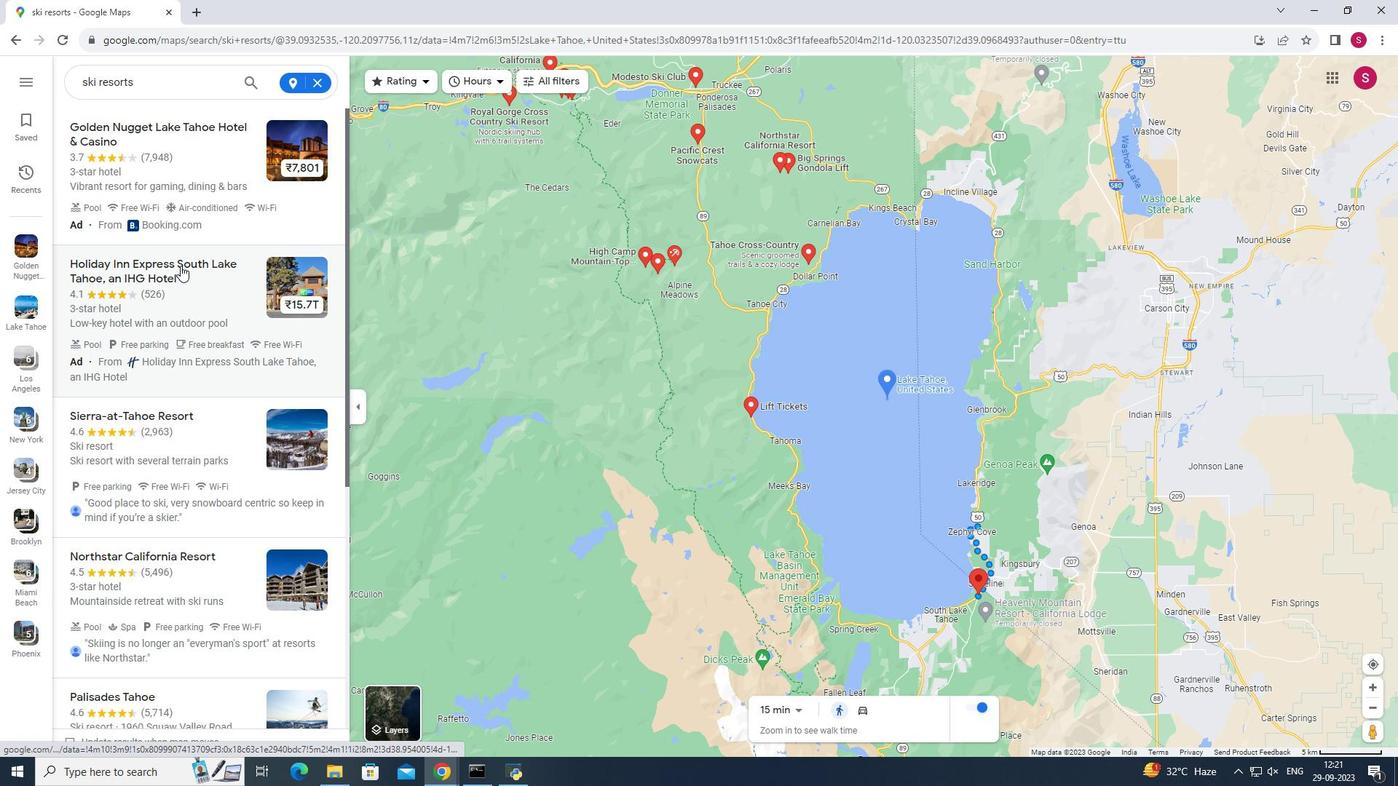 
Action: Mouse pressed left at (180, 265)
Screenshot: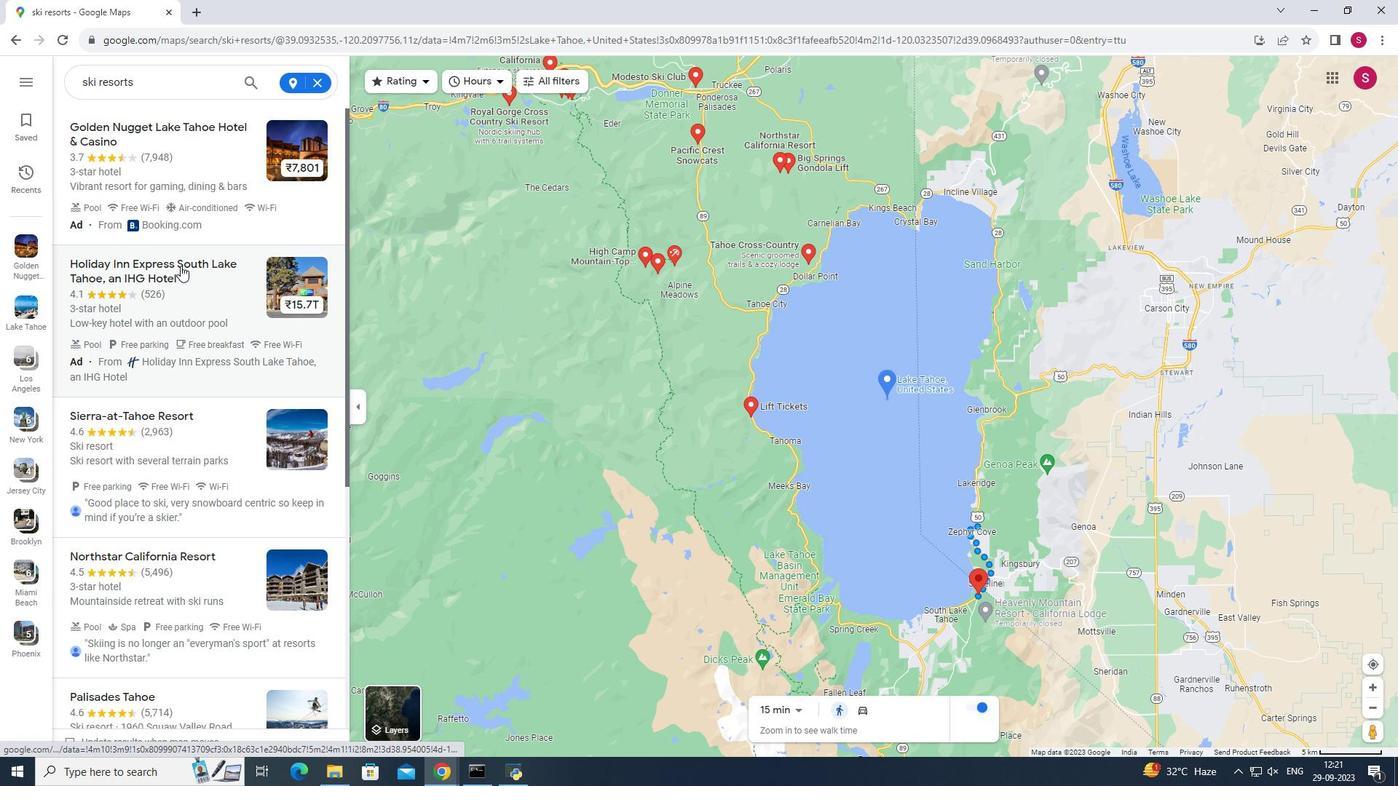 
Action: Mouse moved to (479, 365)
Screenshot: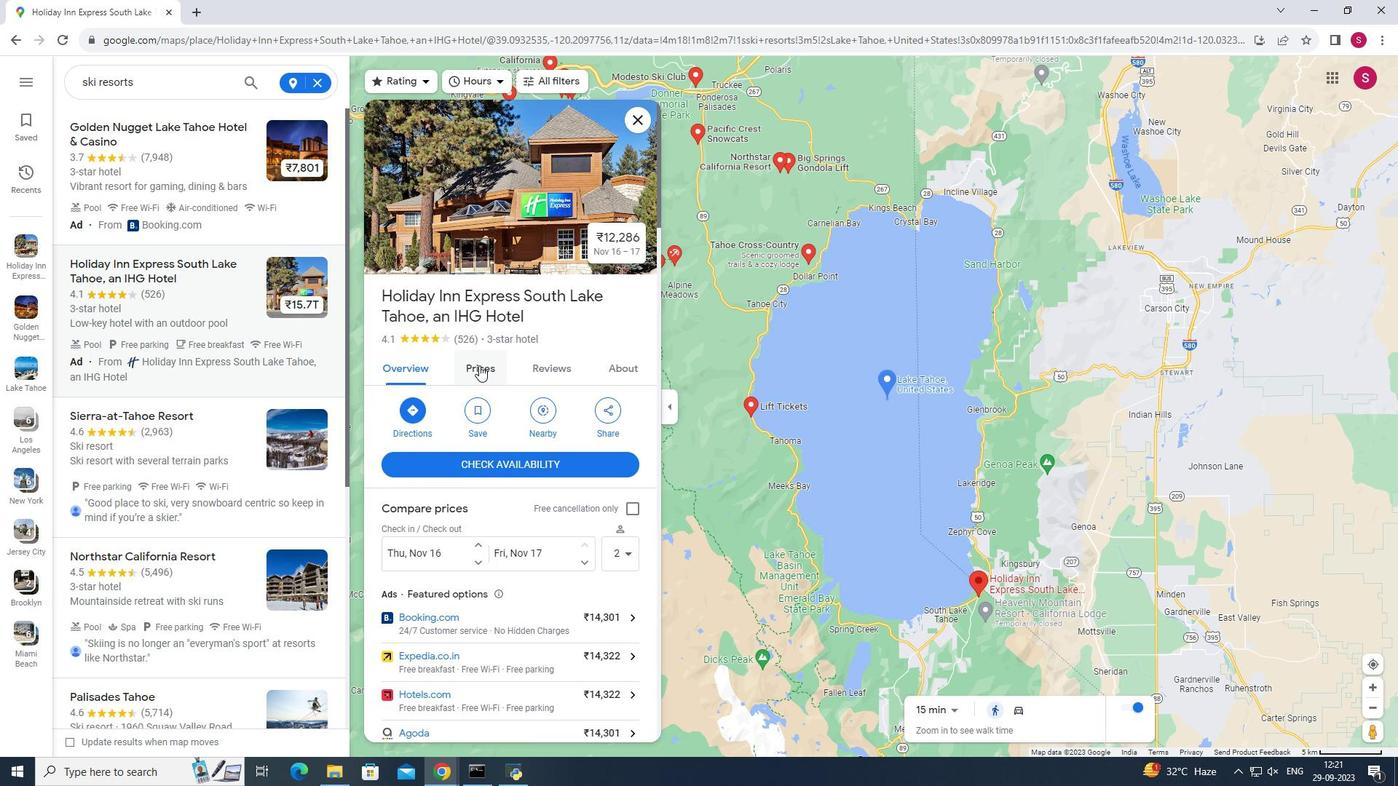
Action: Mouse pressed left at (479, 365)
Screenshot: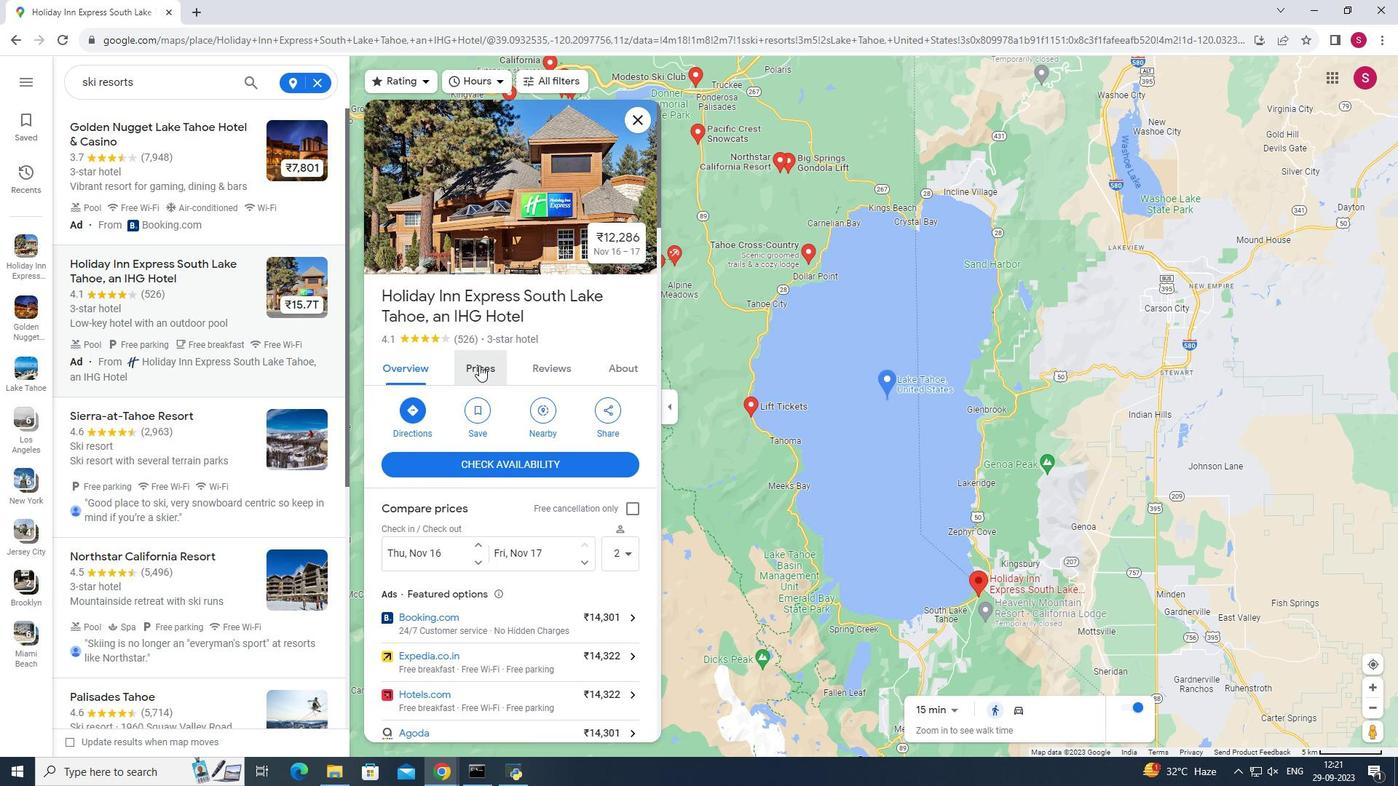 
Action: Mouse moved to (553, 158)
Screenshot: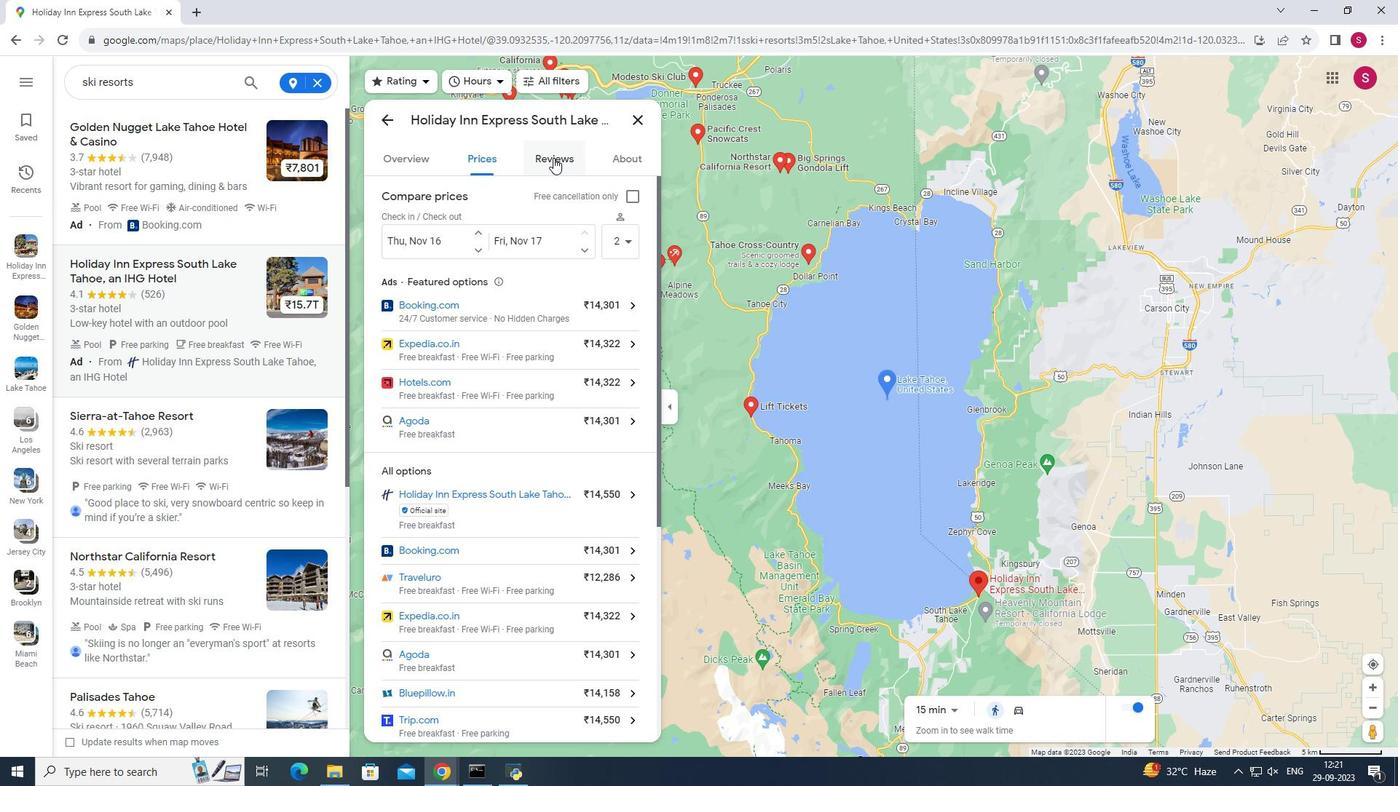 
Action: Mouse pressed left at (553, 158)
Screenshot: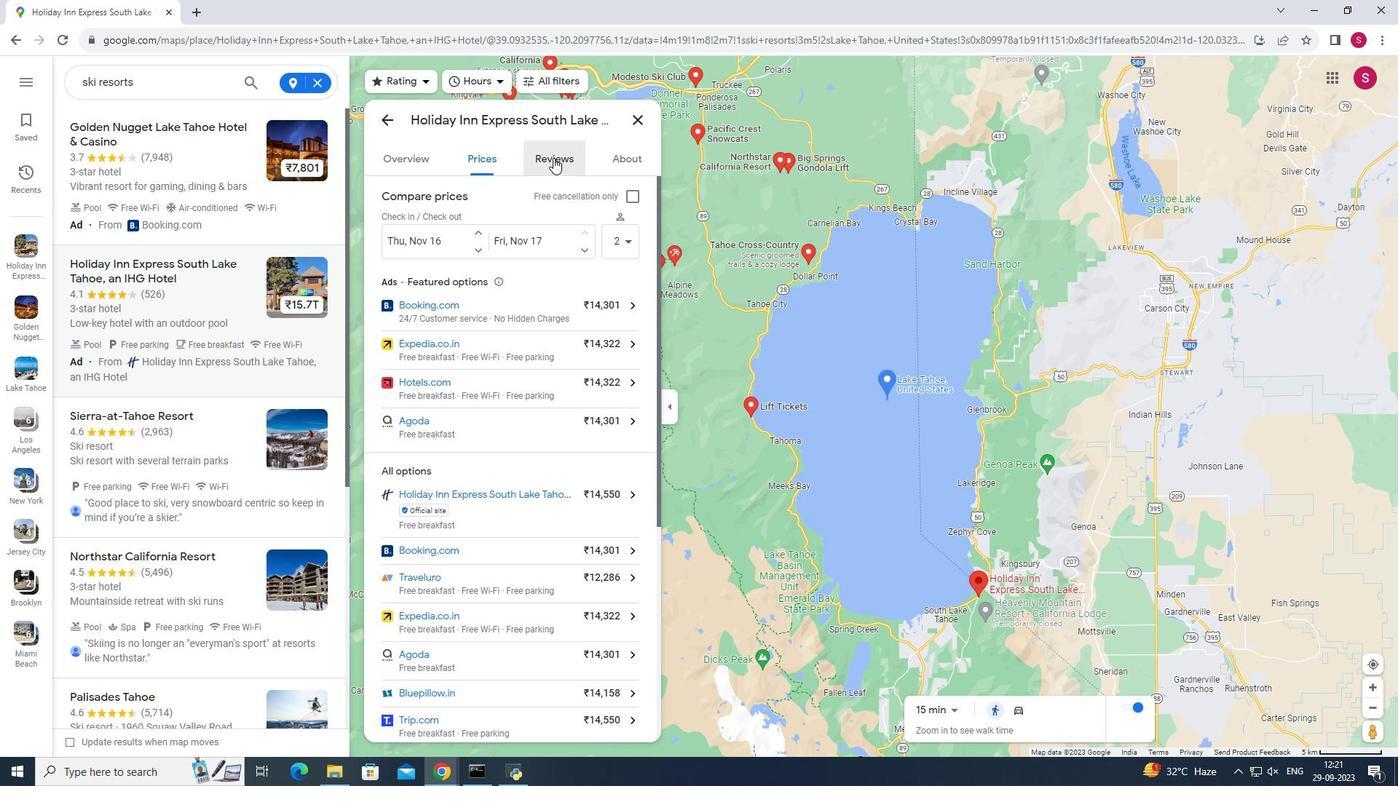 
Action: Mouse moved to (618, 333)
Screenshot: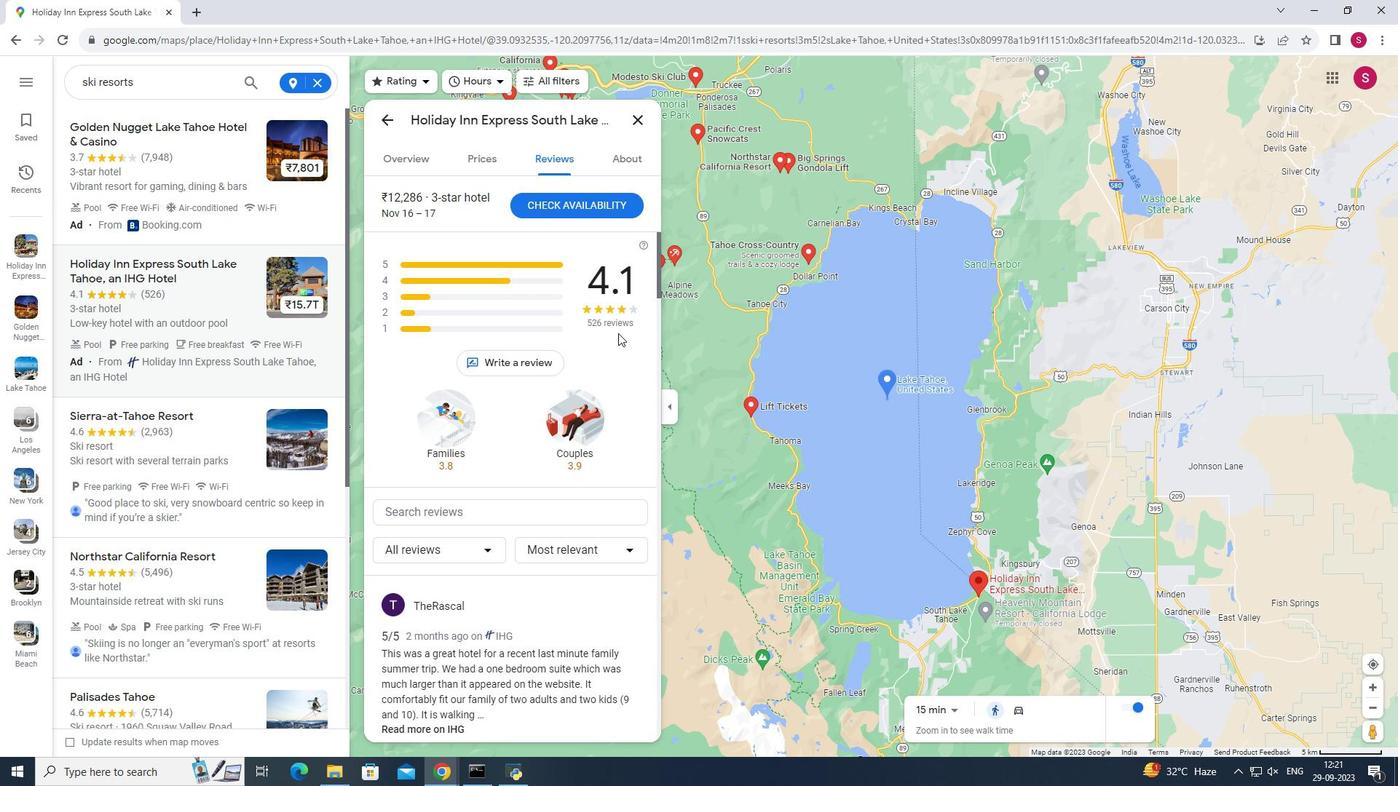 
Action: Mouse scrolled (618, 332) with delta (0, 0)
Screenshot: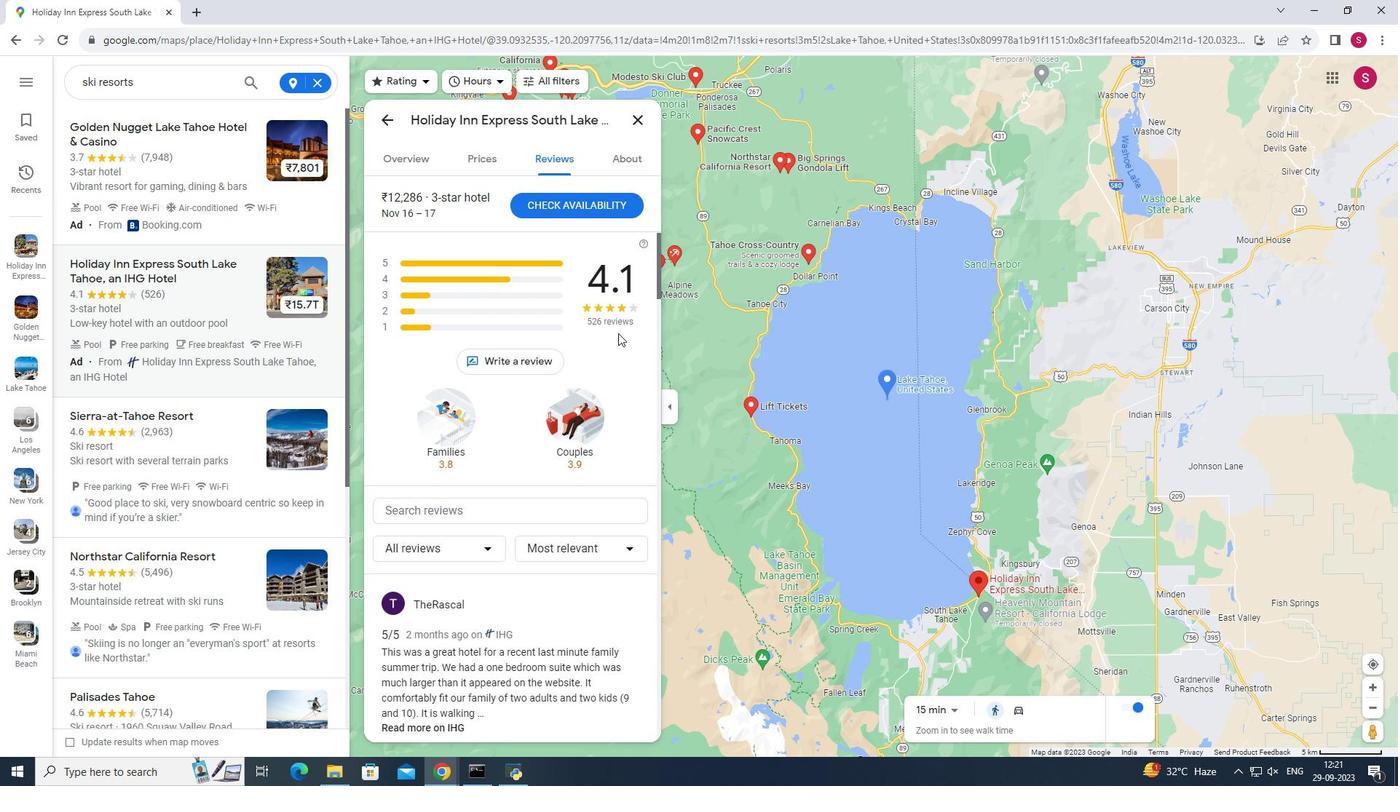 
Action: Mouse scrolled (618, 332) with delta (0, 0)
Screenshot: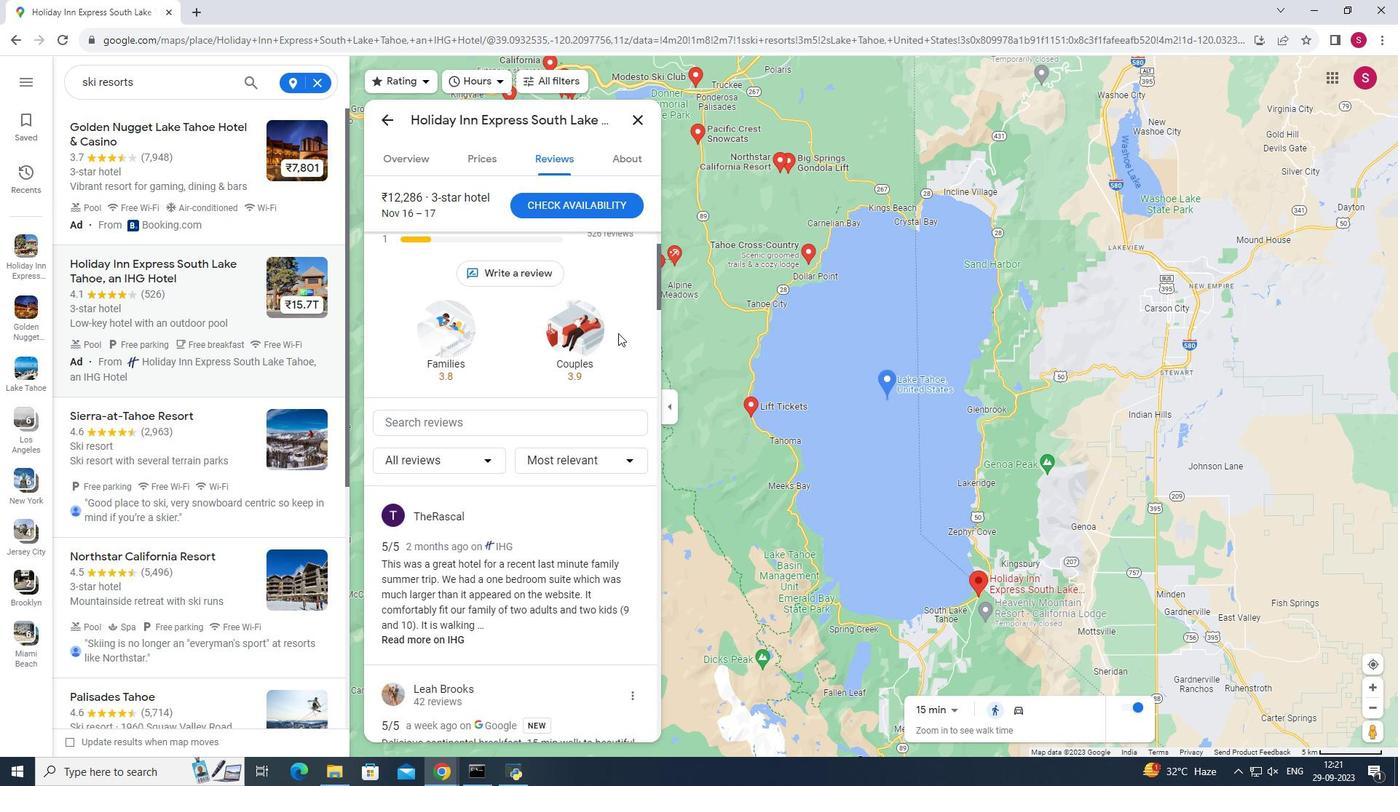 
Action: Mouse scrolled (618, 332) with delta (0, 0)
Screenshot: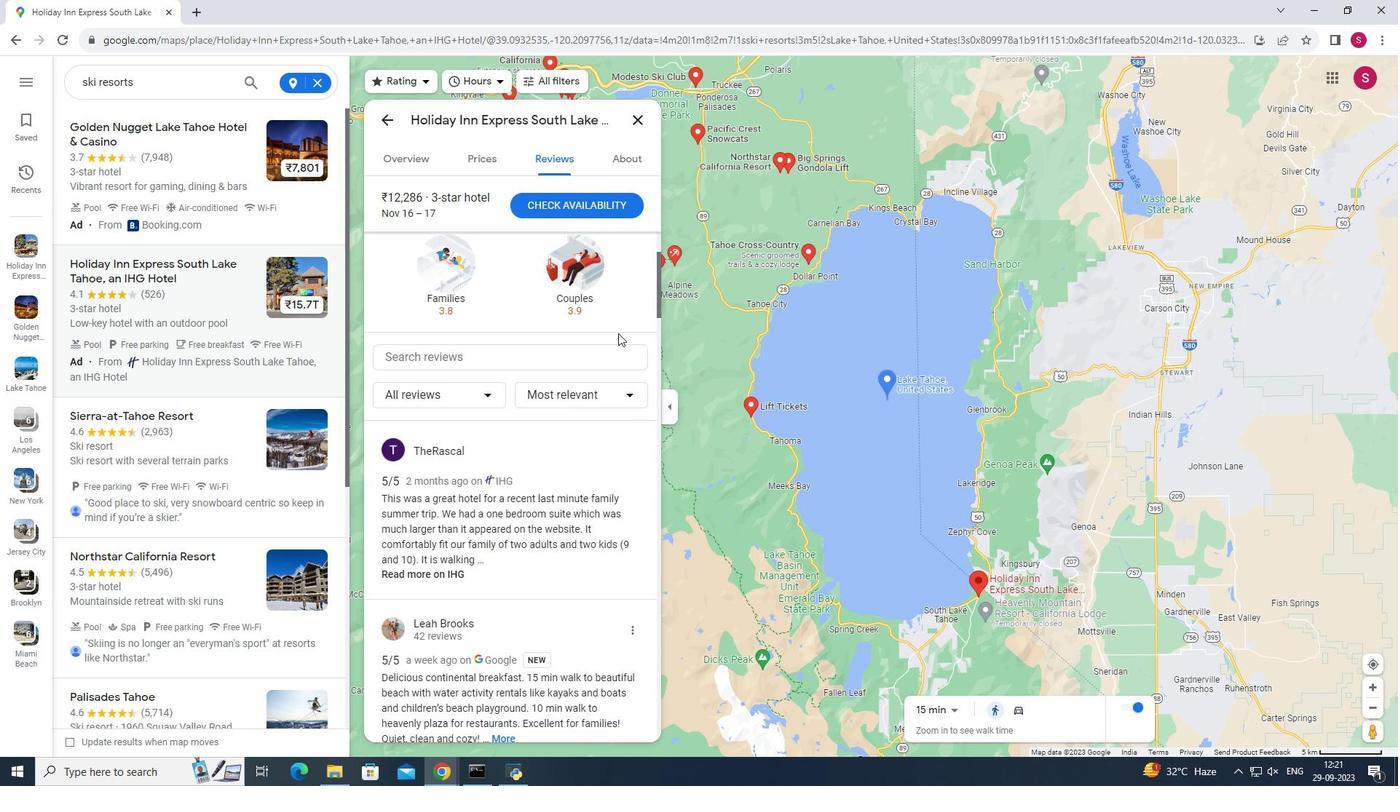 
Action: Mouse scrolled (618, 332) with delta (0, 0)
Screenshot: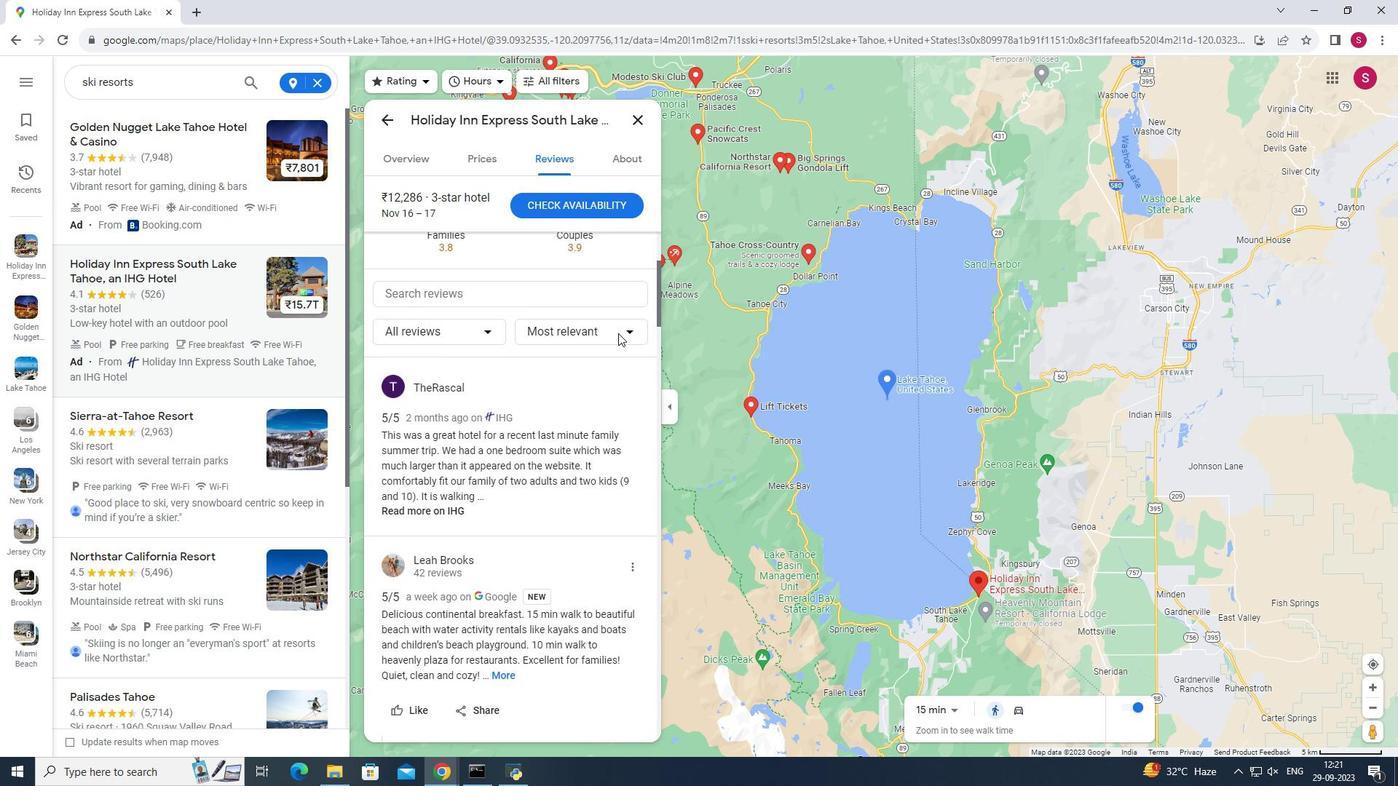 
Action: Mouse scrolled (618, 332) with delta (0, 0)
Screenshot: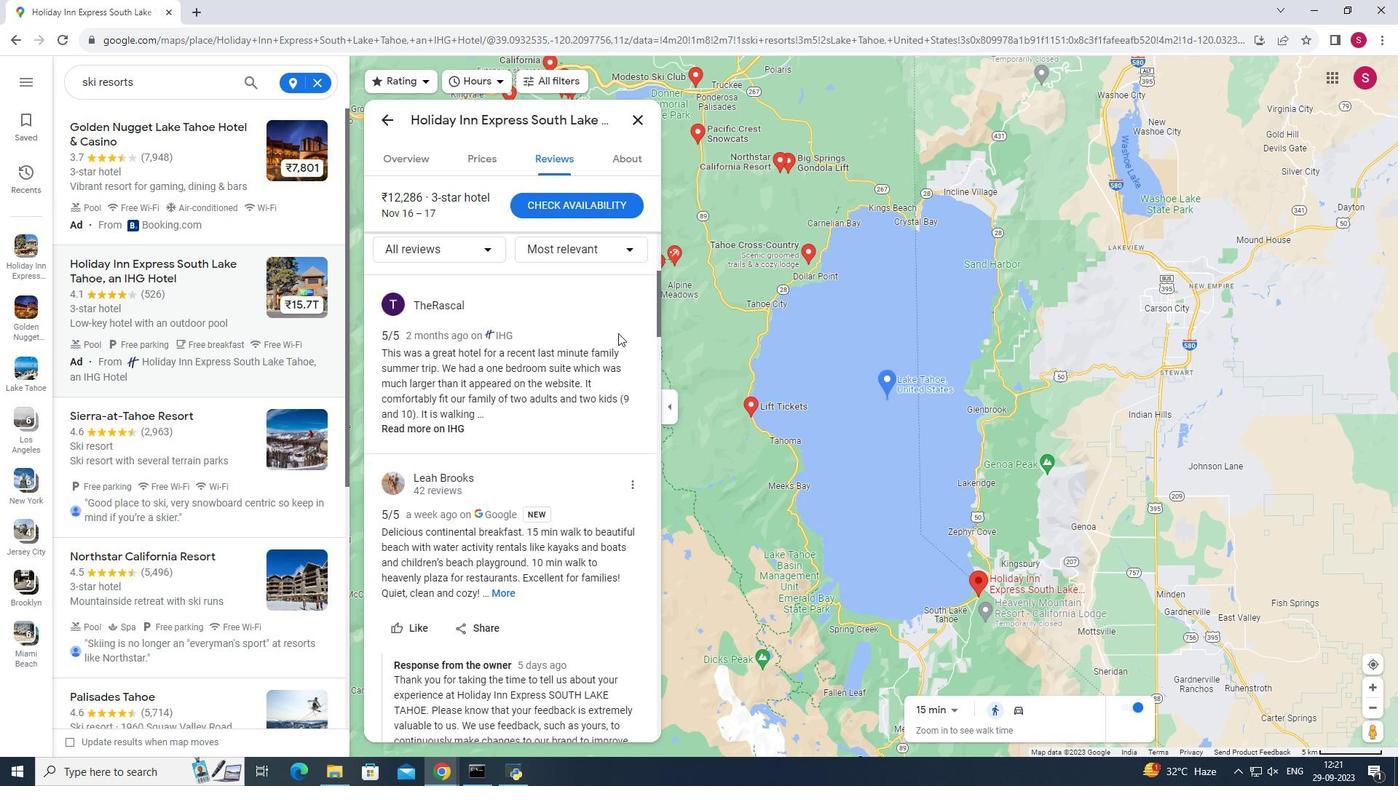 
Action: Mouse scrolled (618, 332) with delta (0, 0)
Screenshot: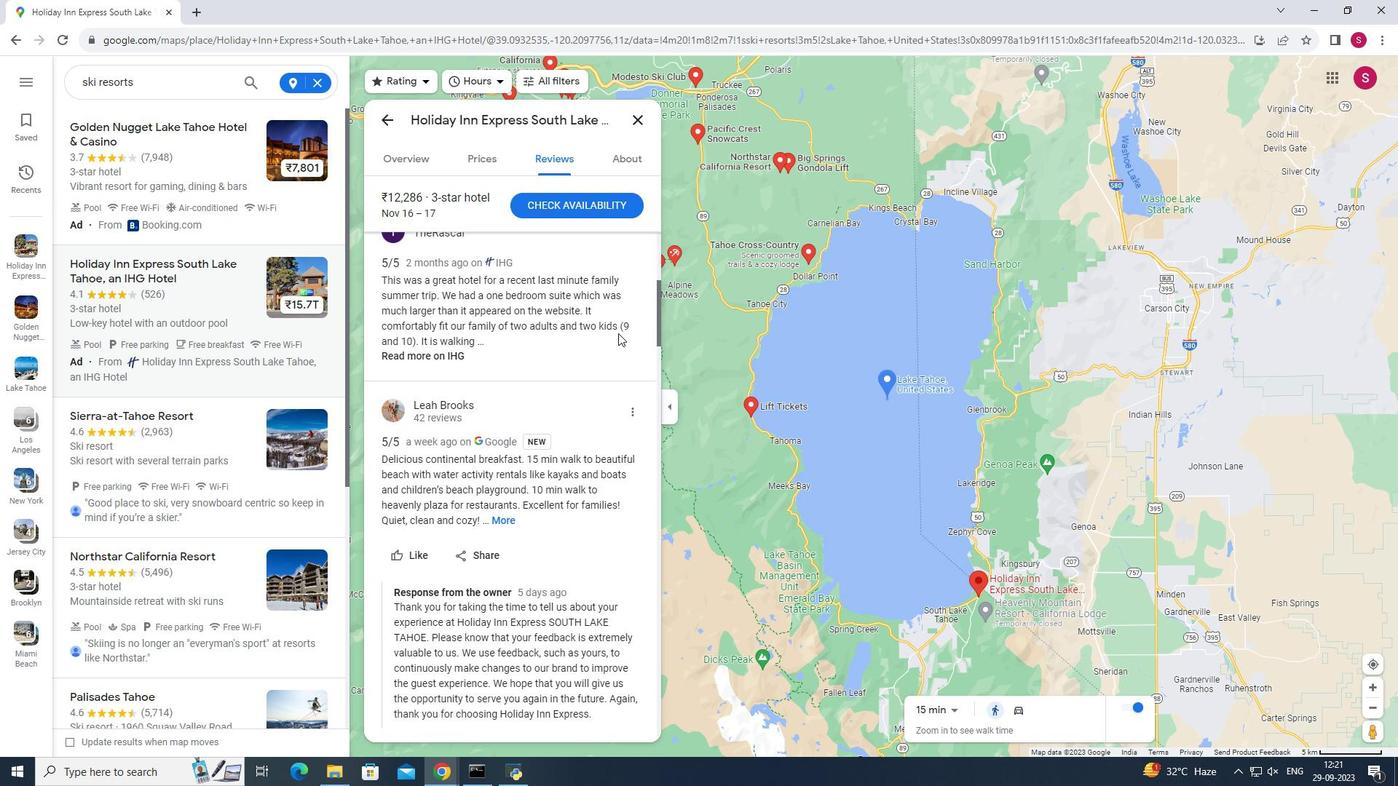 
Action: Mouse scrolled (618, 332) with delta (0, 0)
Screenshot: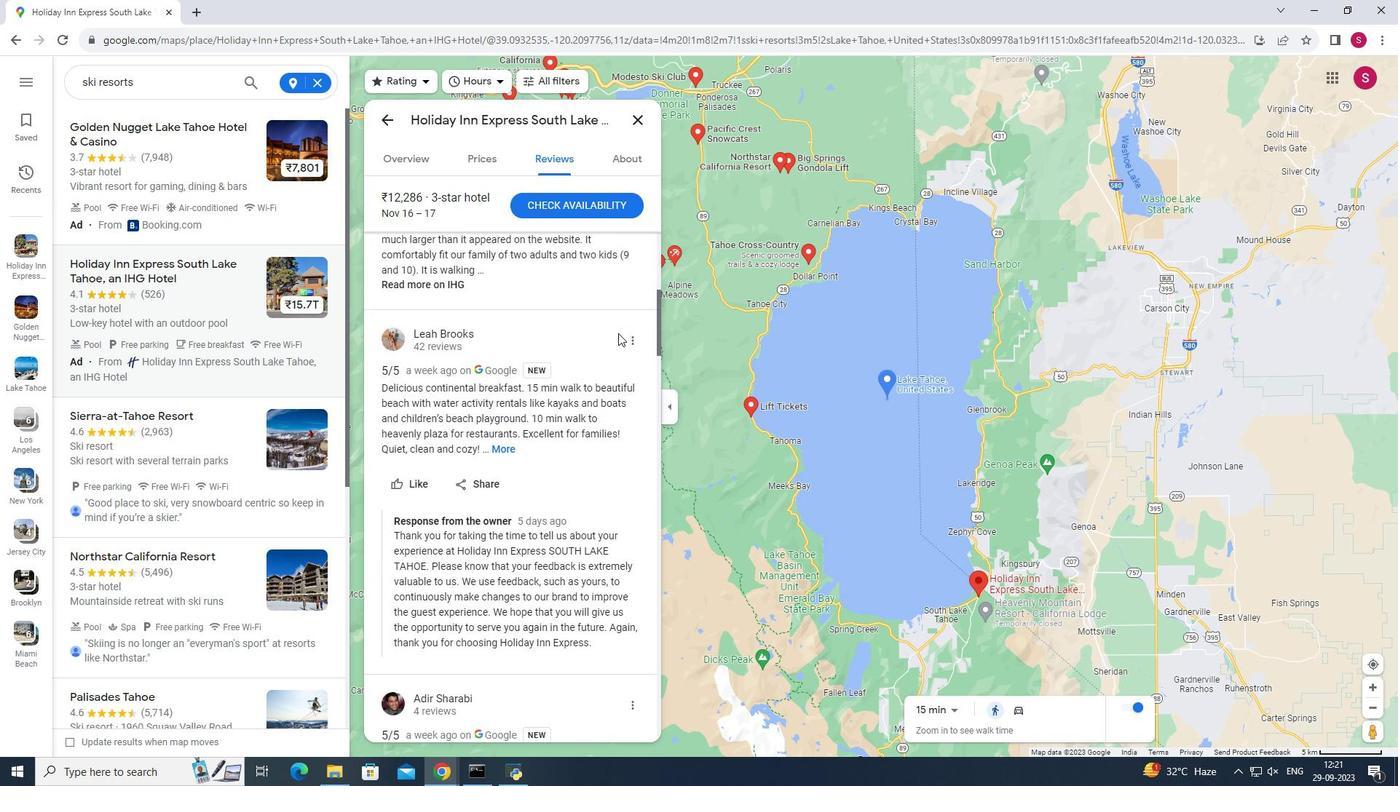 
Action: Mouse moved to (618, 343)
Screenshot: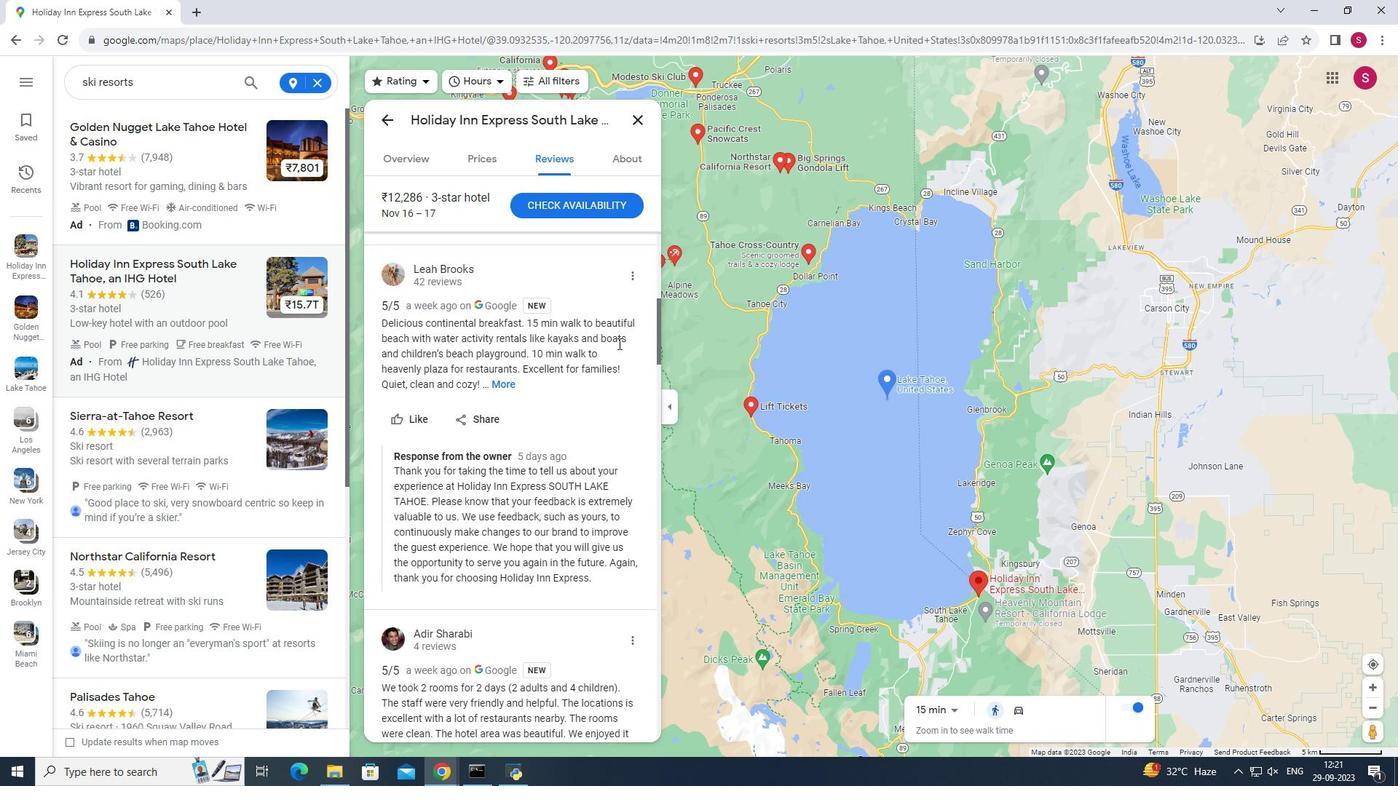 
Action: Mouse scrolled (618, 343) with delta (0, 0)
Screenshot: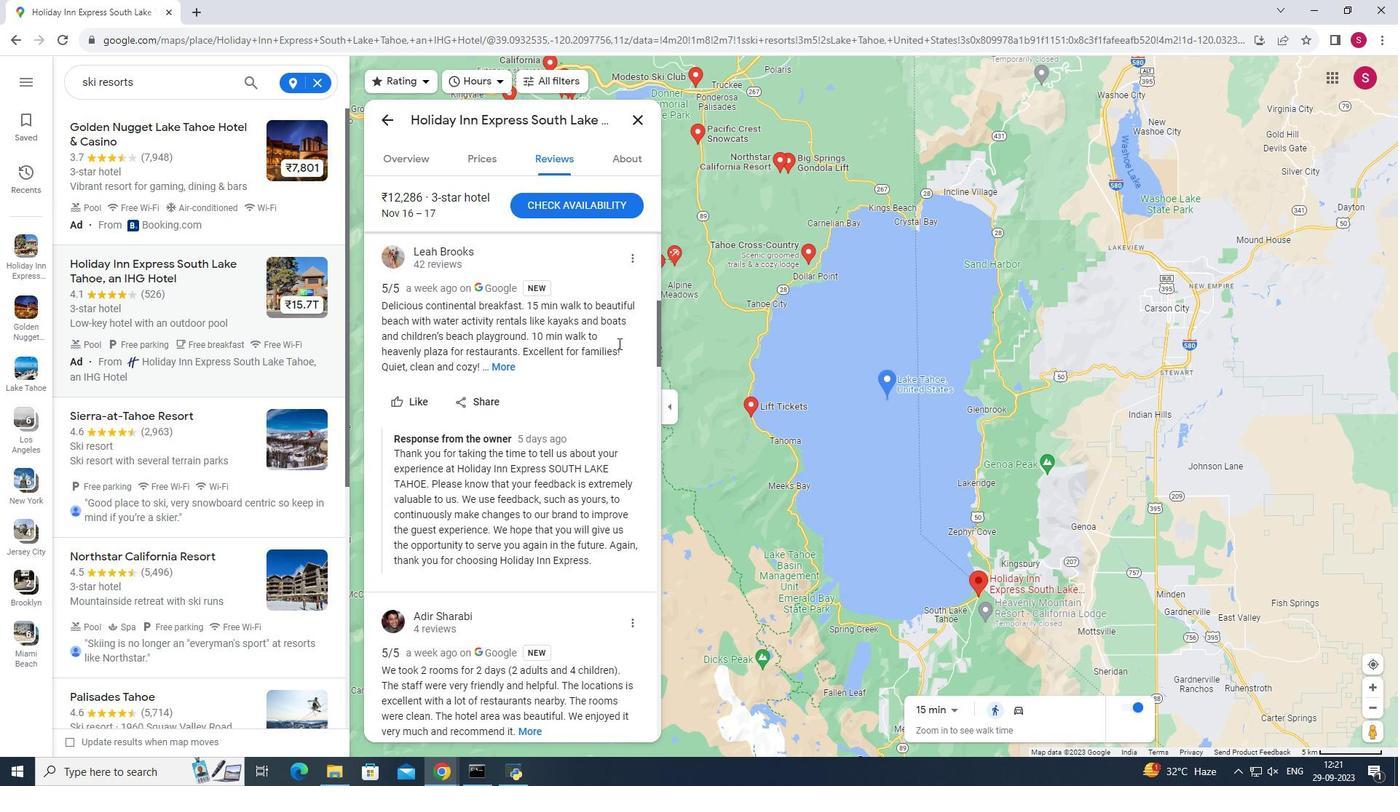 
Action: Mouse scrolled (618, 343) with delta (0, 0)
Screenshot: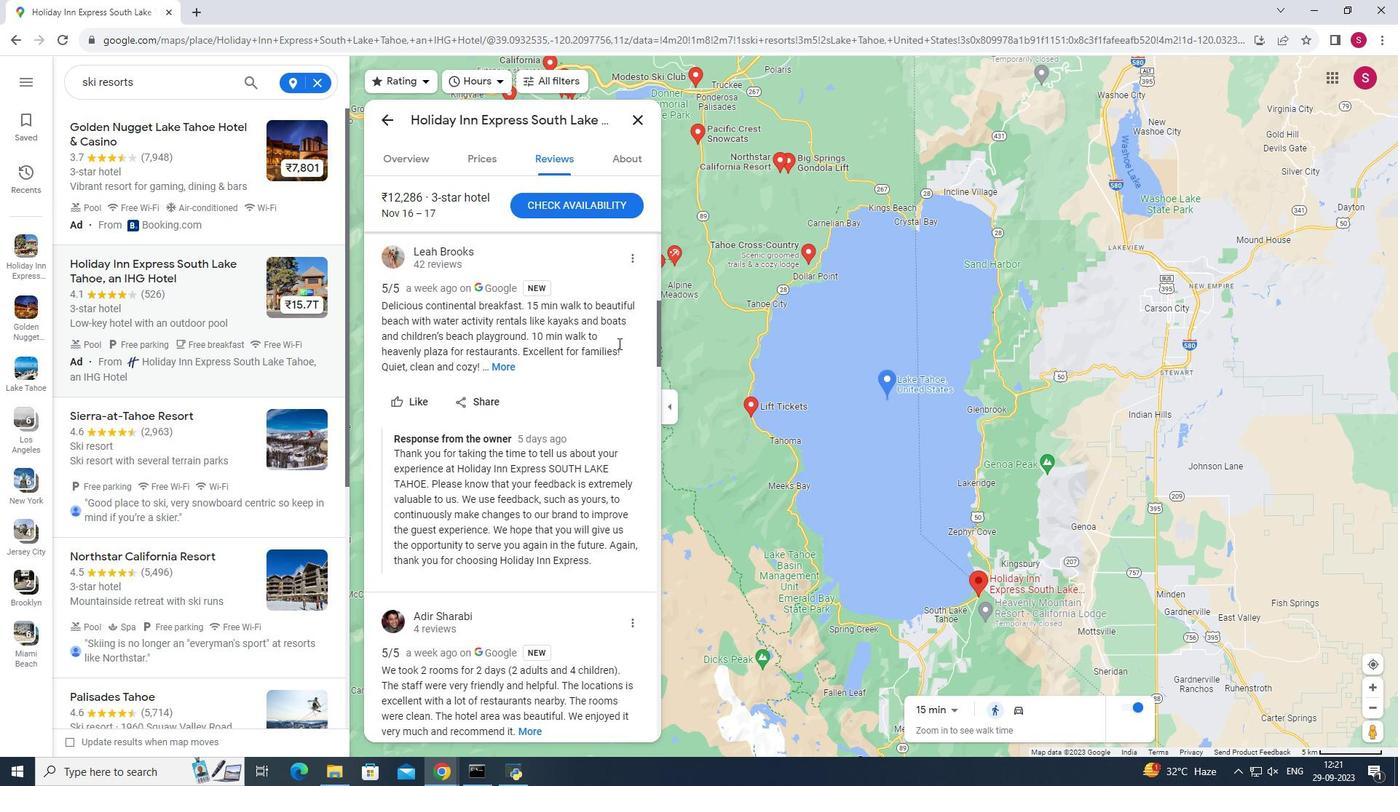 
Action: Mouse scrolled (618, 343) with delta (0, 0)
Screenshot: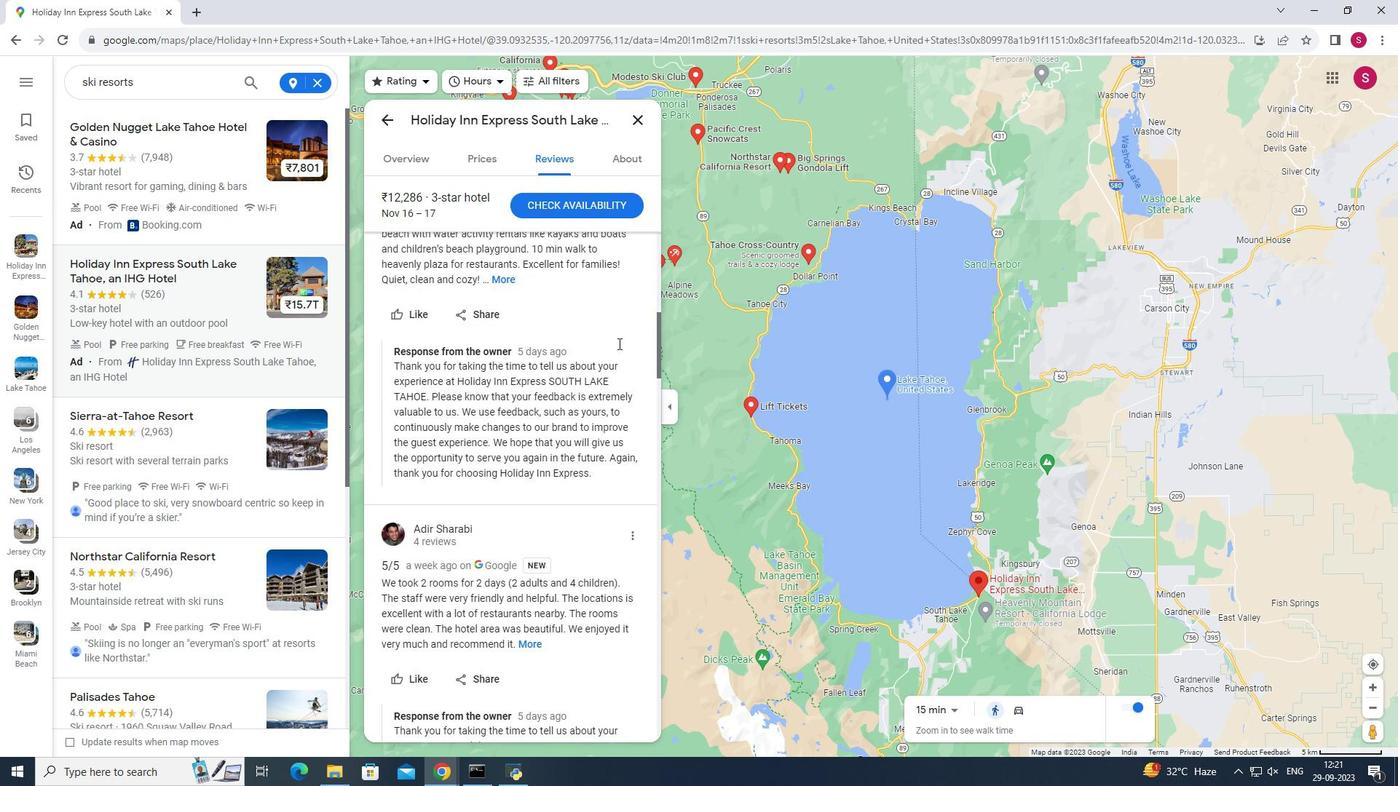 
Action: Mouse moved to (595, 316)
Screenshot: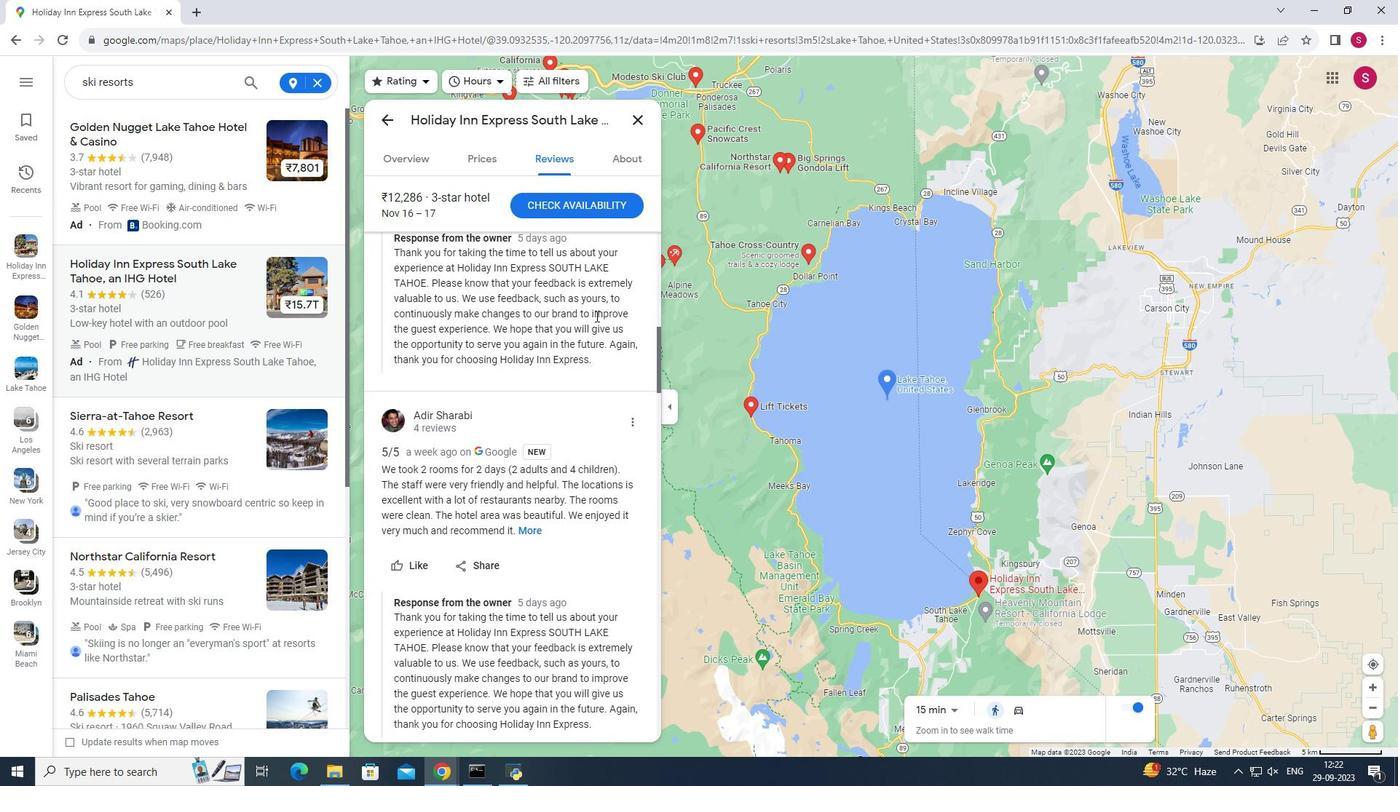 
Action: Mouse scrolled (595, 315) with delta (0, 0)
Screenshot: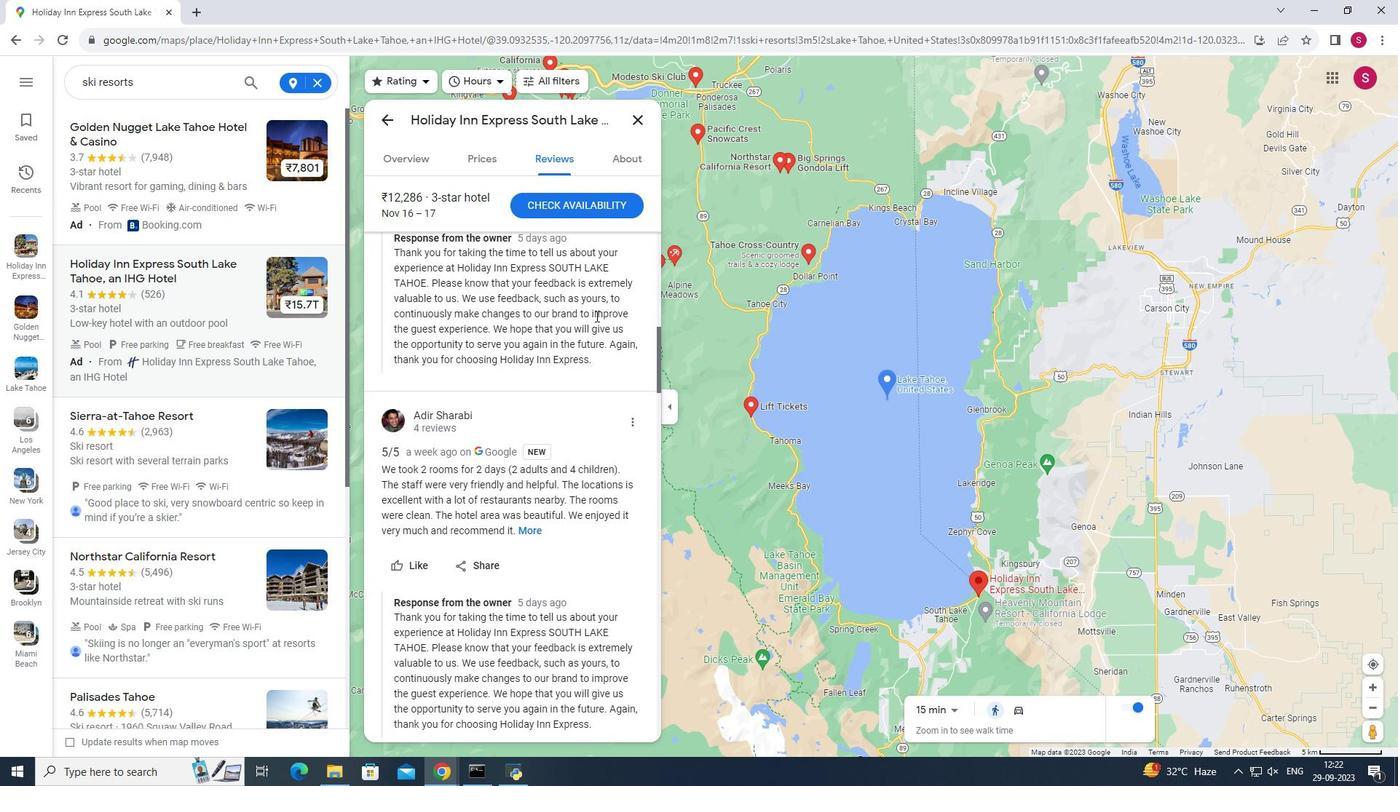 
Action: Mouse scrolled (595, 315) with delta (0, 0)
Screenshot: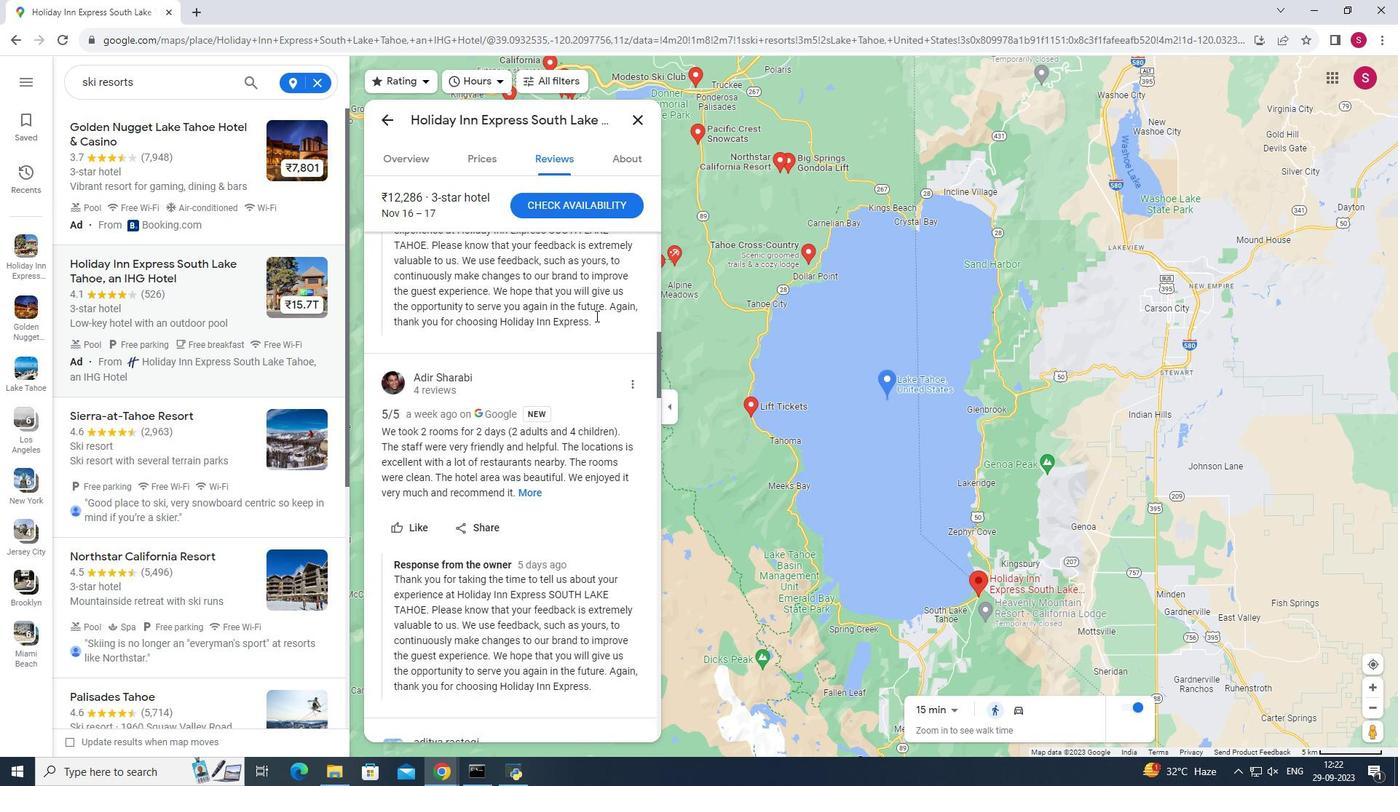 
Action: Mouse moved to (611, 250)
Screenshot: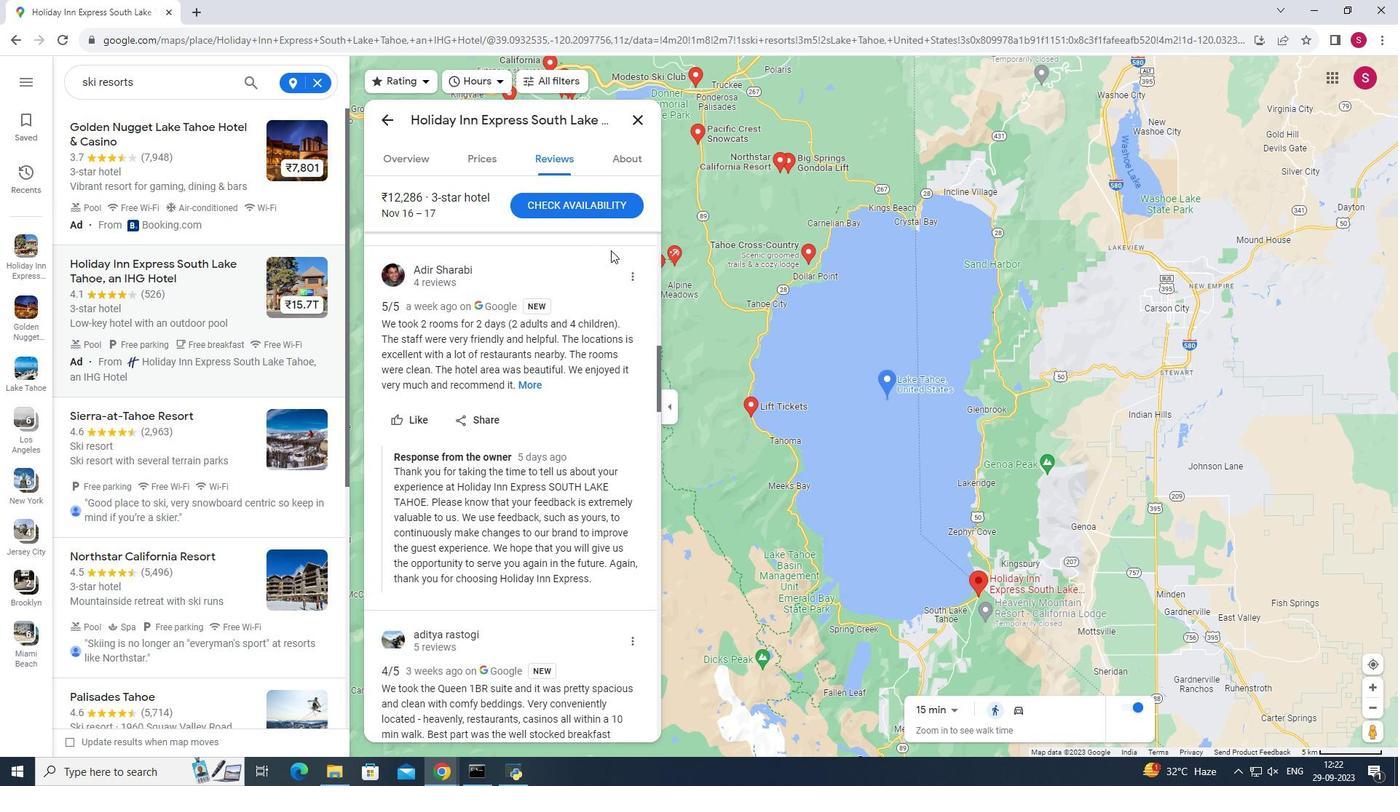 
Action: Mouse scrolled (611, 249) with delta (0, 0)
Screenshot: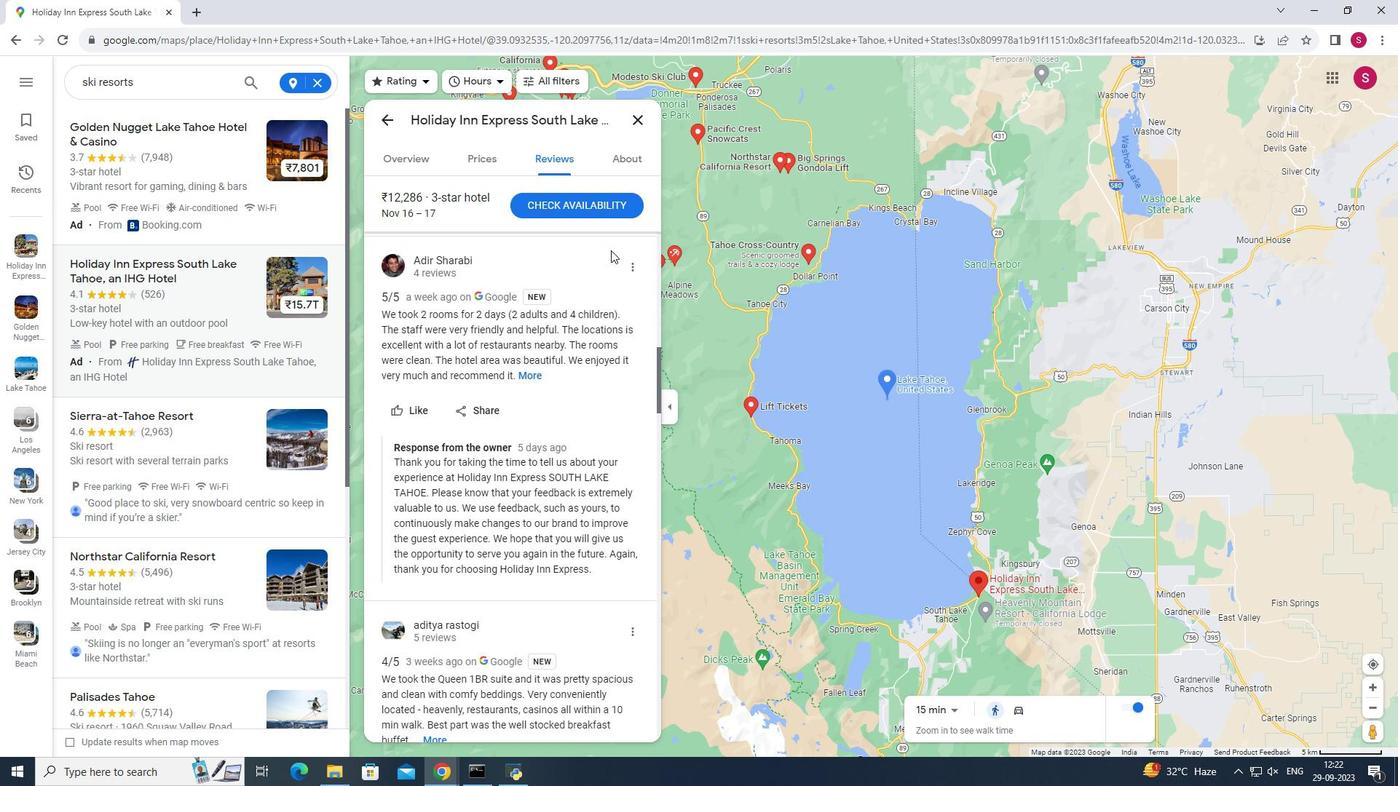 
Action: Mouse scrolled (611, 249) with delta (0, 0)
Screenshot: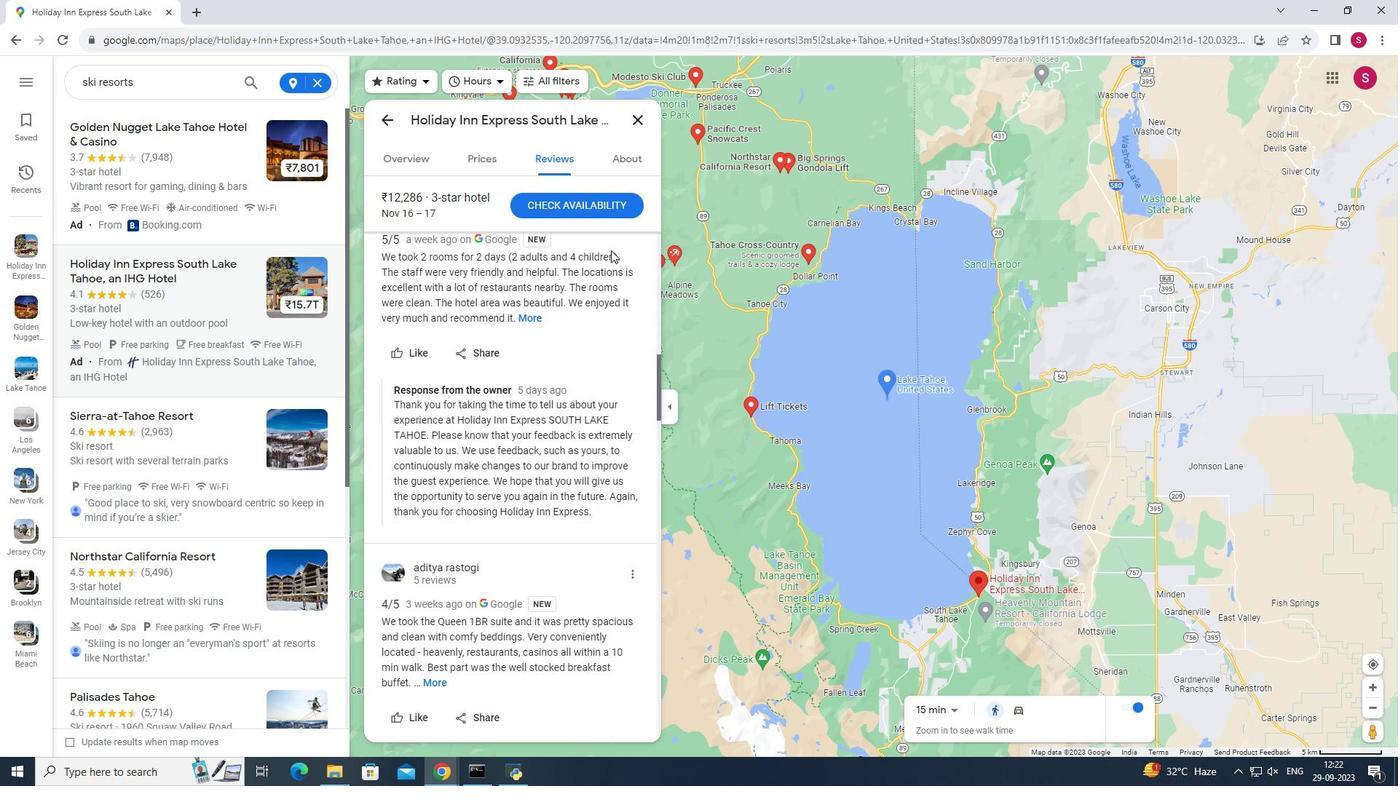 
Action: Mouse scrolled (611, 249) with delta (0, 0)
Screenshot: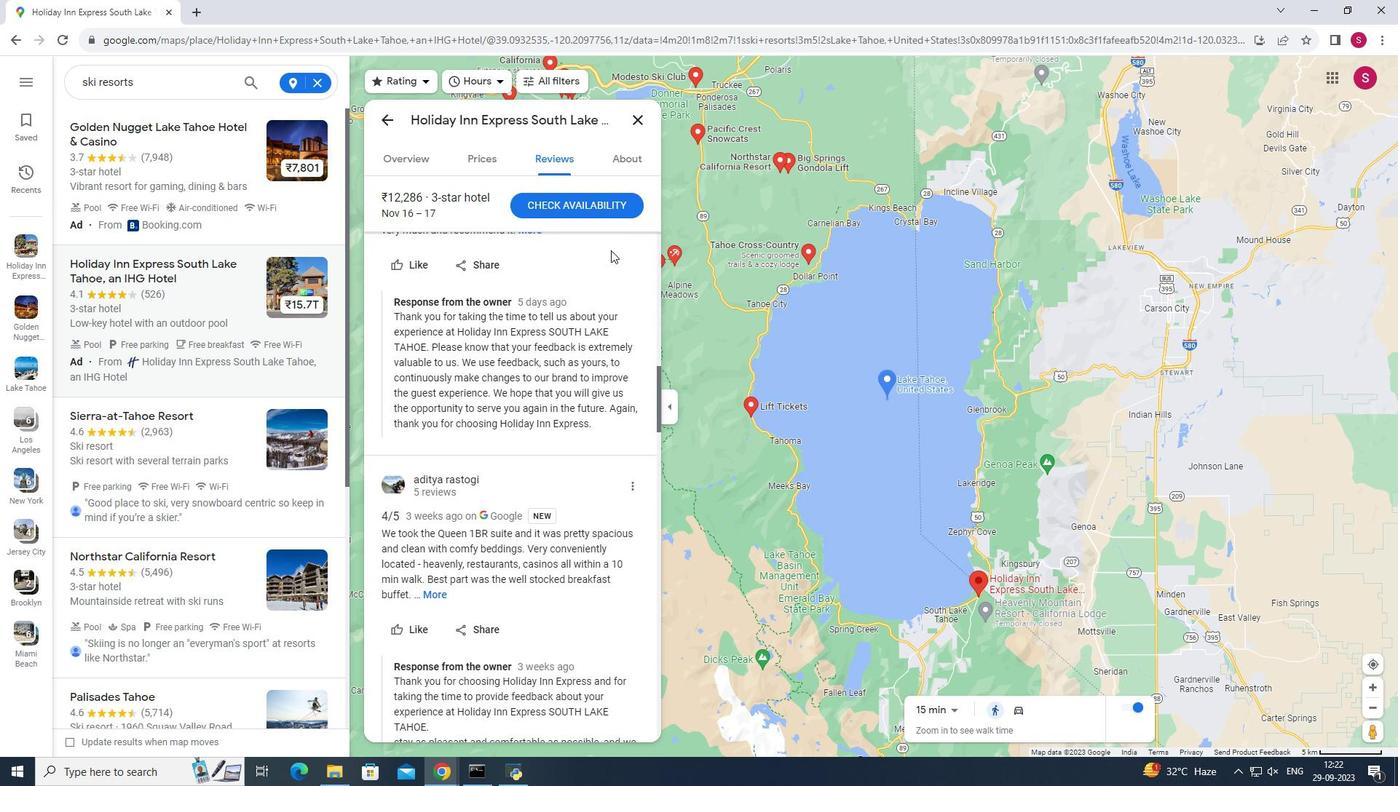 
Action: Mouse scrolled (611, 249) with delta (0, 0)
Screenshot: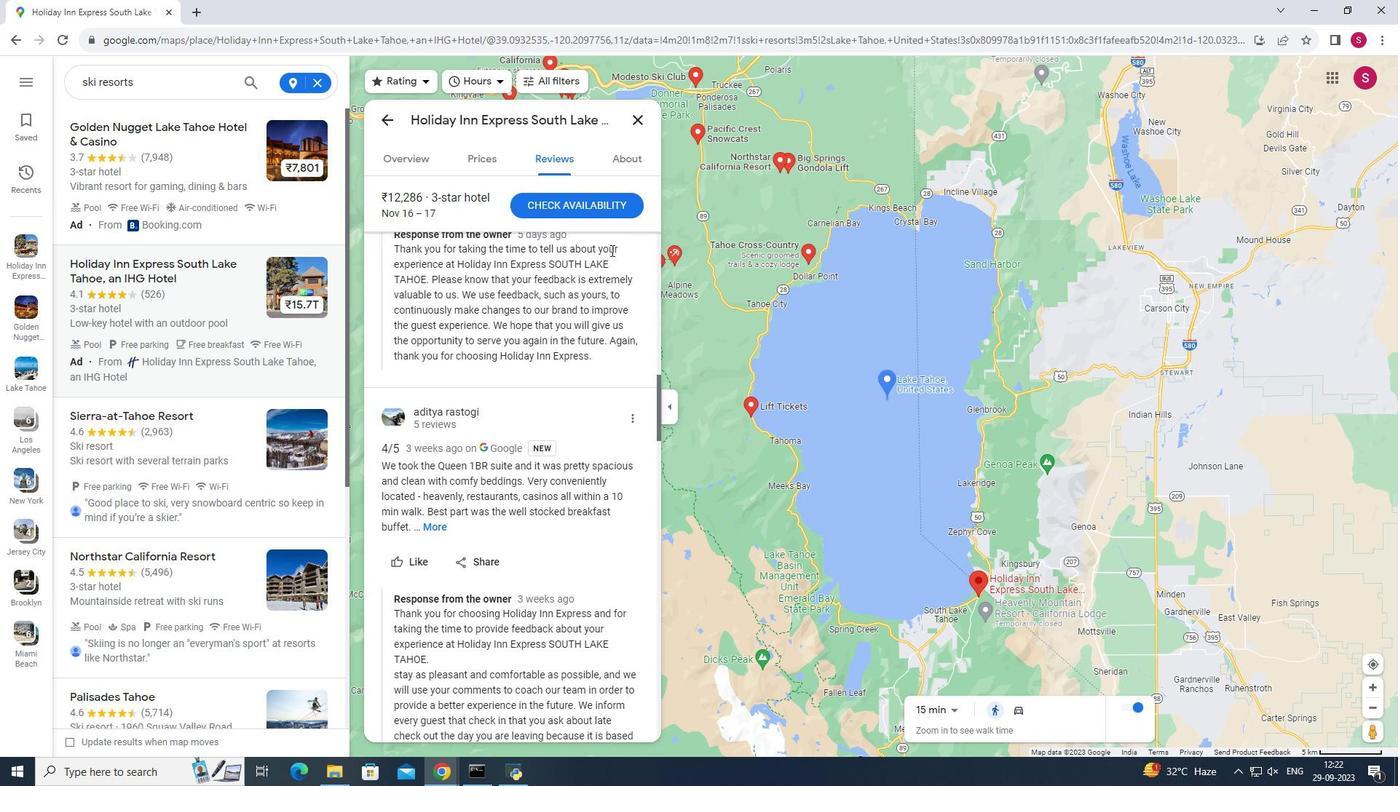
Action: Mouse scrolled (611, 249) with delta (0, 0)
Screenshot: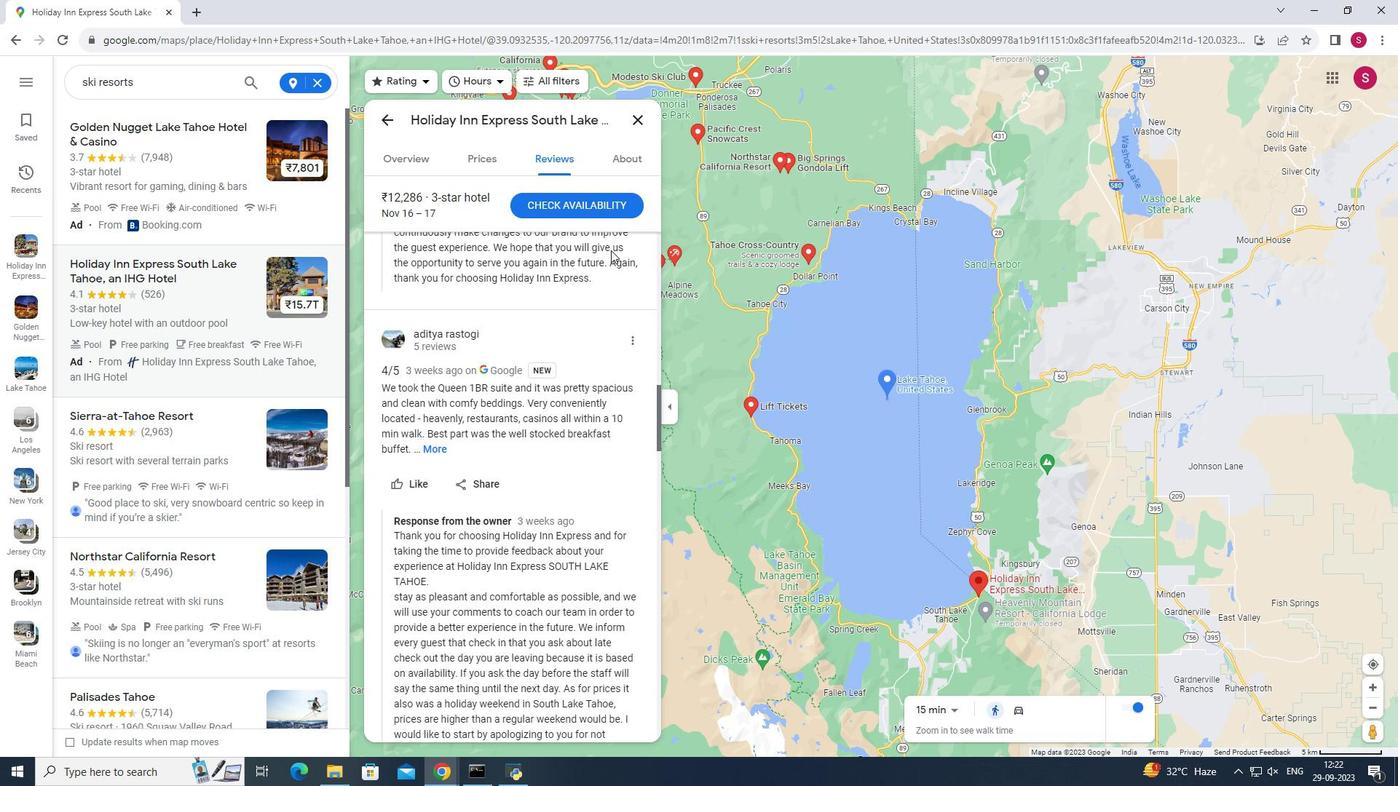 
Action: Mouse scrolled (611, 249) with delta (0, 0)
Screenshot: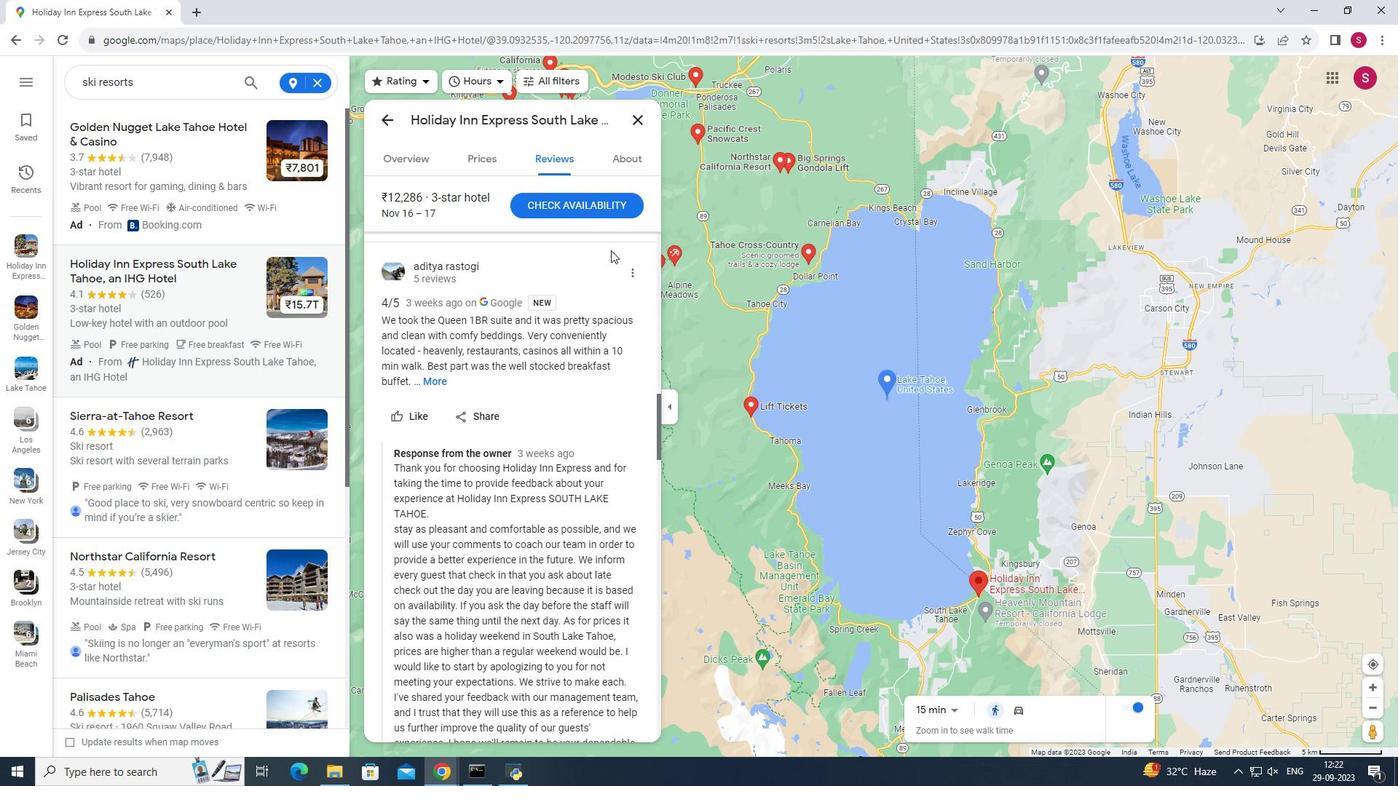 
Action: Mouse moved to (634, 157)
Screenshot: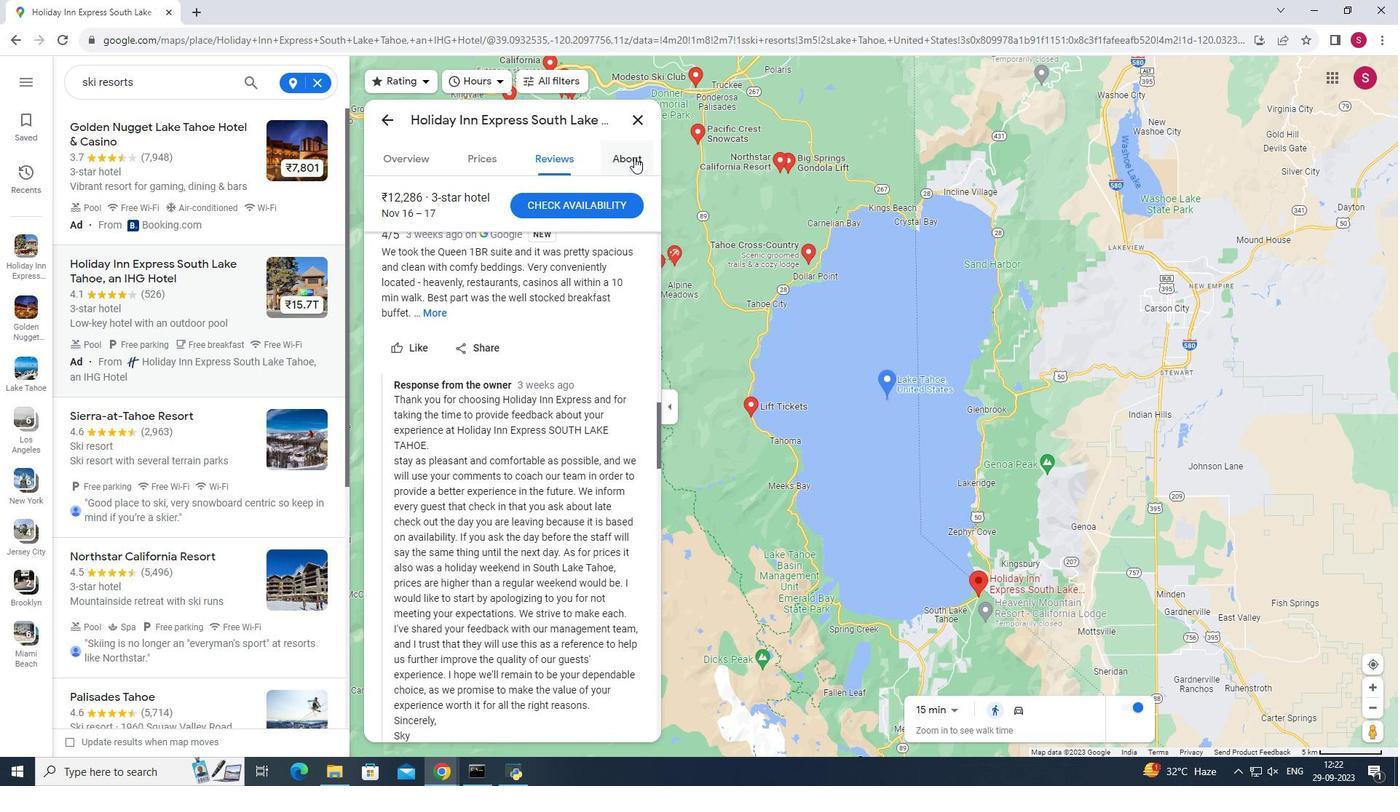 
Action: Mouse pressed left at (634, 157)
Screenshot: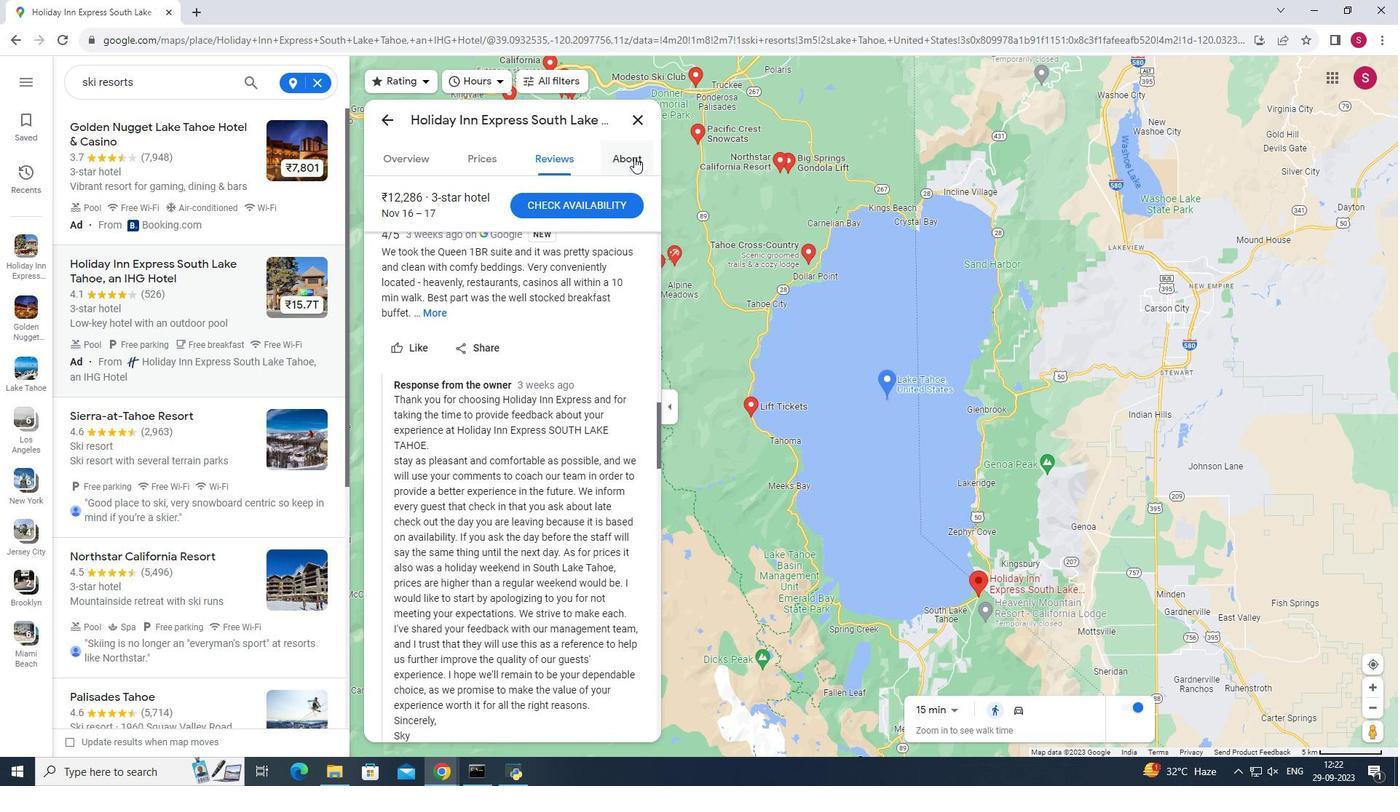 
Action: Mouse moved to (643, 116)
Screenshot: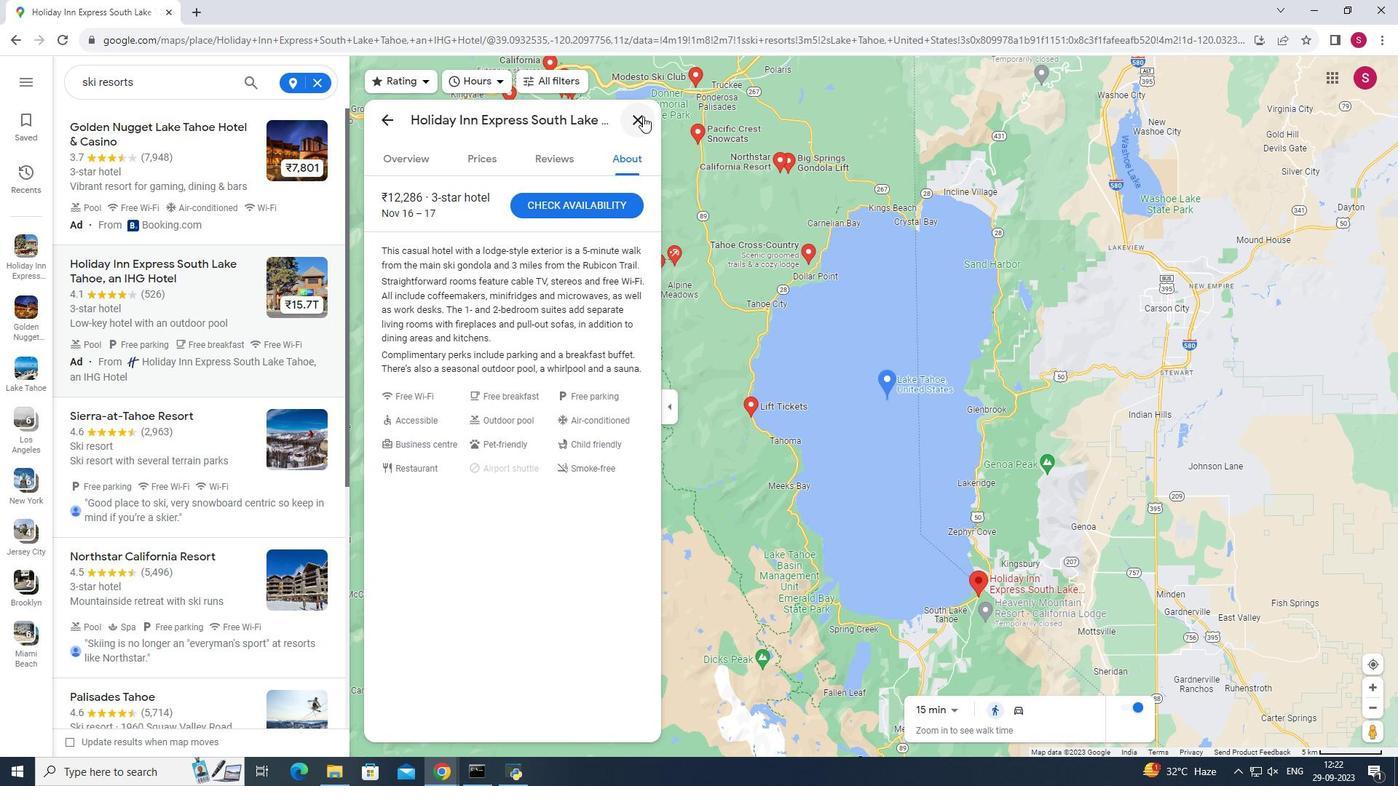 
Action: Mouse pressed left at (643, 116)
Screenshot: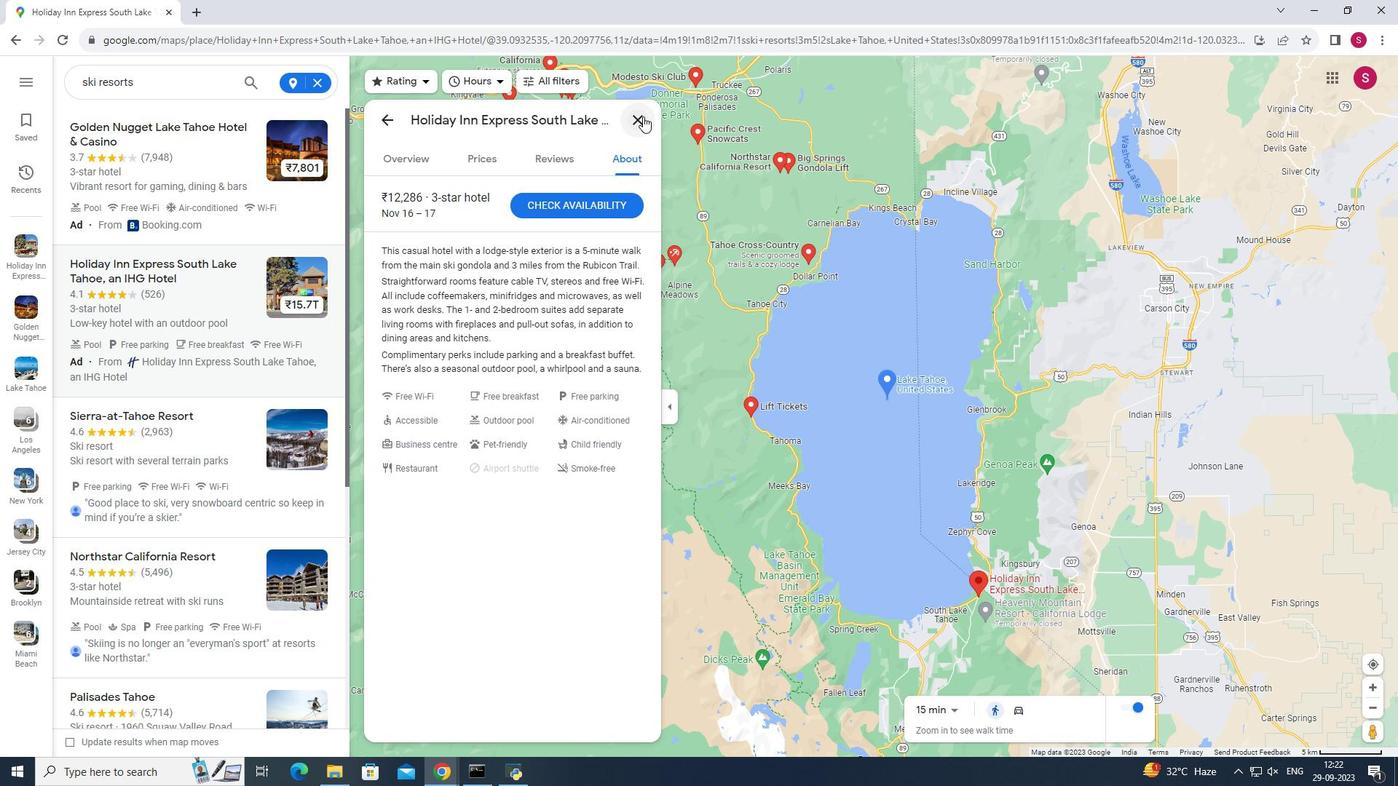 
Action: Mouse moved to (216, 325)
Screenshot: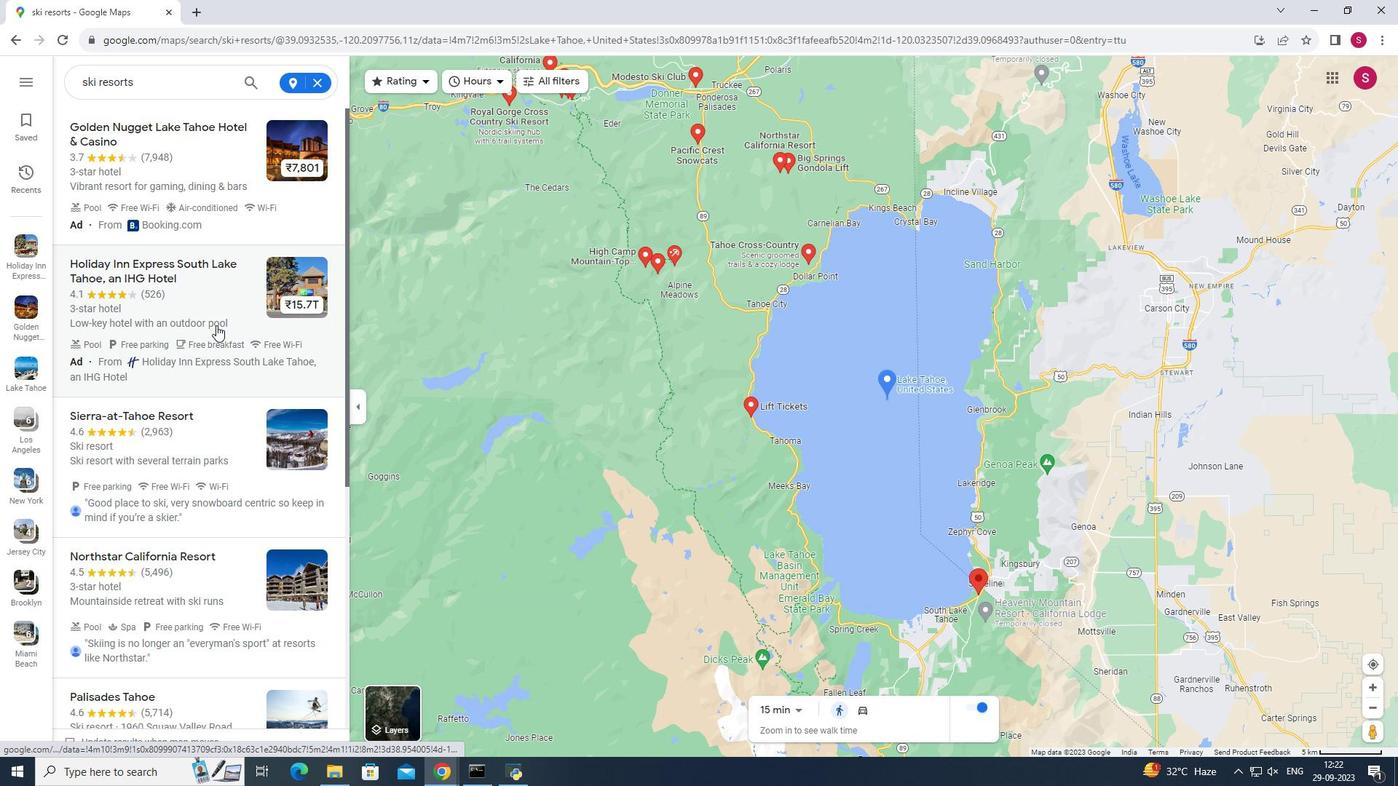 
Action: Mouse scrolled (216, 324) with delta (0, 0)
Screenshot: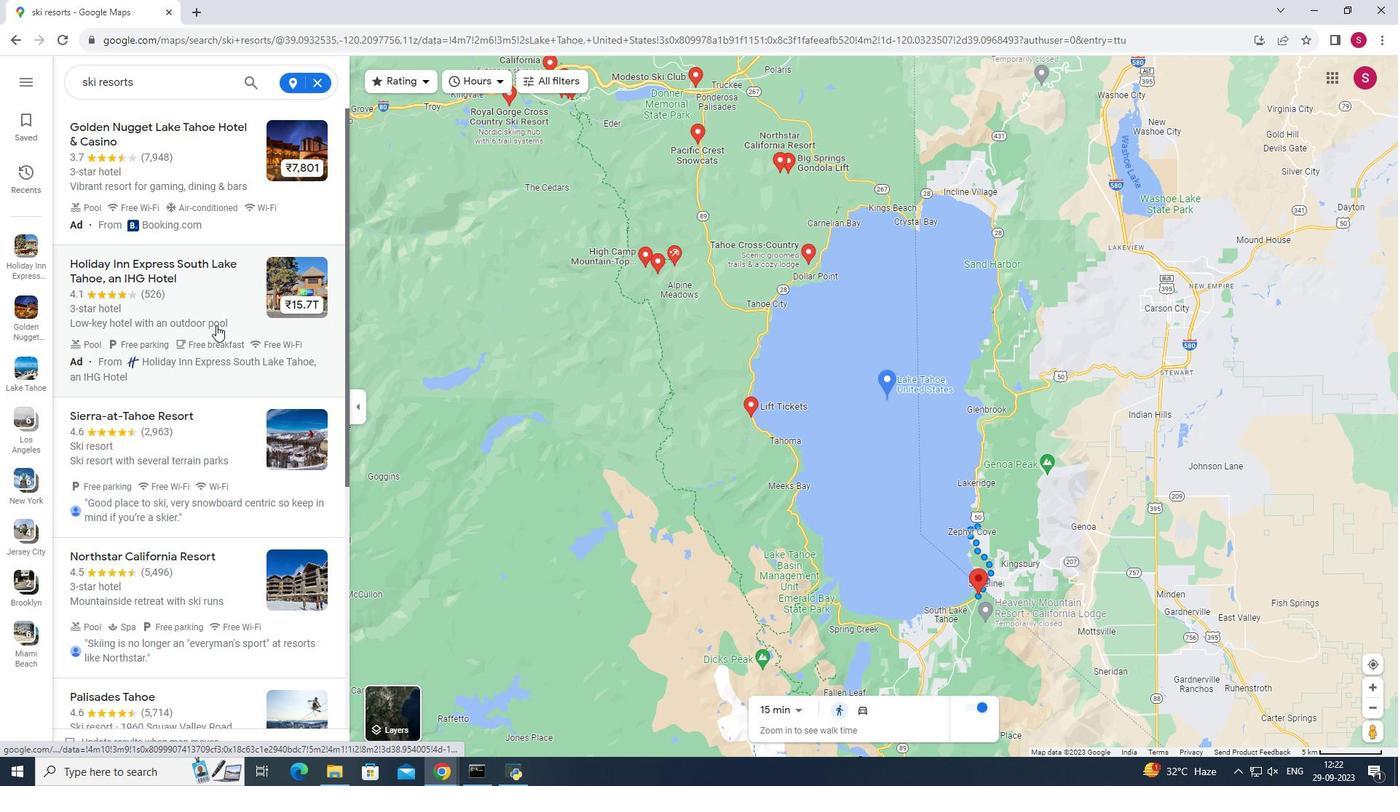 
Action: Mouse scrolled (216, 324) with delta (0, 0)
Screenshot: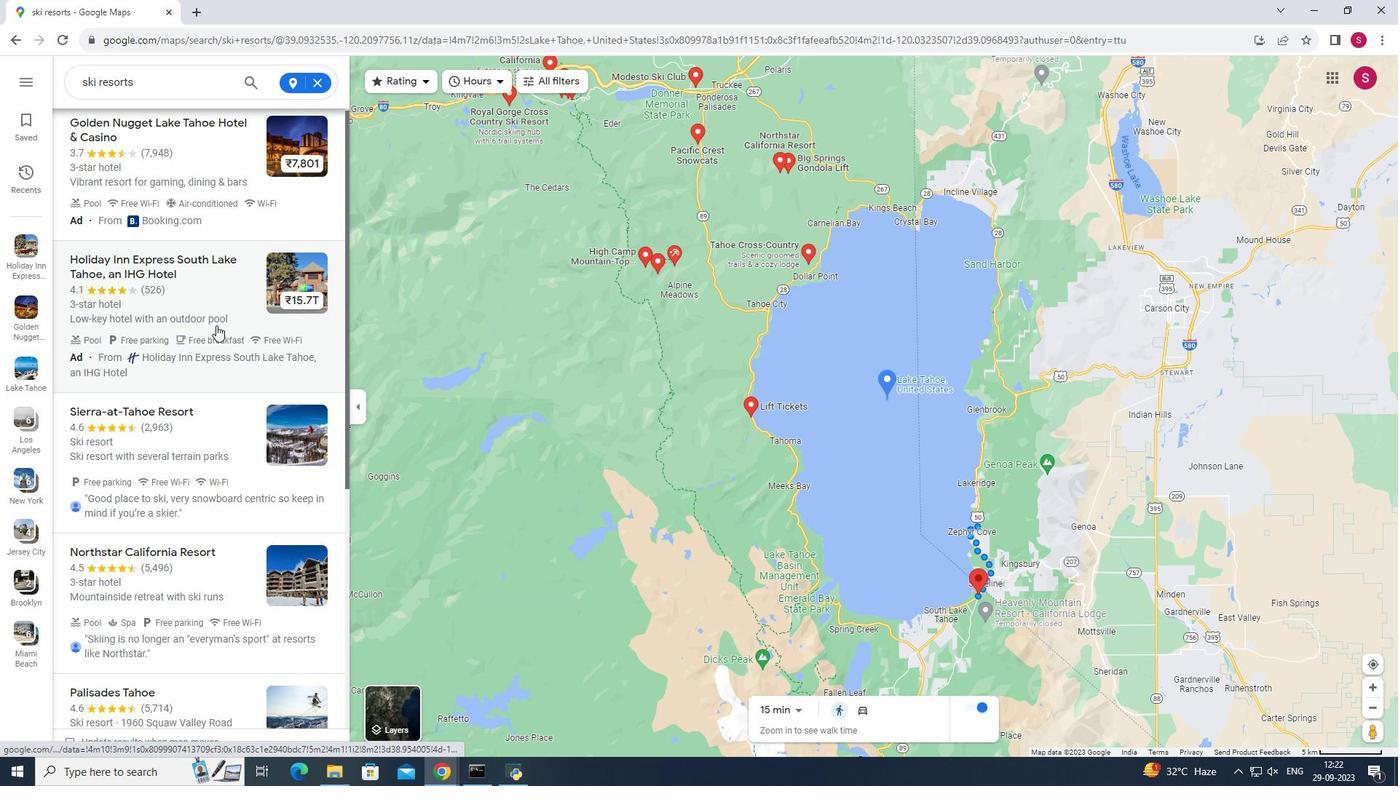 
Action: Mouse moved to (190, 275)
Screenshot: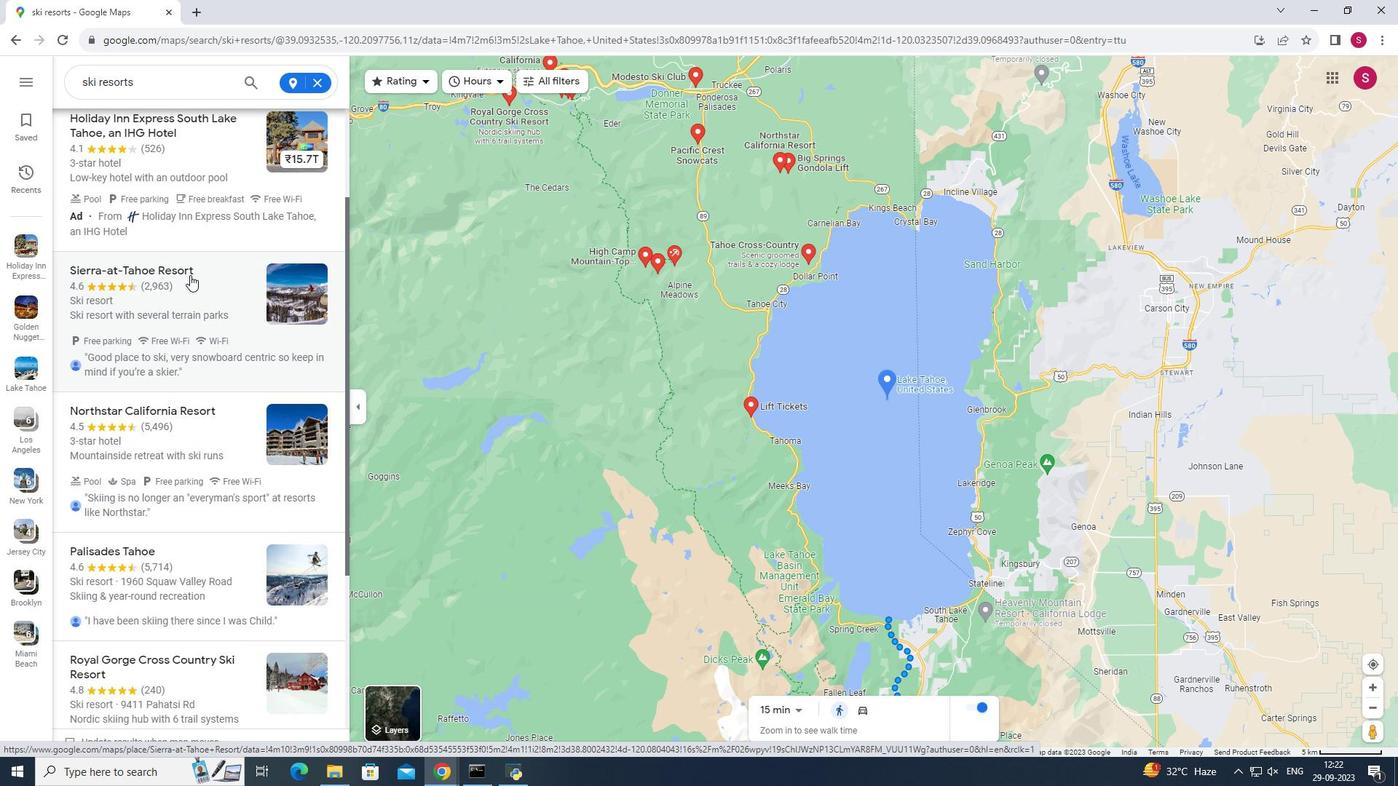 
Action: Mouse pressed left at (190, 275)
Screenshot: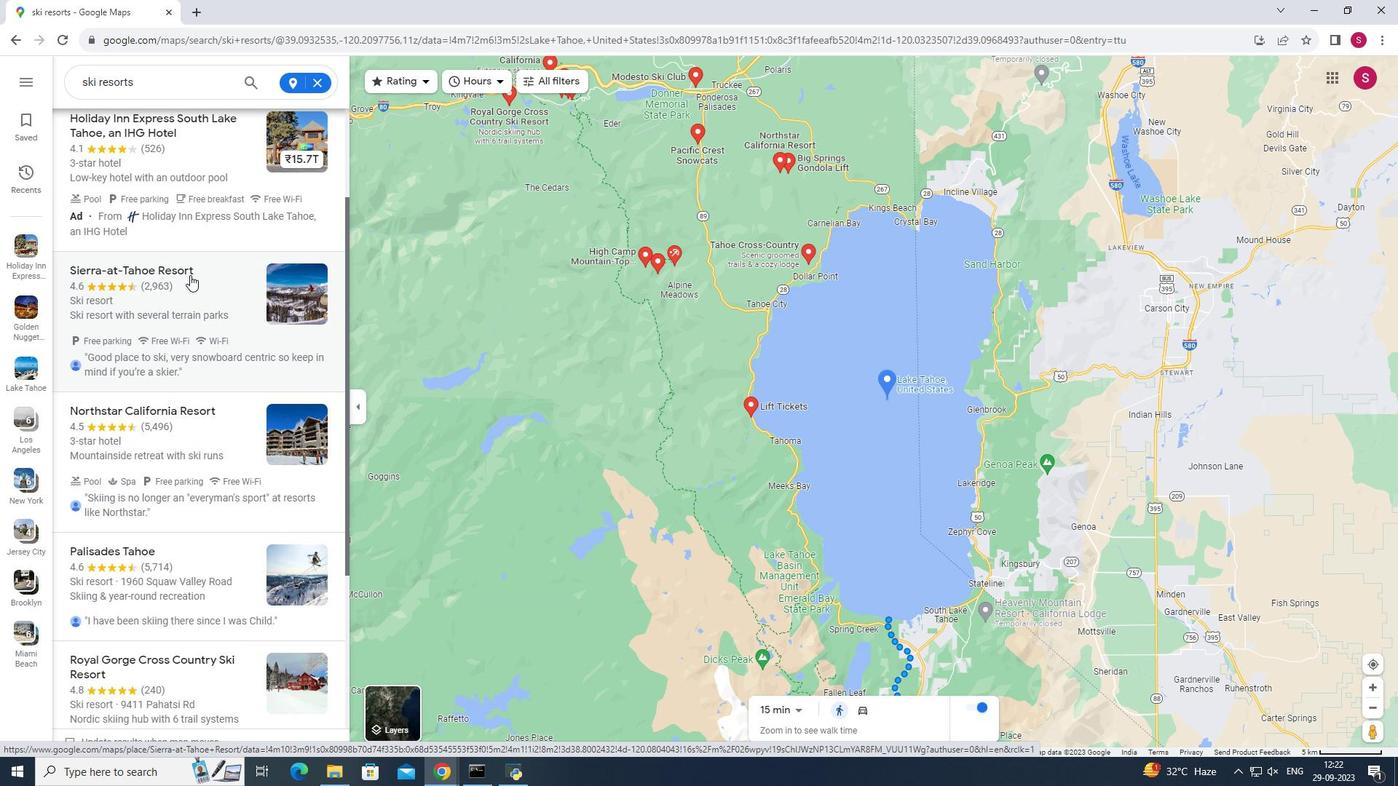 
Action: Mouse moved to (482, 345)
Screenshot: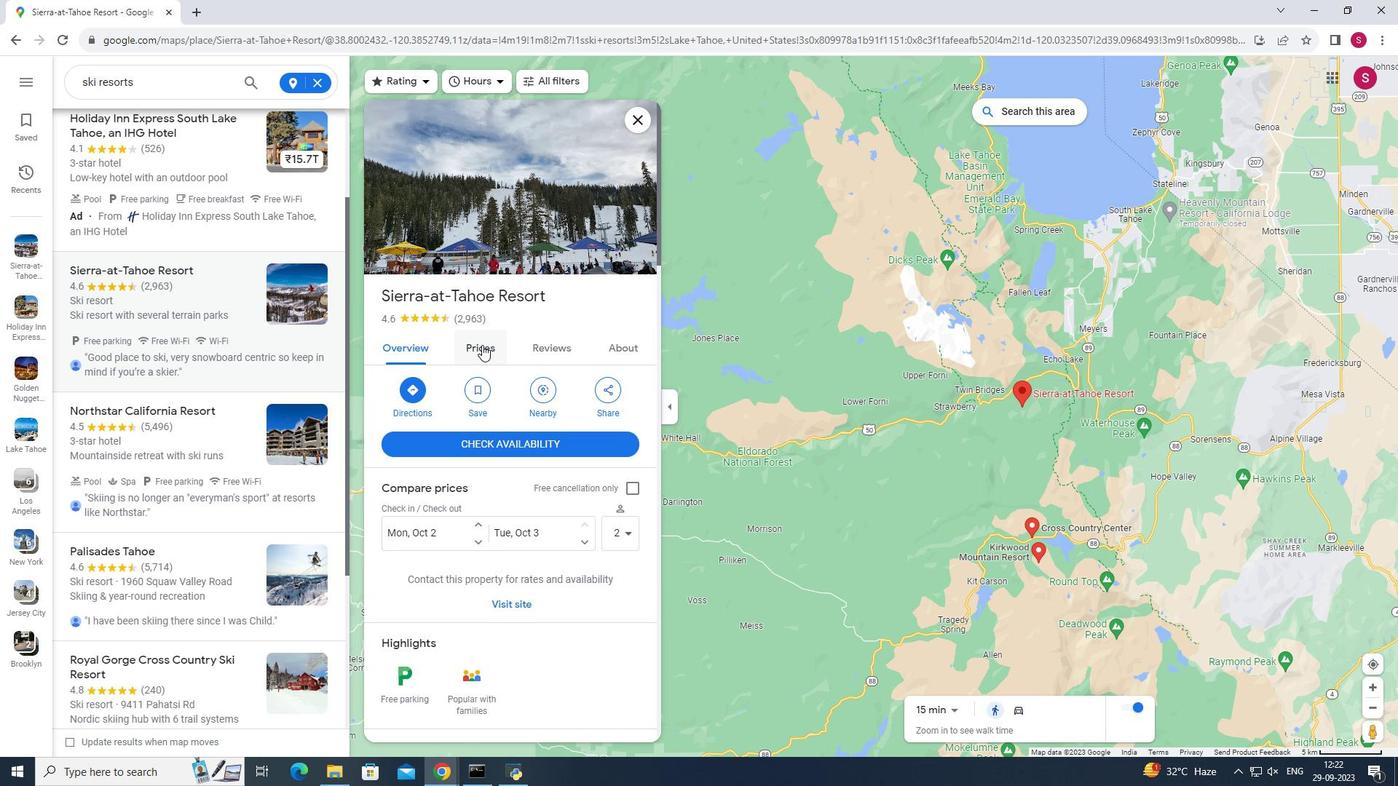 
Action: Mouse scrolled (482, 344) with delta (0, 0)
Screenshot: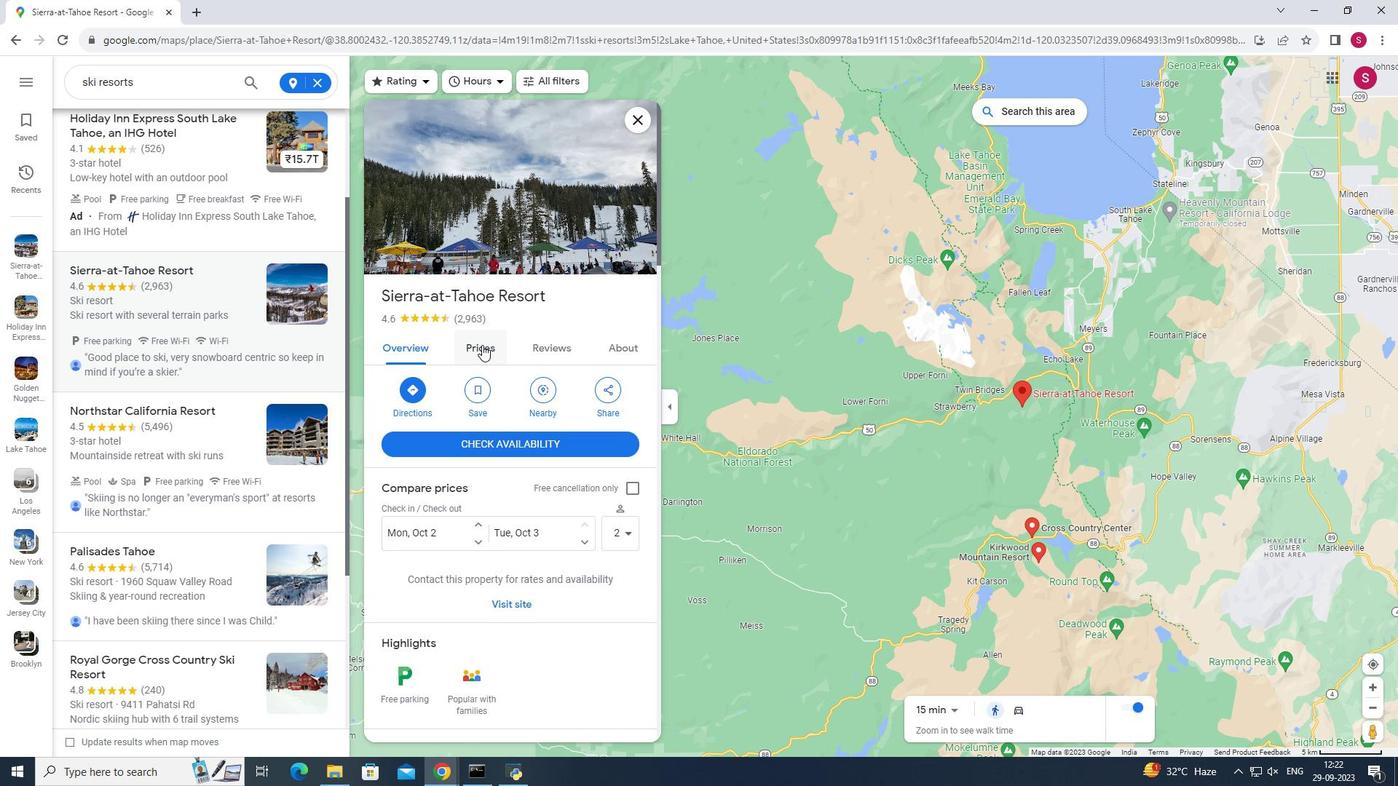 
Action: Mouse scrolled (482, 344) with delta (0, 0)
Screenshot: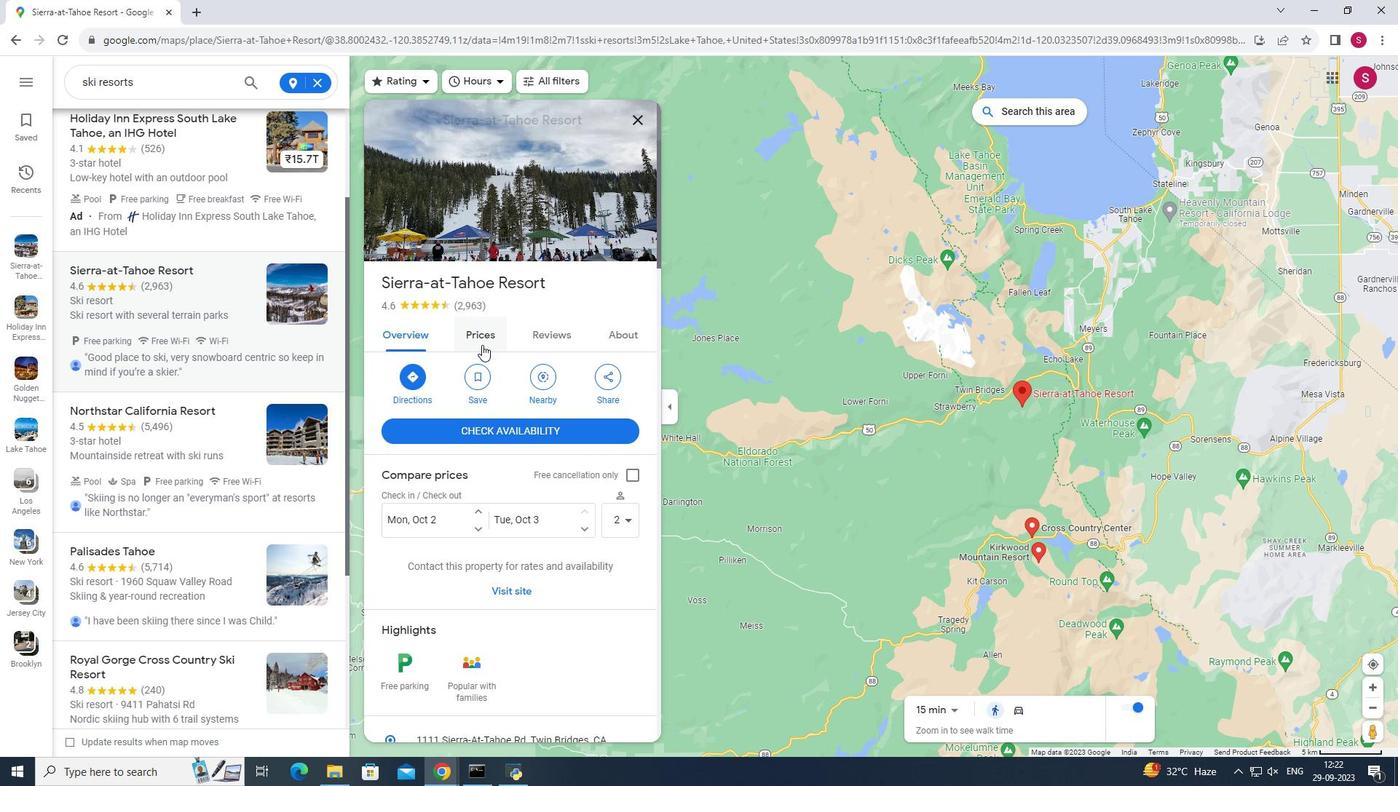 
Action: Mouse scrolled (482, 344) with delta (0, 0)
Screenshot: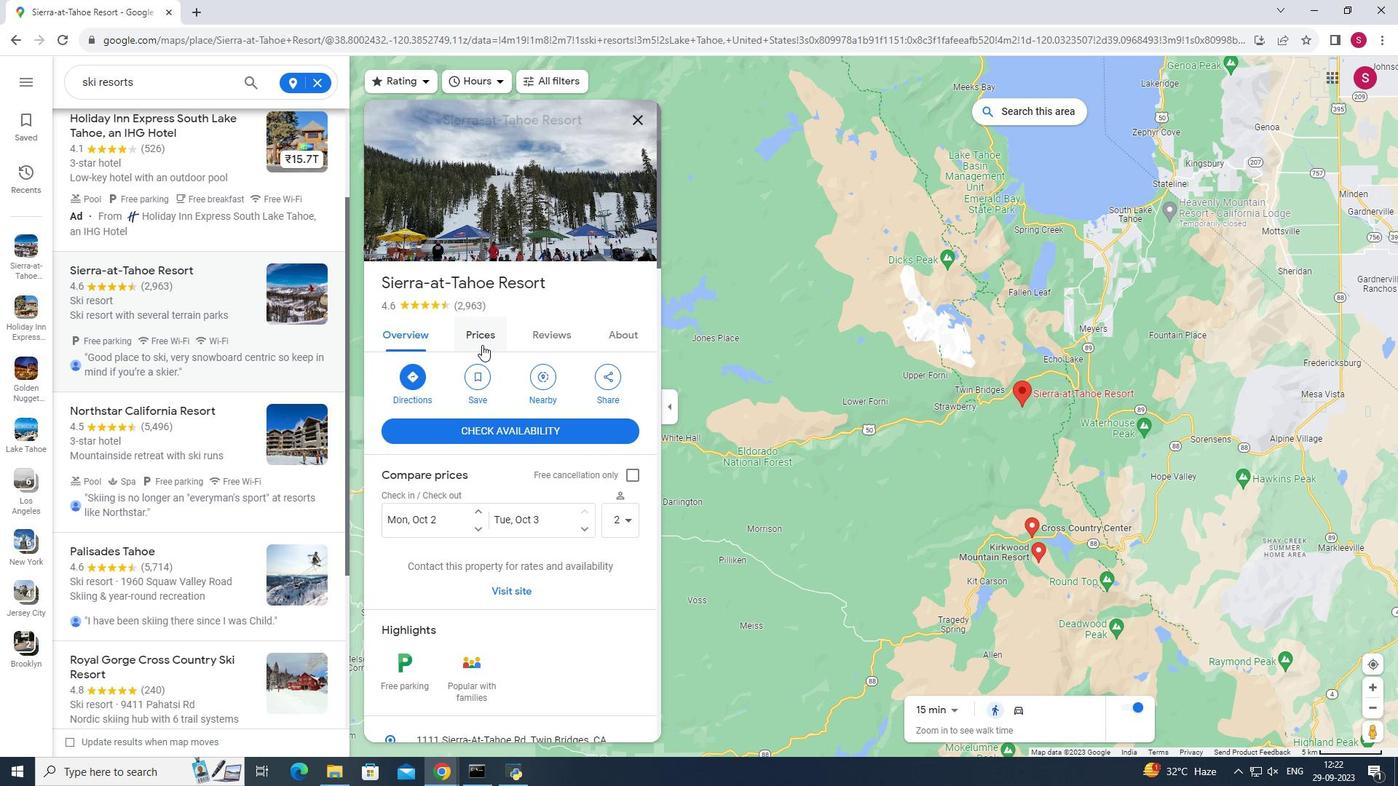 
Action: Mouse scrolled (482, 344) with delta (0, 0)
Screenshot: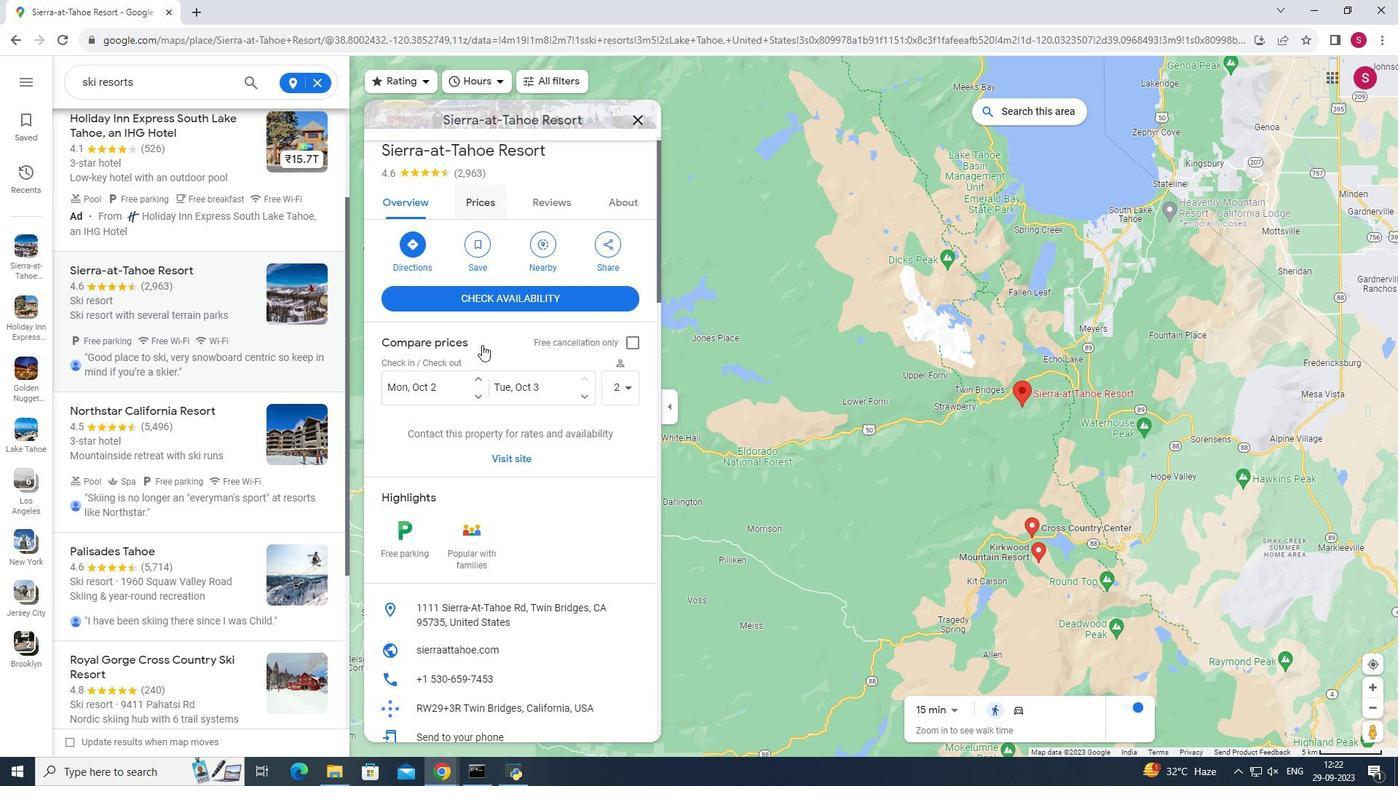 
Action: Mouse scrolled (482, 344) with delta (0, 0)
Screenshot: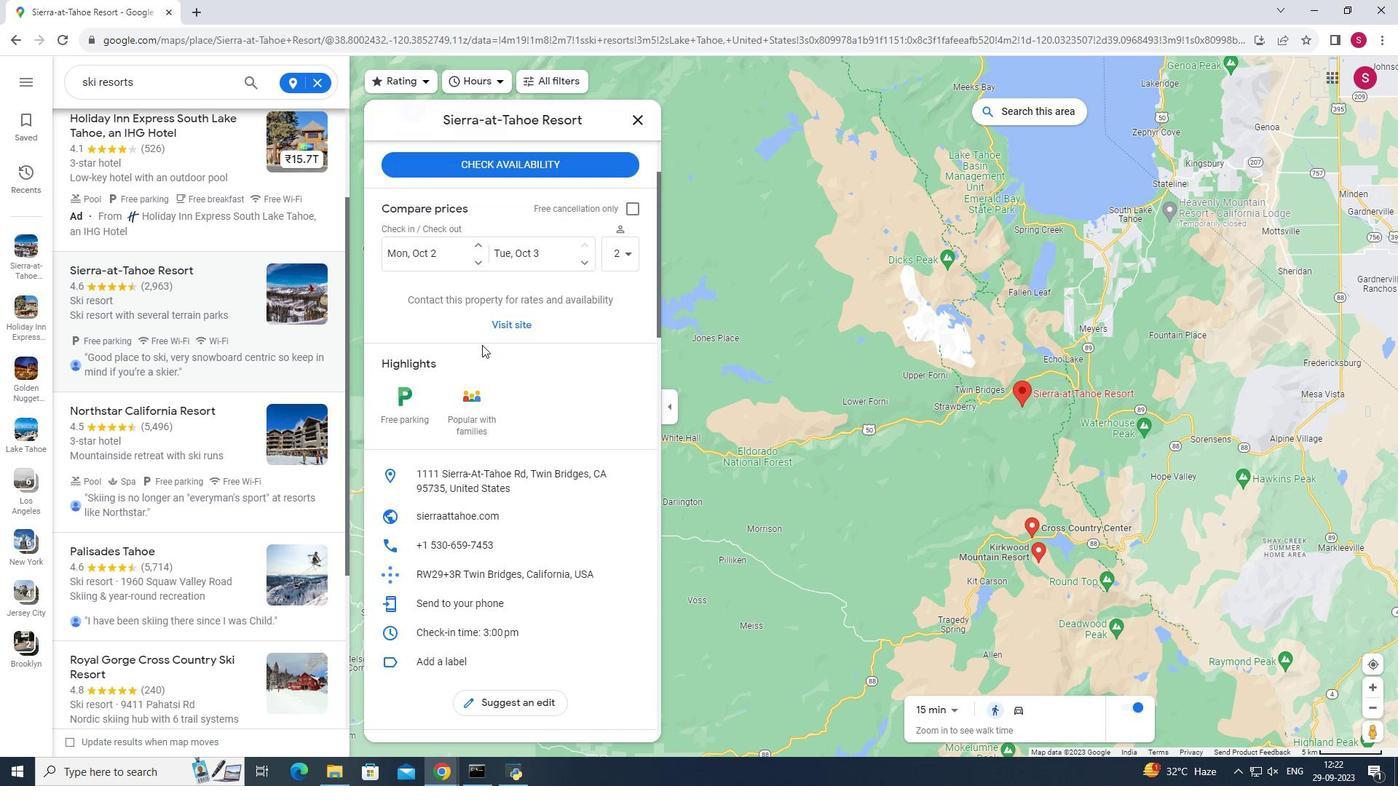 
Action: Mouse moved to (566, 346)
Screenshot: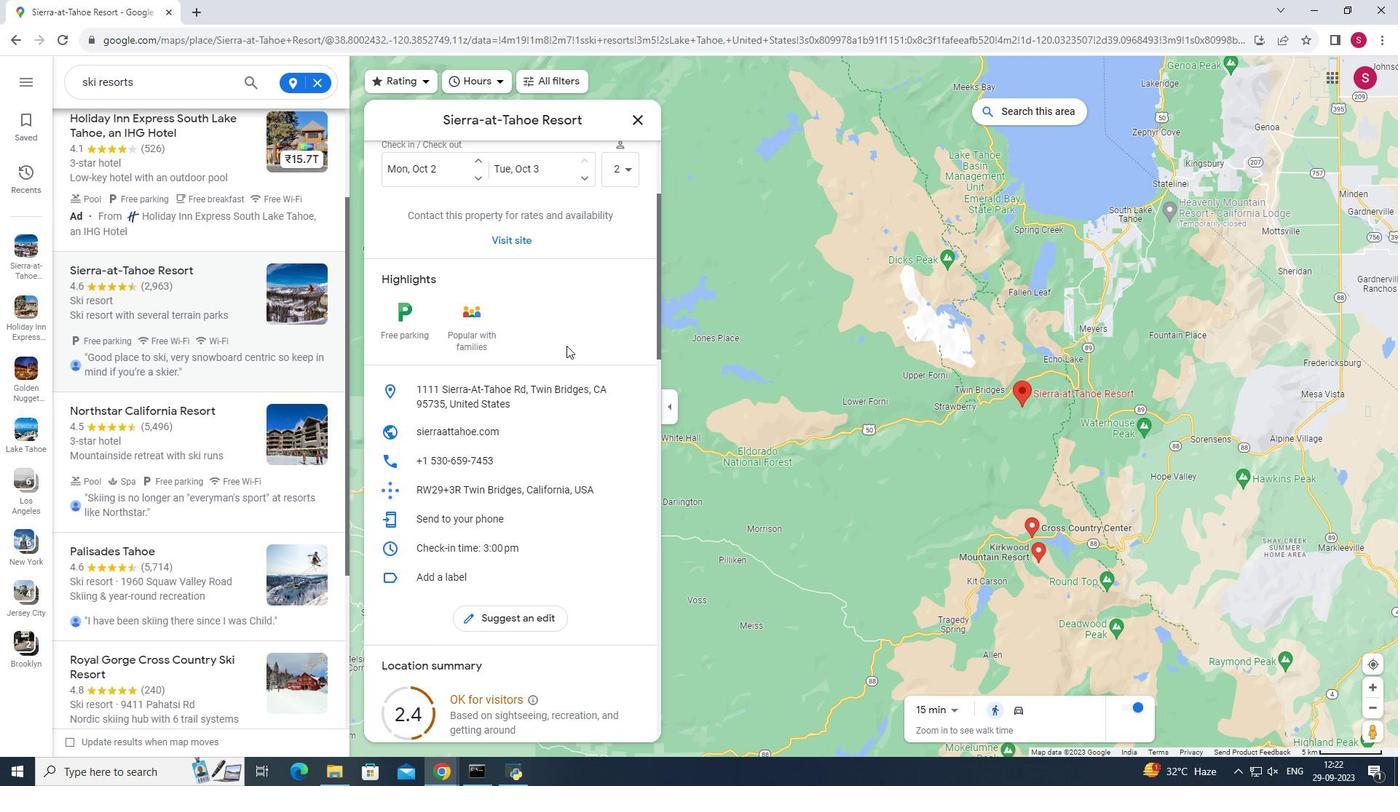
Action: Mouse scrolled (566, 345) with delta (0, 0)
Screenshot: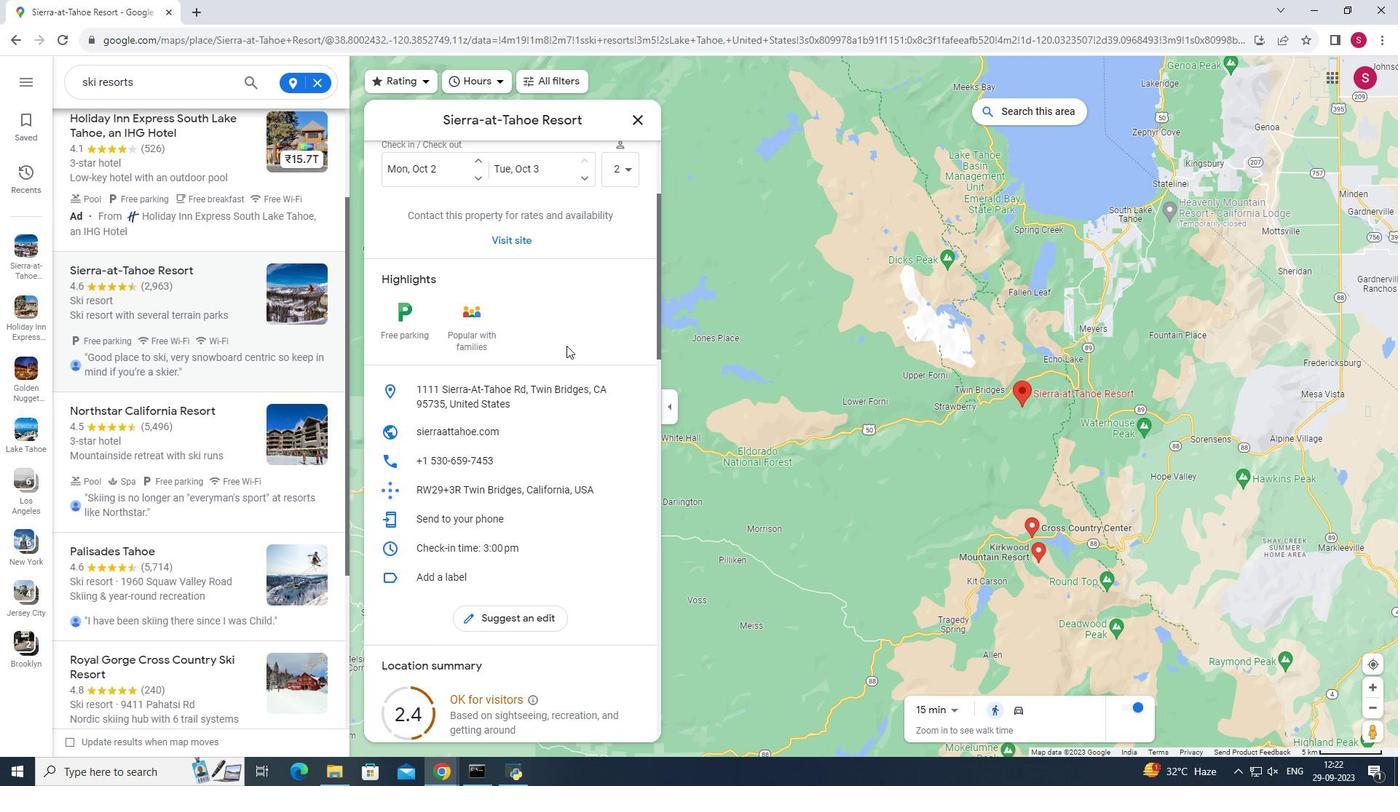 
Action: Mouse scrolled (566, 345) with delta (0, 0)
Screenshot: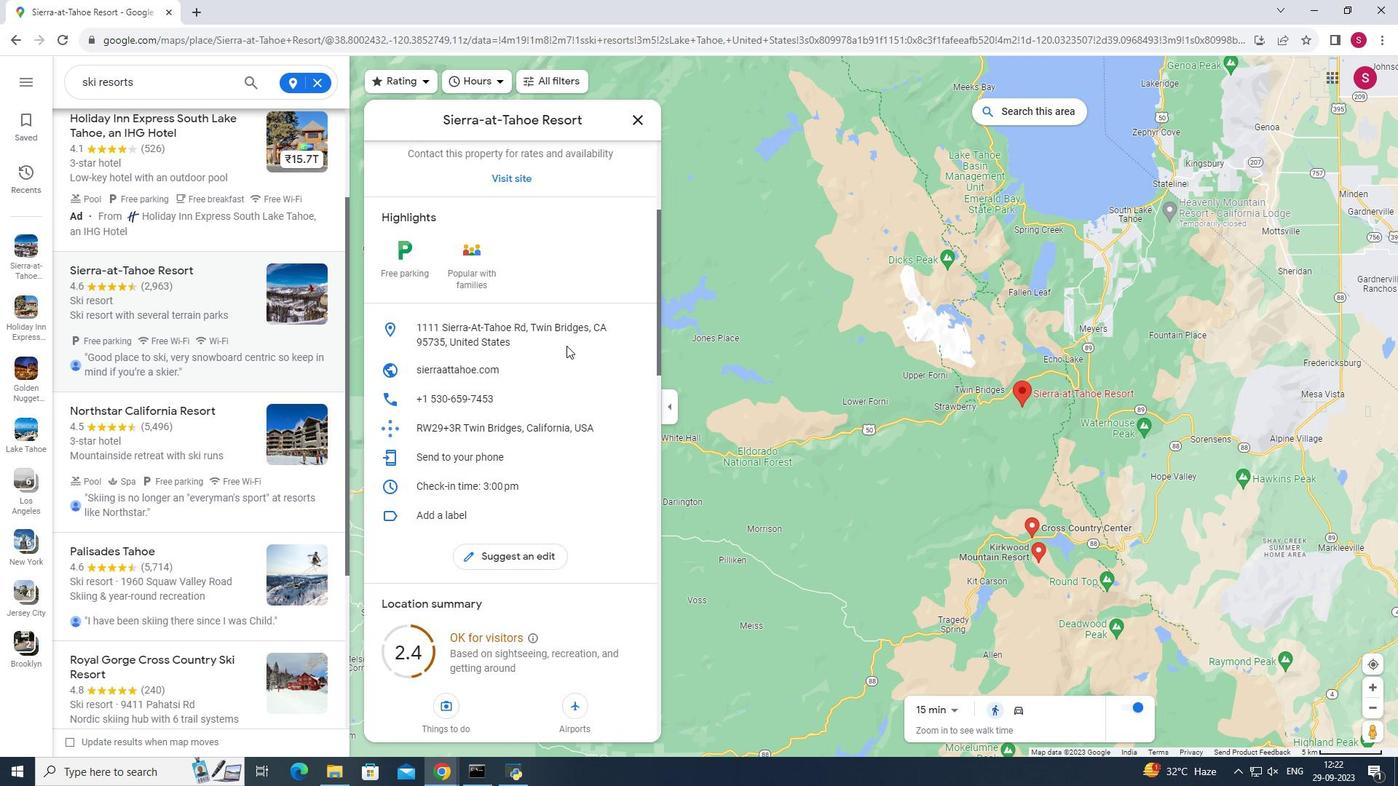 
Action: Mouse scrolled (566, 345) with delta (0, 0)
Screenshot: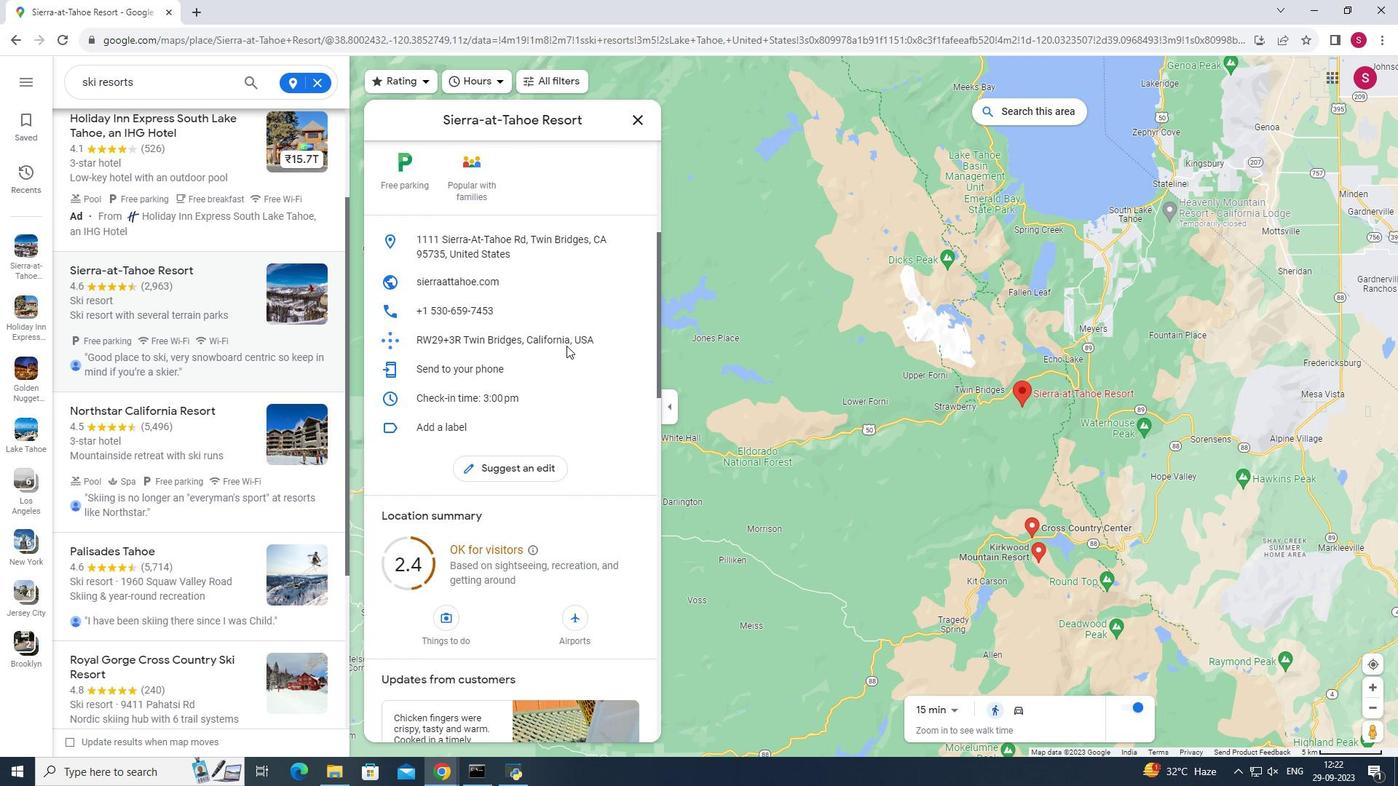 
Action: Mouse moved to (566, 346)
Screenshot: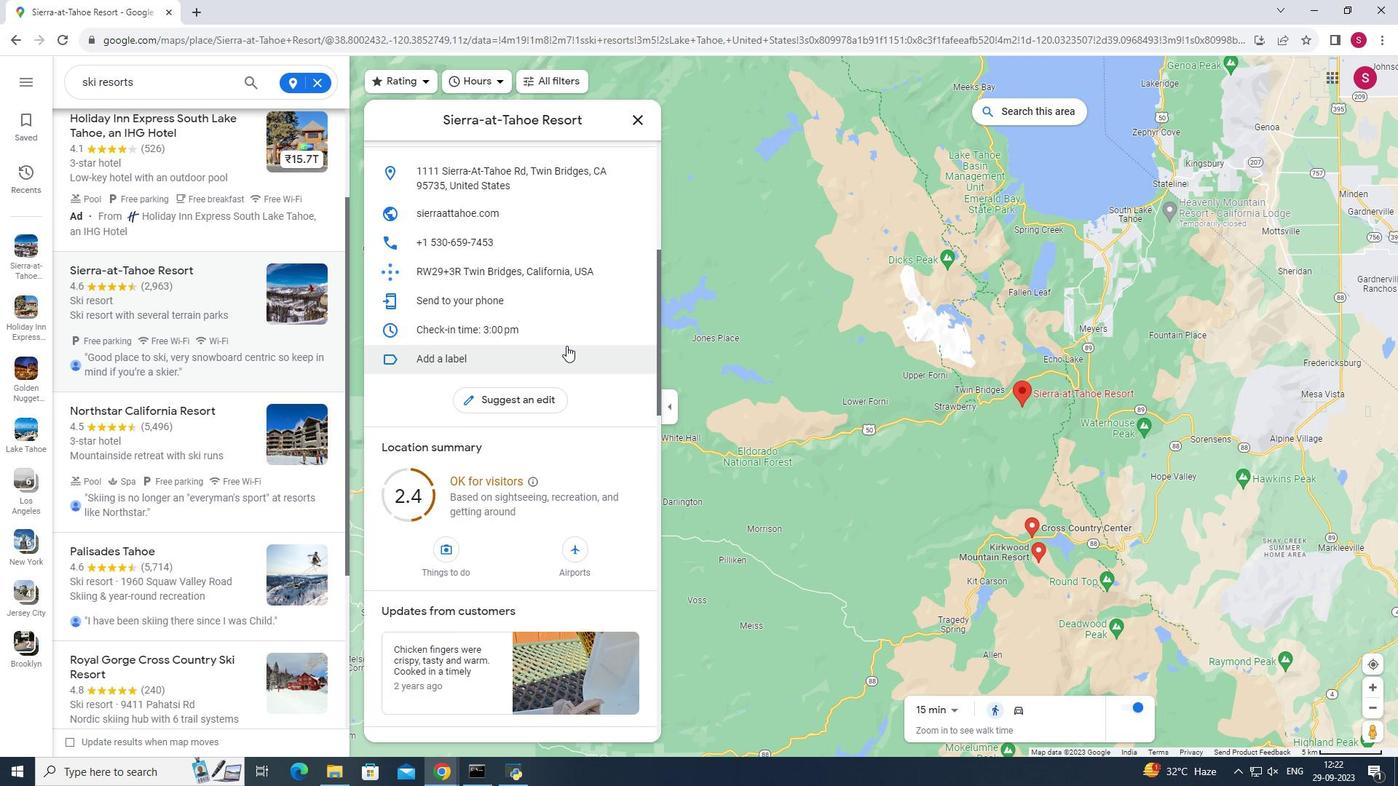 
Action: Mouse scrolled (566, 345) with delta (0, 0)
Screenshot: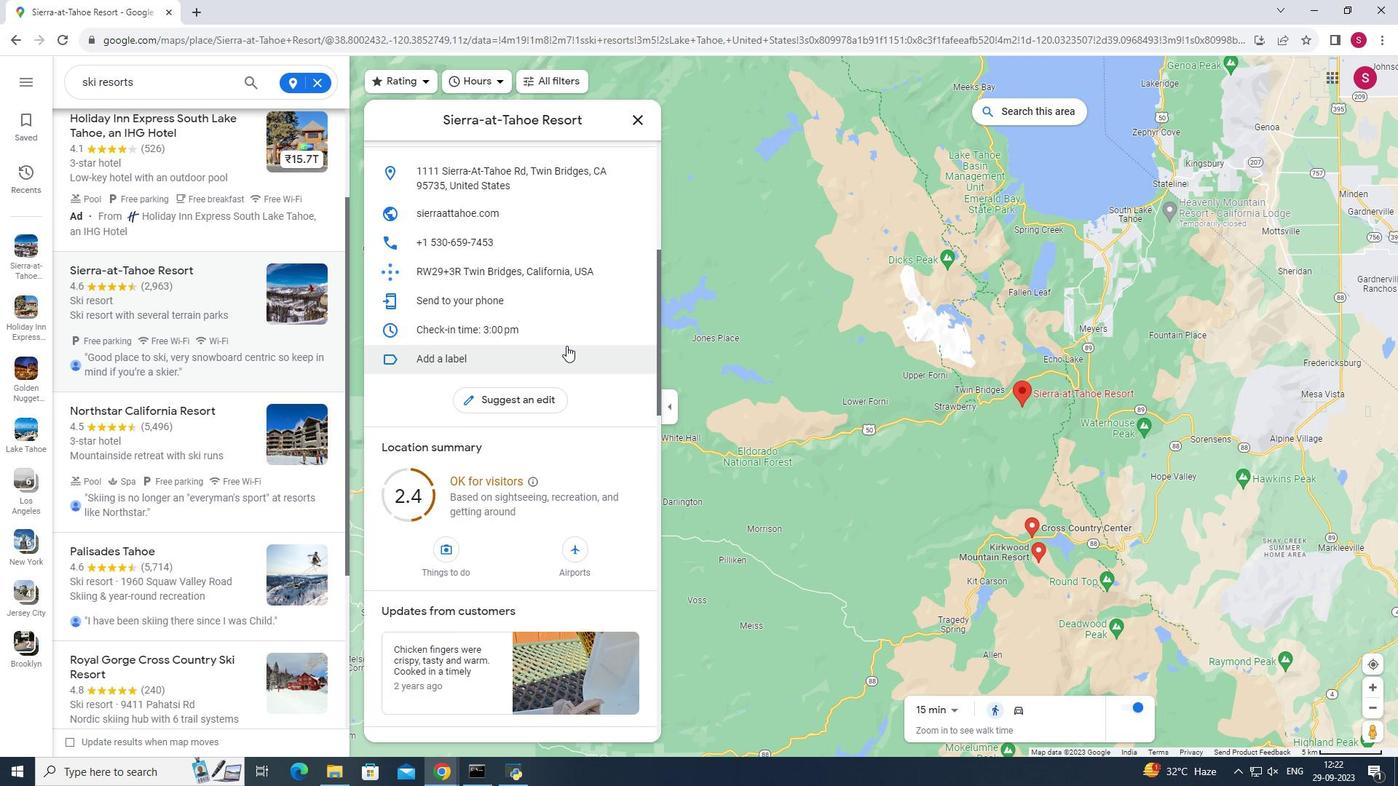 
Action: Mouse scrolled (566, 345) with delta (0, 0)
Screenshot: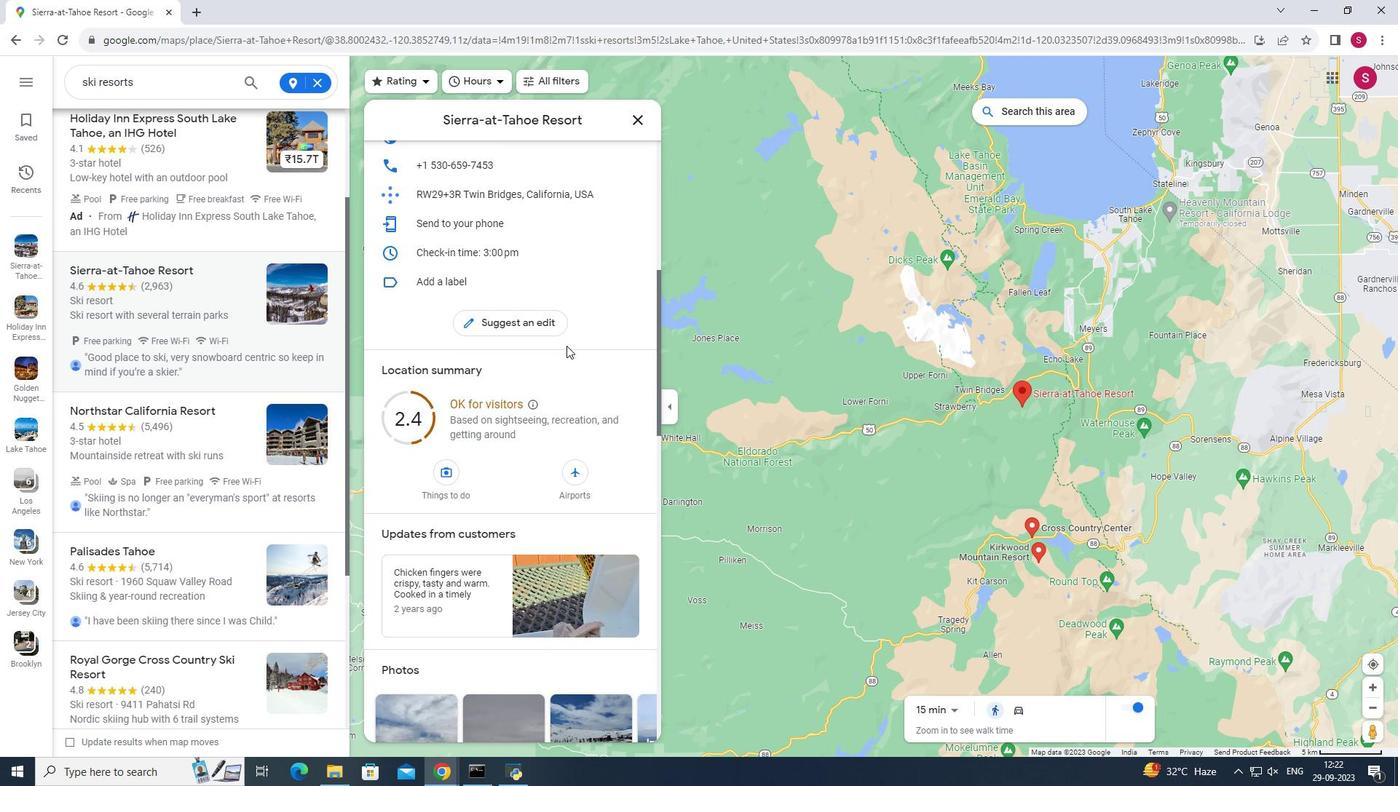 
Action: Mouse scrolled (566, 345) with delta (0, 0)
Screenshot: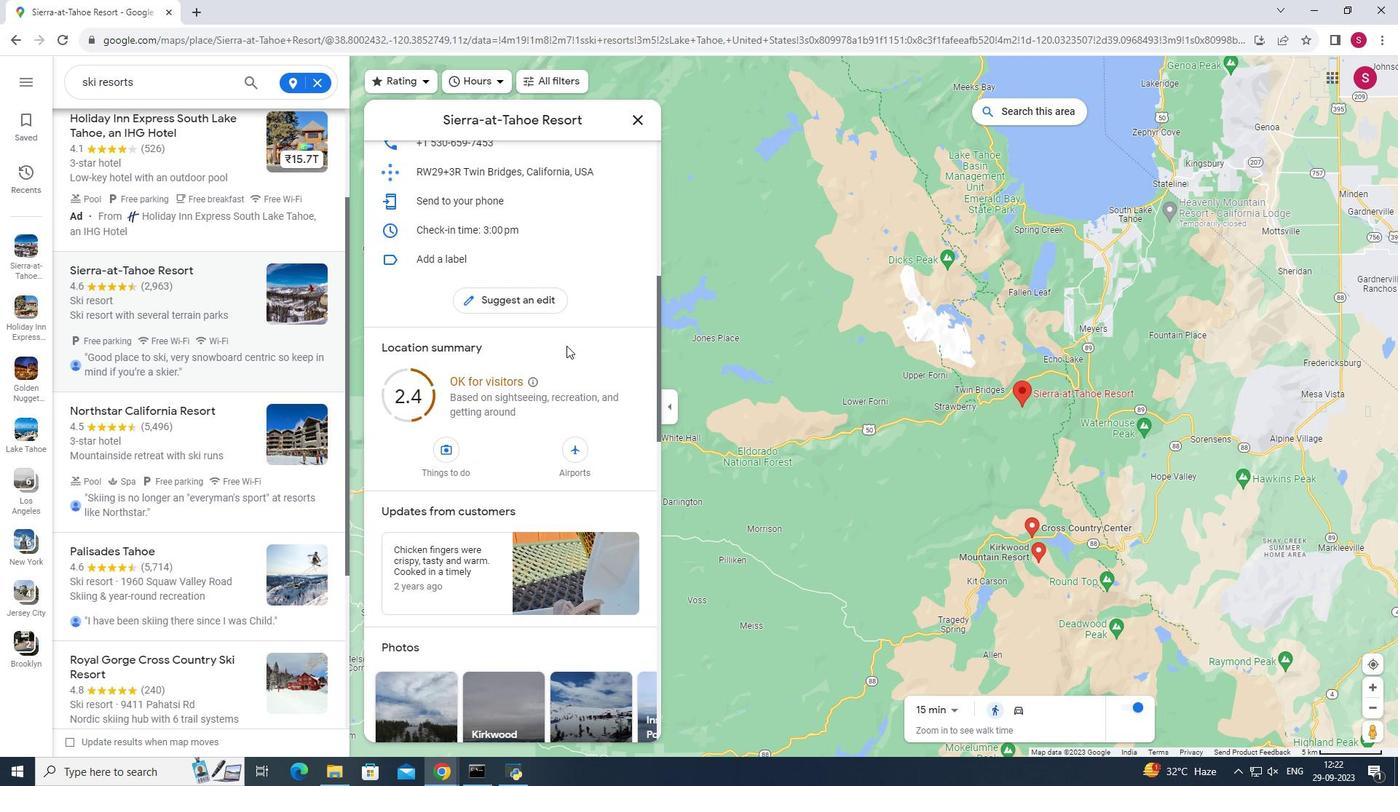 
Action: Mouse scrolled (566, 345) with delta (0, 0)
Screenshot: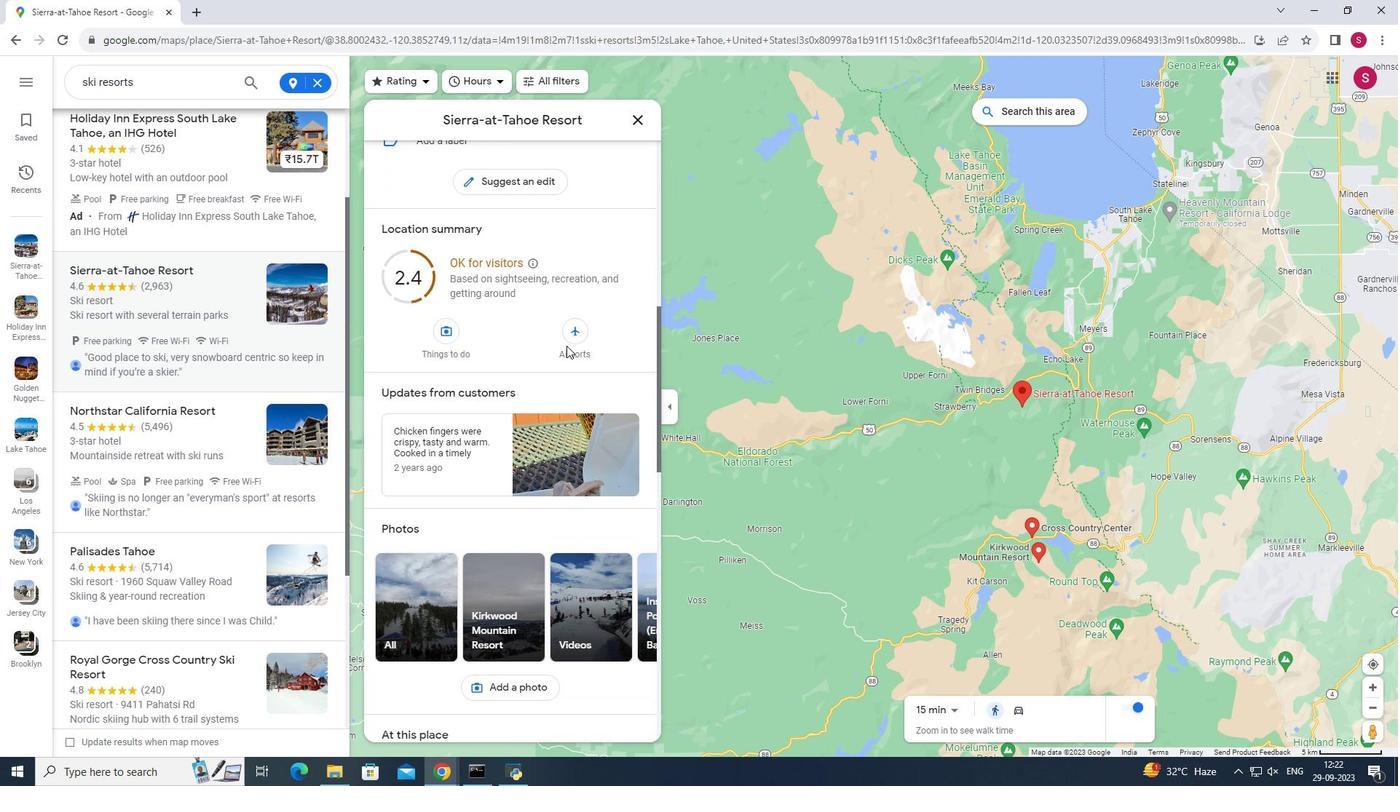 
Action: Mouse scrolled (566, 345) with delta (0, 0)
Screenshot: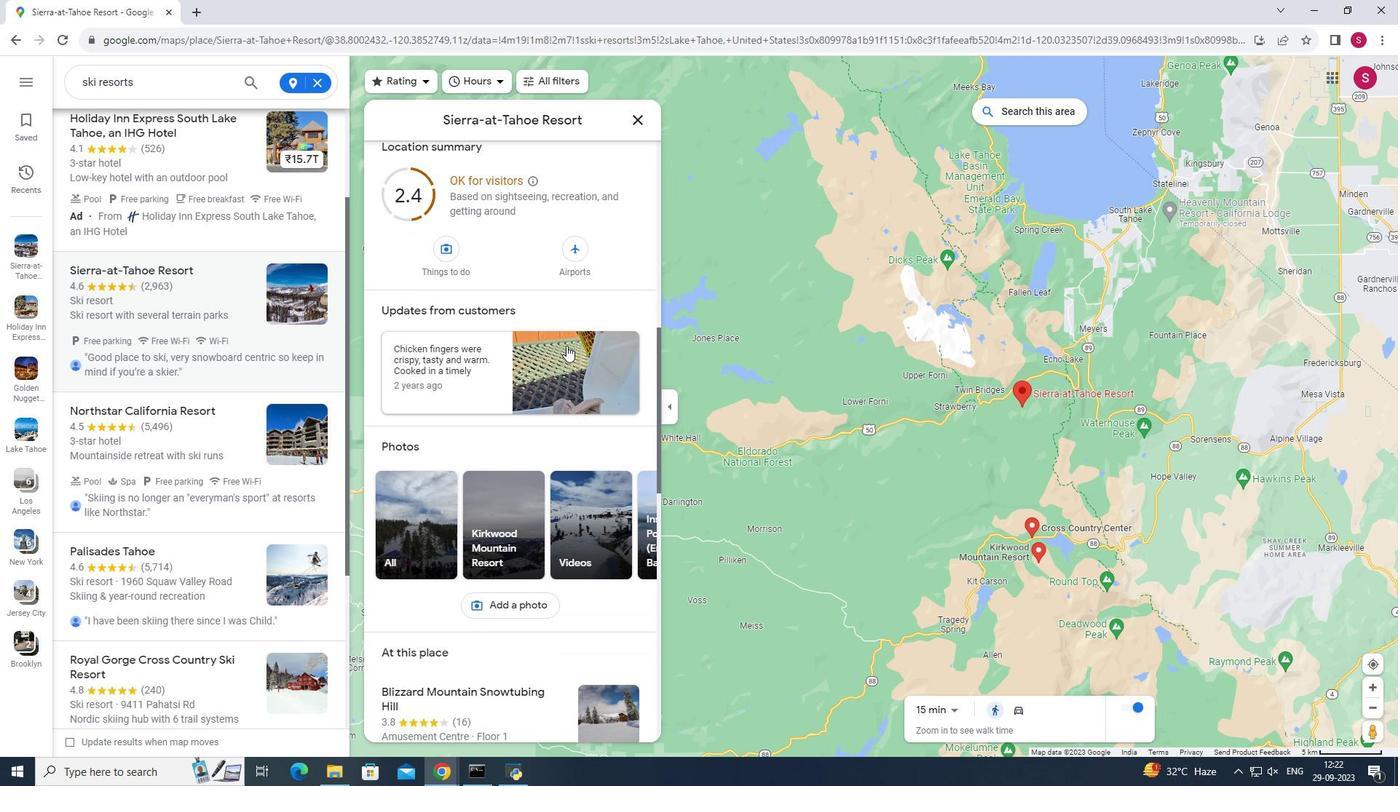 
Action: Mouse scrolled (566, 345) with delta (0, 0)
Screenshot: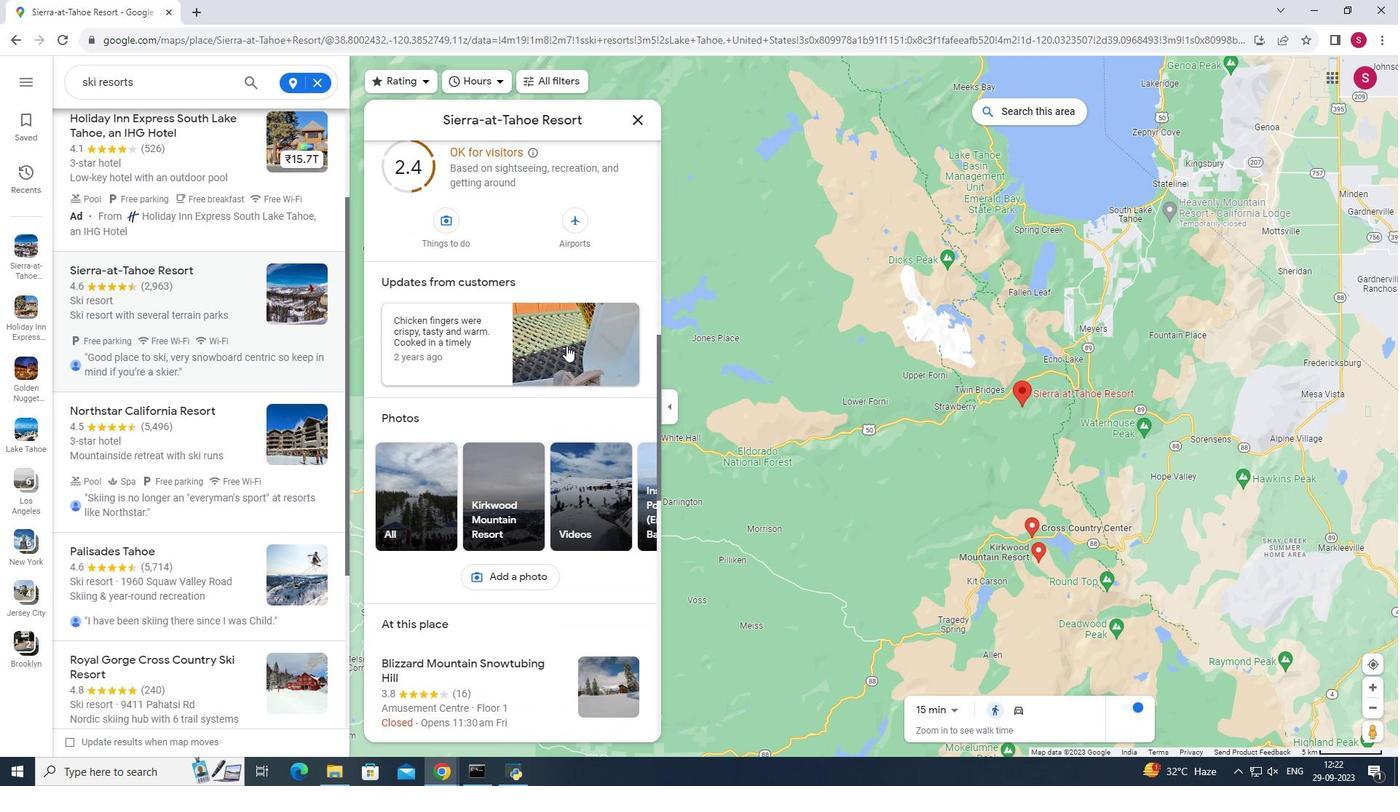 
Action: Mouse scrolled (566, 345) with delta (0, 0)
Screenshot: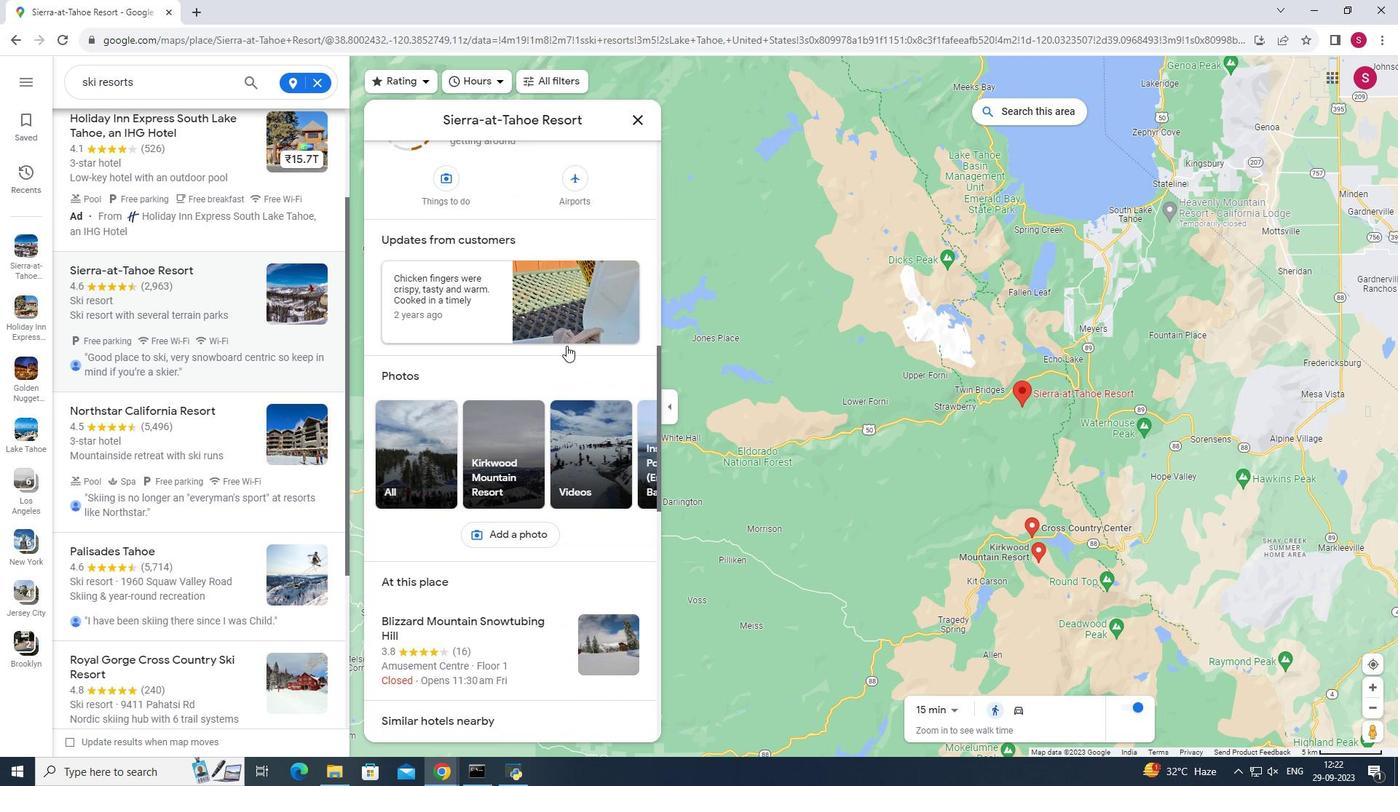 
Action: Mouse moved to (638, 319)
Screenshot: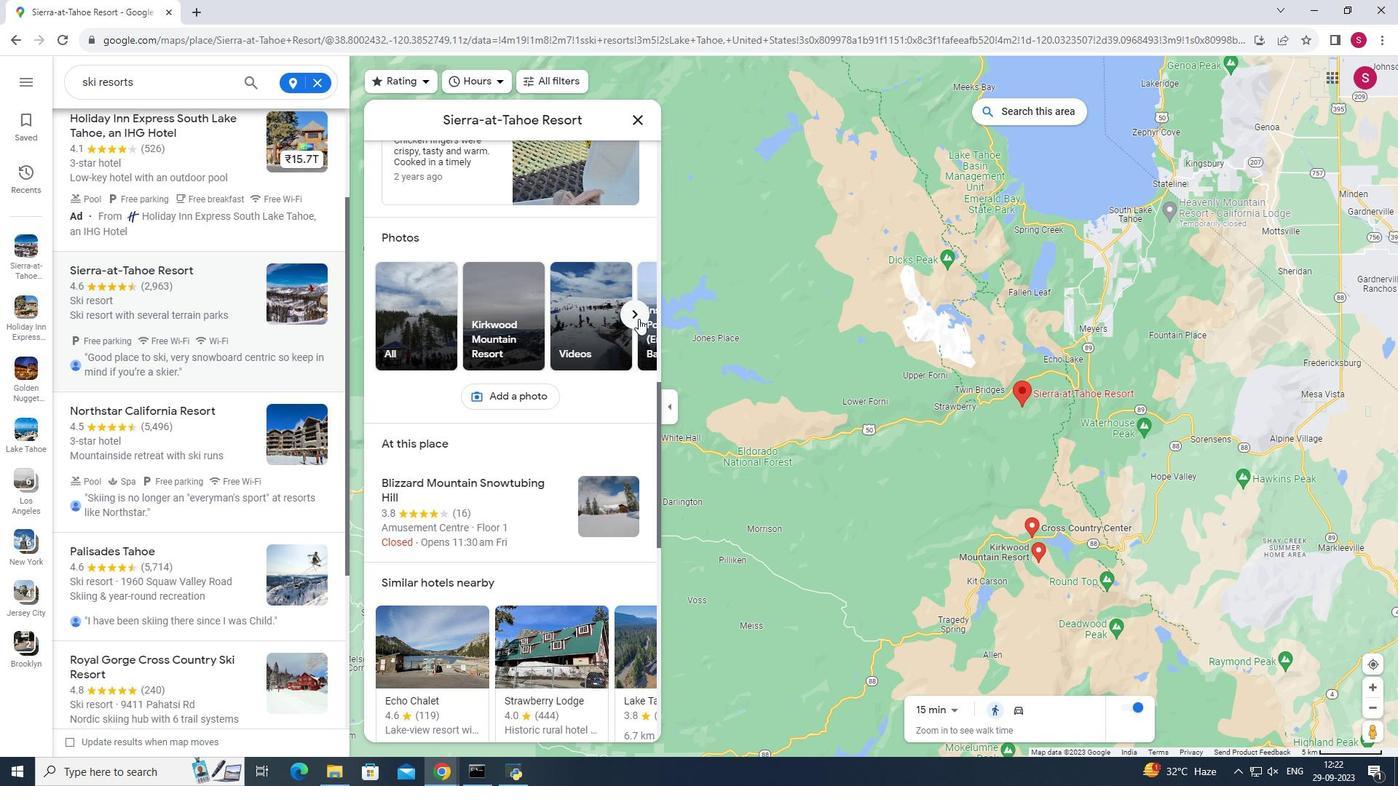 
Action: Mouse pressed left at (638, 319)
Screenshot: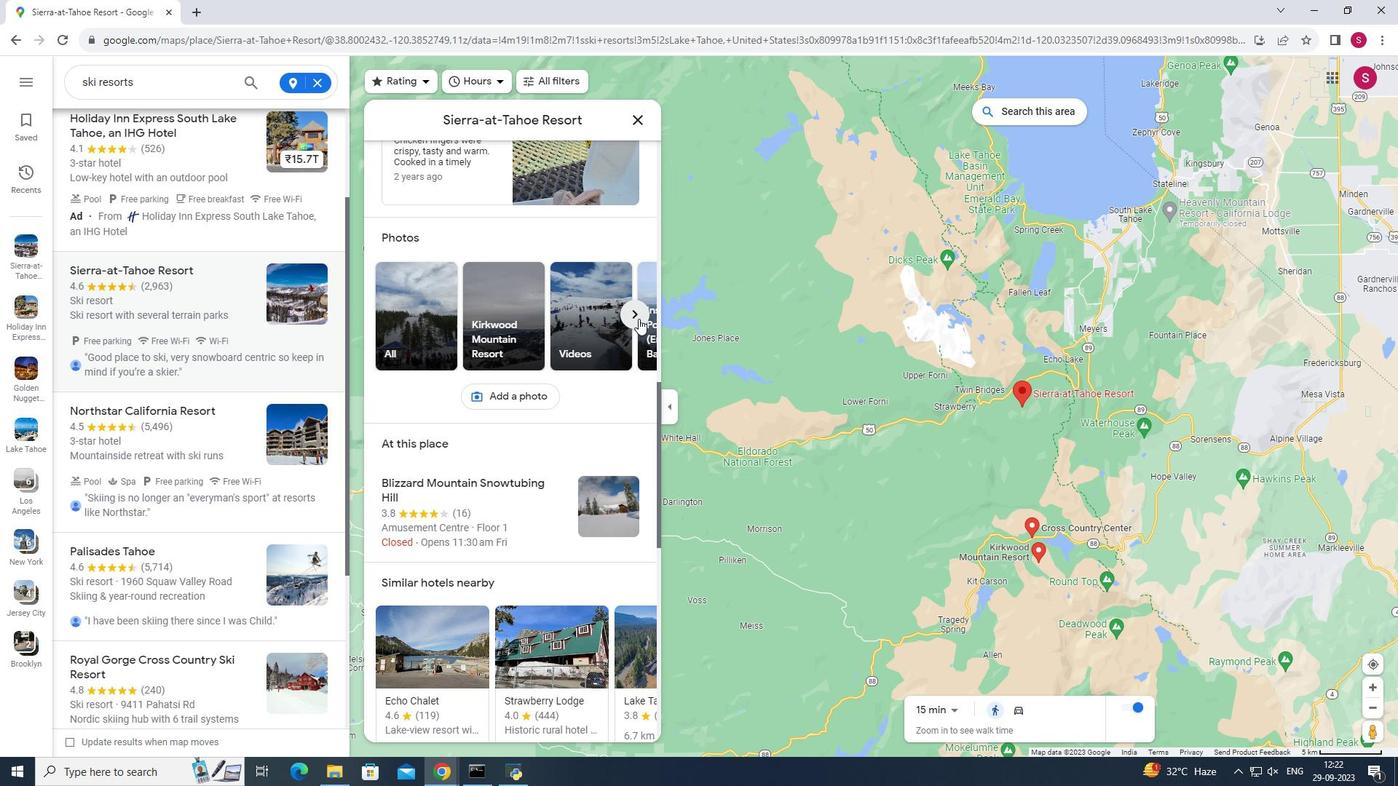 
Action: Mouse pressed left at (638, 319)
Screenshot: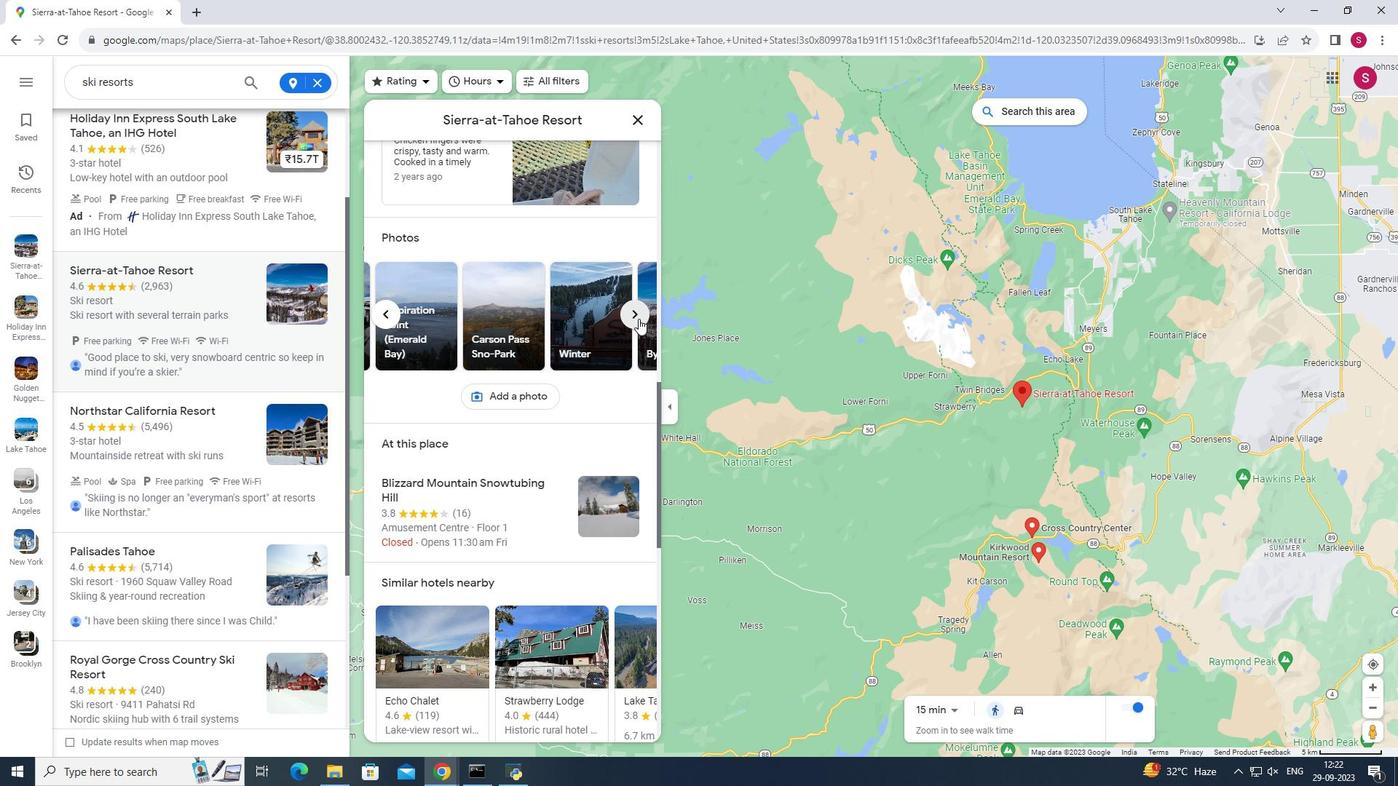 
Action: Mouse moved to (570, 329)
Screenshot: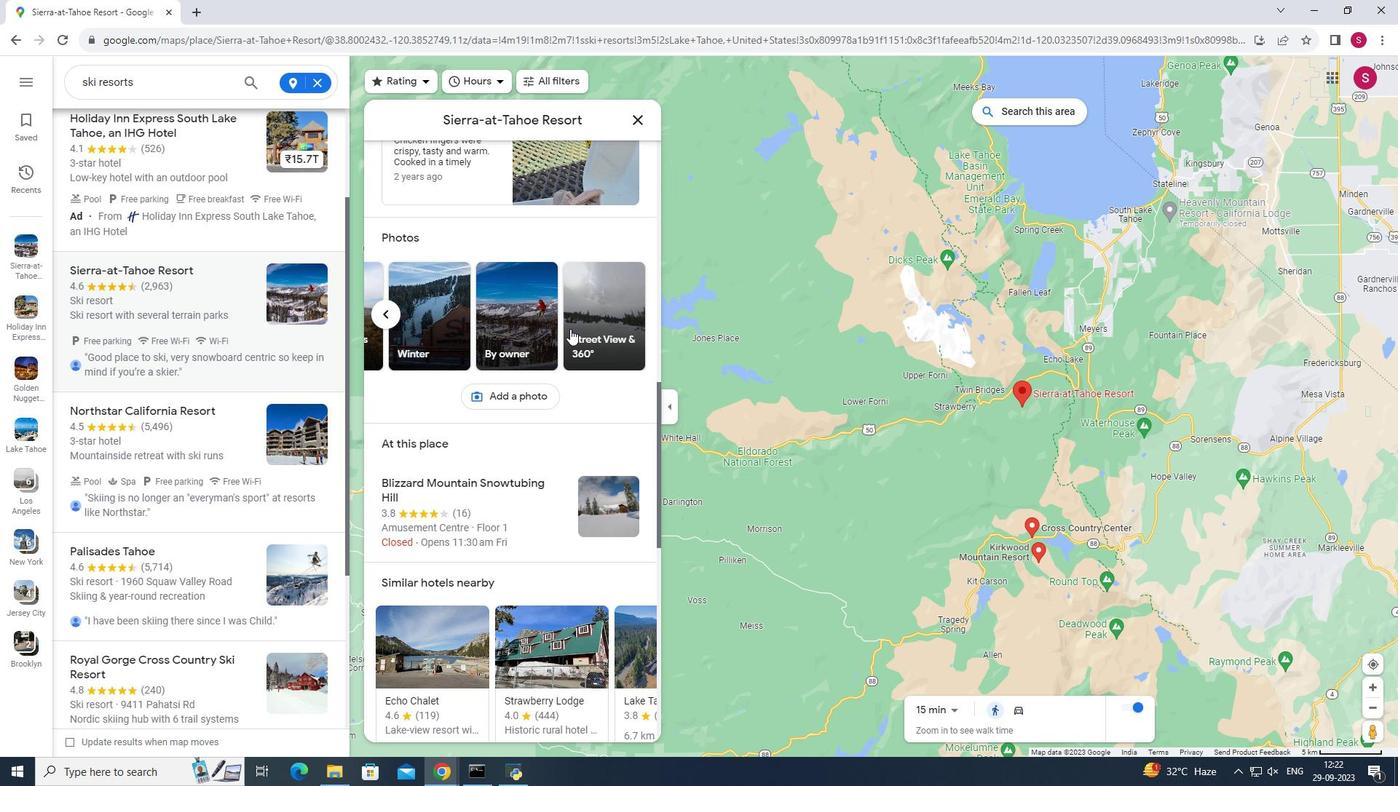 
Action: Mouse scrolled (570, 328) with delta (0, 0)
Screenshot: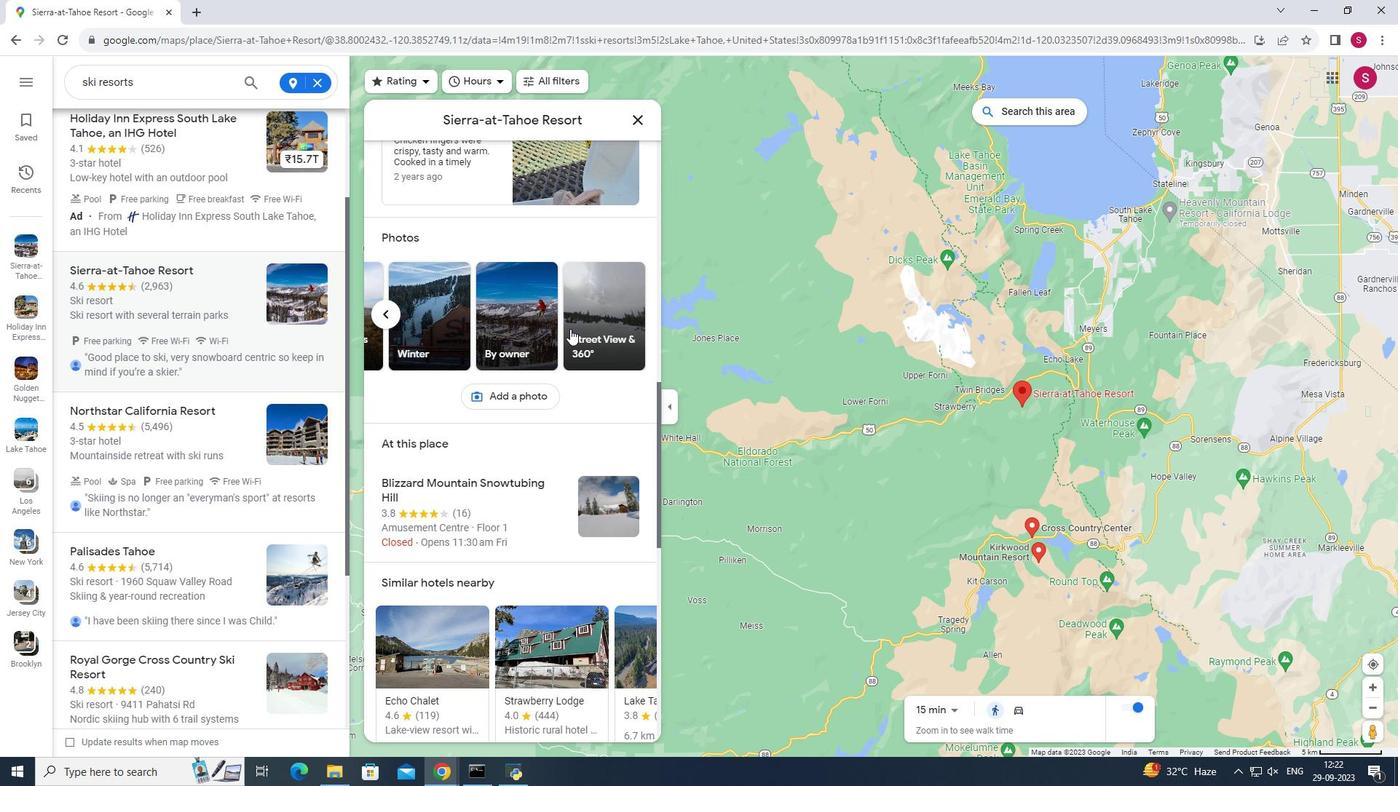 
Action: Mouse scrolled (570, 328) with delta (0, 0)
Screenshot: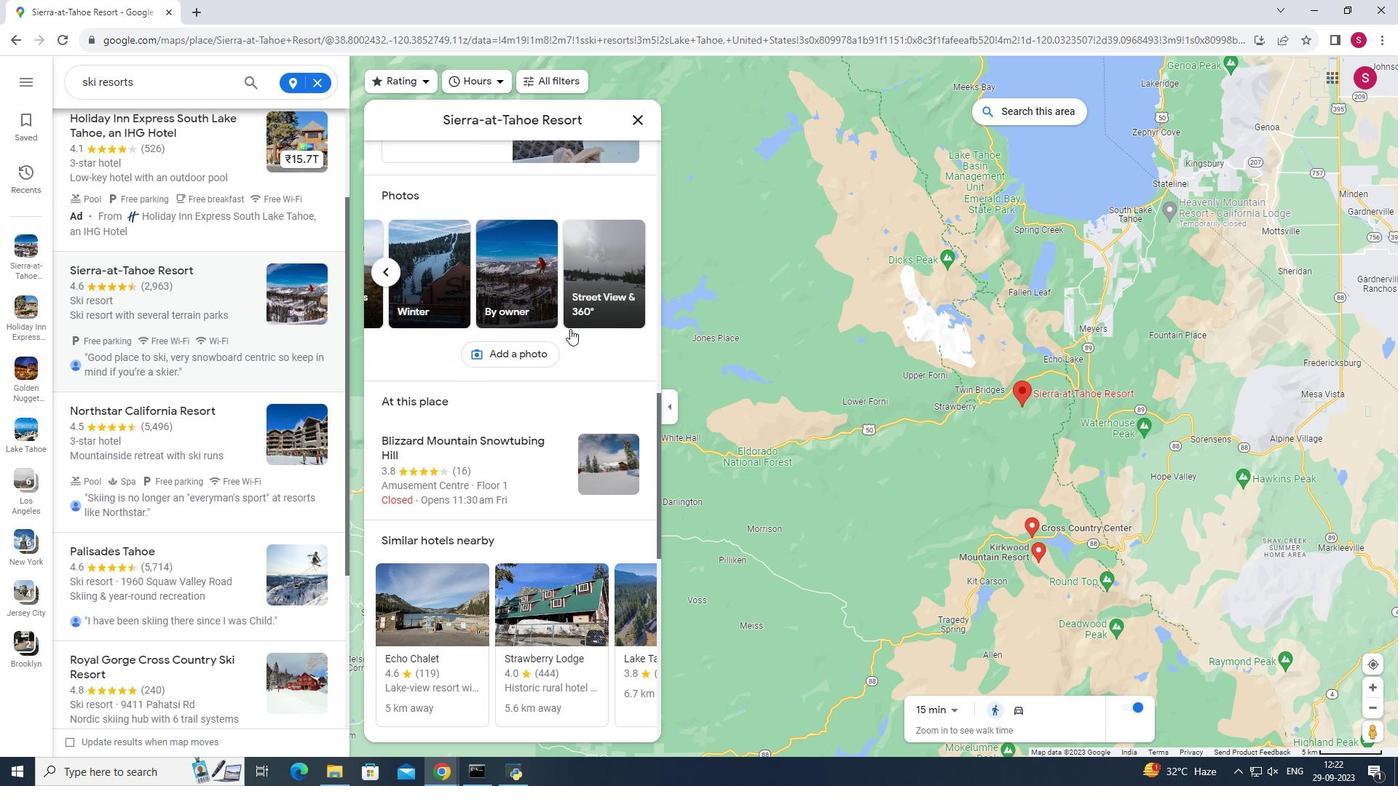 
Action: Mouse scrolled (570, 330) with delta (0, 0)
Screenshot: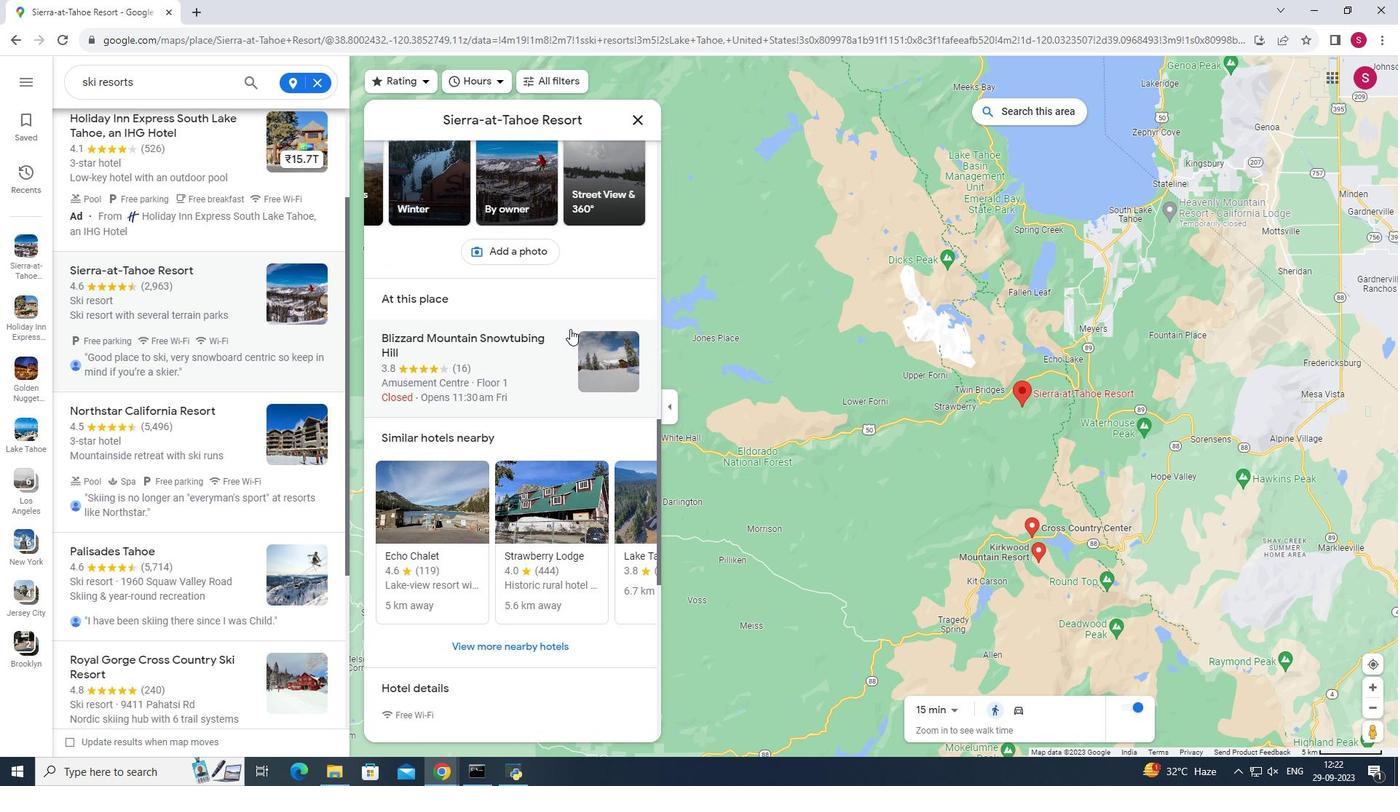 
Action: Mouse scrolled (570, 330) with delta (0, 0)
Screenshot: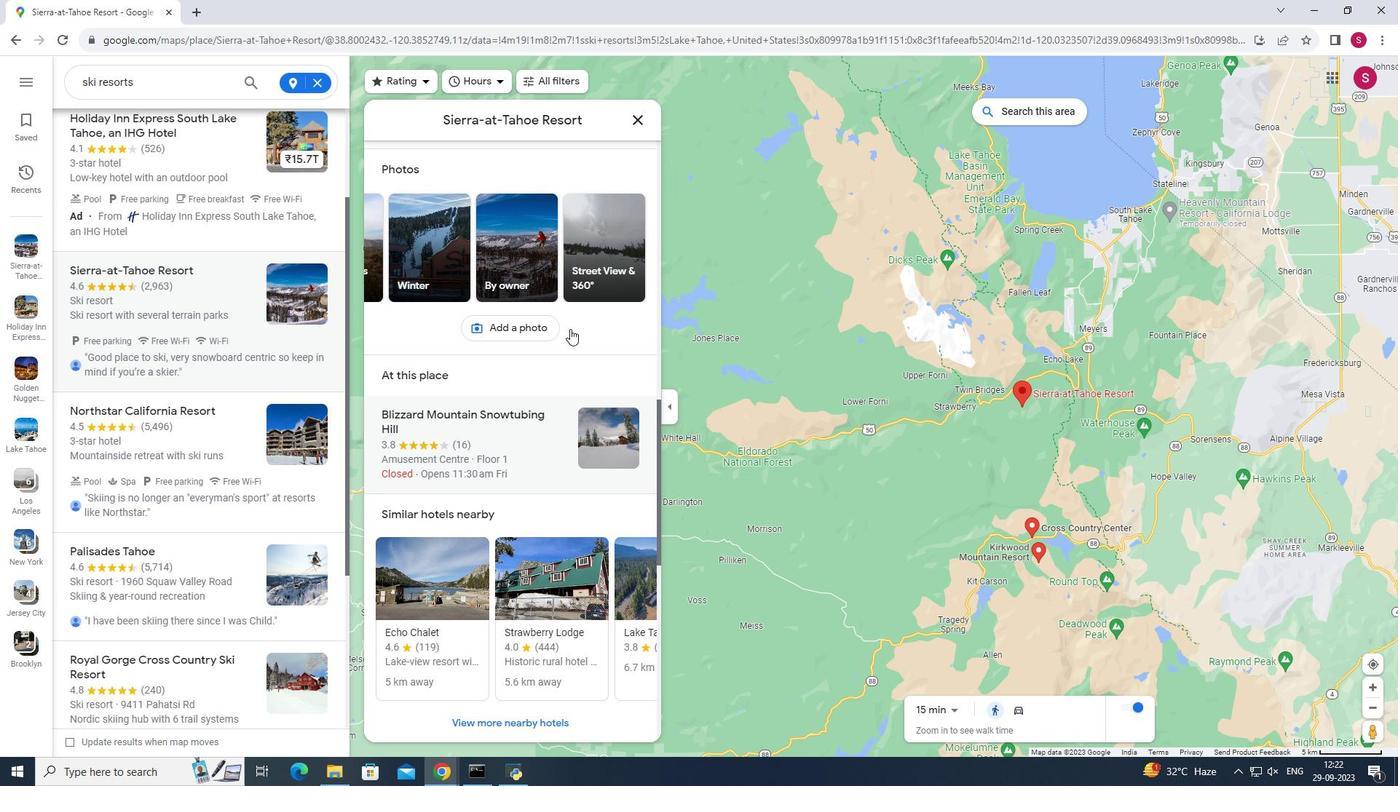 
Action: Mouse scrolled (570, 330) with delta (0, 0)
Screenshot: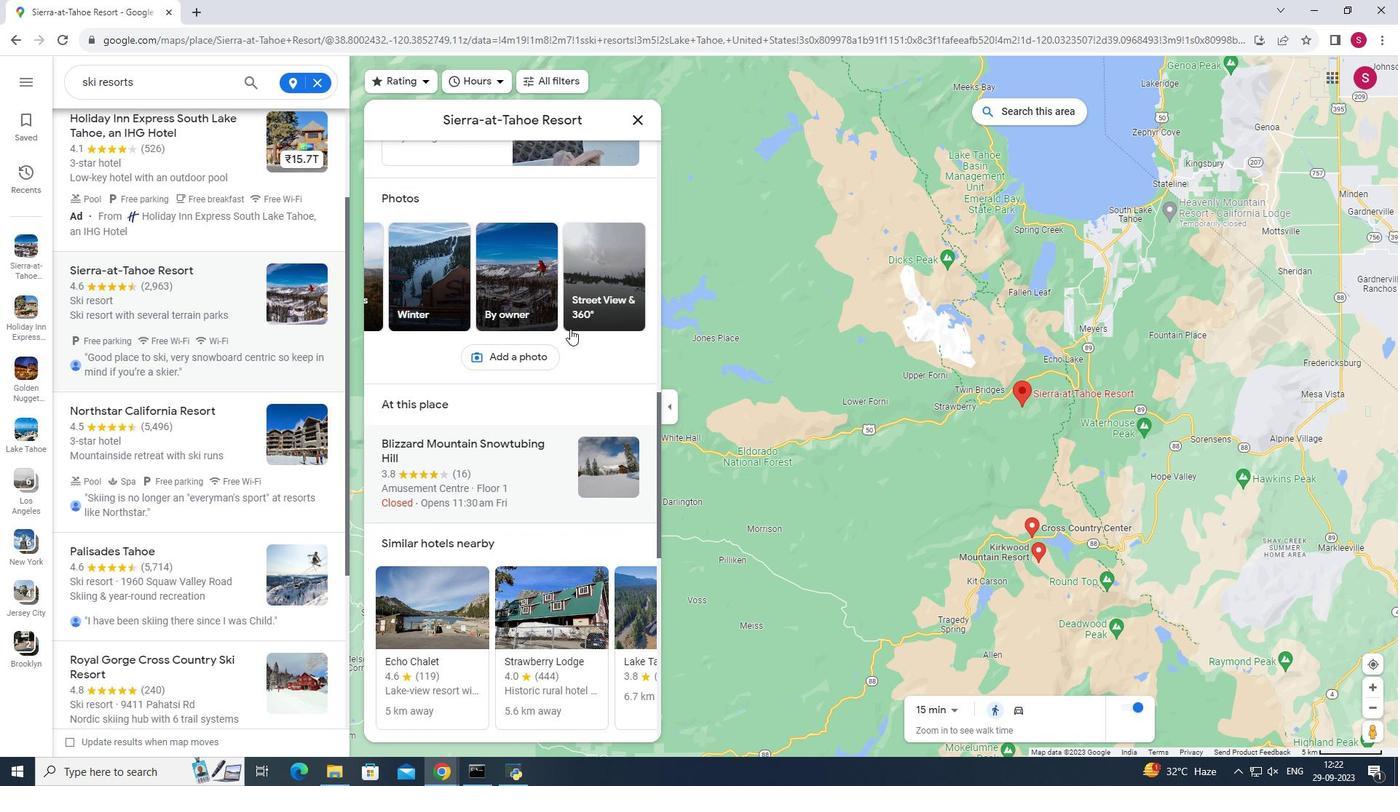 
Action: Mouse scrolled (570, 330) with delta (0, 0)
Screenshot: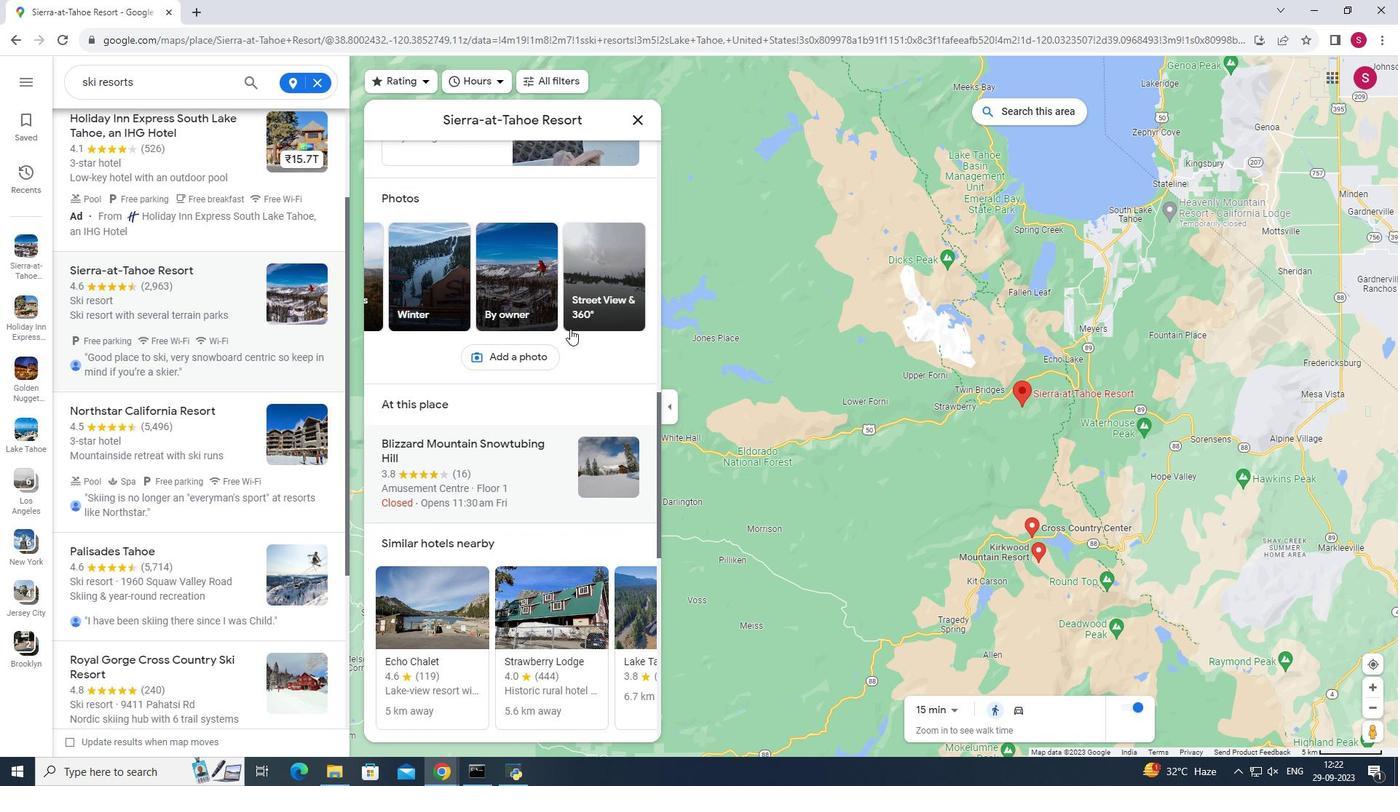 
Action: Mouse scrolled (570, 330) with delta (0, 0)
Screenshot: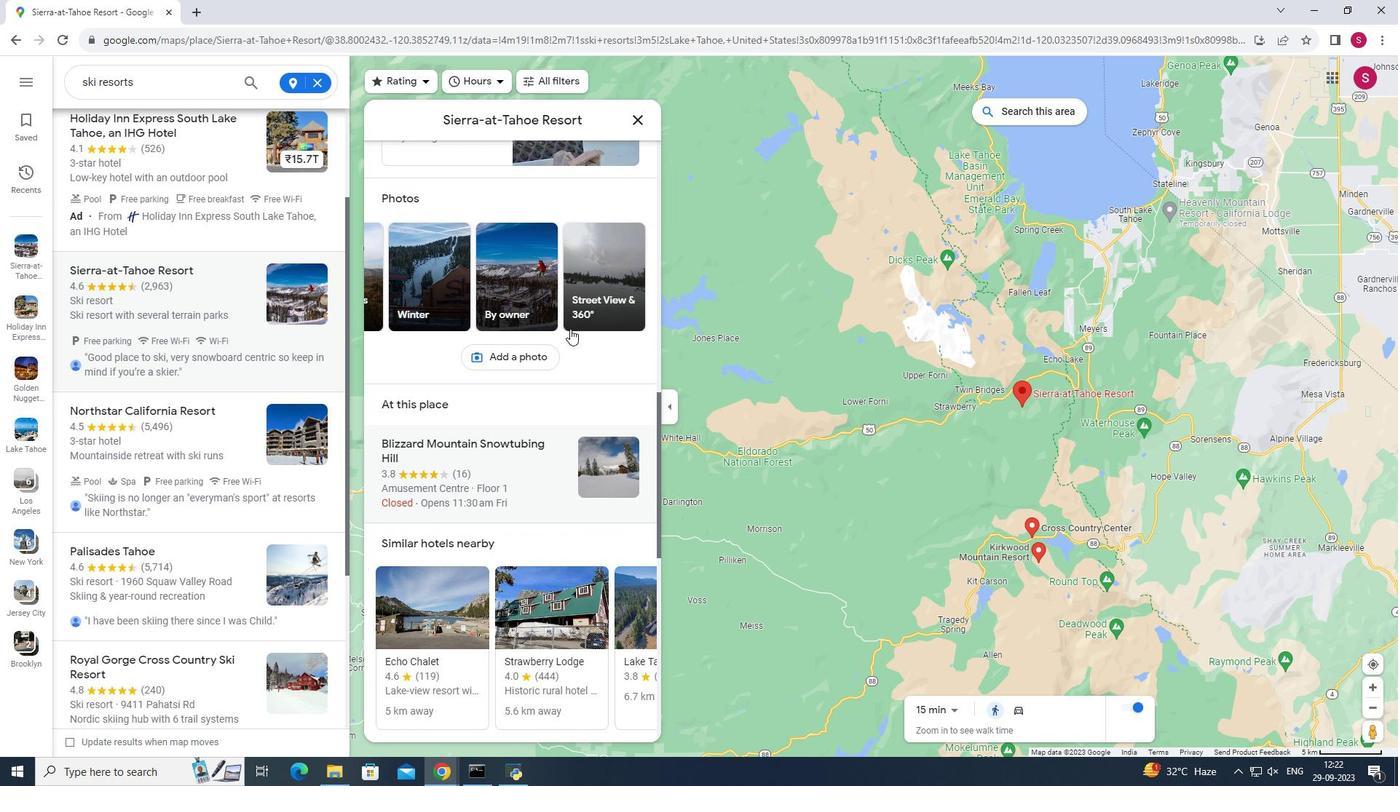 
Action: Mouse scrolled (570, 330) with delta (0, 0)
Screenshot: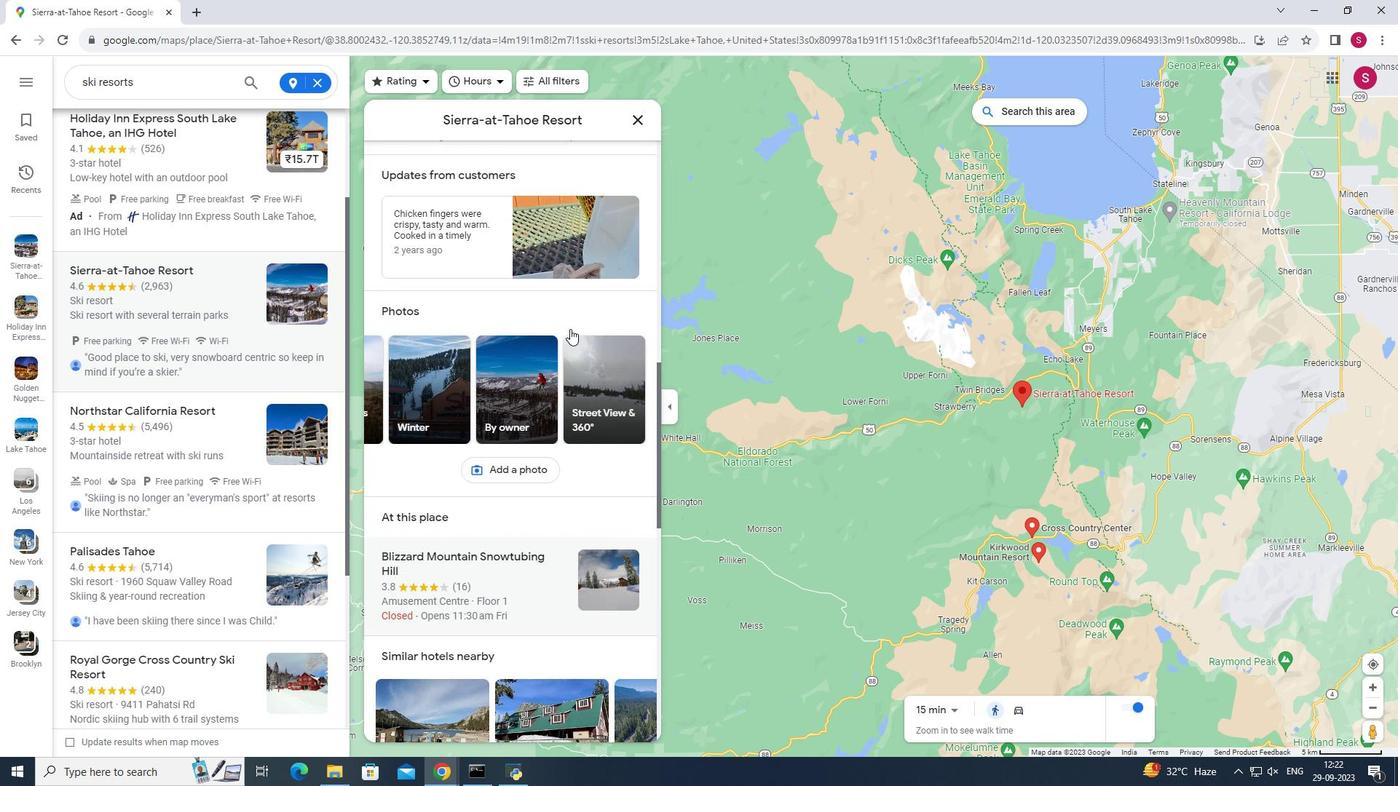 
Action: Mouse scrolled (570, 330) with delta (0, 0)
Screenshot: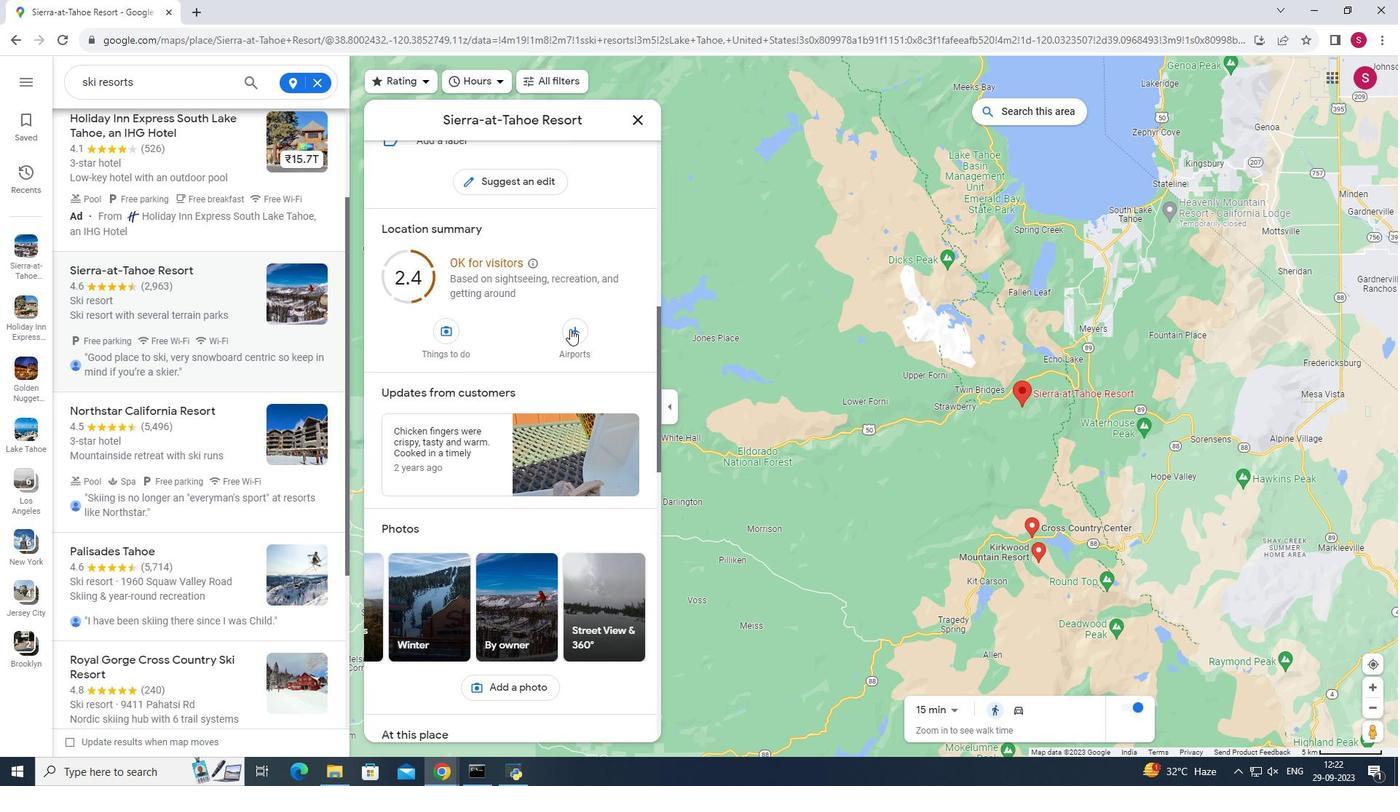 
Action: Mouse scrolled (570, 330) with delta (0, 0)
Screenshot: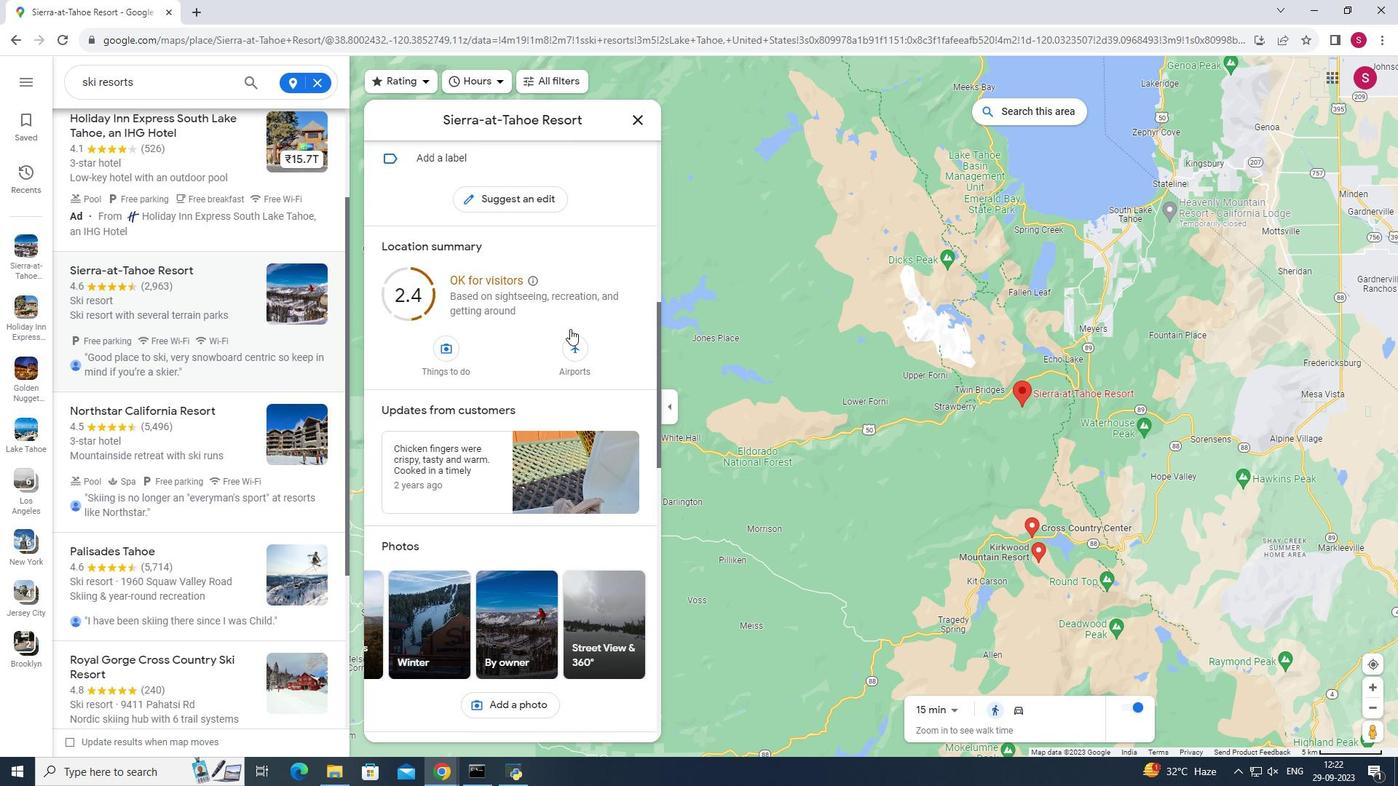 
Action: Mouse scrolled (570, 330) with delta (0, 0)
Screenshot: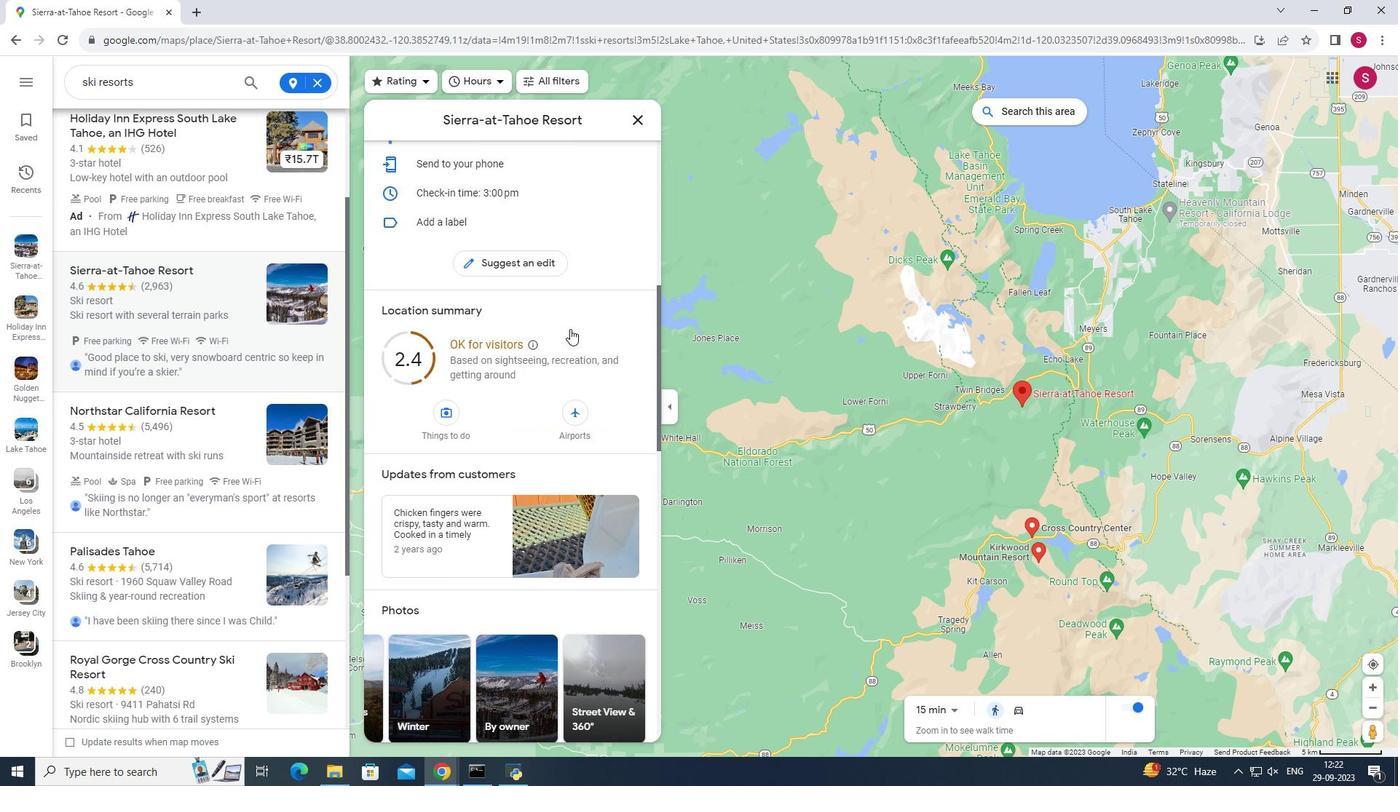 
Action: Mouse scrolled (570, 330) with delta (0, 0)
Screenshot: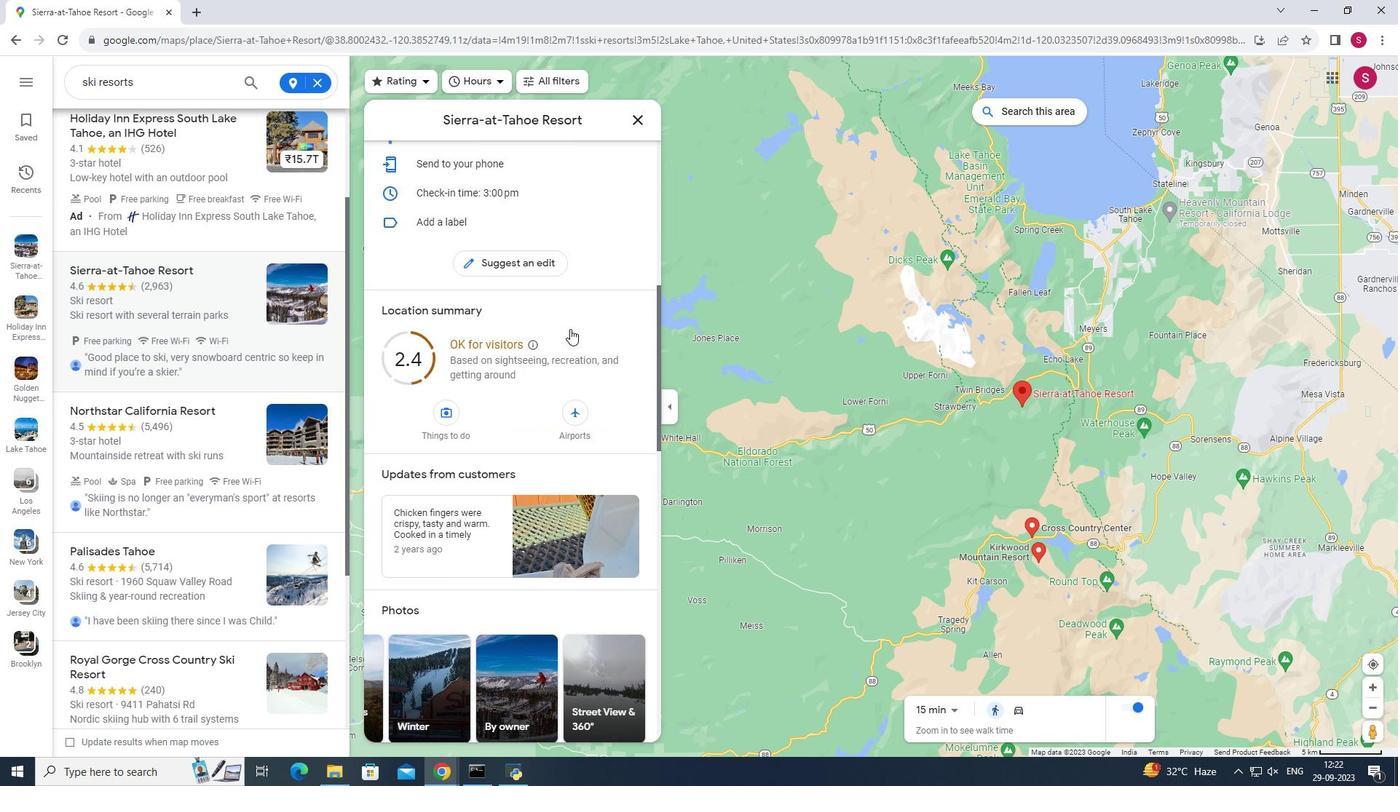 
Action: Mouse scrolled (570, 330) with delta (0, 0)
Screenshot: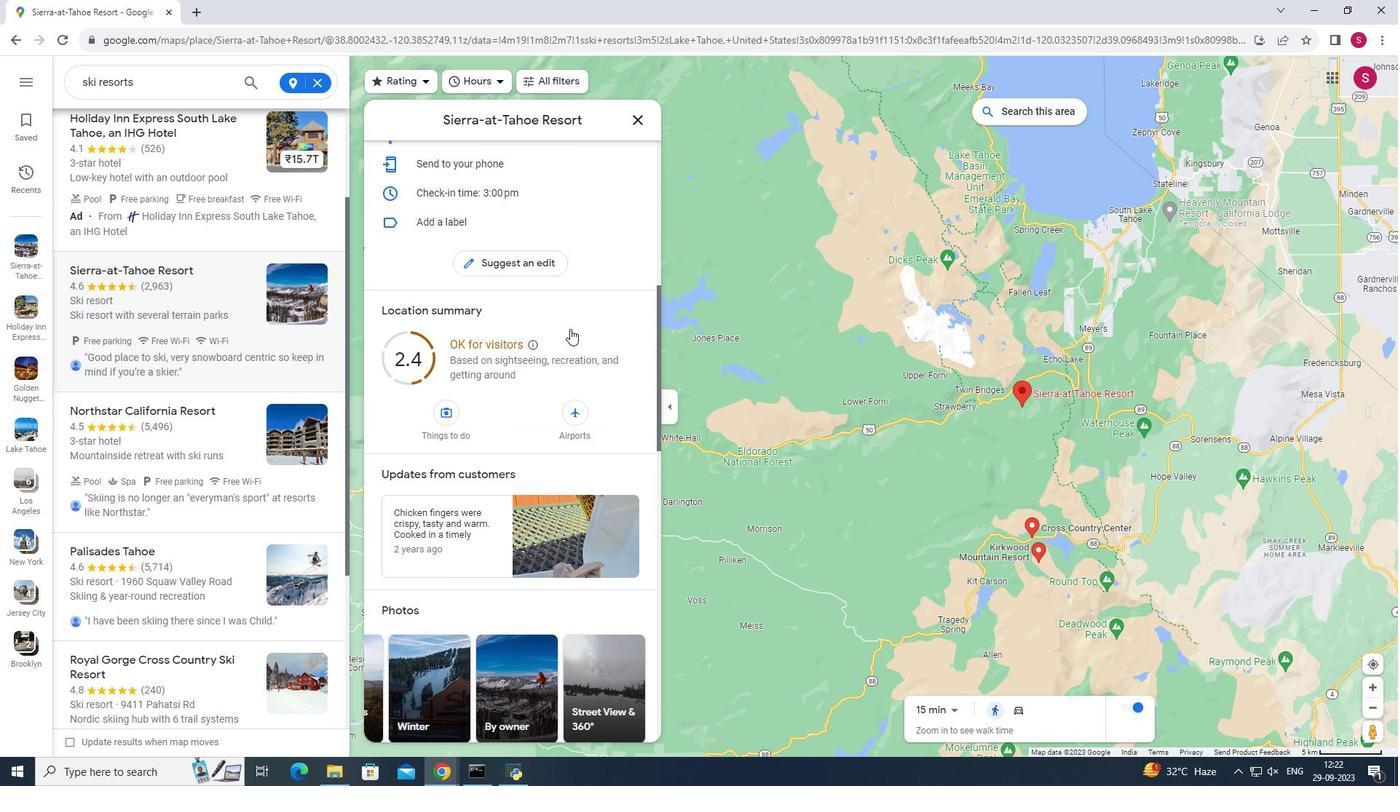 
Action: Mouse scrolled (570, 330) with delta (0, 0)
Screenshot: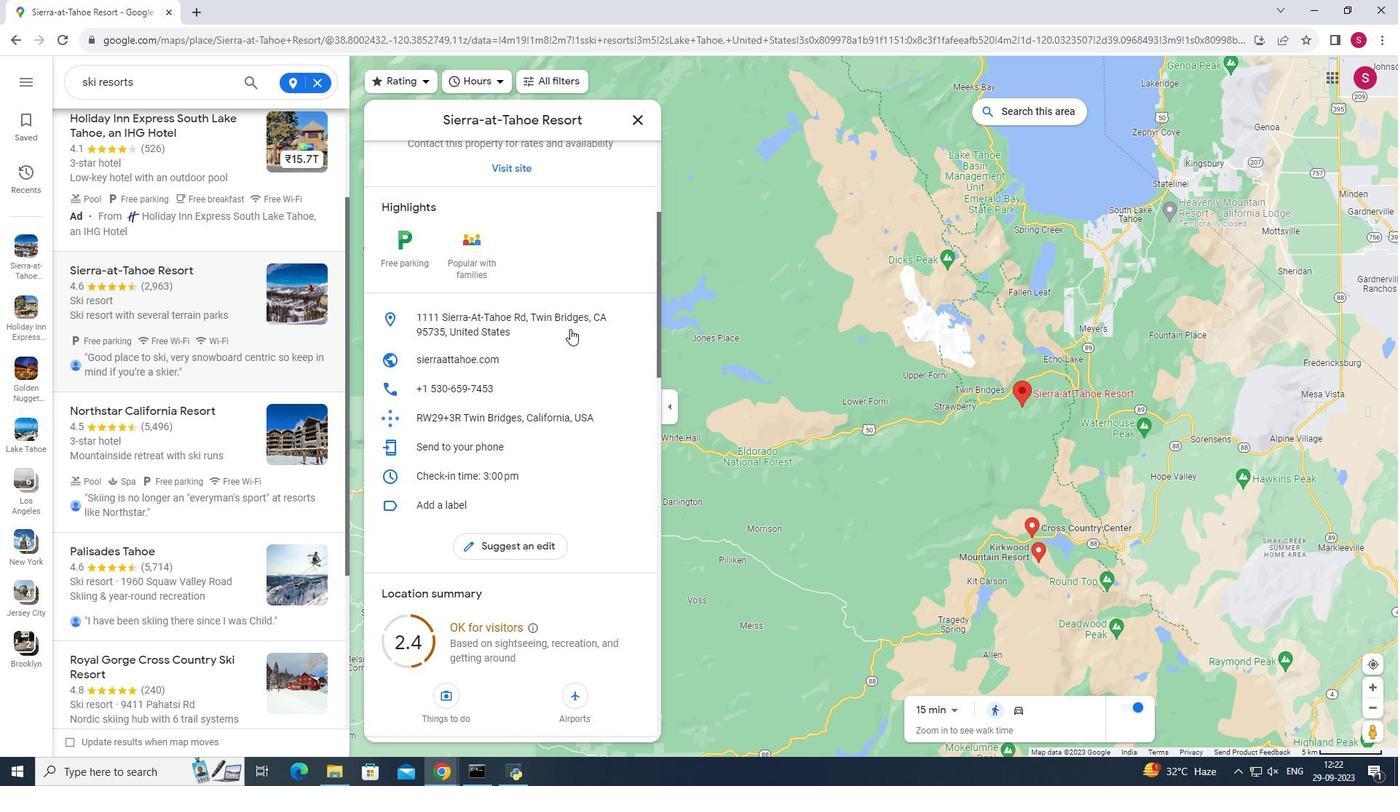 
Action: Mouse scrolled (570, 330) with delta (0, 0)
Screenshot: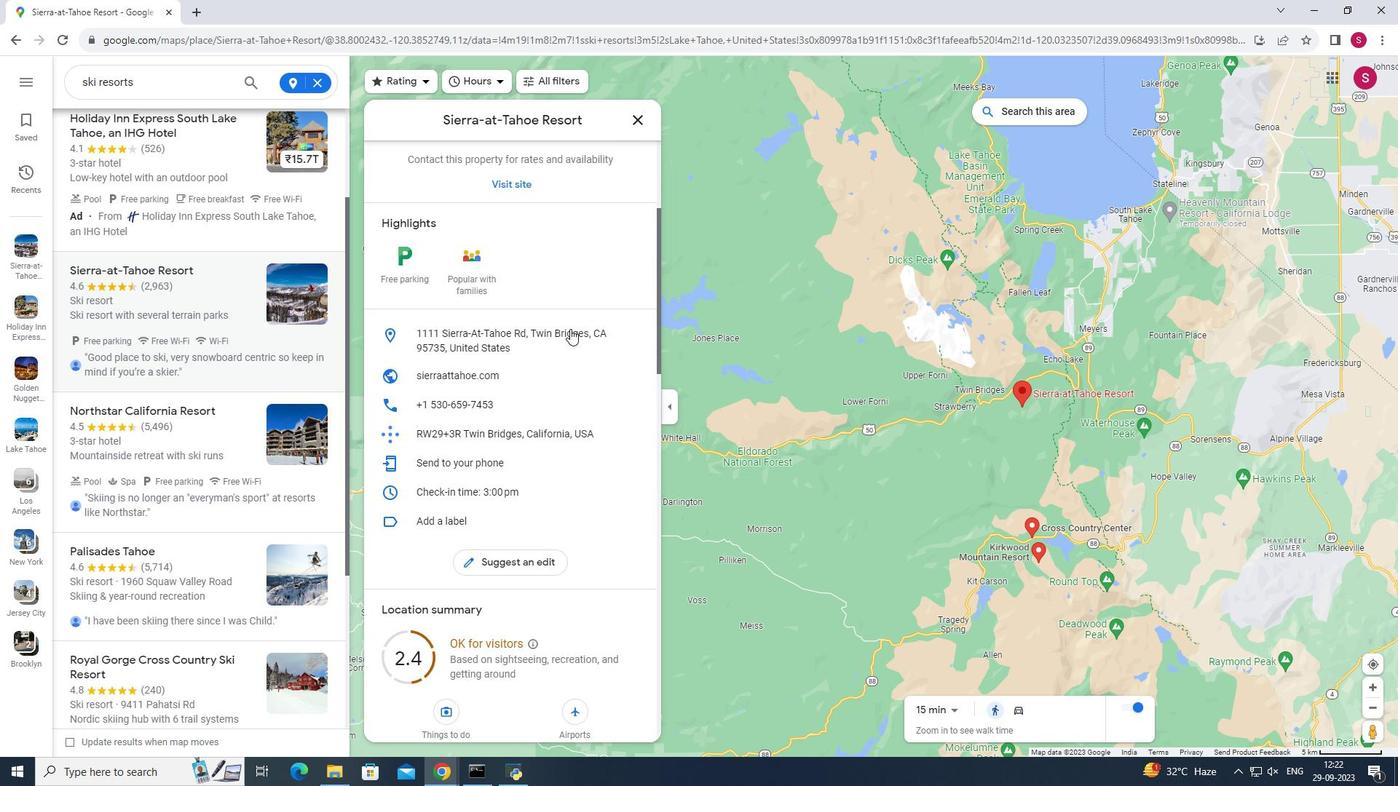 
Action: Mouse scrolled (570, 330) with delta (0, 0)
Screenshot: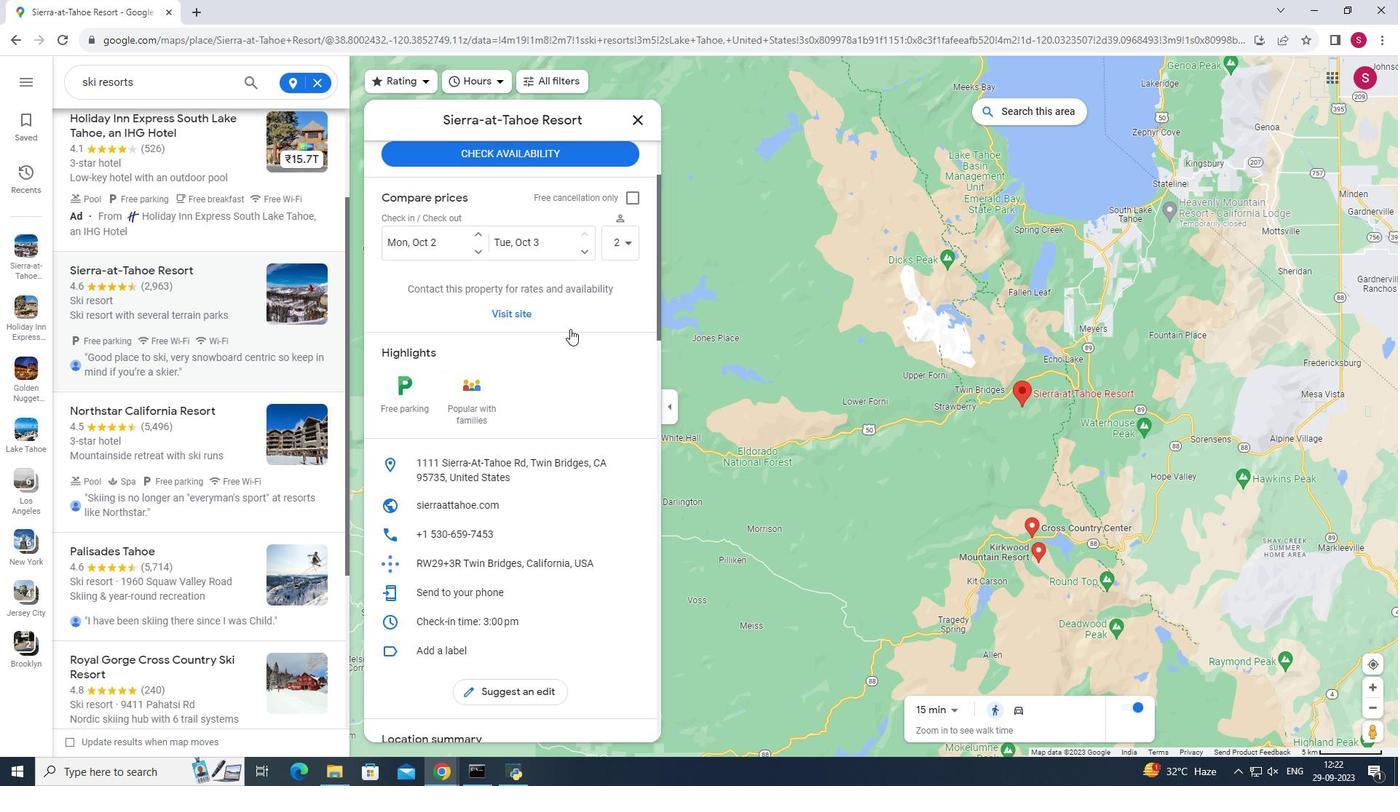 
Action: Mouse scrolled (570, 330) with delta (0, 0)
Screenshot: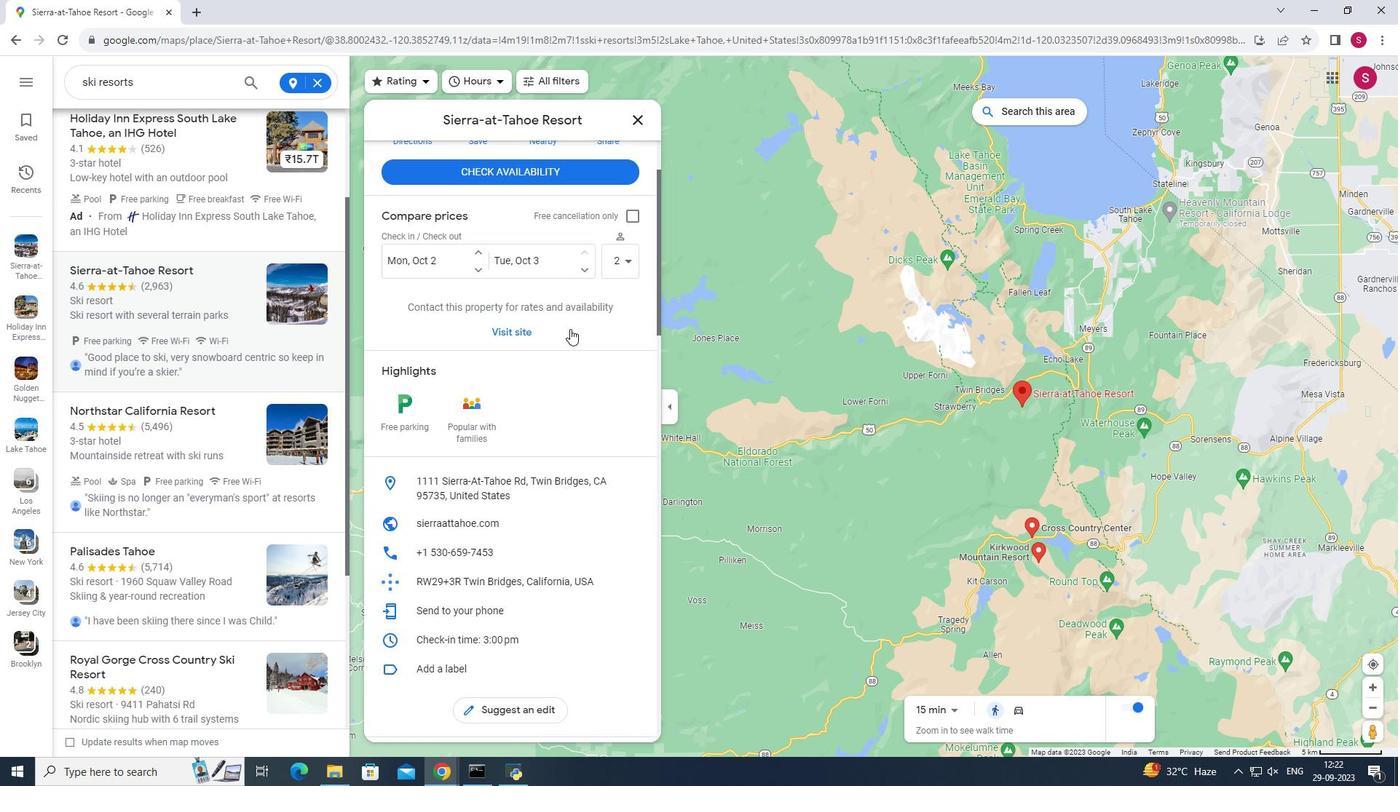 
Action: Mouse scrolled (570, 330) with delta (0, 0)
Screenshot: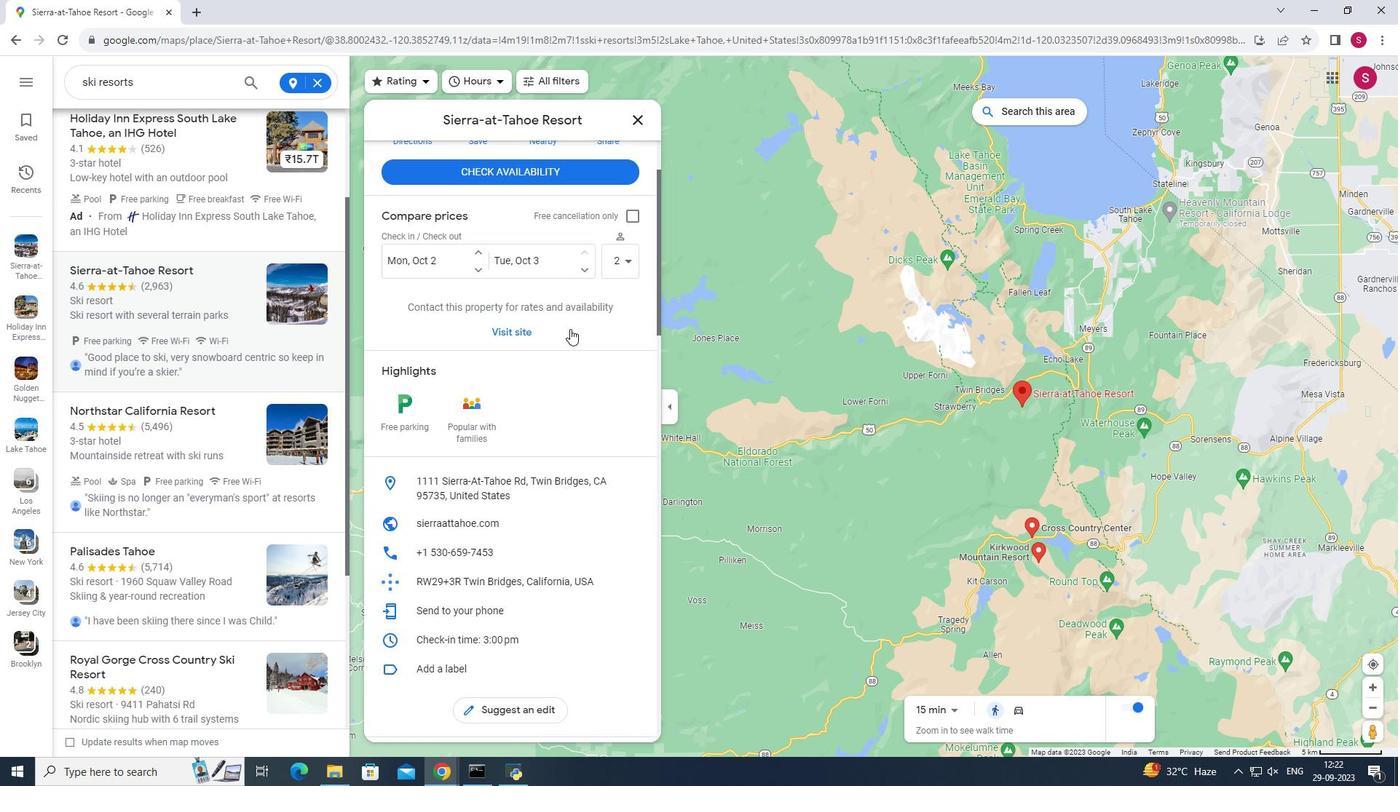 
Action: Mouse scrolled (570, 330) with delta (0, 0)
Screenshot: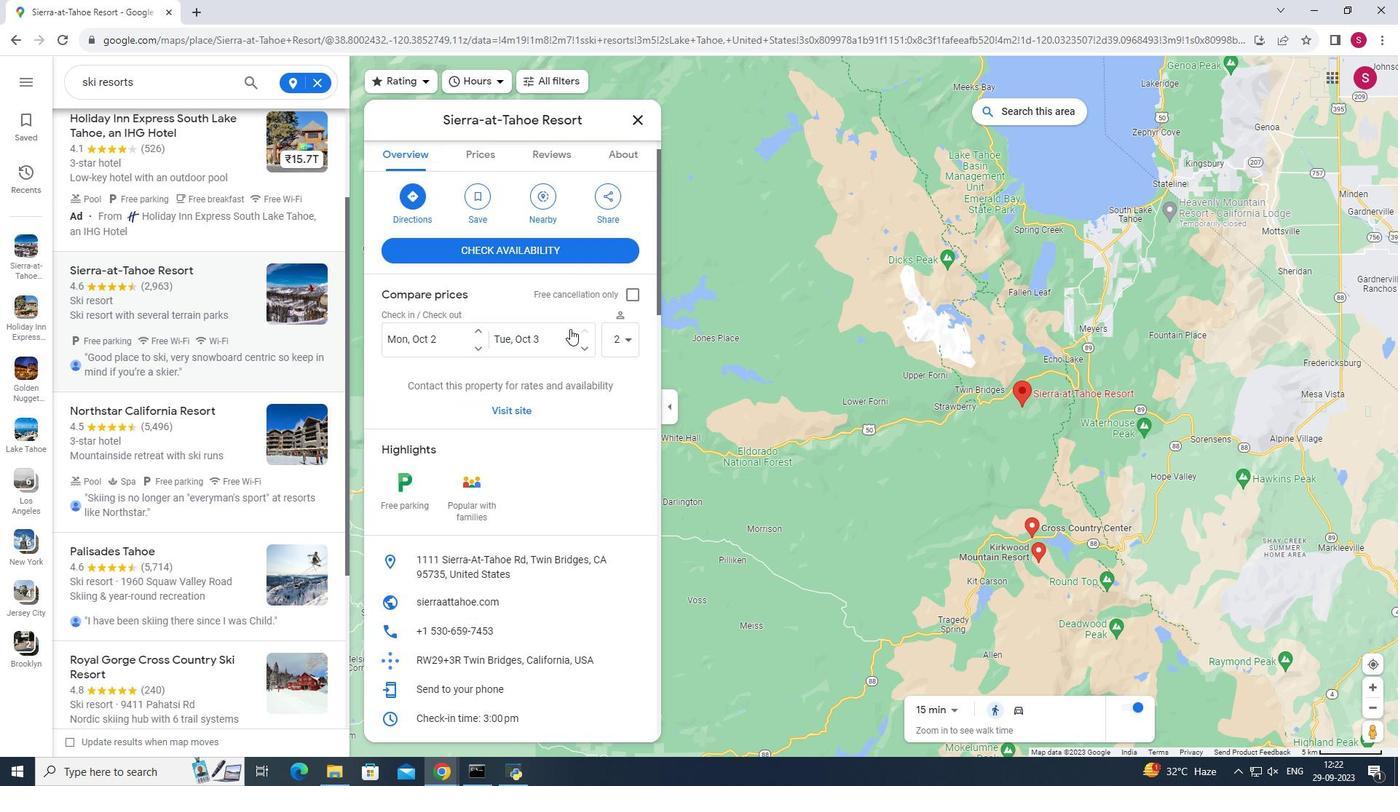 
Action: Mouse scrolled (570, 330) with delta (0, 0)
Screenshot: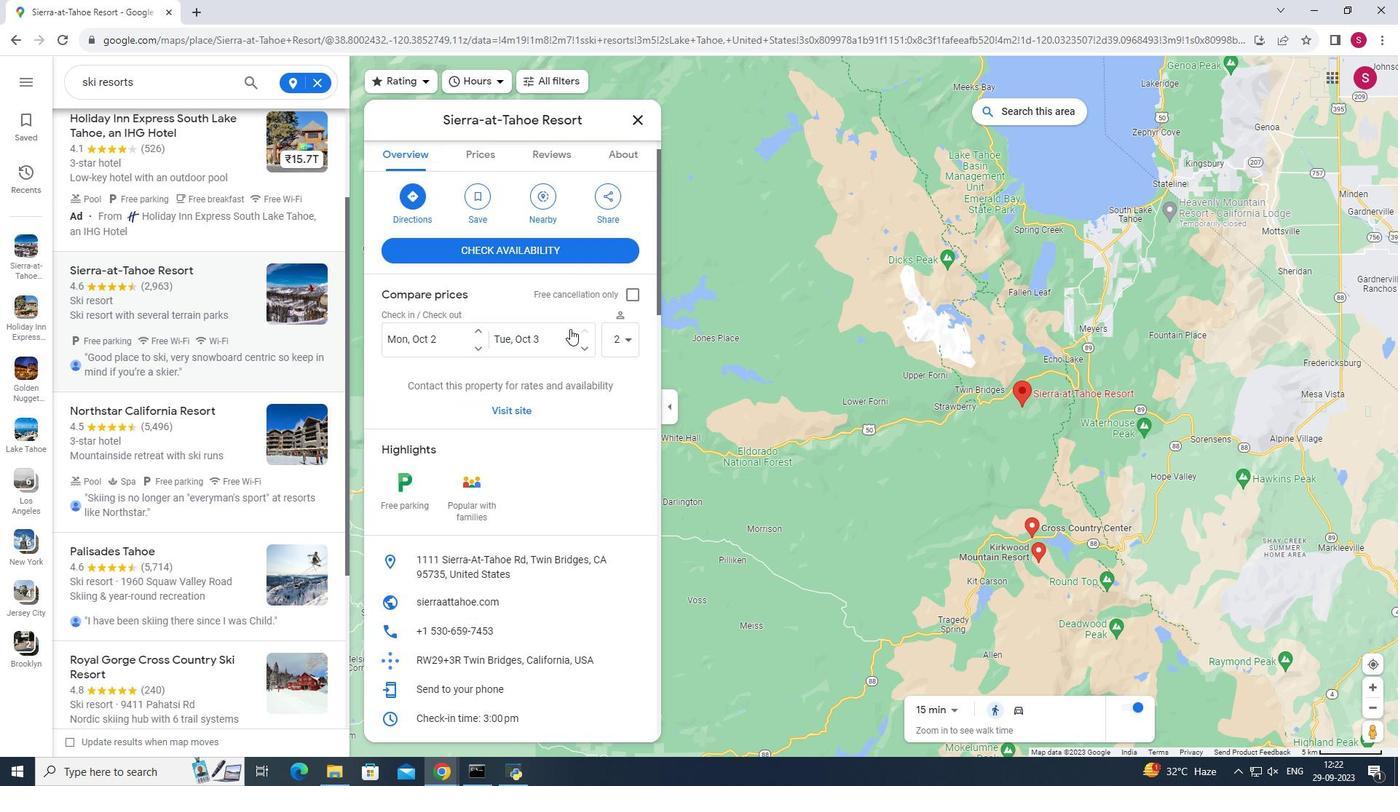 
Action: Mouse scrolled (570, 330) with delta (0, 0)
Screenshot: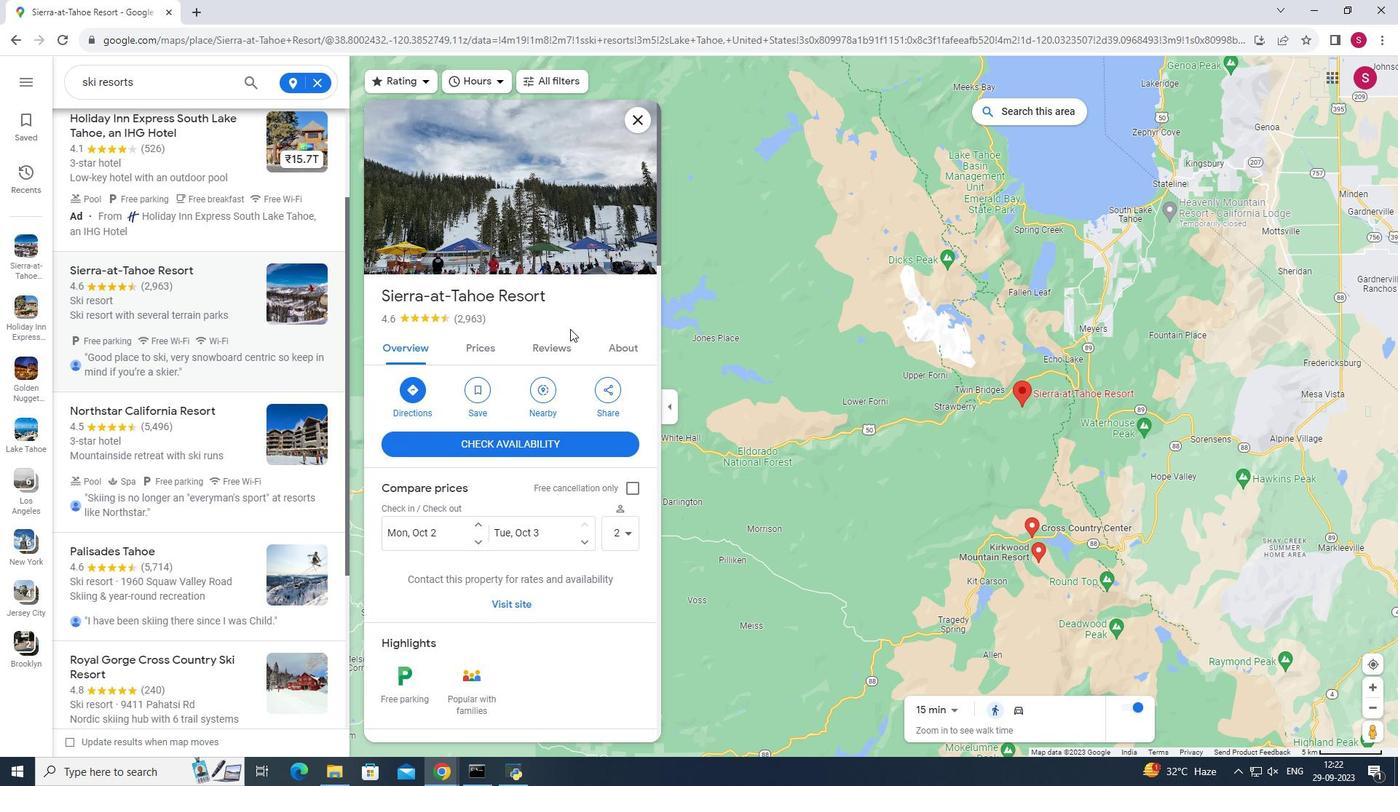 
Action: Mouse moved to (480, 346)
Screenshot: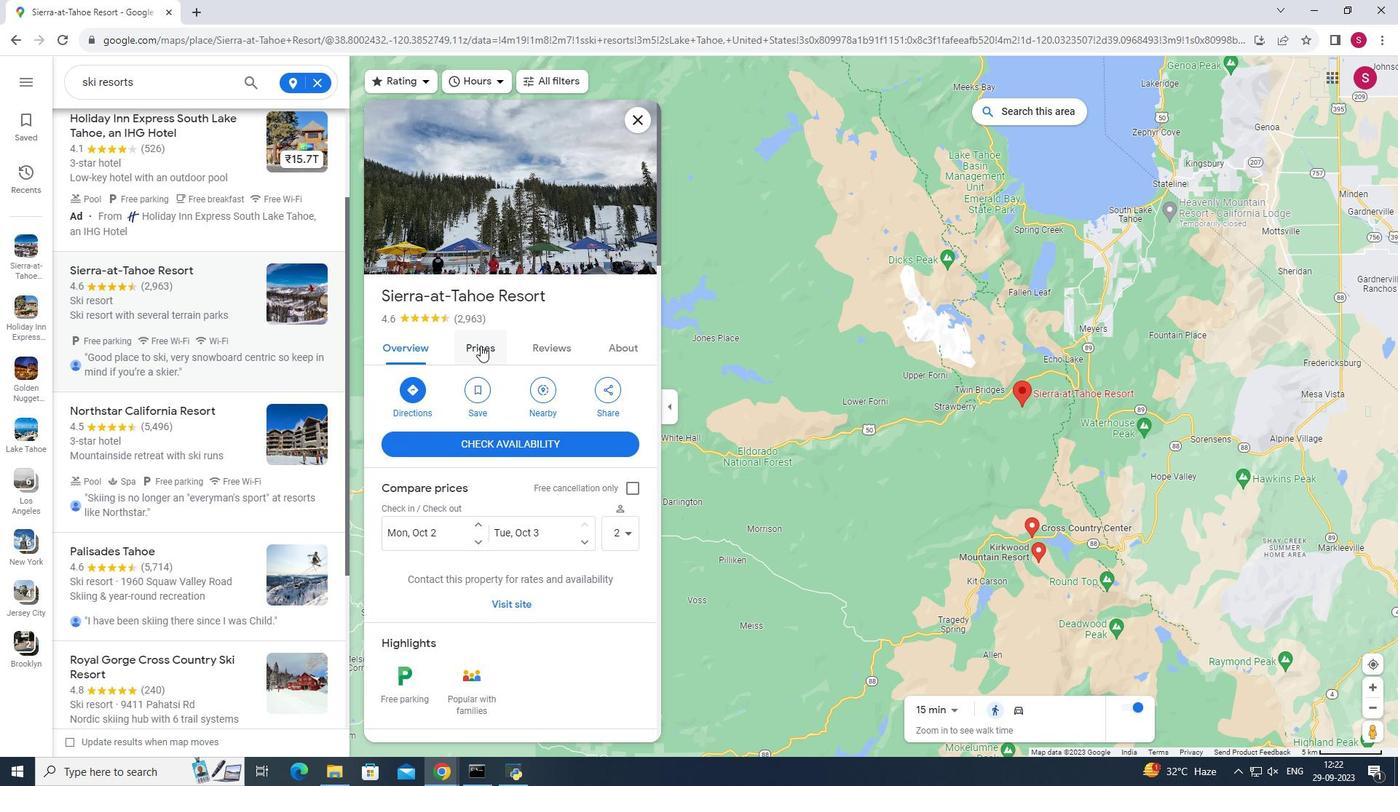 
Action: Mouse pressed left at (480, 346)
Screenshot: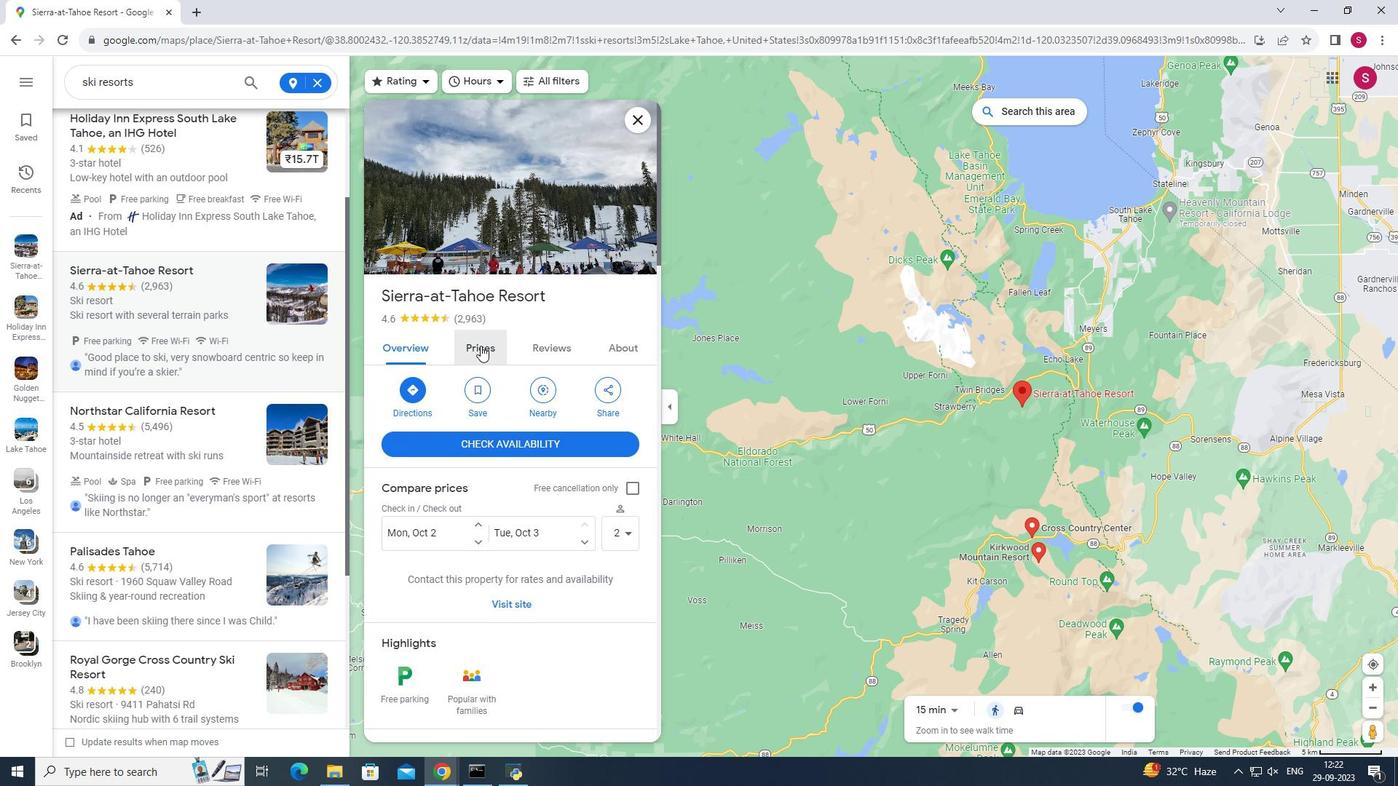 
Action: Mouse moved to (556, 154)
Screenshot: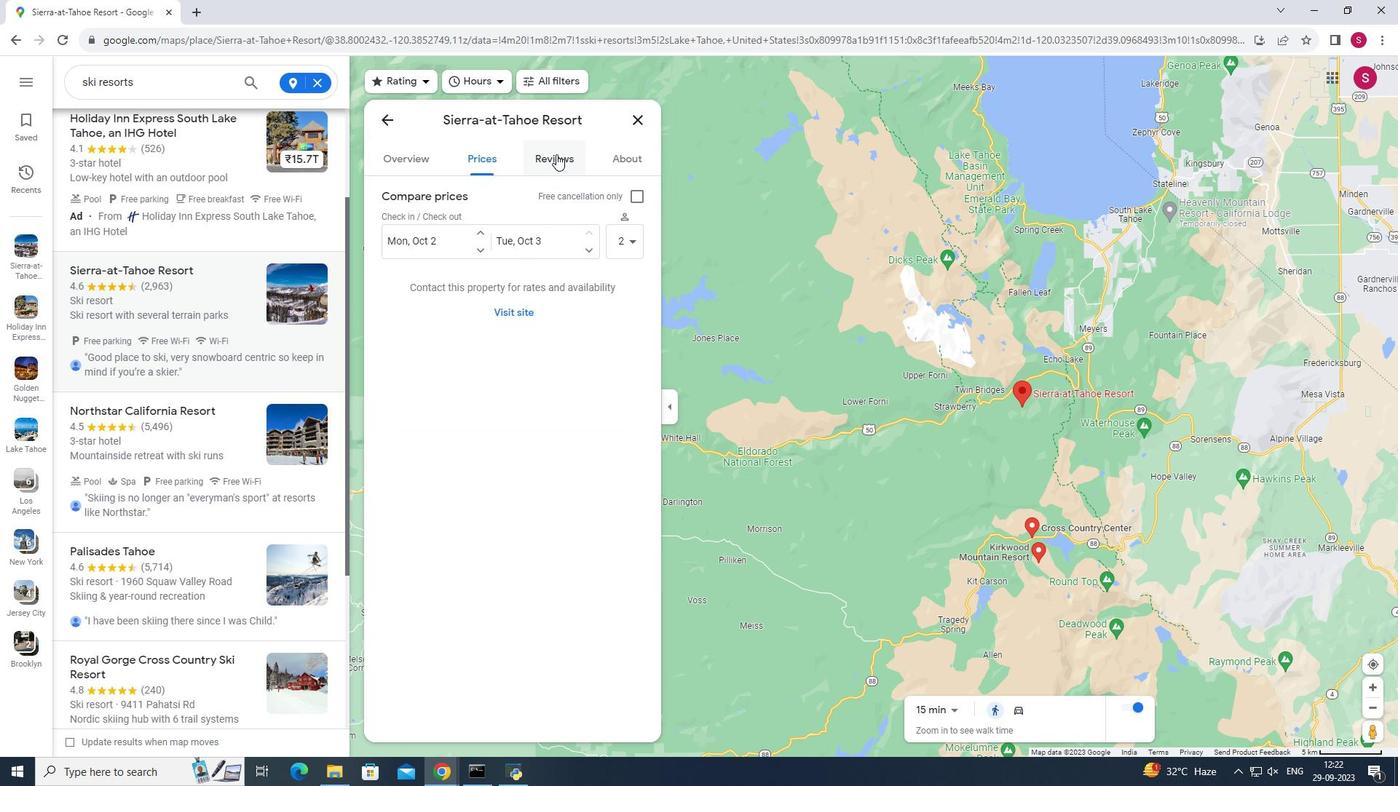 
Action: Mouse pressed left at (556, 154)
Screenshot: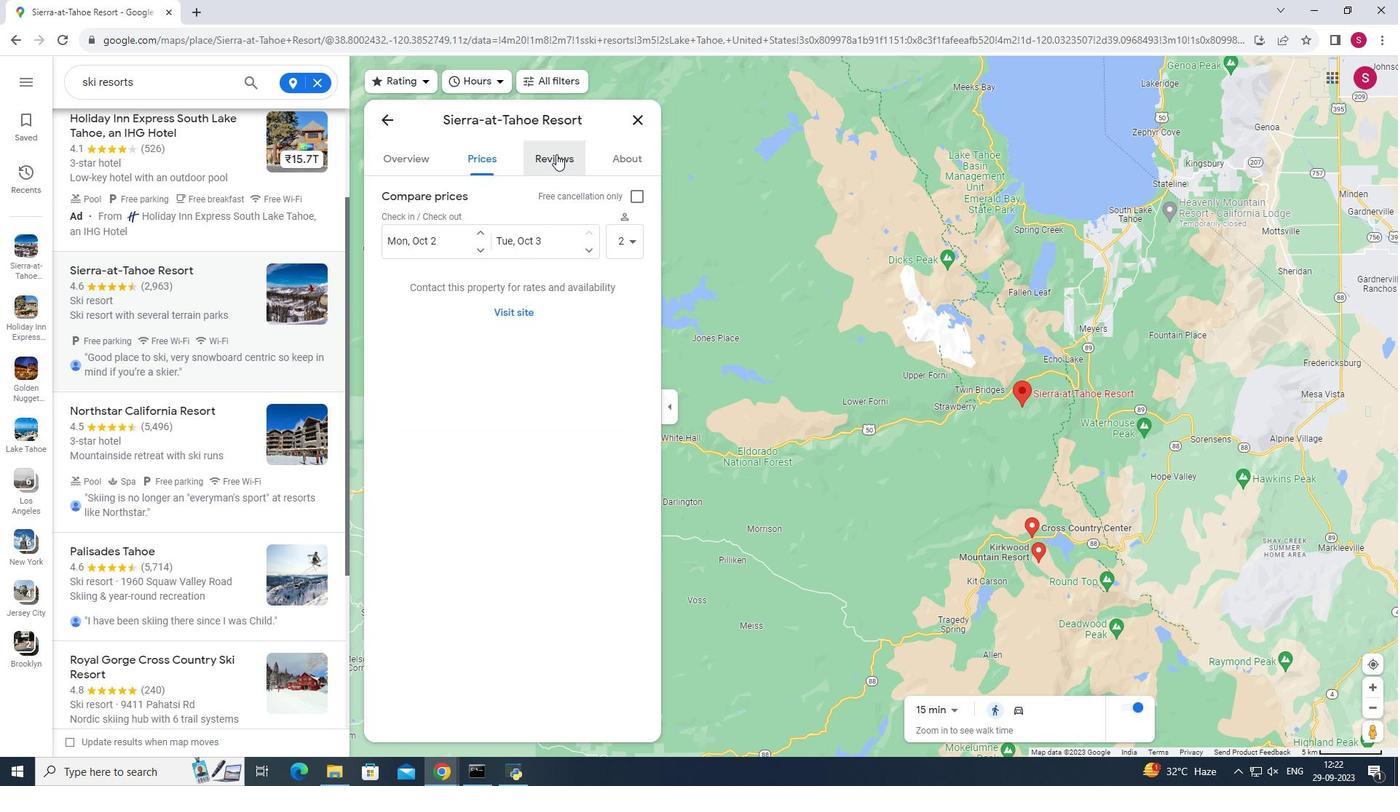 
Action: Mouse moved to (601, 361)
Screenshot: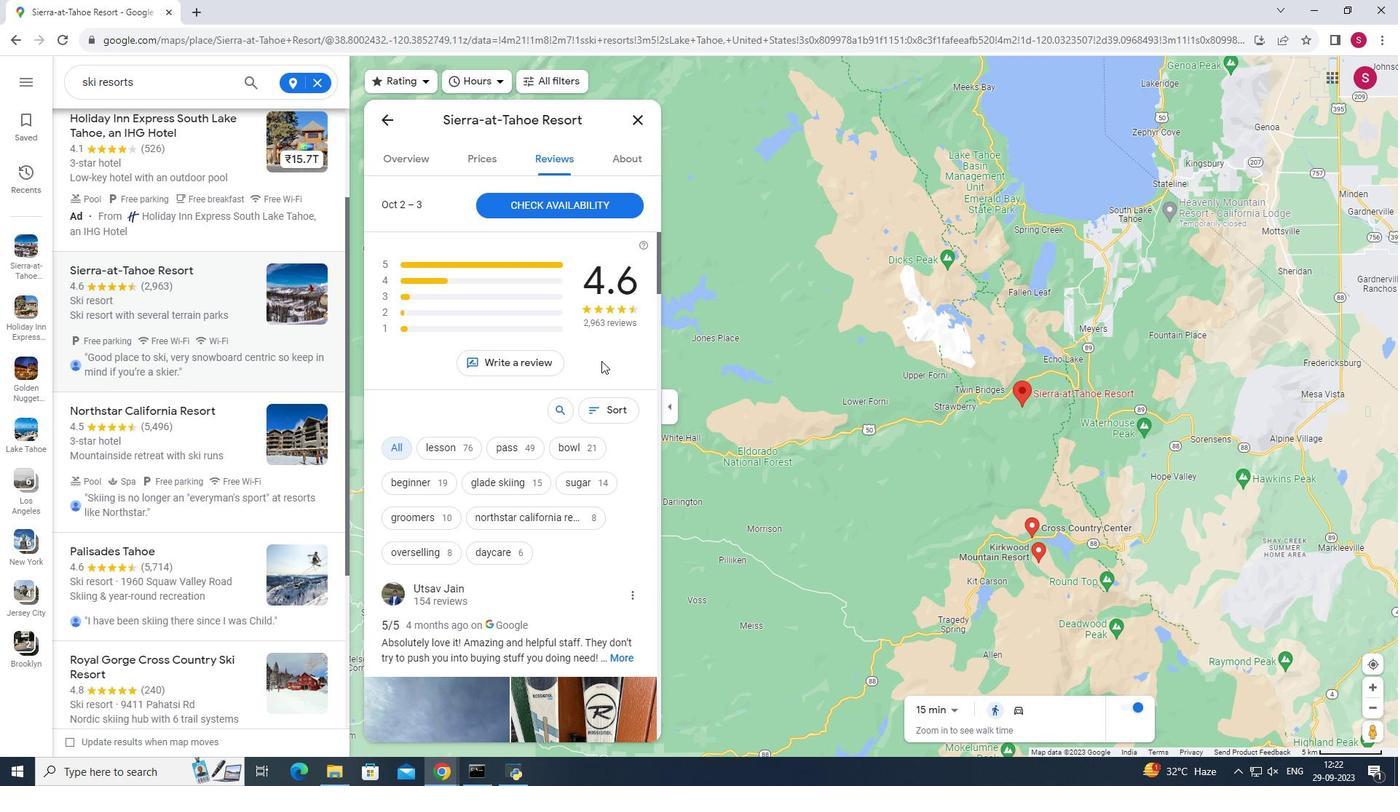 
Action: Mouse scrolled (601, 360) with delta (0, 0)
Screenshot: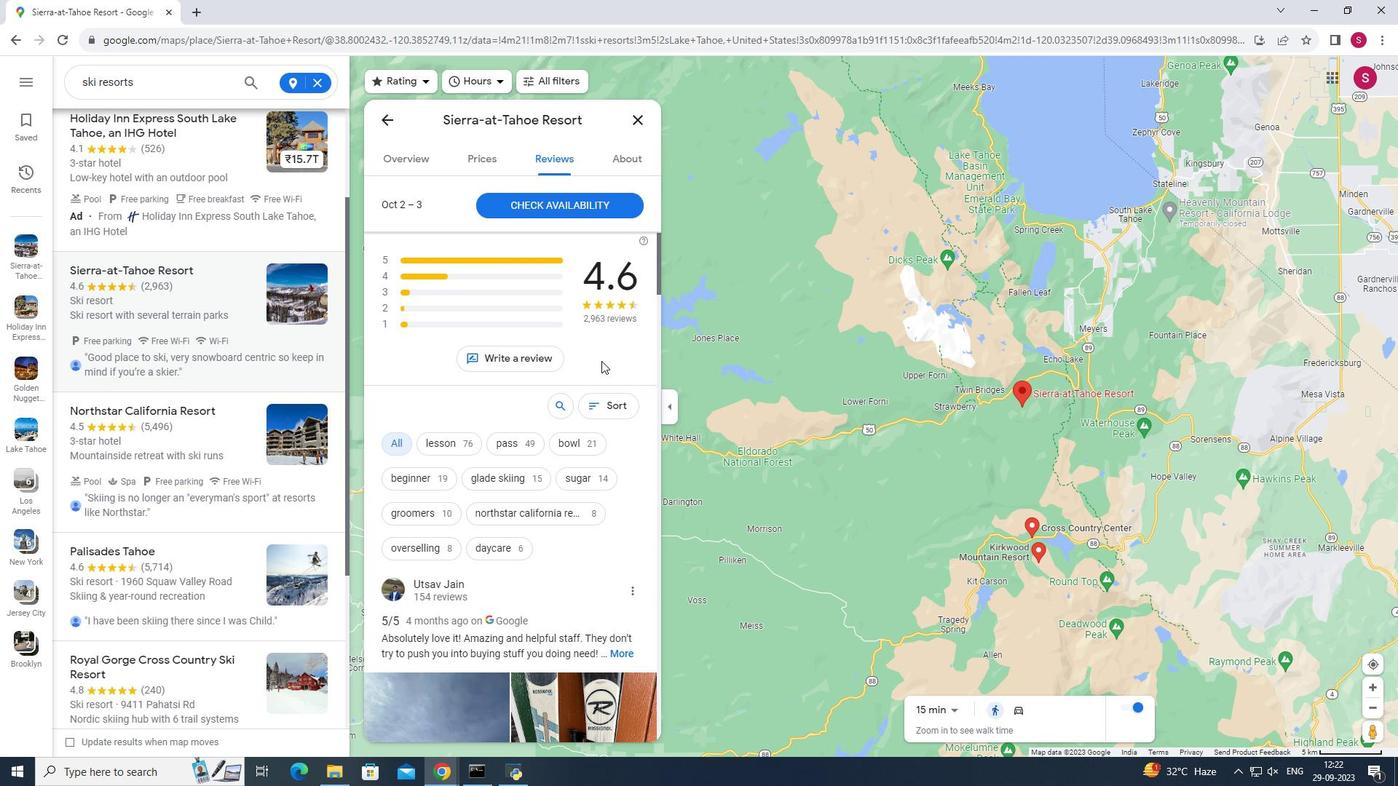 
Action: Mouse scrolled (601, 360) with delta (0, 0)
Screenshot: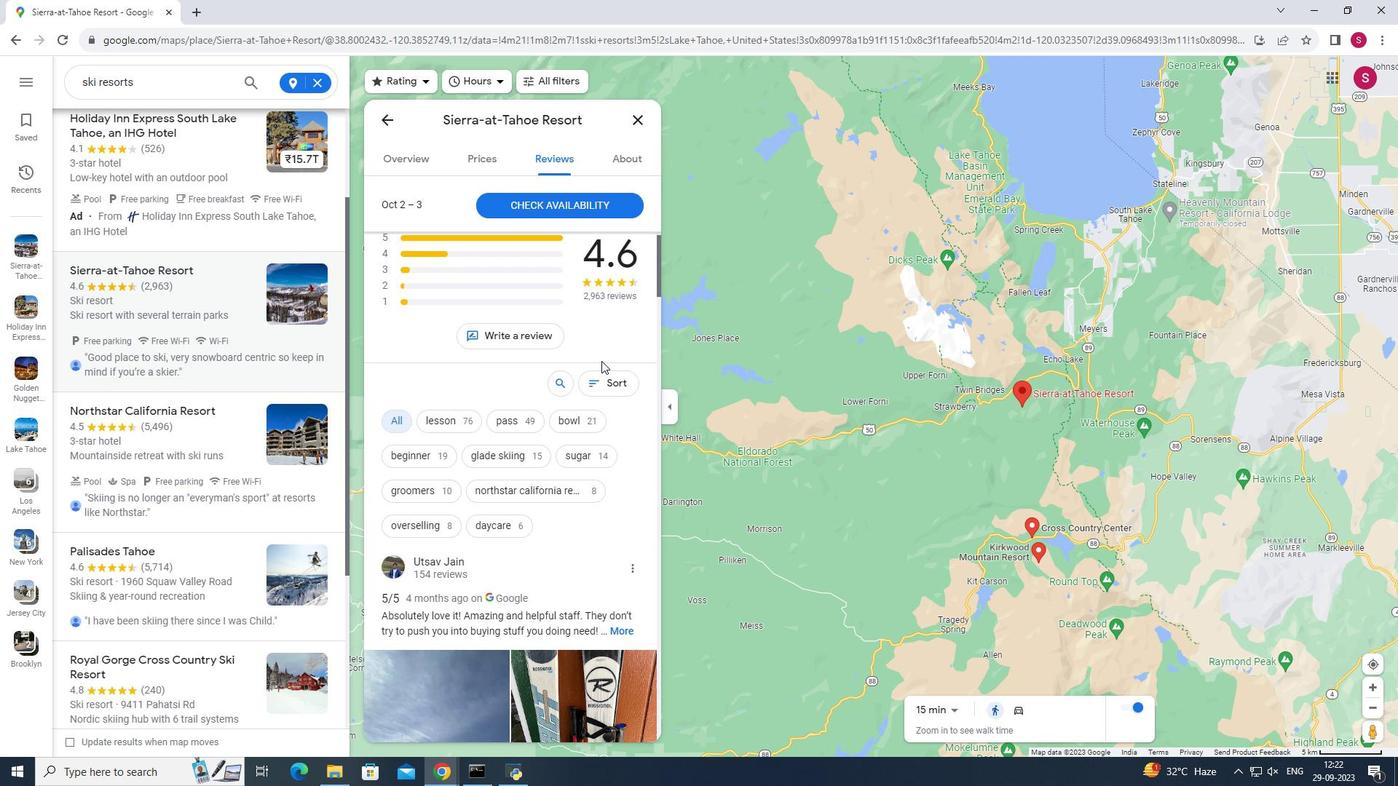 
Action: Mouse scrolled (601, 360) with delta (0, 0)
Screenshot: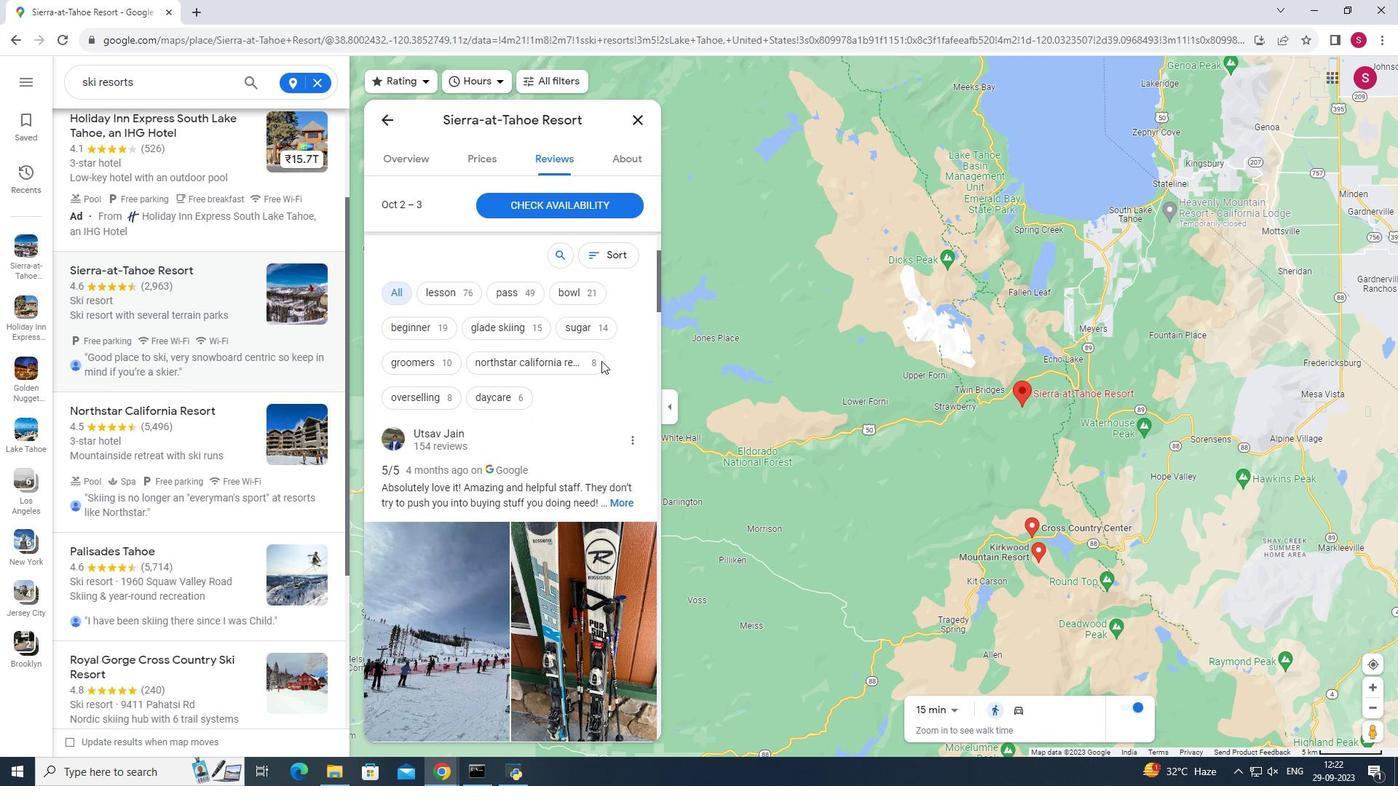 
Action: Mouse scrolled (601, 360) with delta (0, 0)
Screenshot: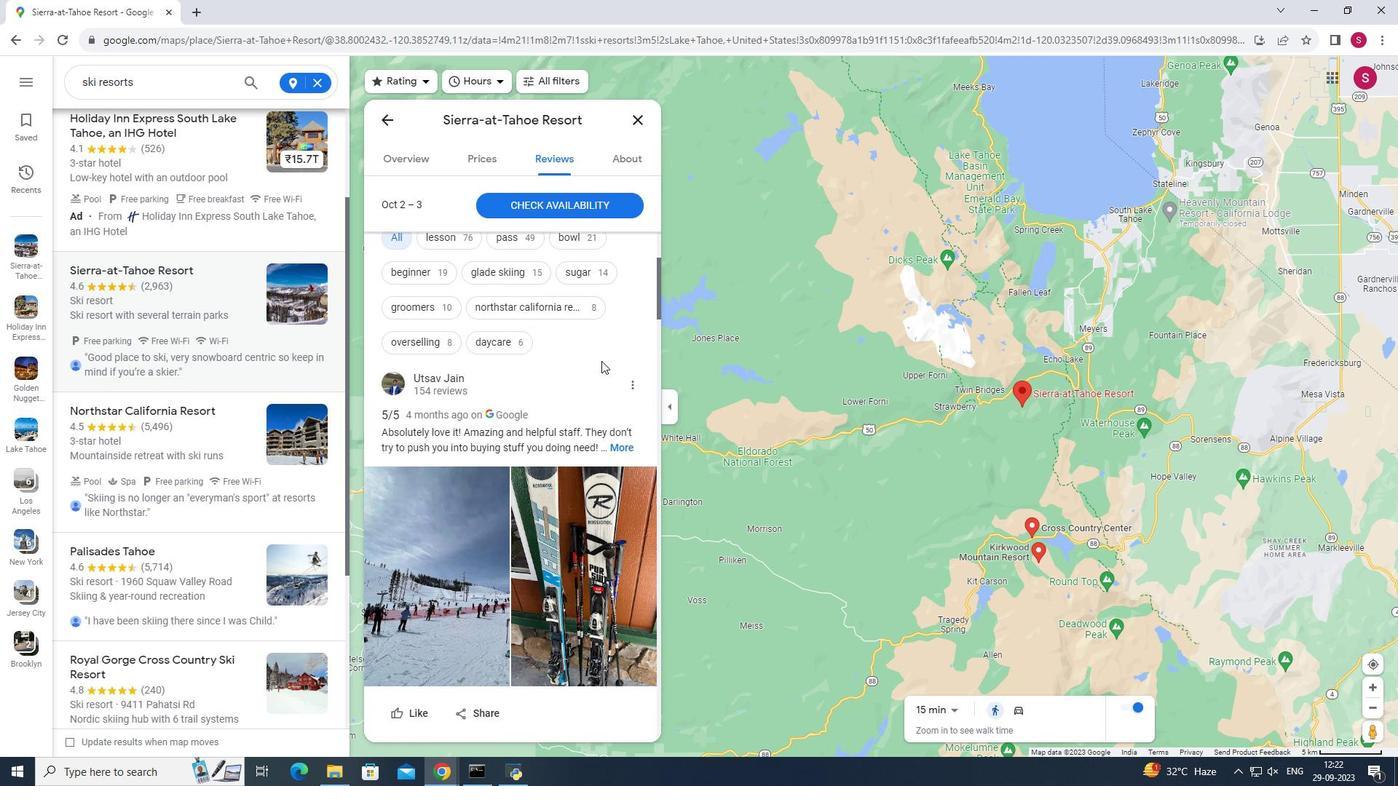 
Action: Mouse scrolled (601, 360) with delta (0, 0)
Screenshot: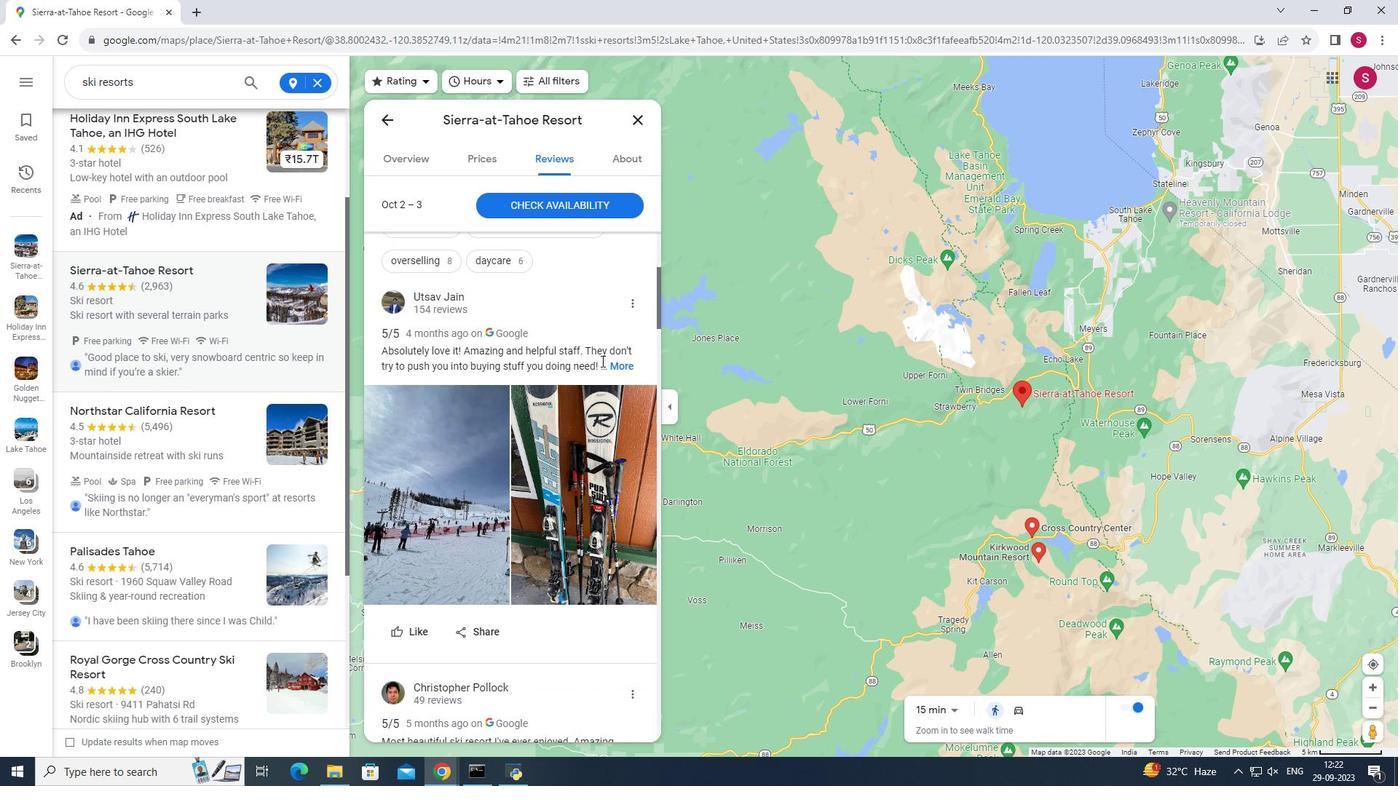 
Action: Mouse scrolled (601, 360) with delta (0, 0)
Screenshot: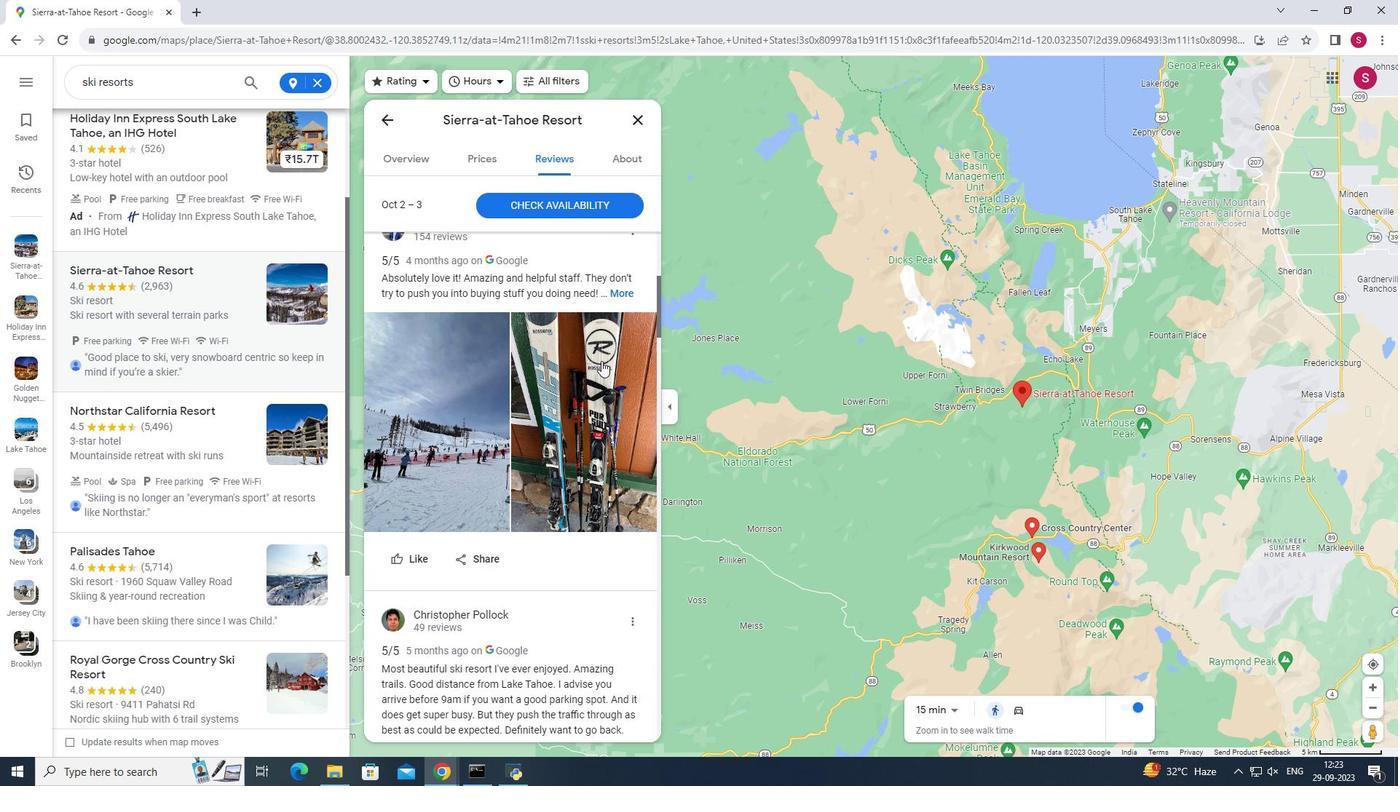 
Action: Mouse scrolled (601, 360) with delta (0, 0)
Screenshot: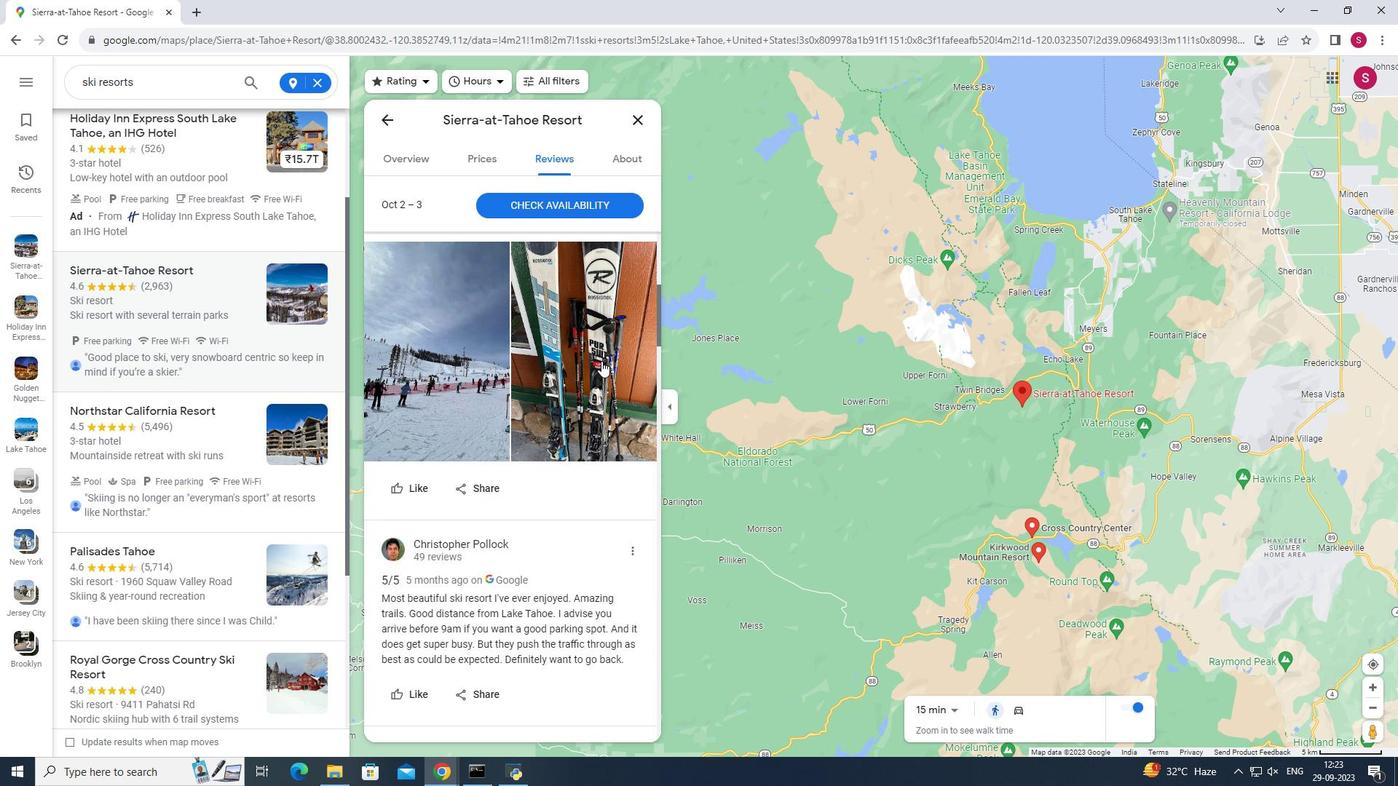 
Action: Mouse scrolled (601, 360) with delta (0, 0)
Screenshot: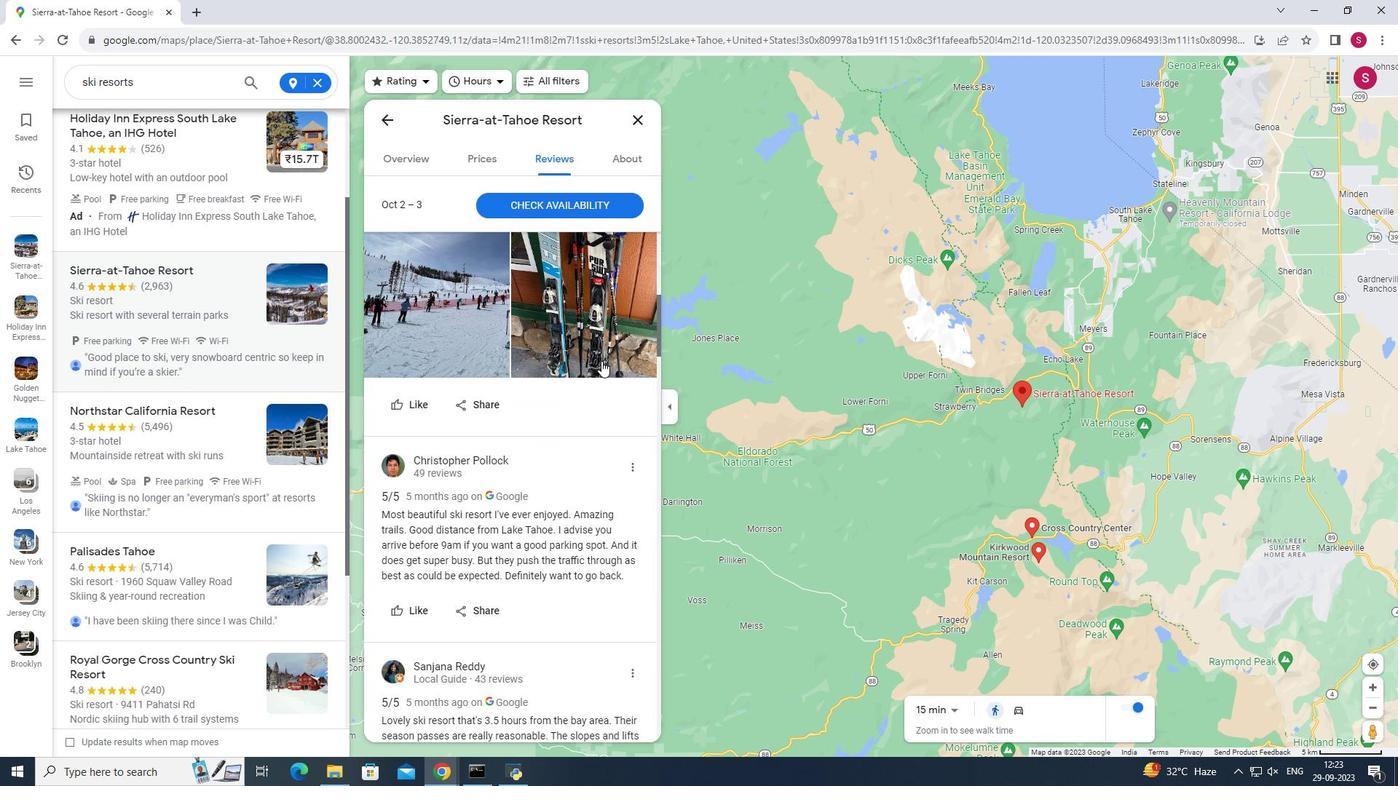 
Action: Mouse scrolled (601, 360) with delta (0, 0)
Screenshot: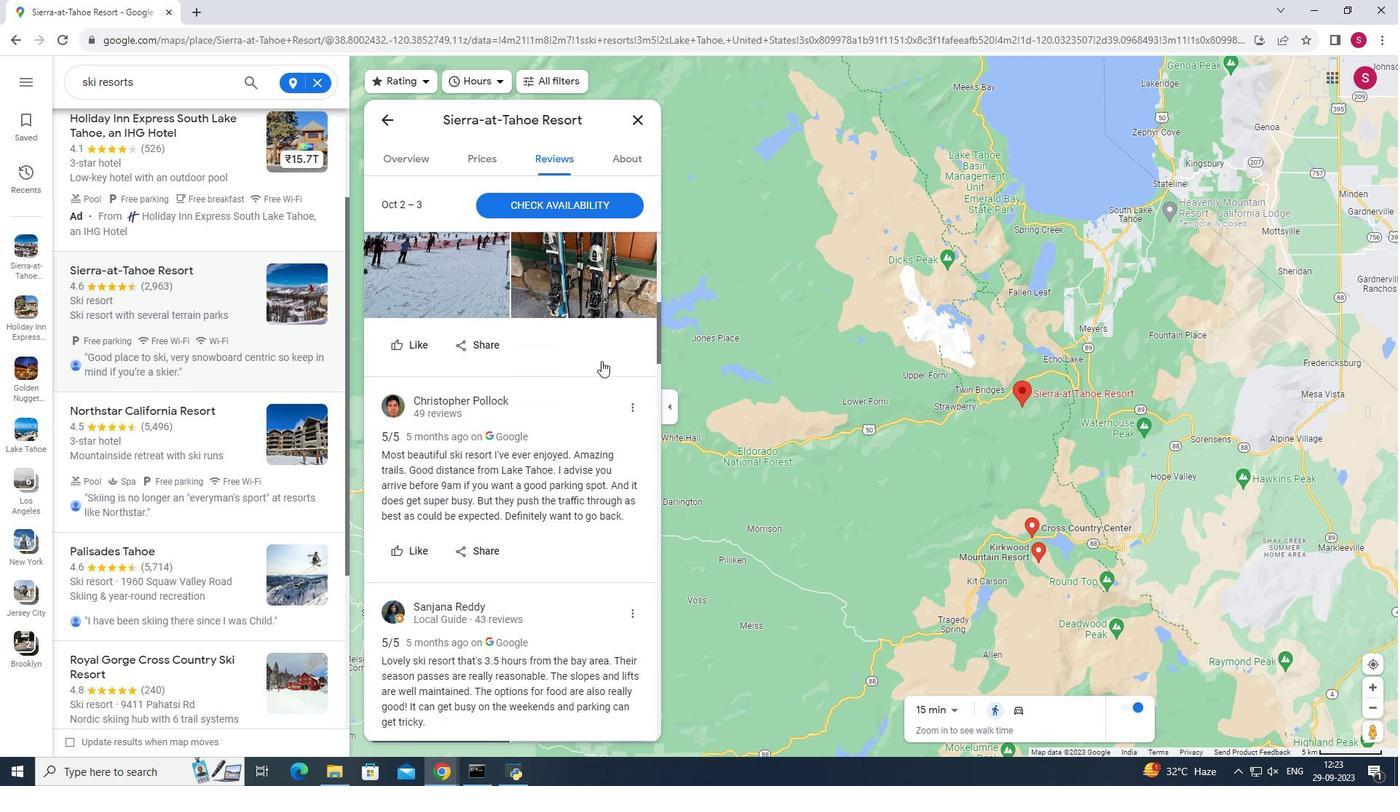 
Action: Mouse moved to (604, 386)
Screenshot: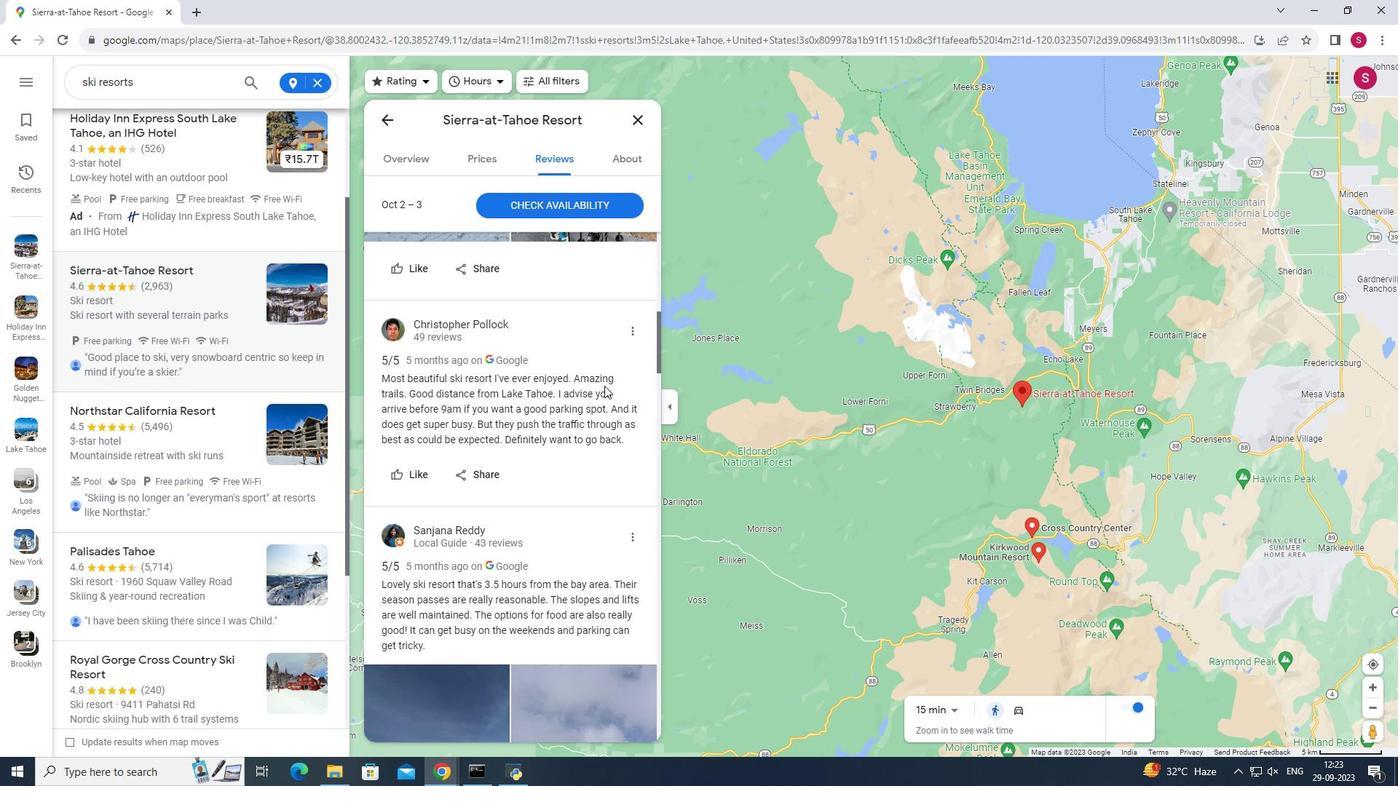 
Action: Mouse scrolled (604, 385) with delta (0, 0)
Screenshot: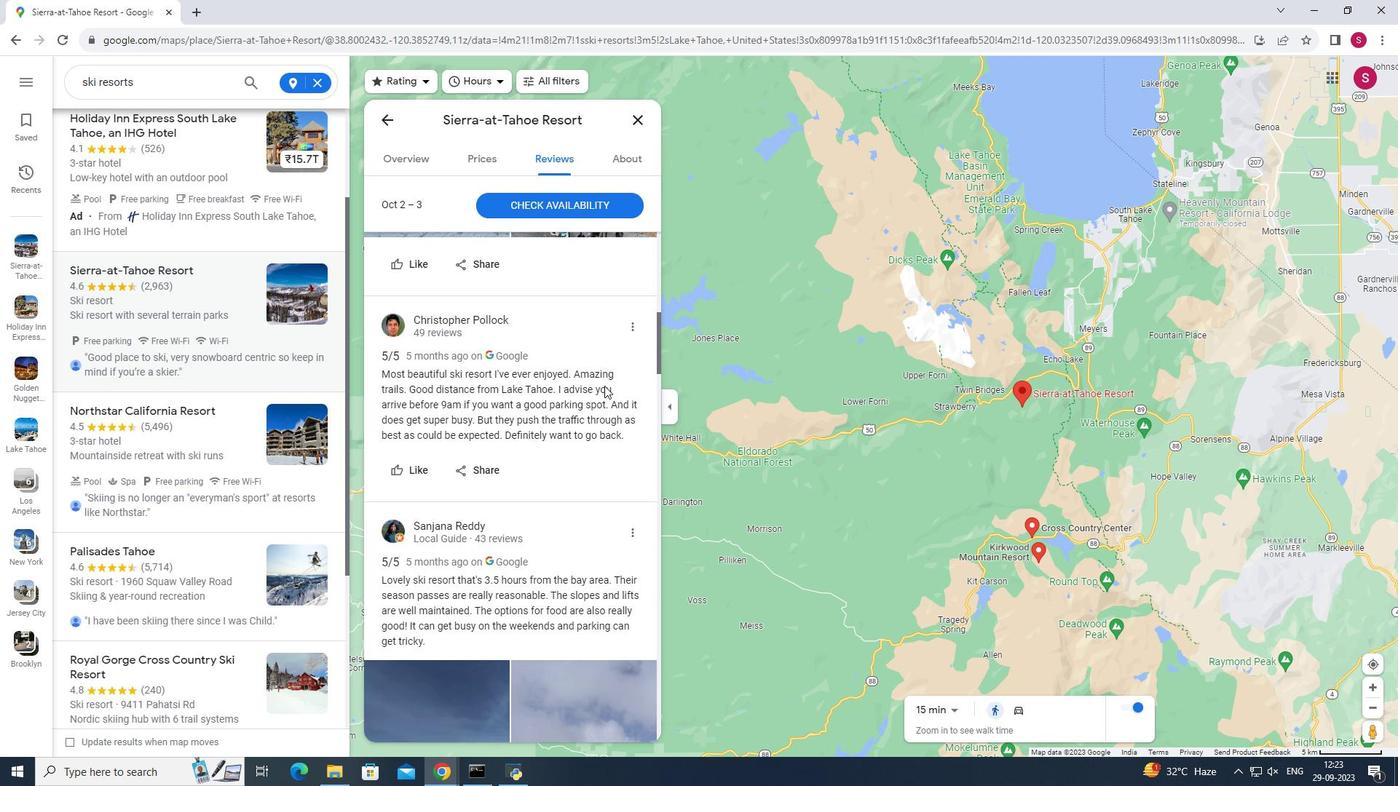 
Action: Mouse scrolled (604, 385) with delta (0, 0)
Screenshot: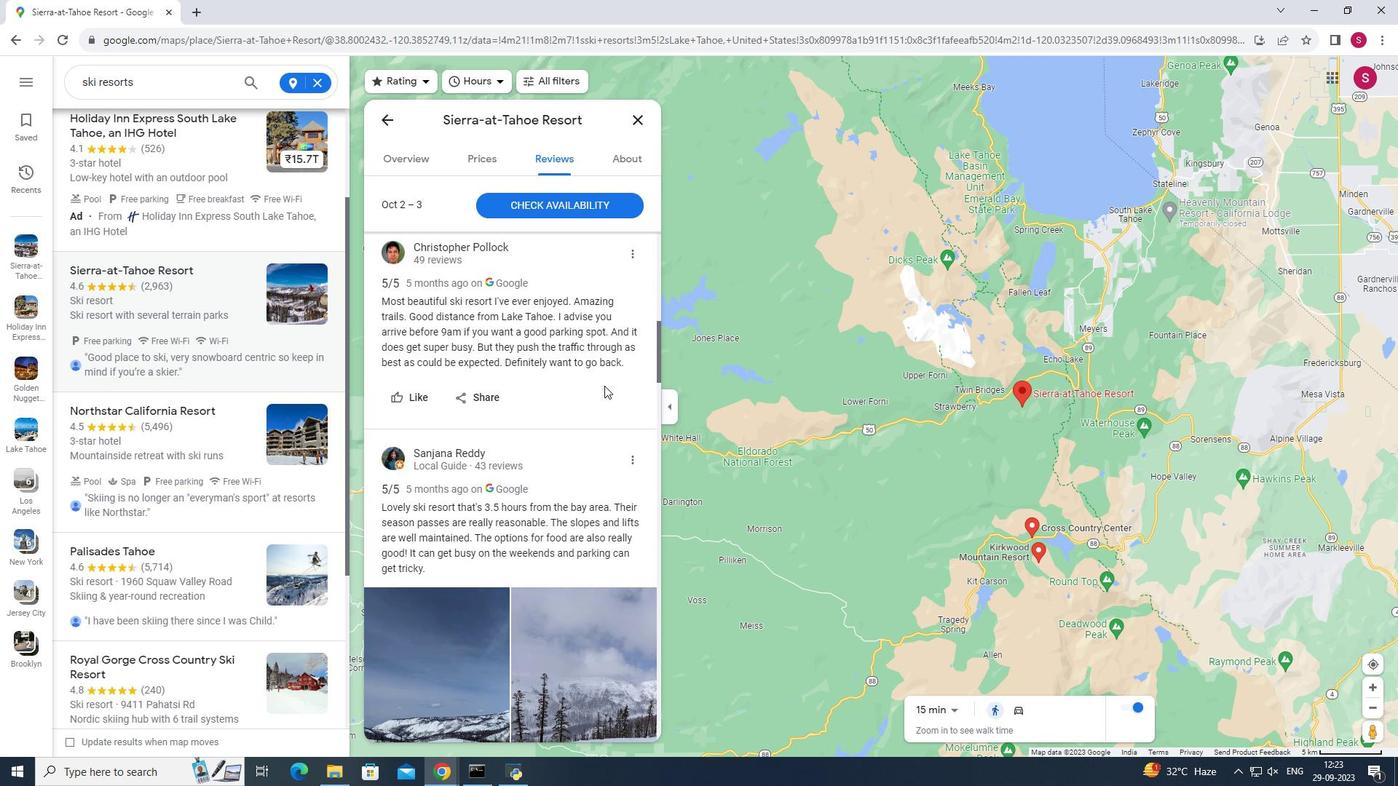 
Action: Mouse moved to (630, 158)
Screenshot: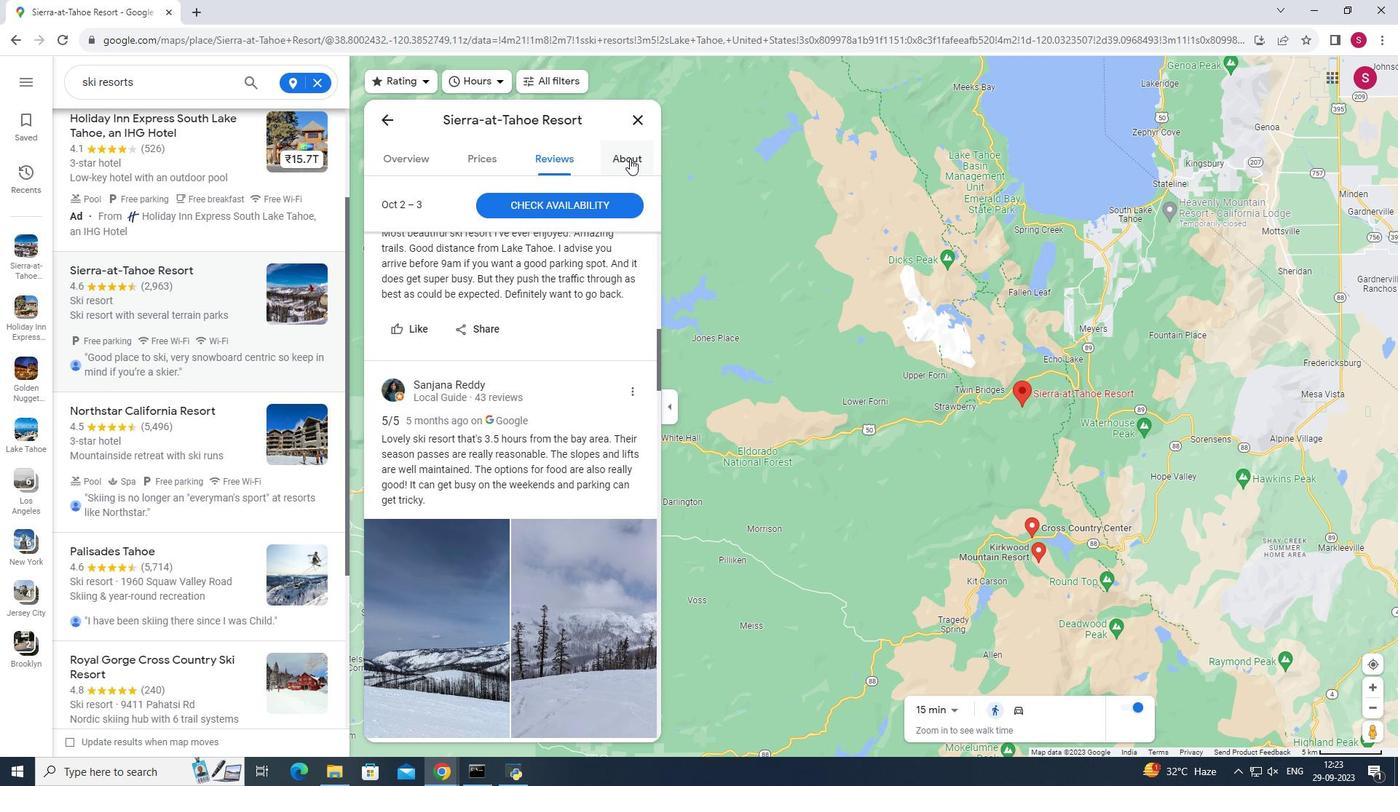
Action: Mouse pressed left at (630, 158)
Screenshot: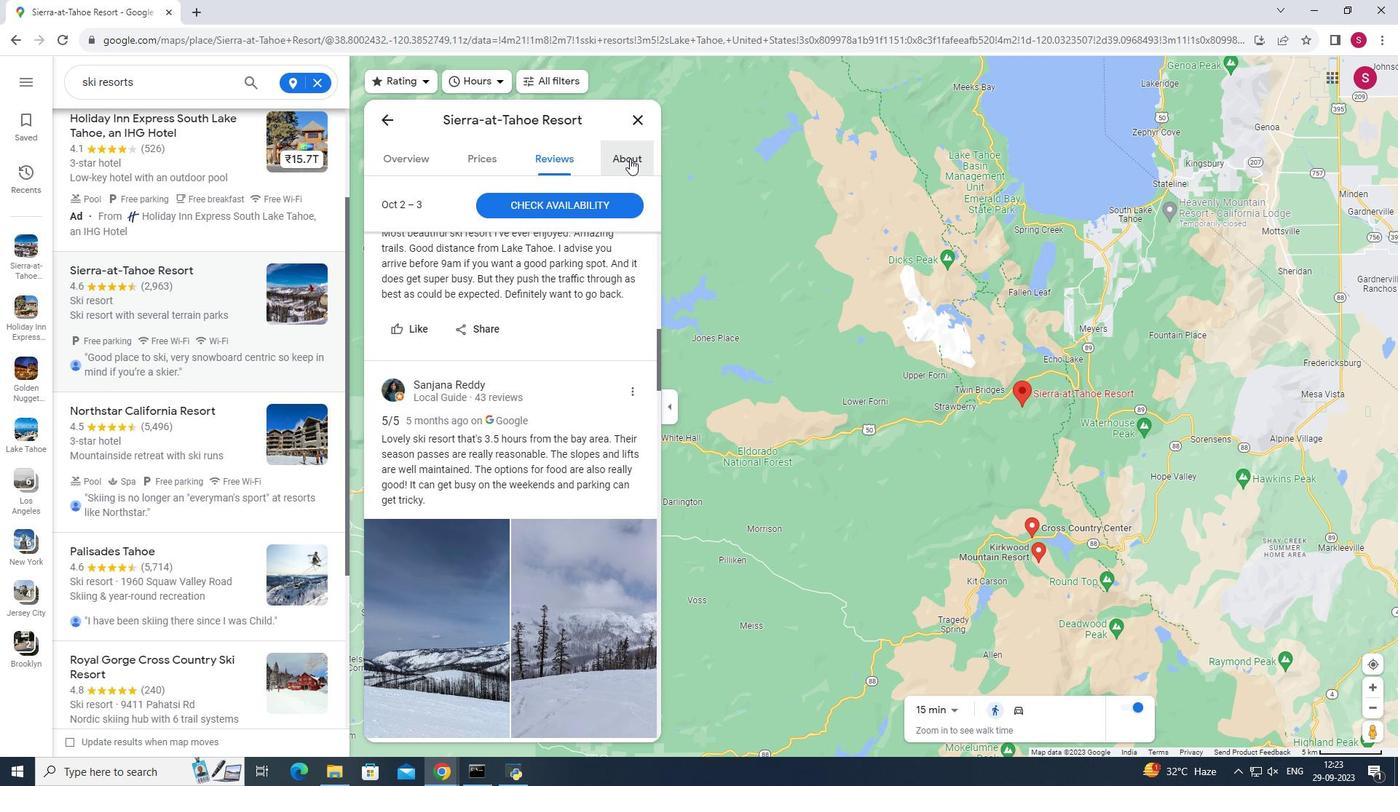 
Action: Mouse moved to (639, 116)
Screenshot: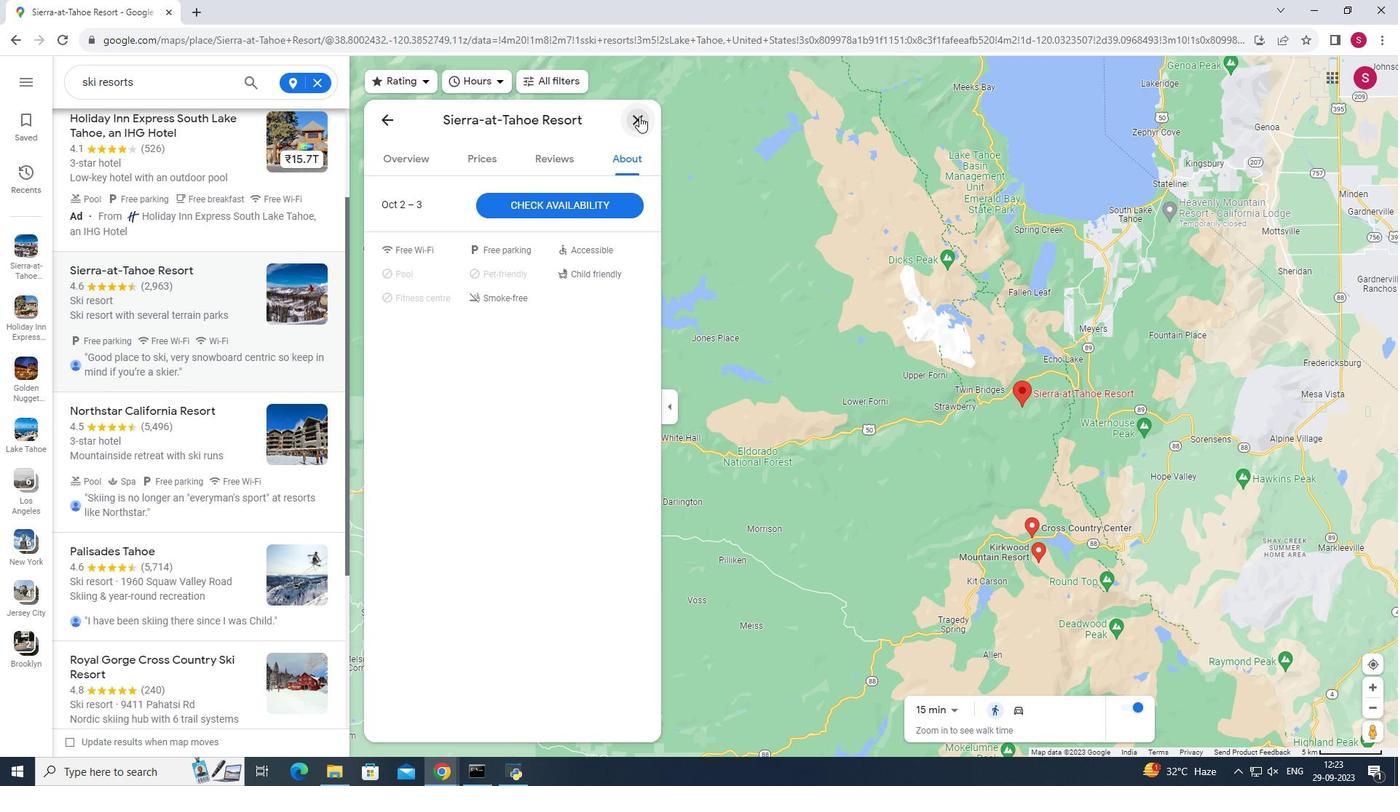 
Action: Mouse pressed left at (639, 116)
Screenshot: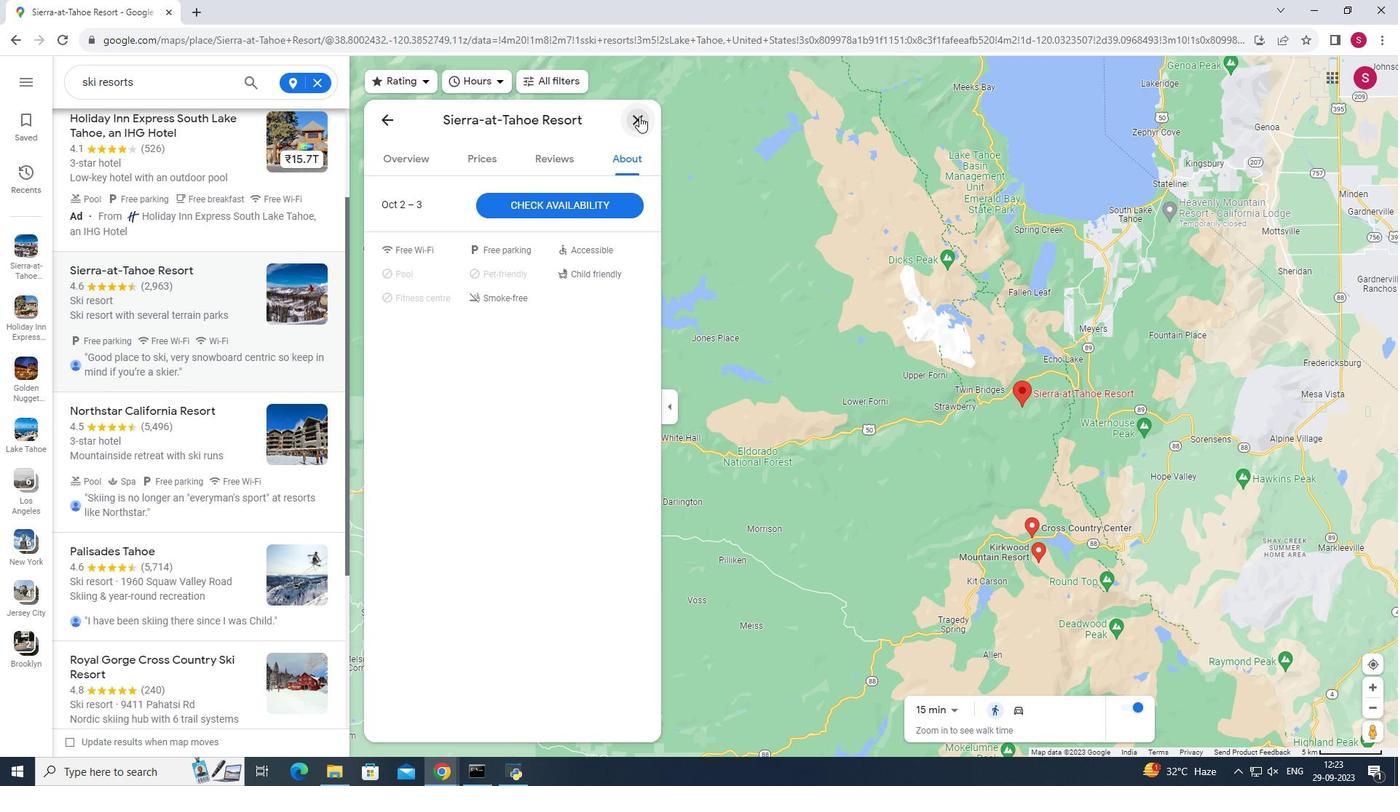
Action: Mouse moved to (258, 400)
Screenshot: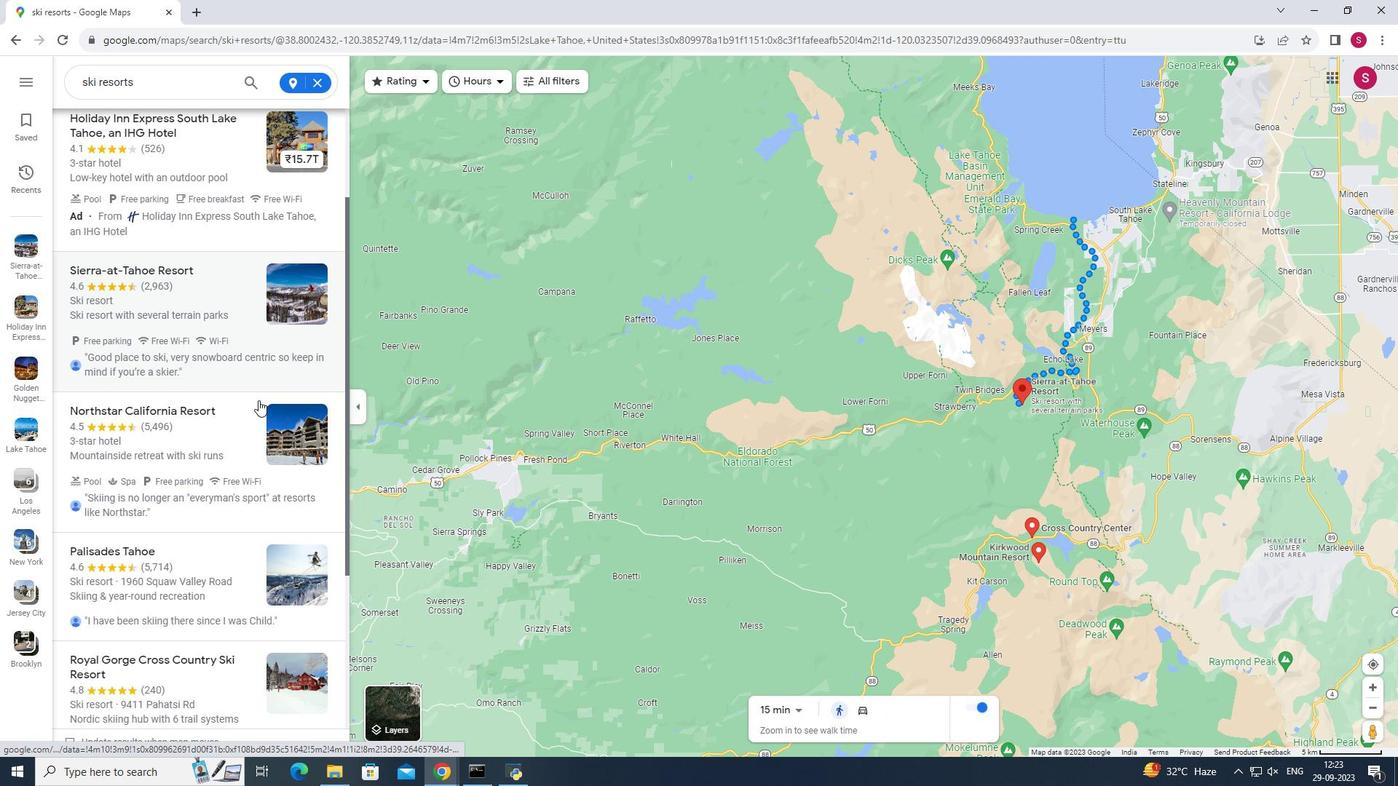 
Action: Mouse scrolled (258, 400) with delta (0, 0)
Screenshot: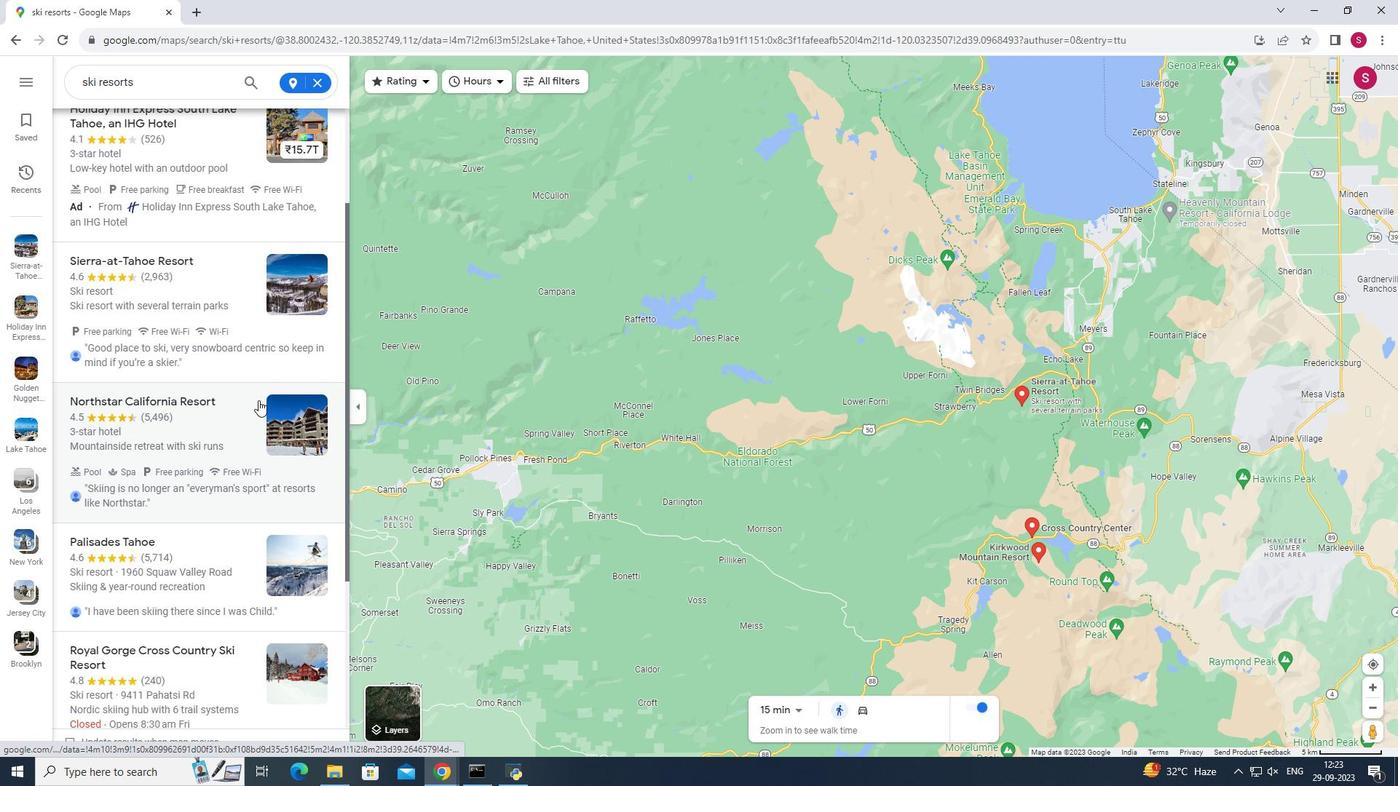 
Action: Mouse scrolled (258, 400) with delta (0, 0)
Screenshot: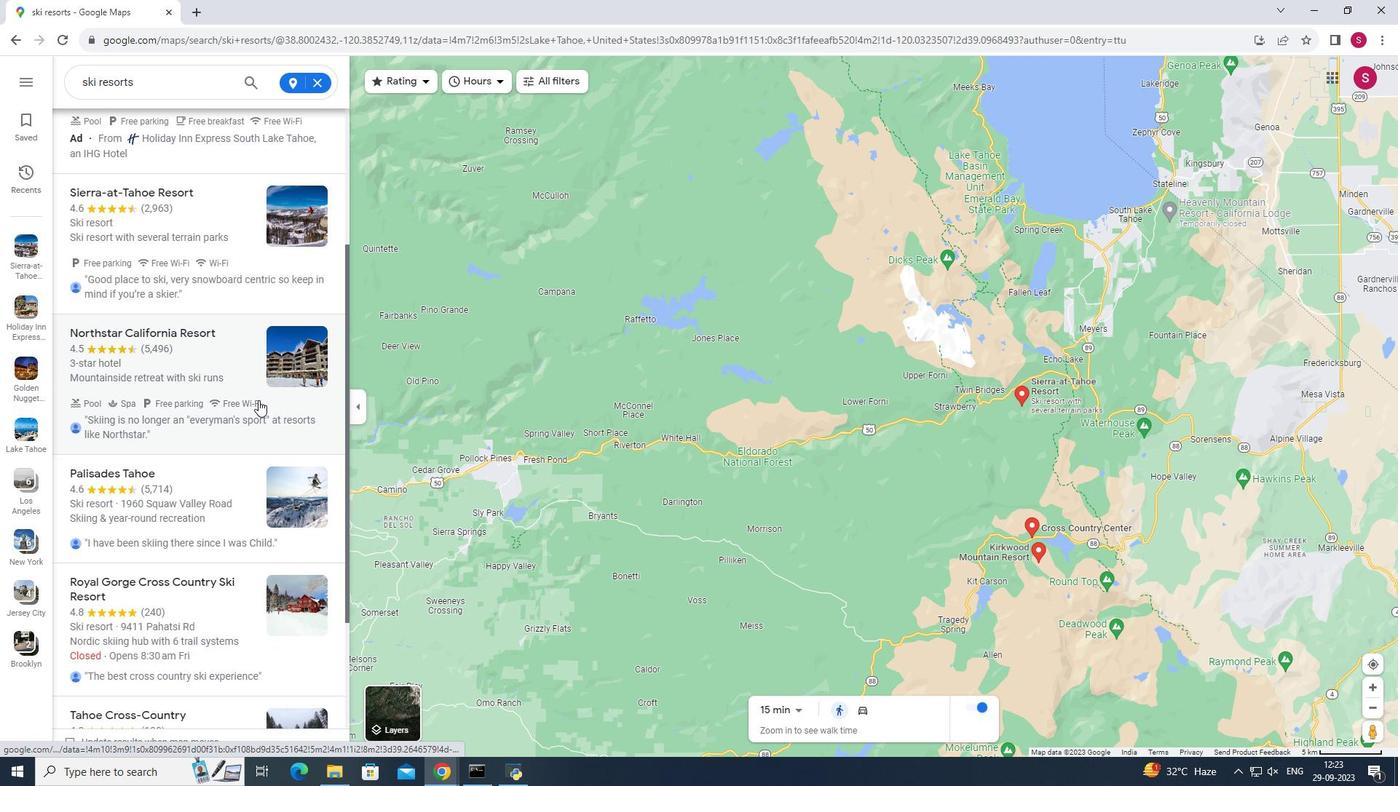 
Action: Mouse moved to (280, 400)
Screenshot: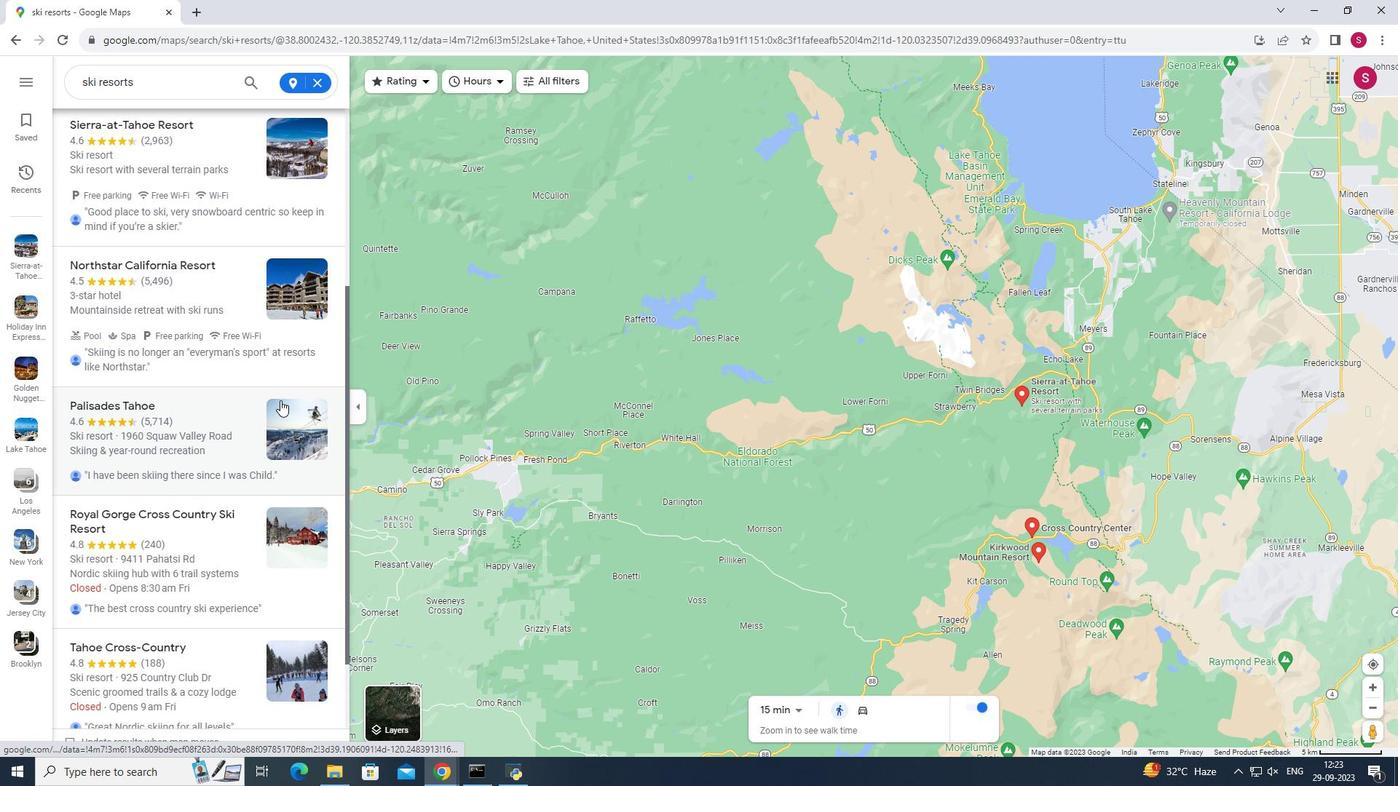 
Action: Mouse scrolled (280, 400) with delta (0, 0)
Screenshot: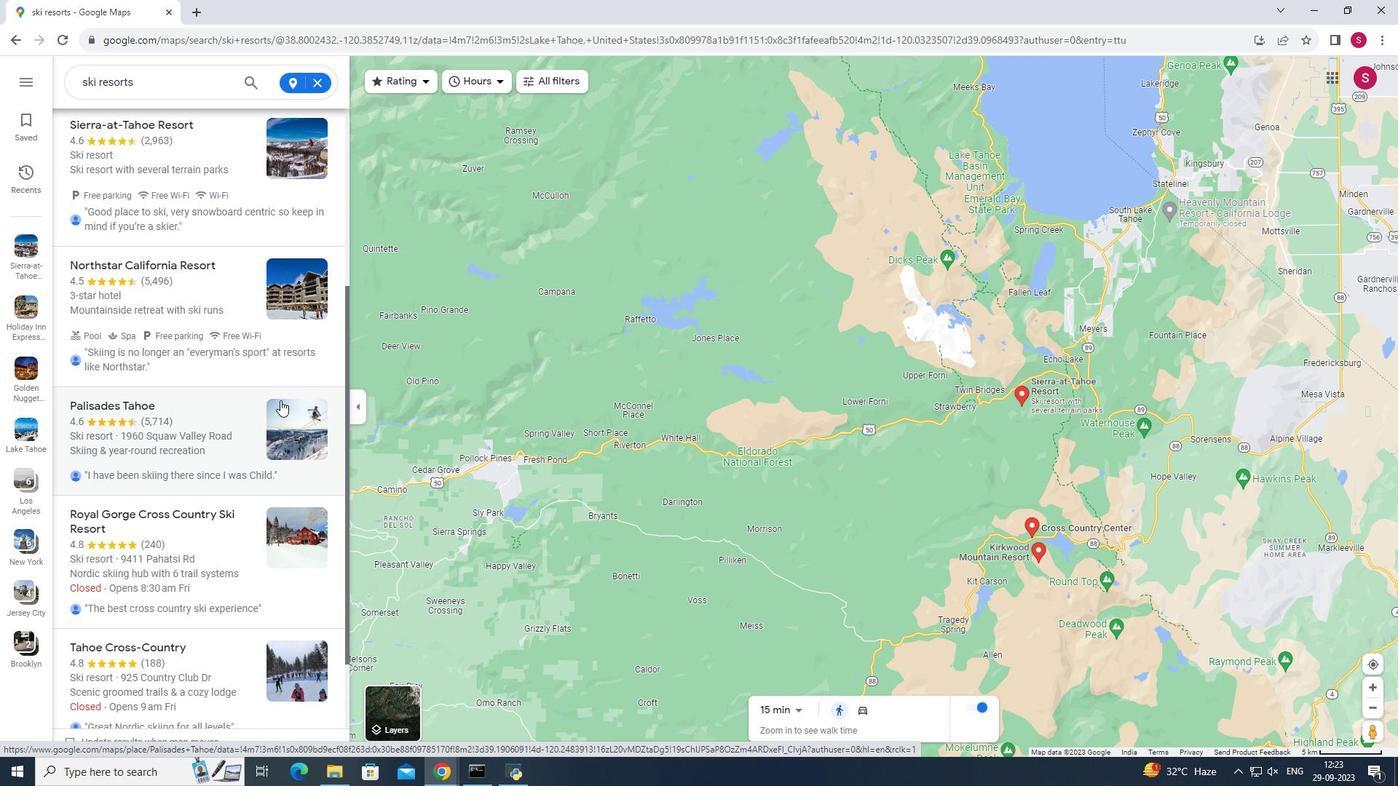 
Action: Mouse moved to (212, 440)
Screenshot: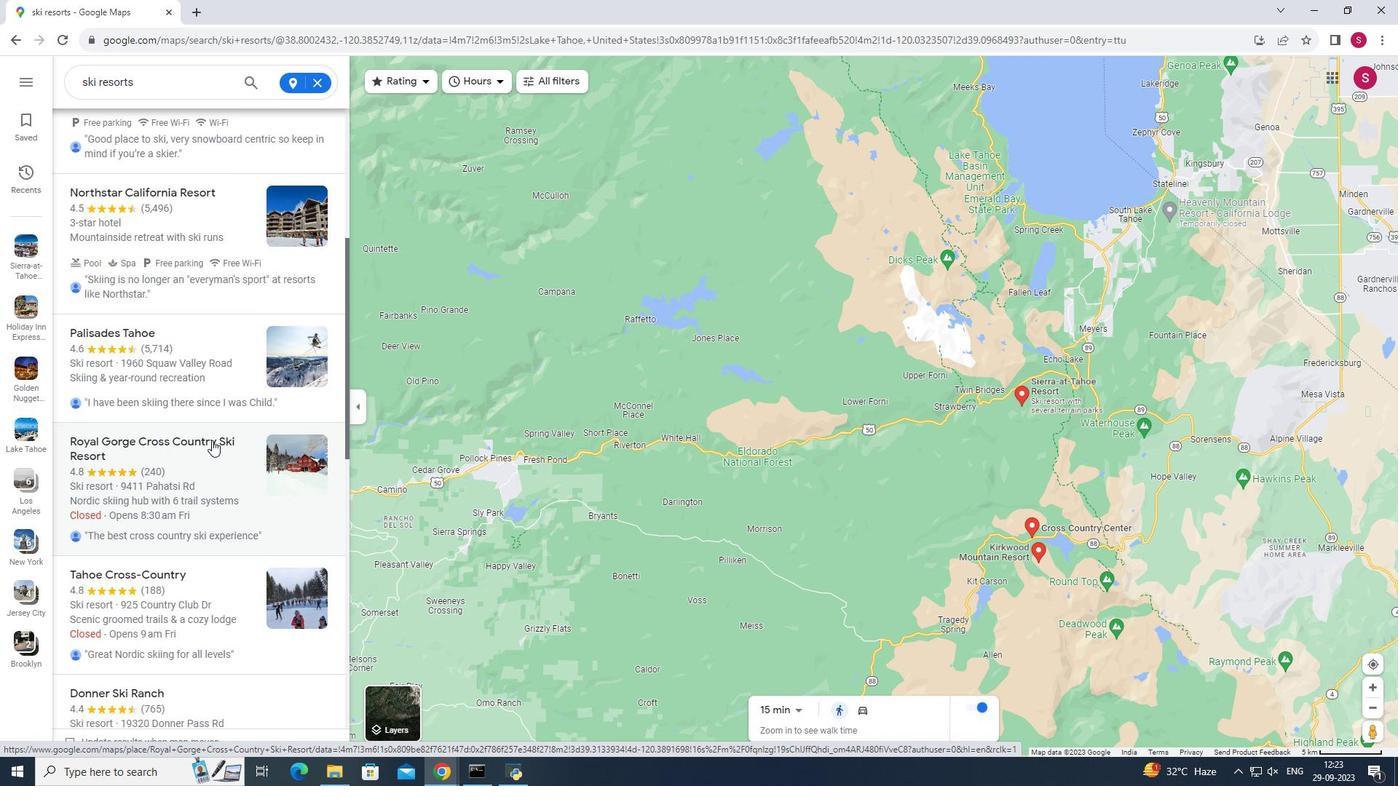 
Action: Mouse pressed left at (212, 440)
Screenshot: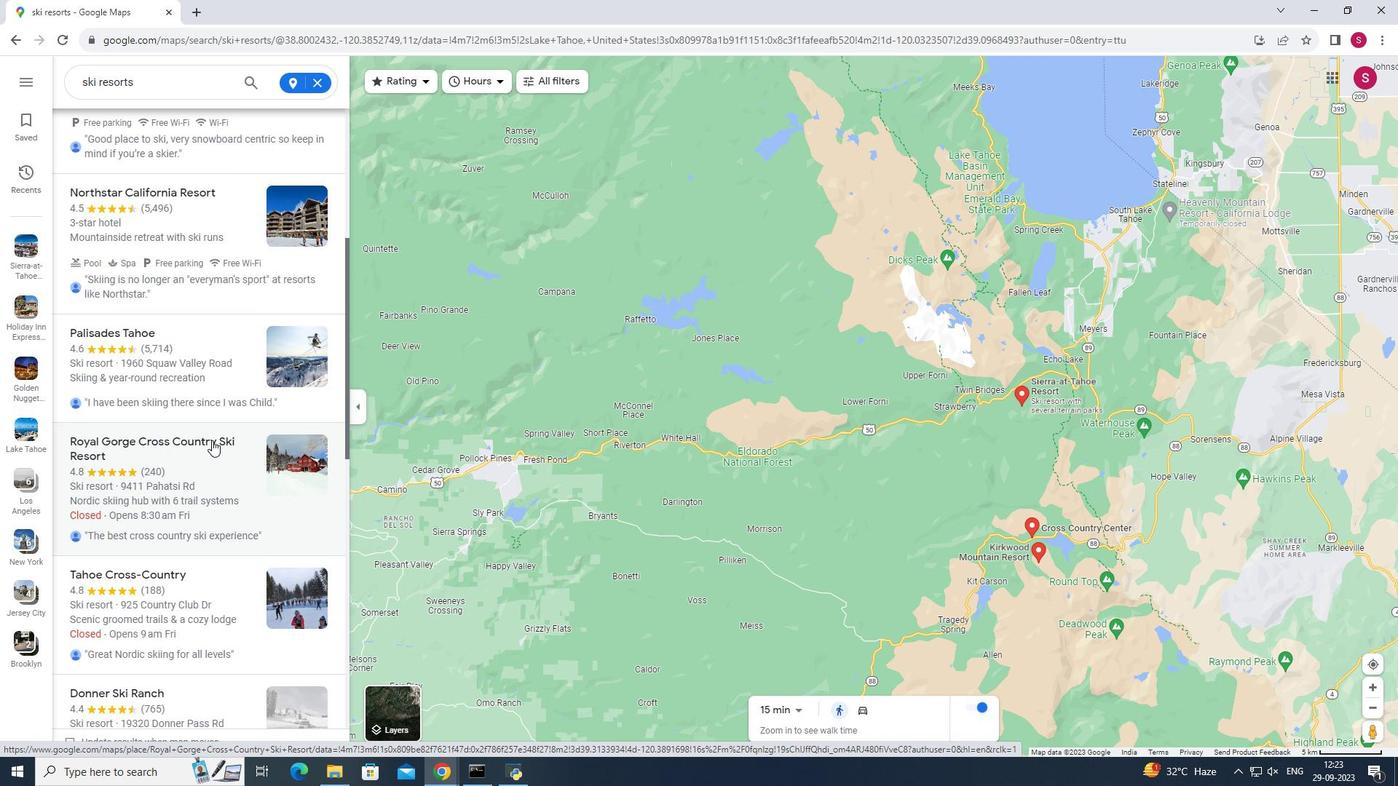 
Action: Mouse moved to (509, 421)
Screenshot: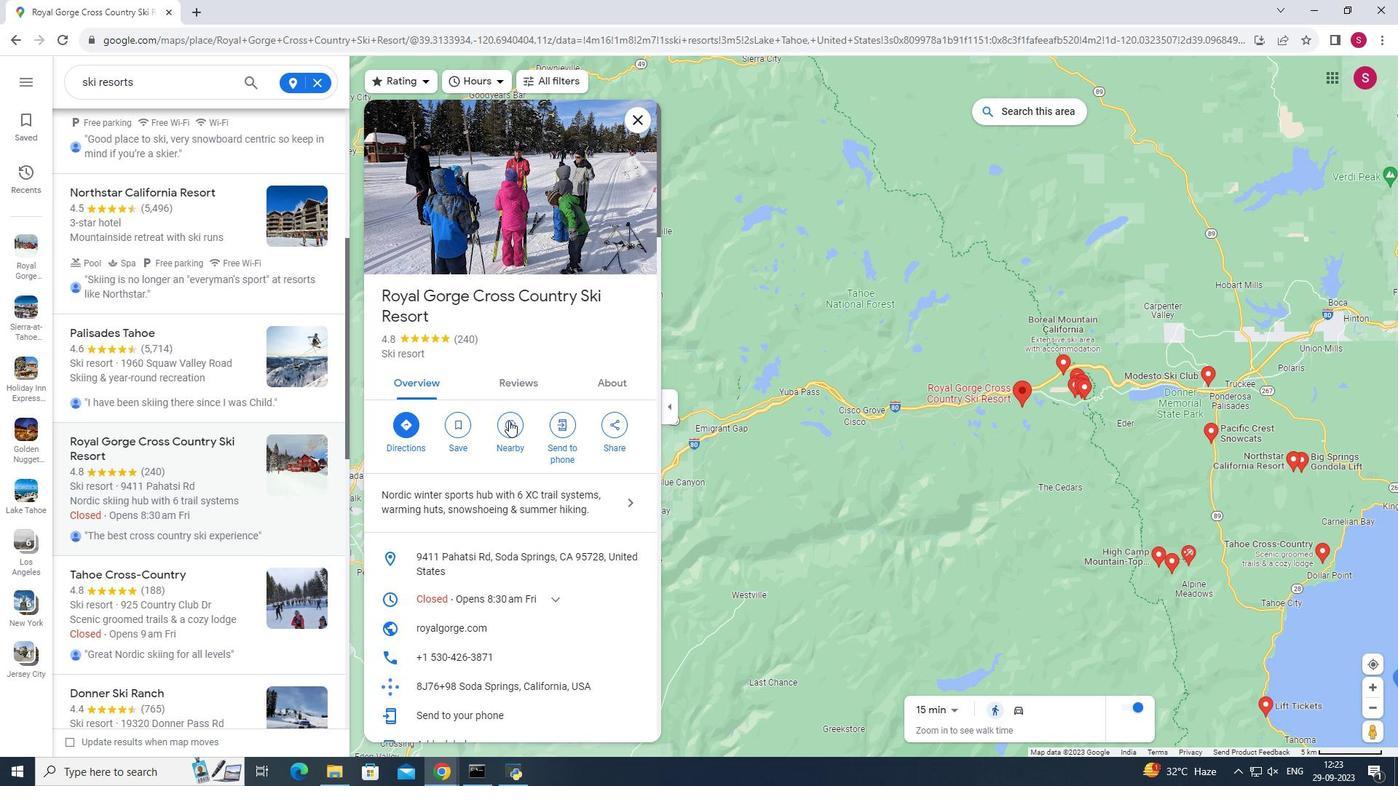 
Action: Mouse scrolled (509, 420) with delta (0, 0)
Screenshot: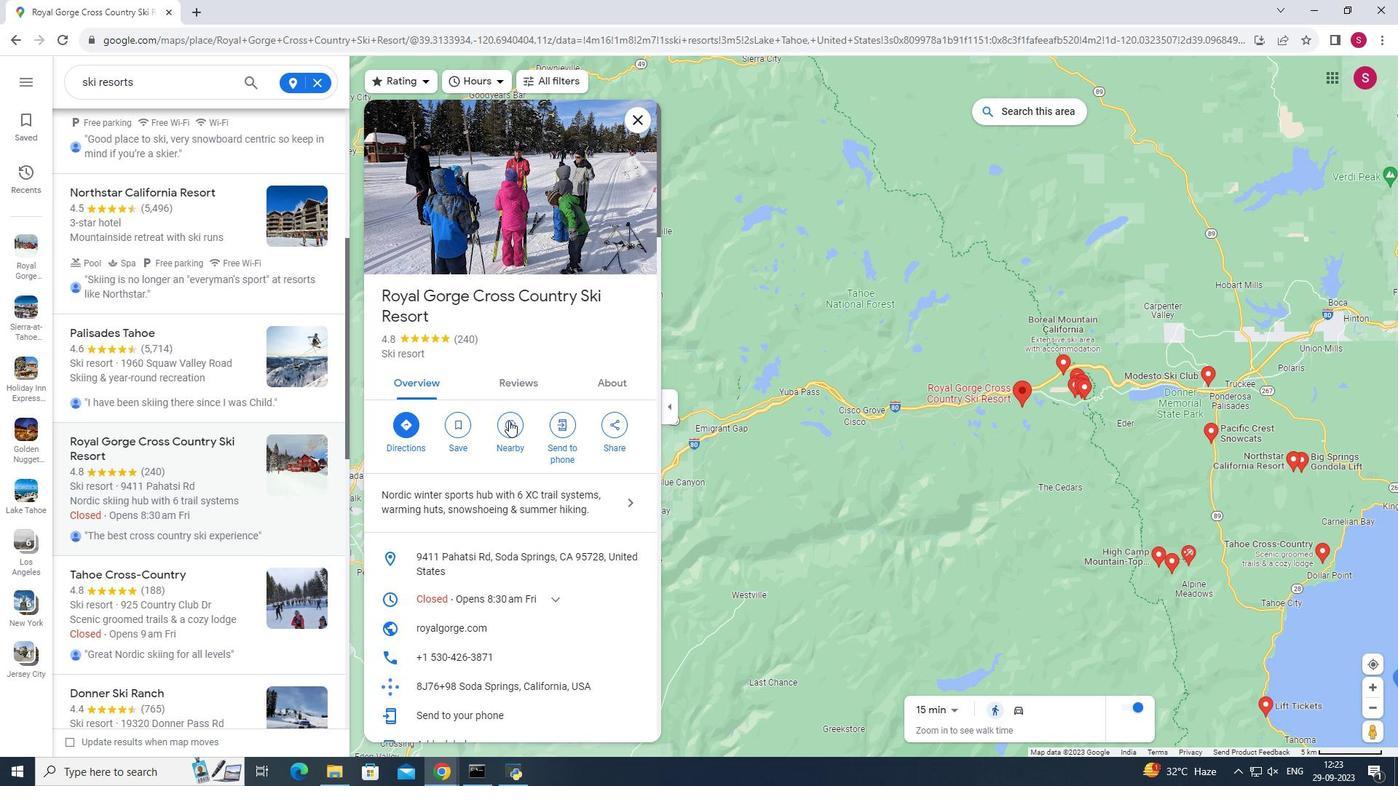 
Action: Mouse scrolled (509, 420) with delta (0, 0)
Screenshot: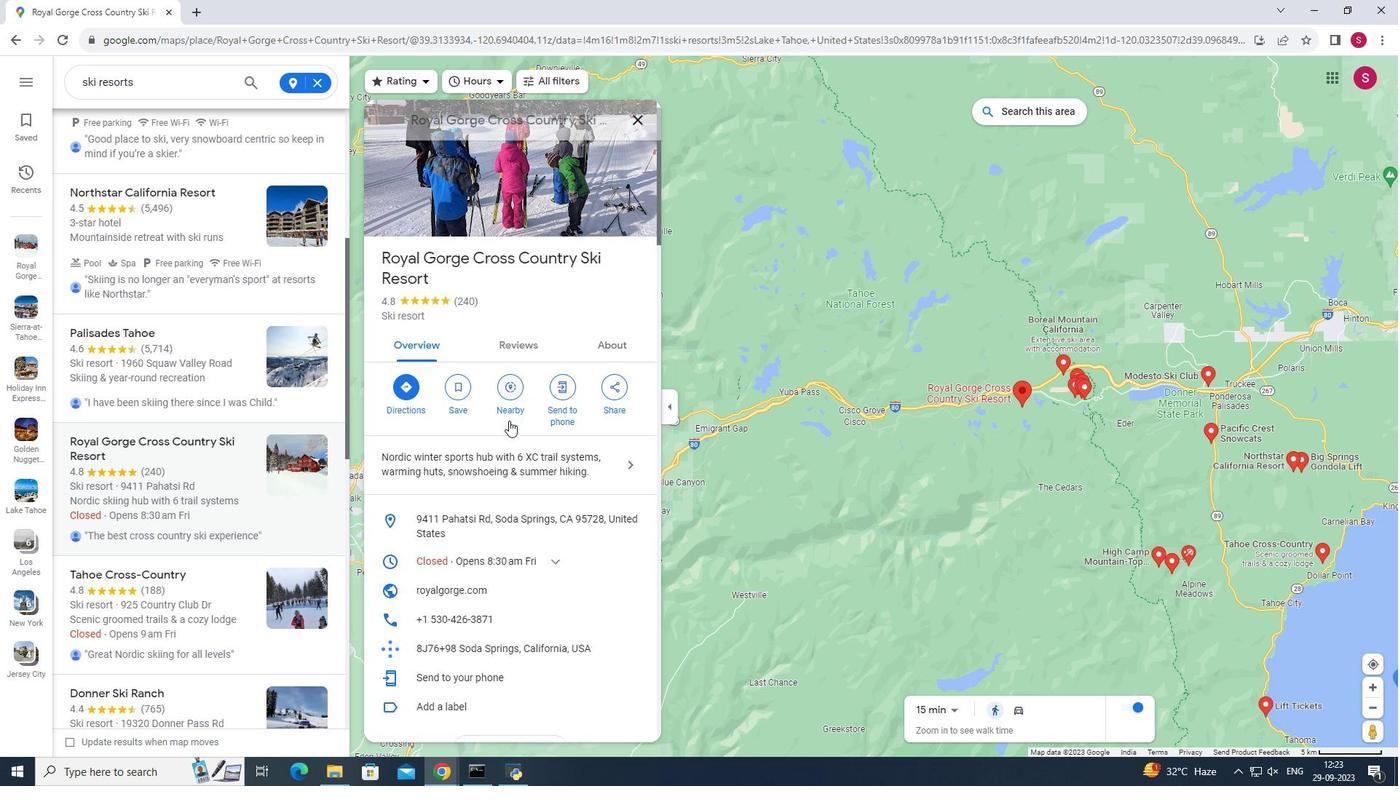 
Action: Mouse moved to (577, 424)
Screenshot: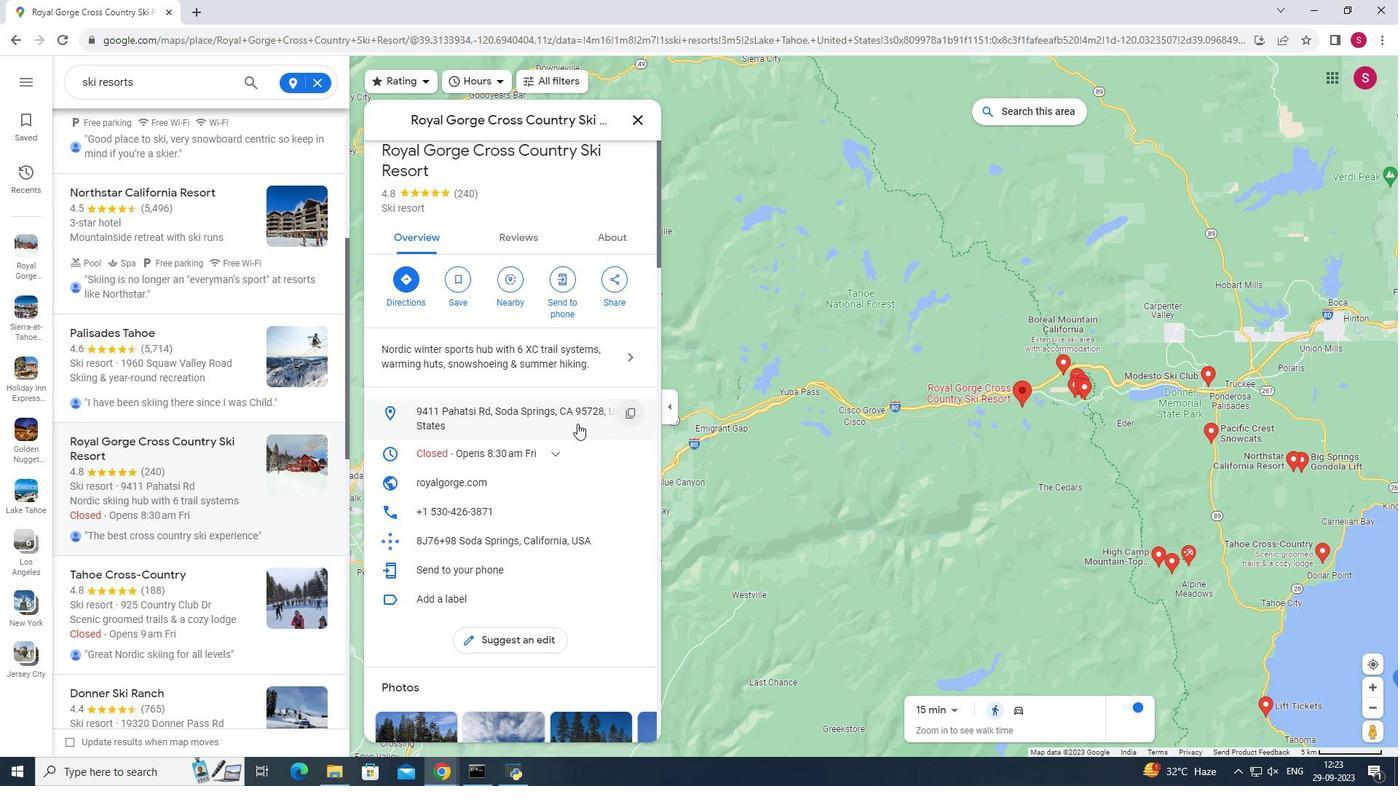
Action: Mouse scrolled (577, 423) with delta (0, 0)
Screenshot: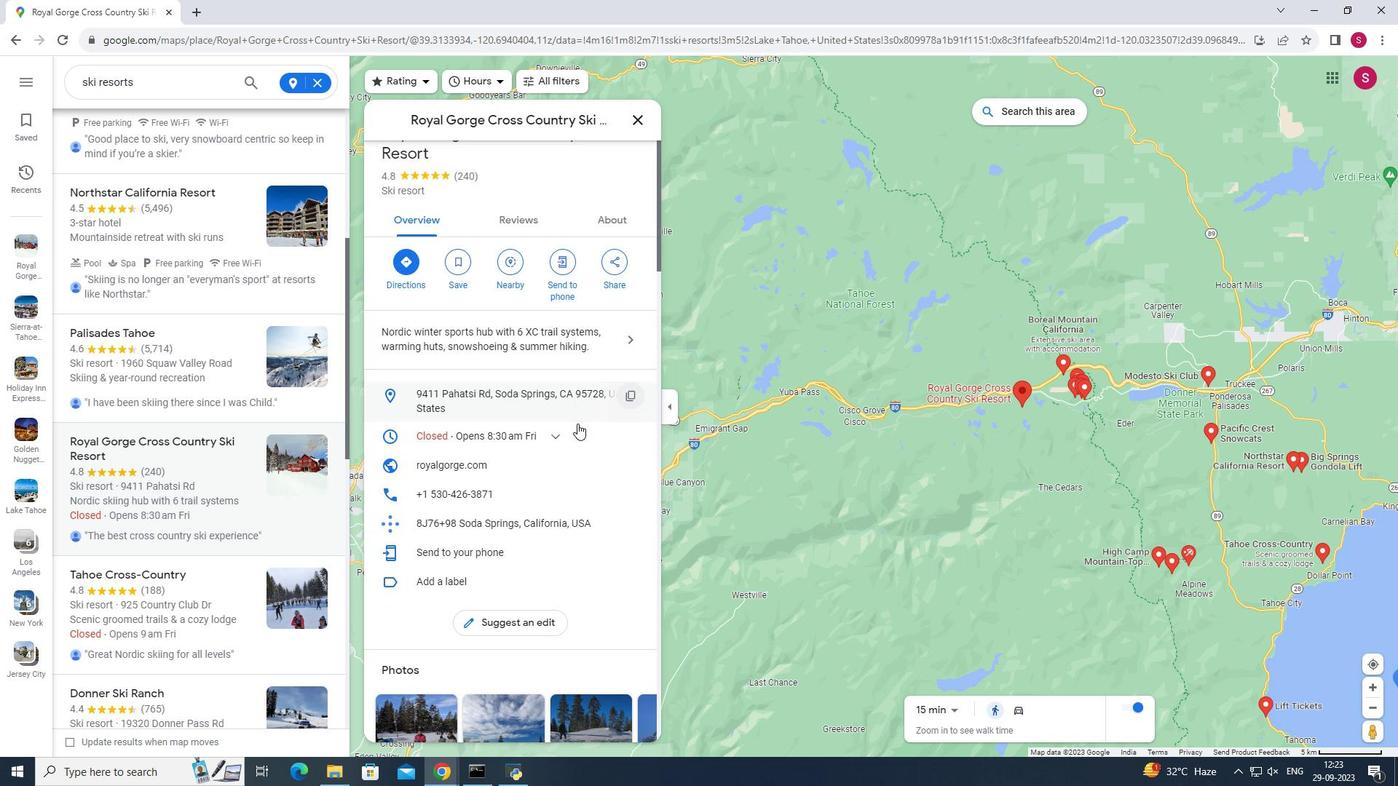 
Action: Mouse scrolled (577, 423) with delta (0, 0)
Screenshot: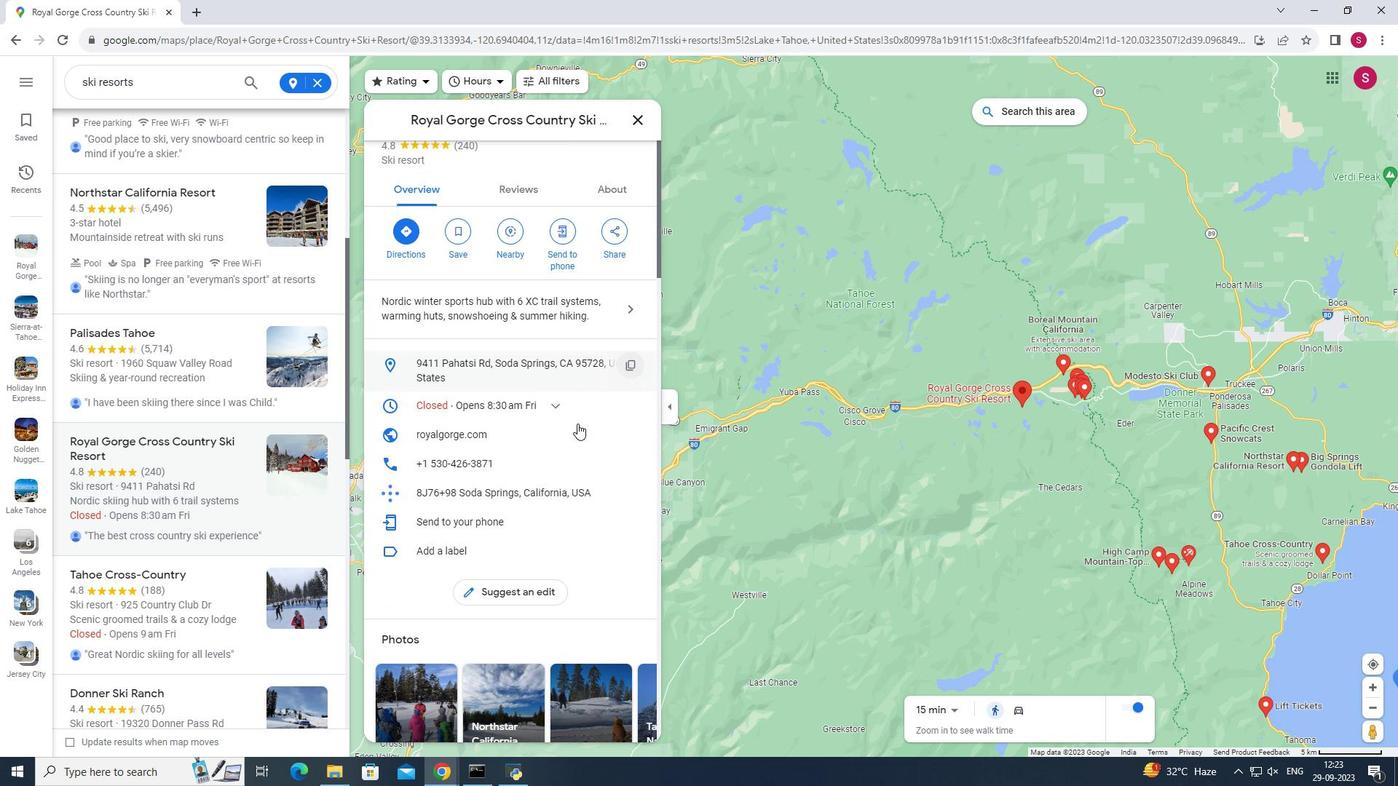 
Action: Mouse moved to (578, 424)
Screenshot: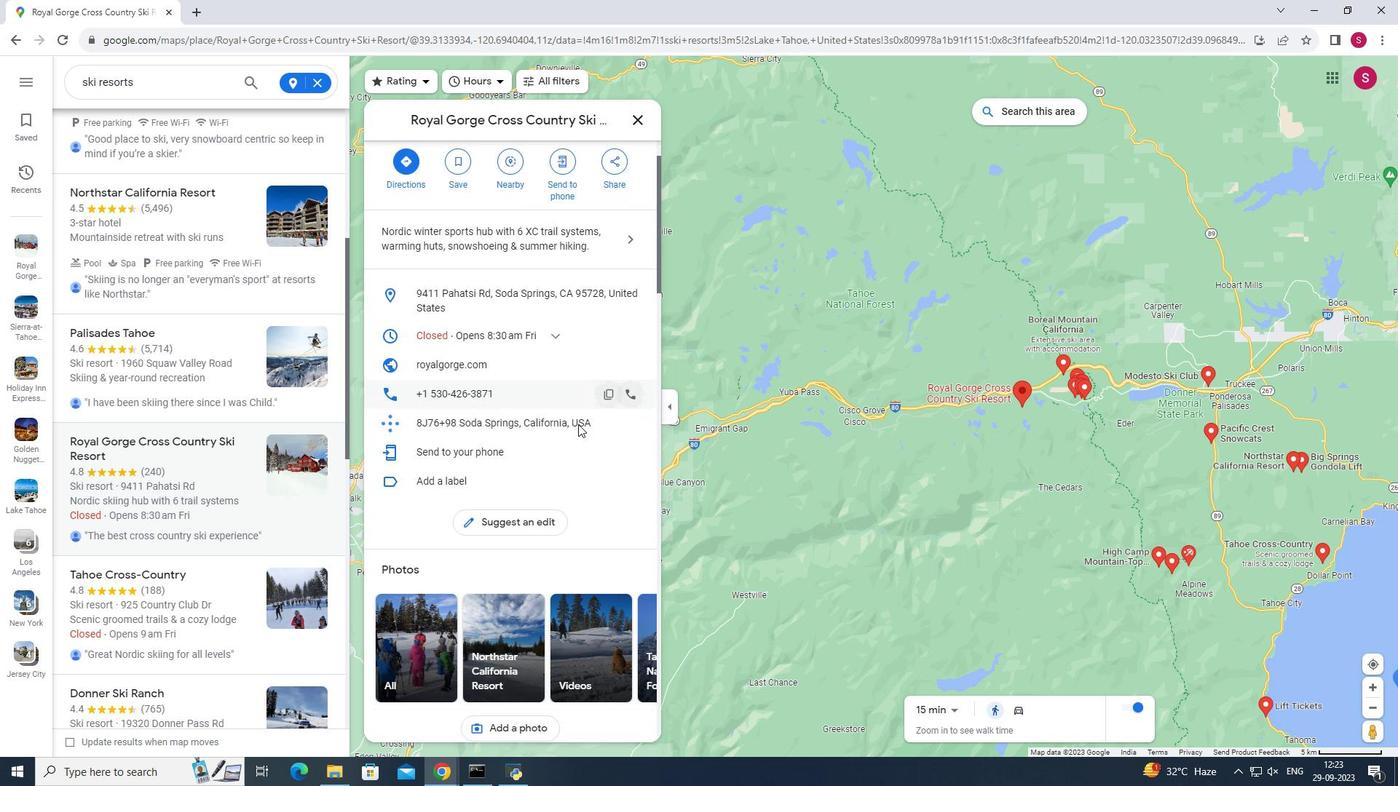
Action: Mouse scrolled (578, 424) with delta (0, 0)
Screenshot: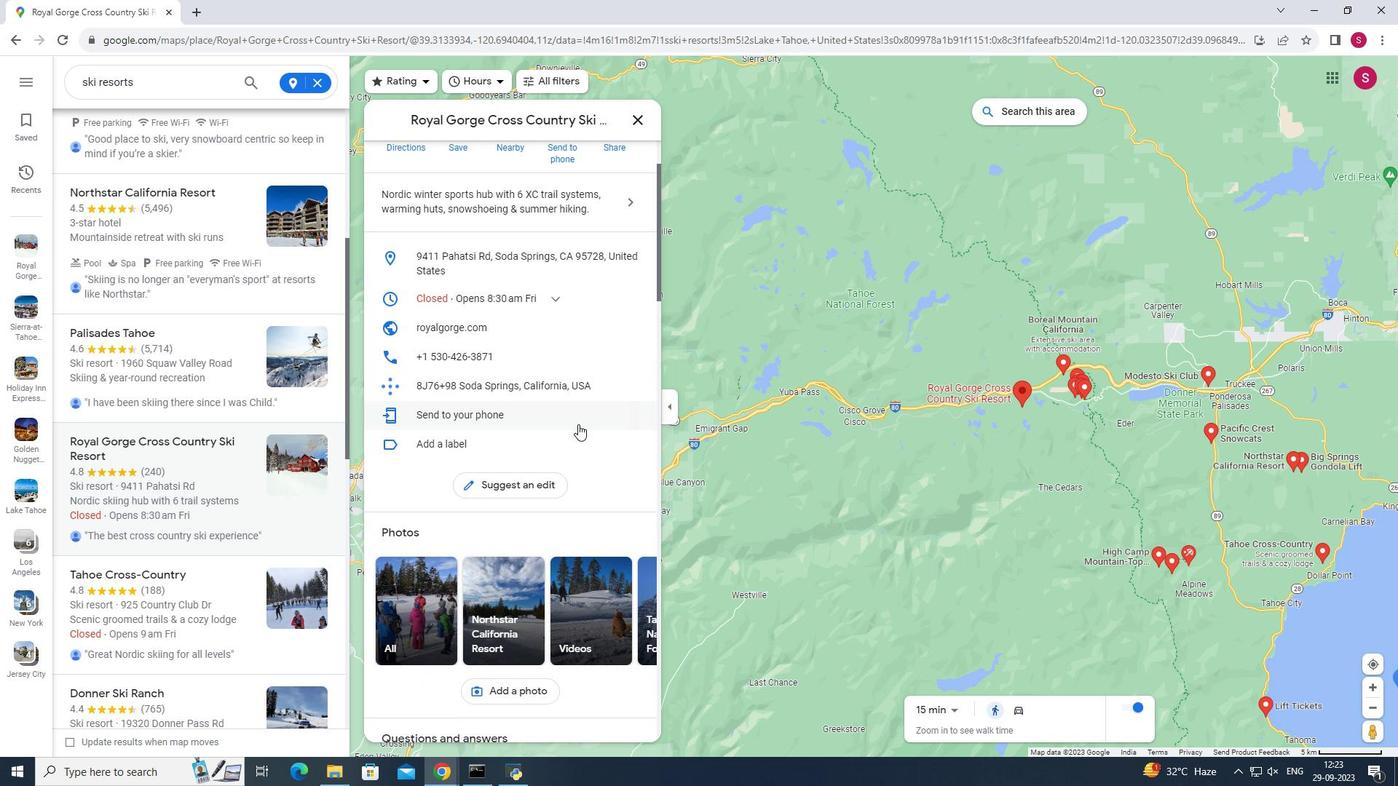 
Action: Mouse scrolled (578, 424) with delta (0, 0)
Screenshot: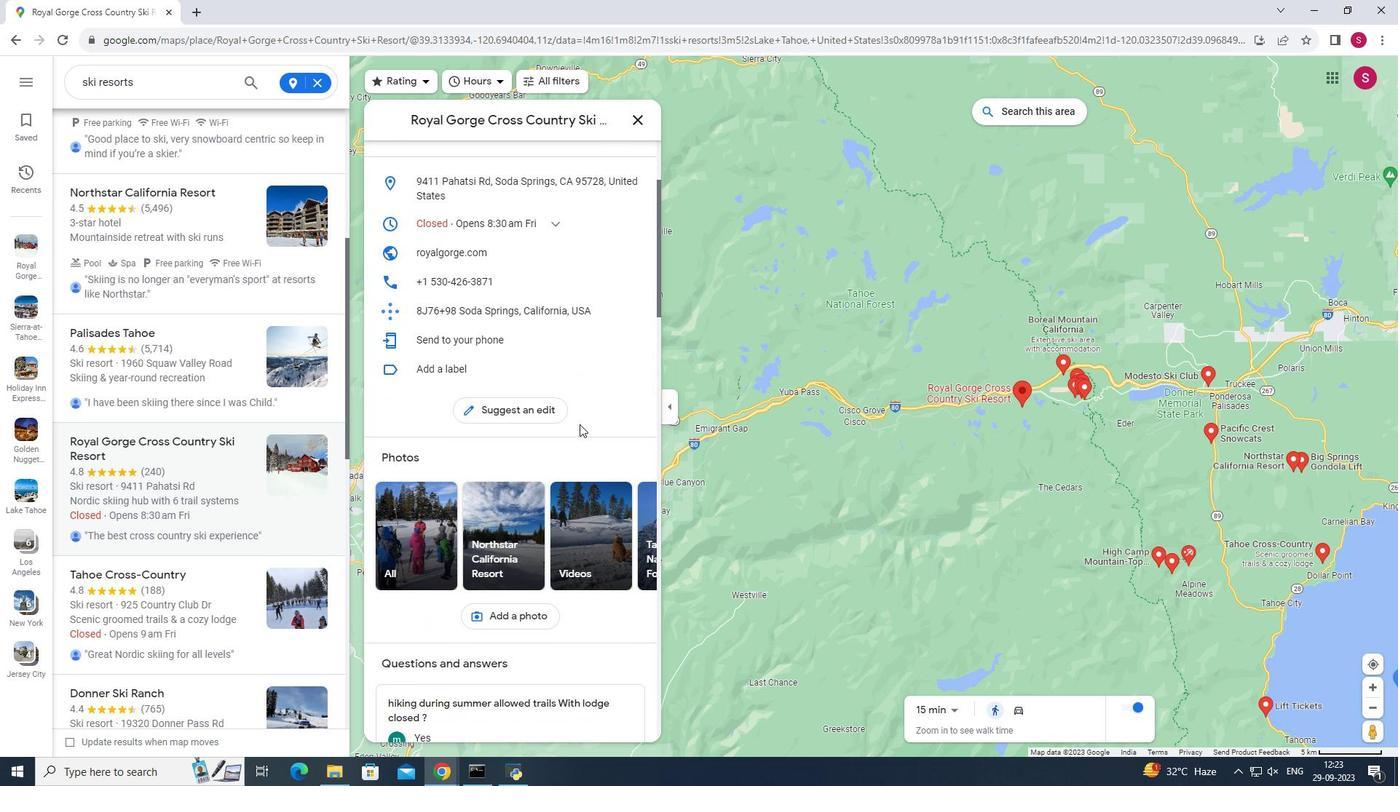 
Action: Mouse moved to (579, 424)
Screenshot: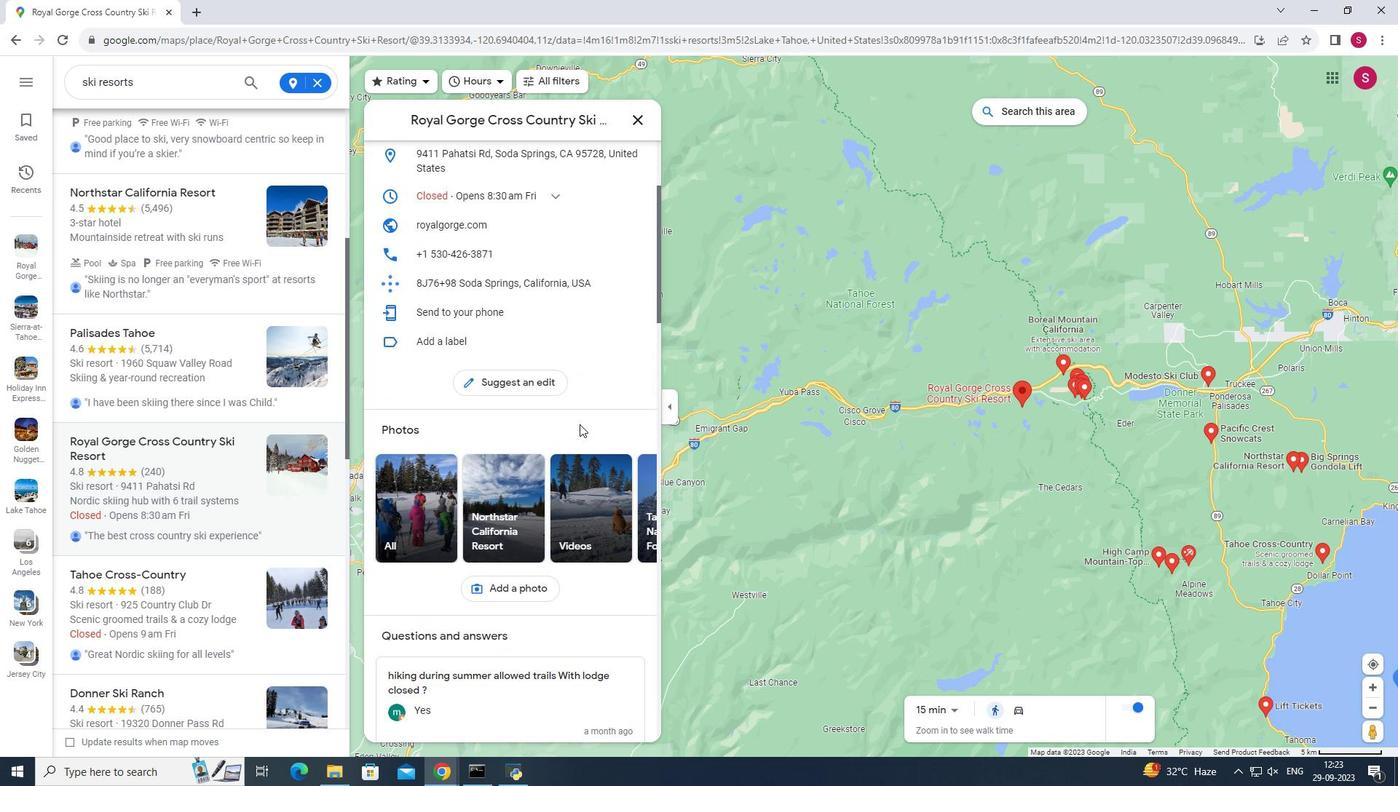 
Action: Mouse scrolled (579, 424) with delta (0, 0)
Screenshot: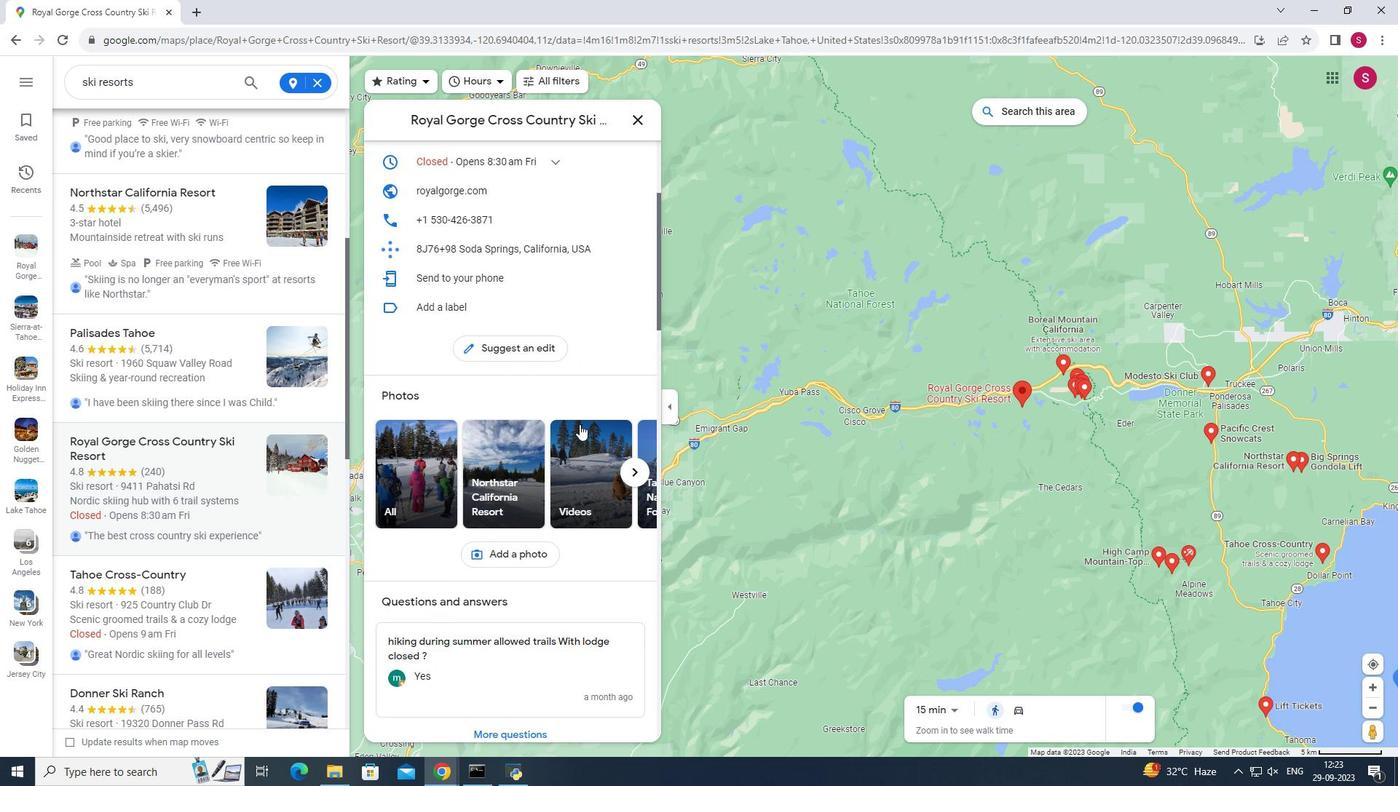 
Action: Mouse moved to (631, 401)
Screenshot: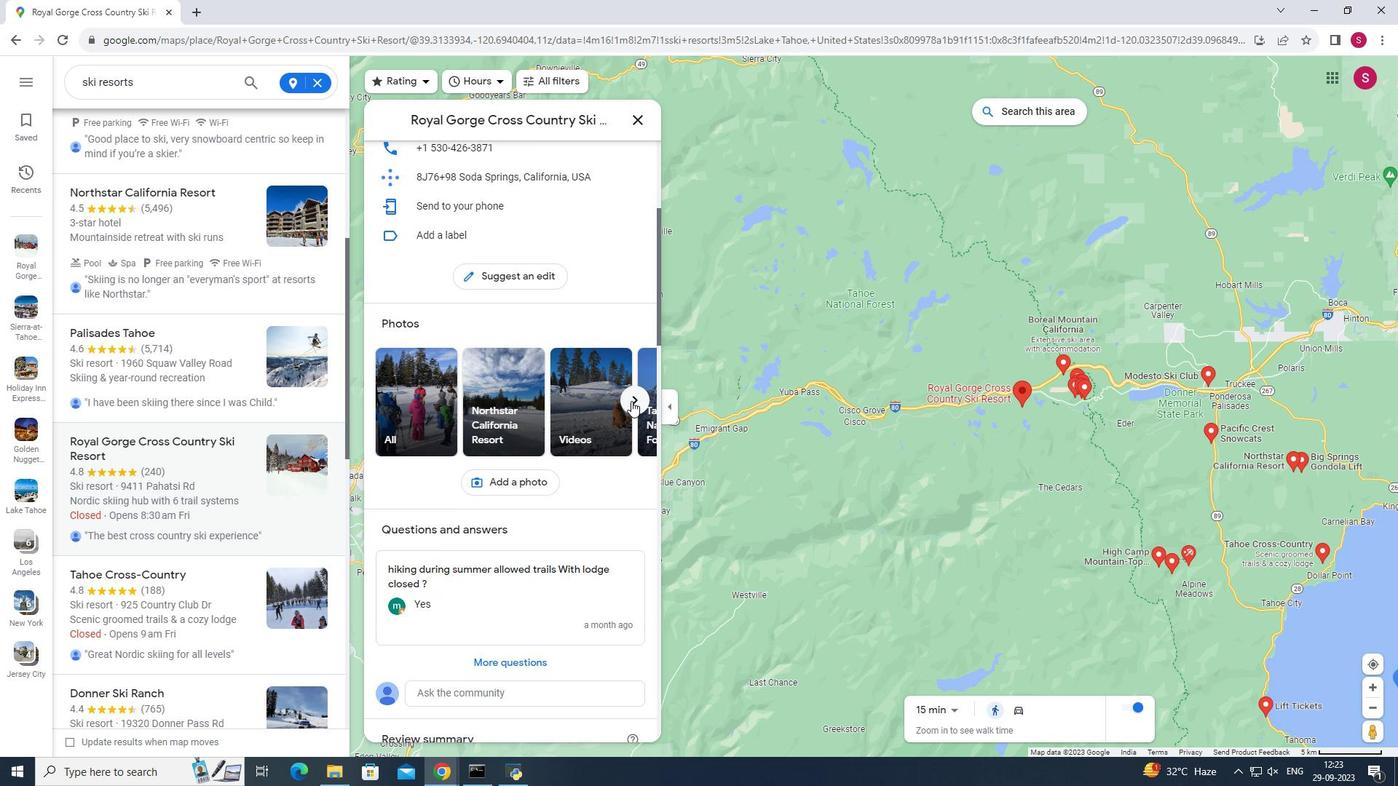 
Action: Mouse pressed left at (631, 401)
Screenshot: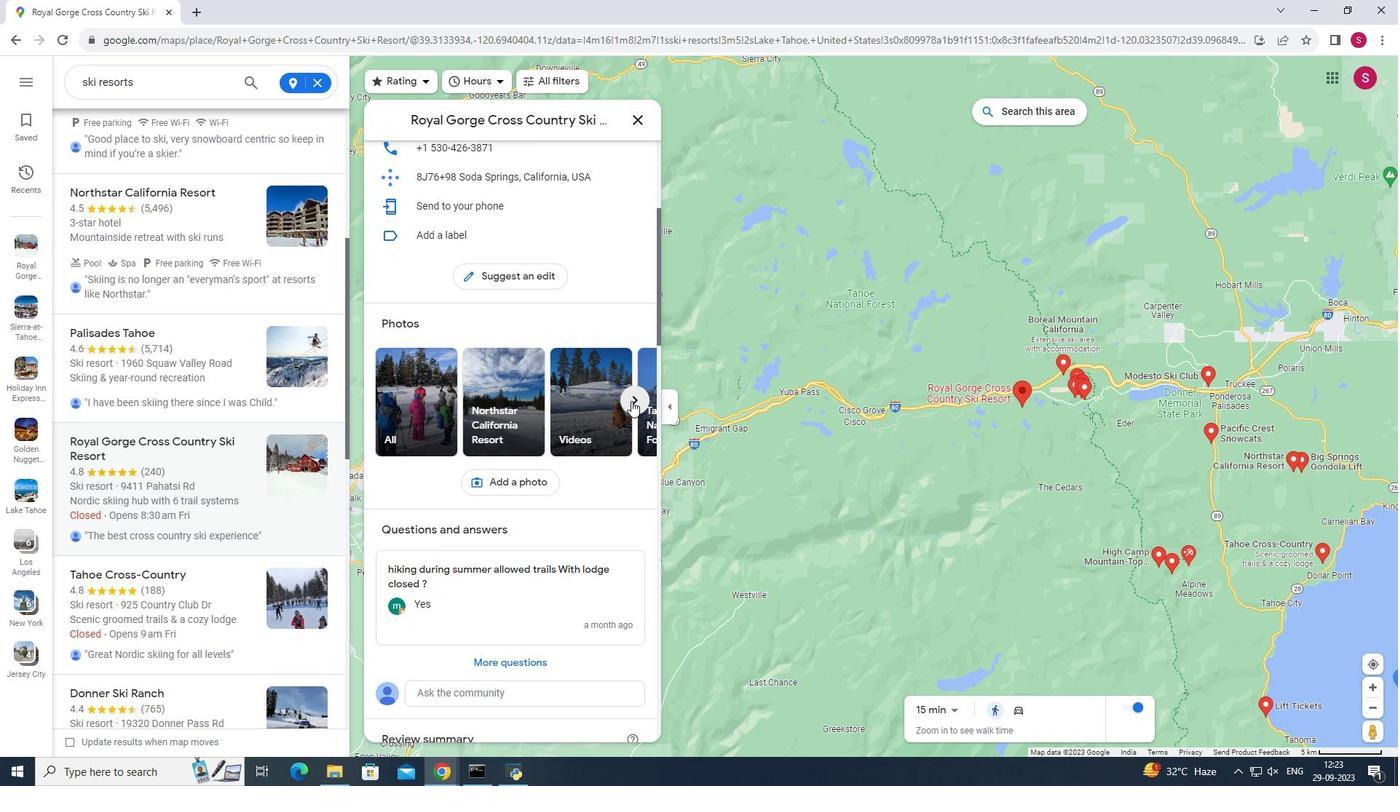 
Action: Mouse pressed left at (631, 401)
Screenshot: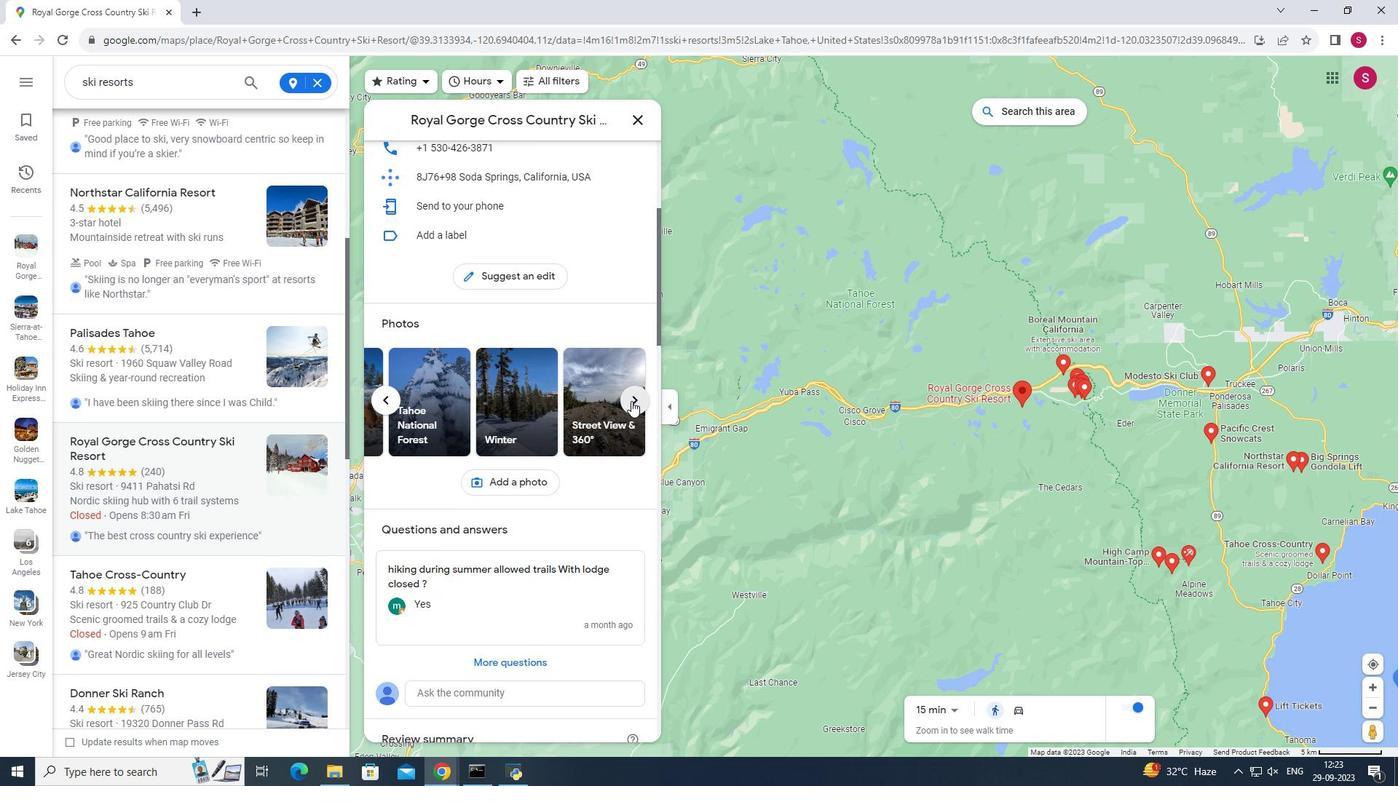 
Action: Mouse moved to (603, 418)
Screenshot: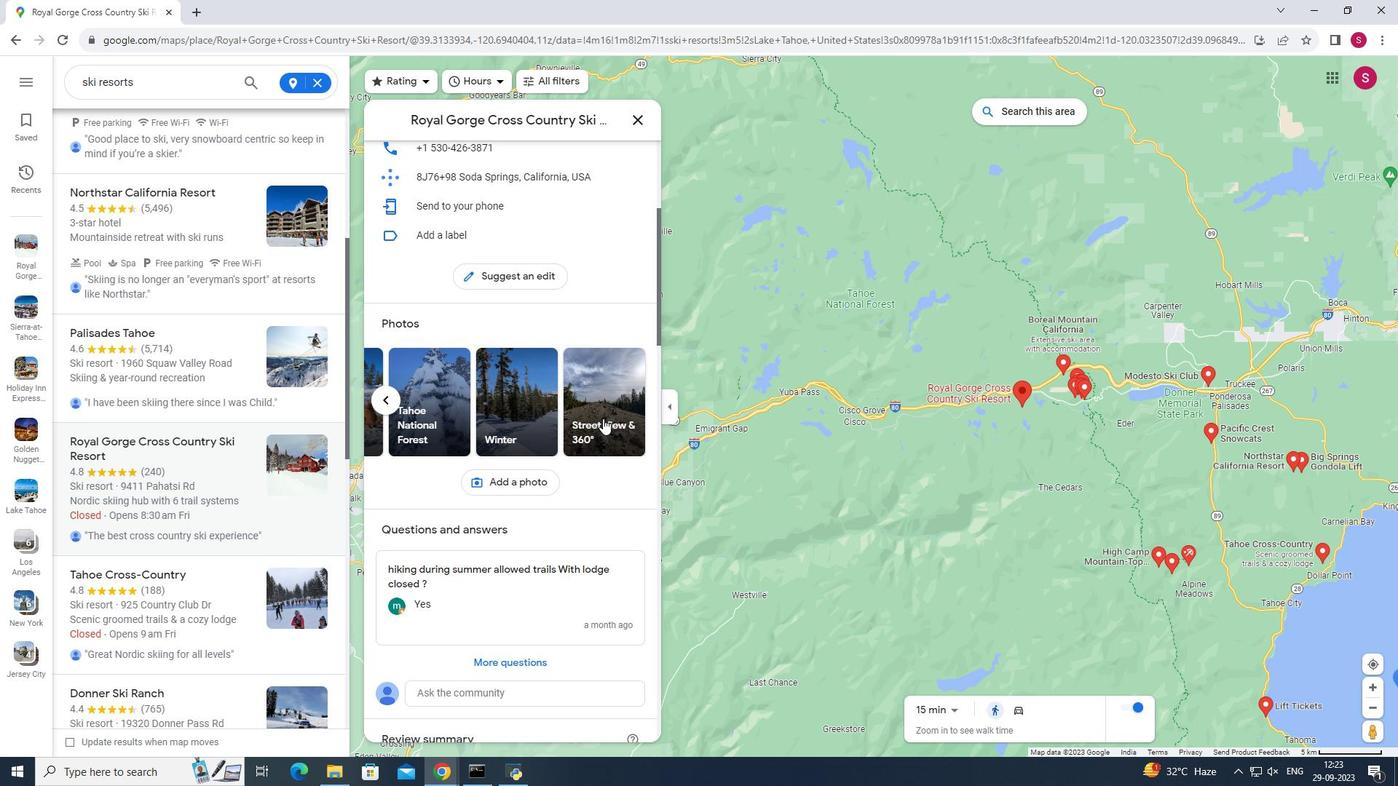 
Action: Mouse scrolled (603, 418) with delta (0, 0)
Screenshot: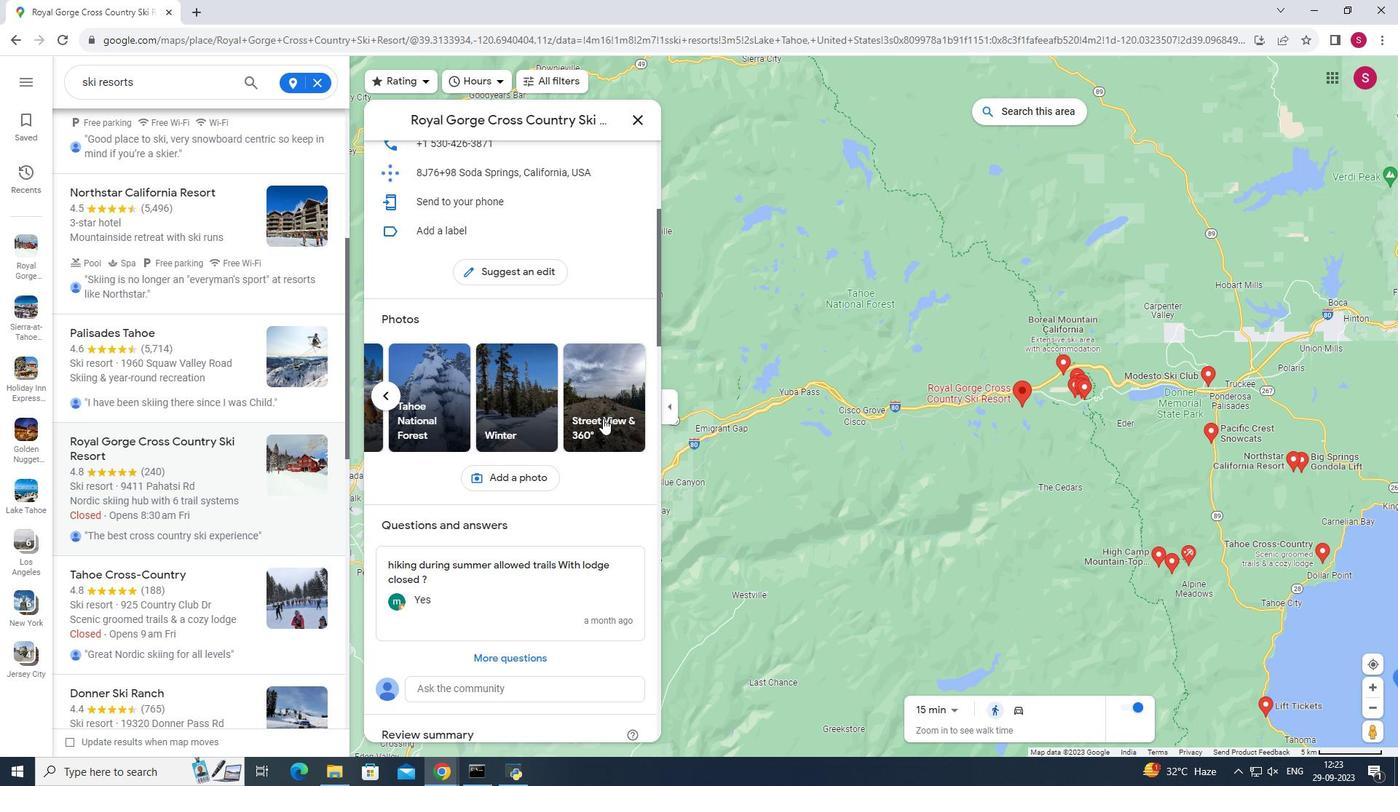 
Action: Mouse scrolled (603, 418) with delta (0, 0)
Screenshot: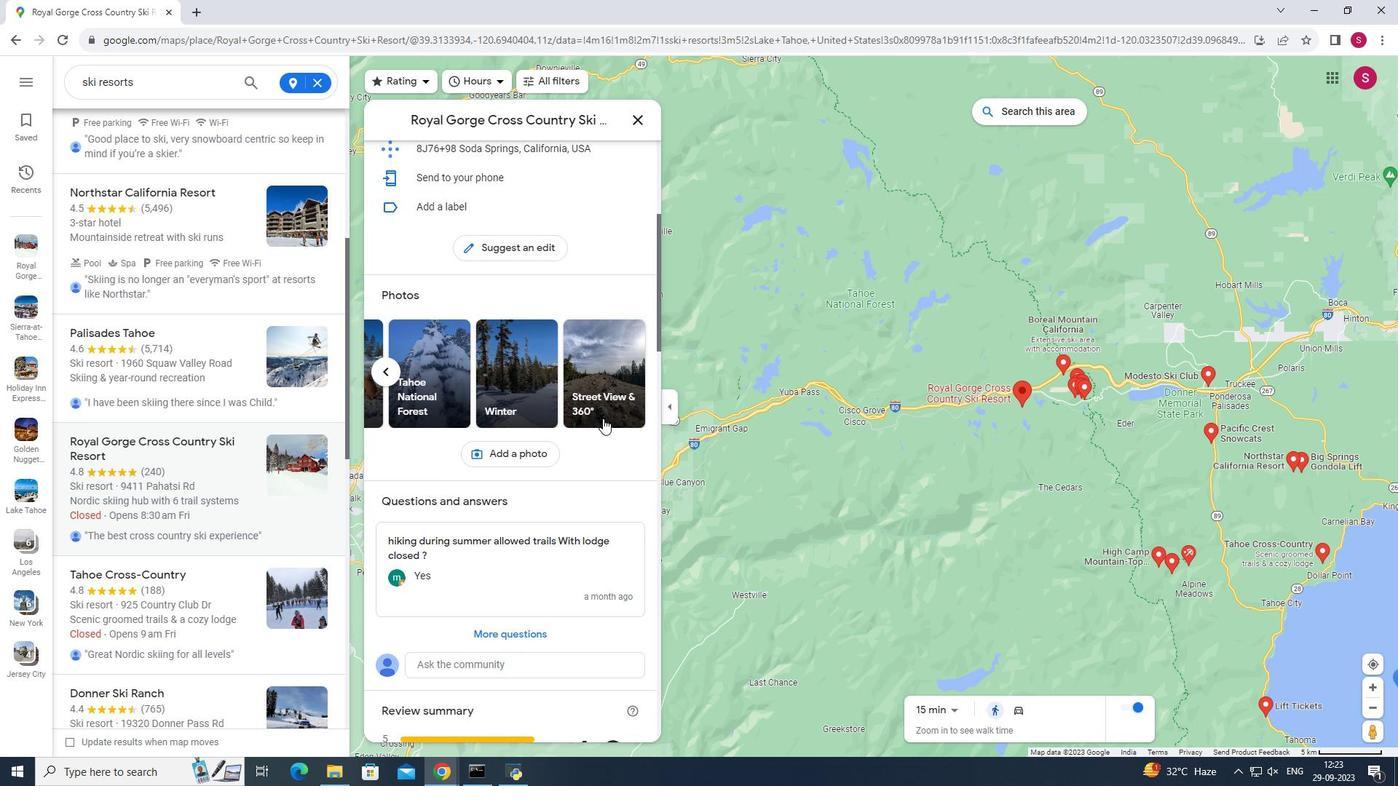 
Action: Mouse scrolled (603, 418) with delta (0, 0)
Screenshot: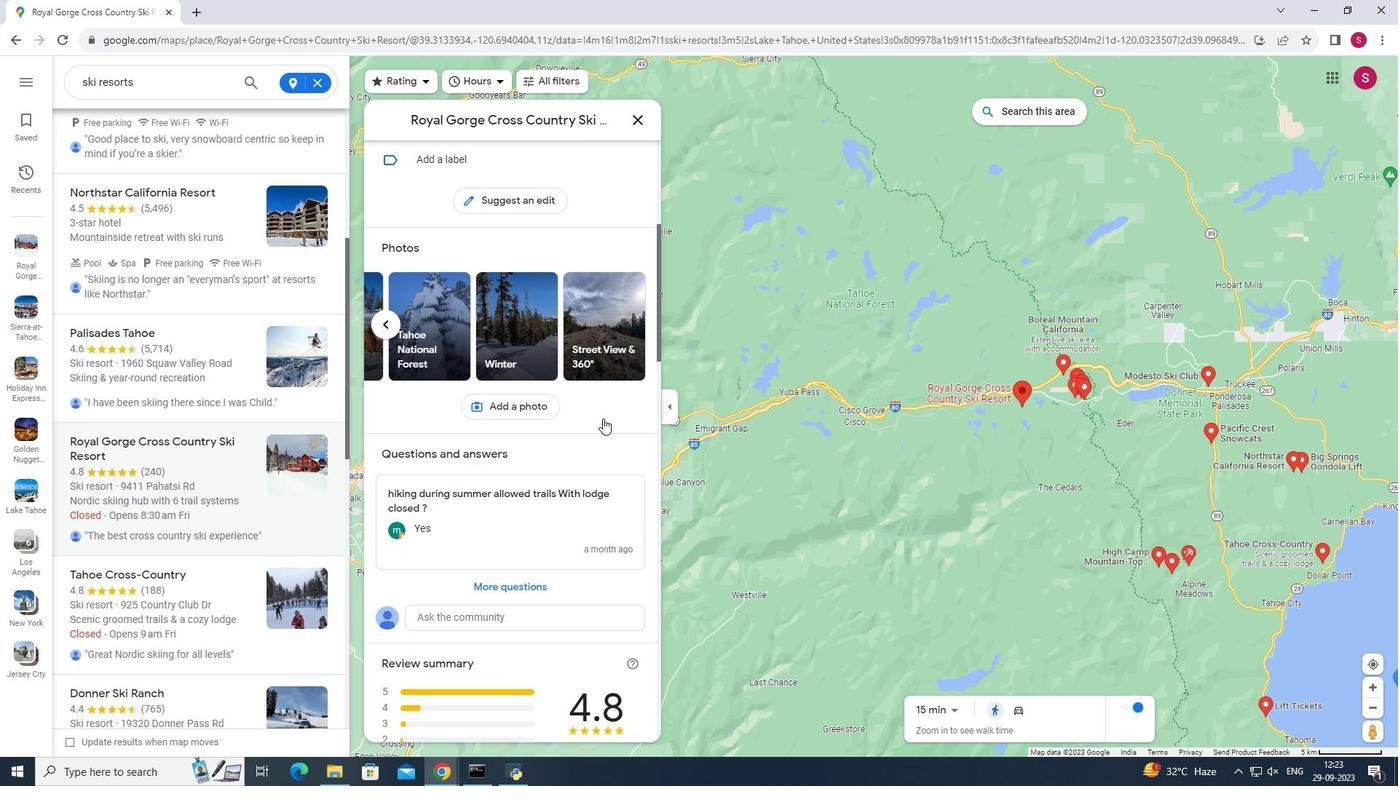 
Action: Mouse scrolled (603, 418) with delta (0, 0)
Screenshot: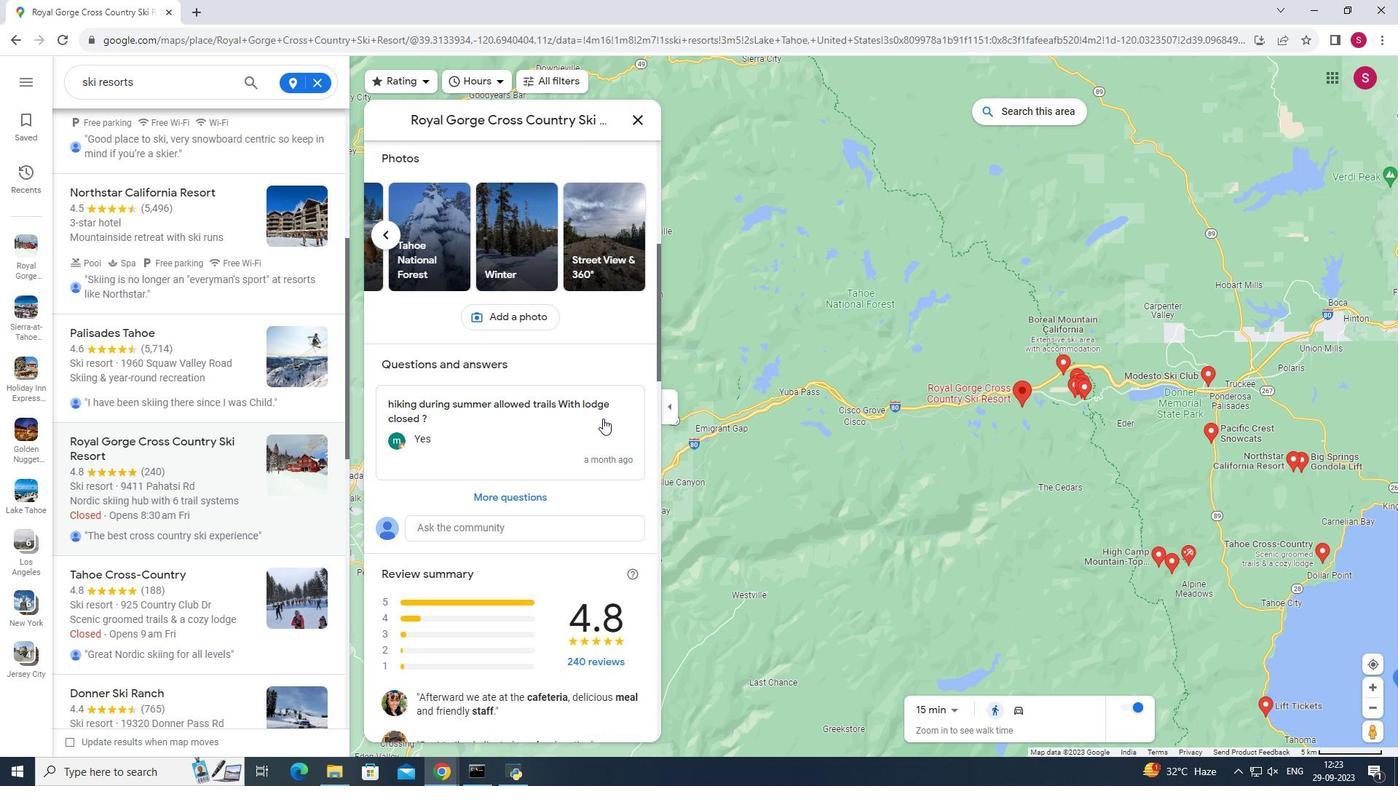 
Action: Mouse scrolled (603, 419) with delta (0, 0)
Screenshot: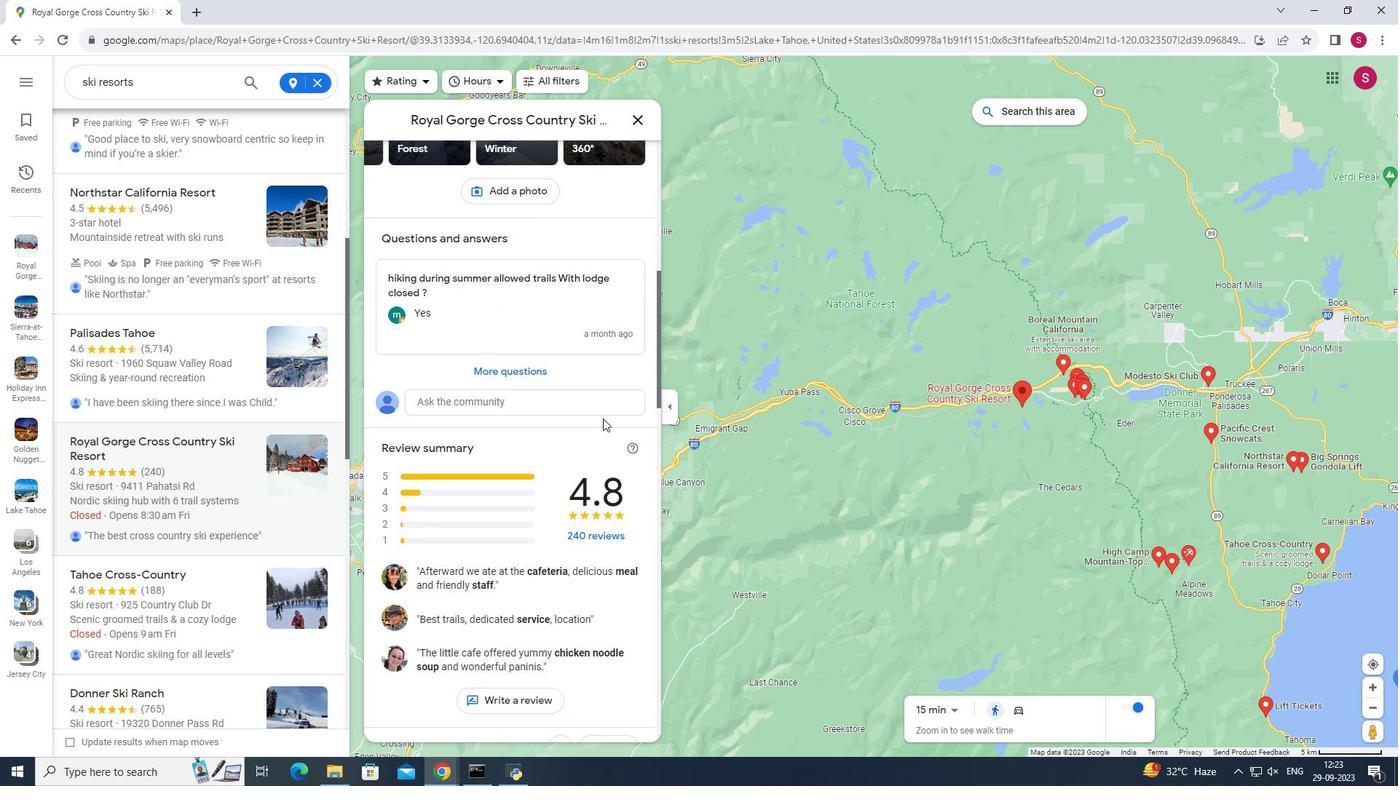 
Action: Mouse scrolled (603, 419) with delta (0, 0)
Screenshot: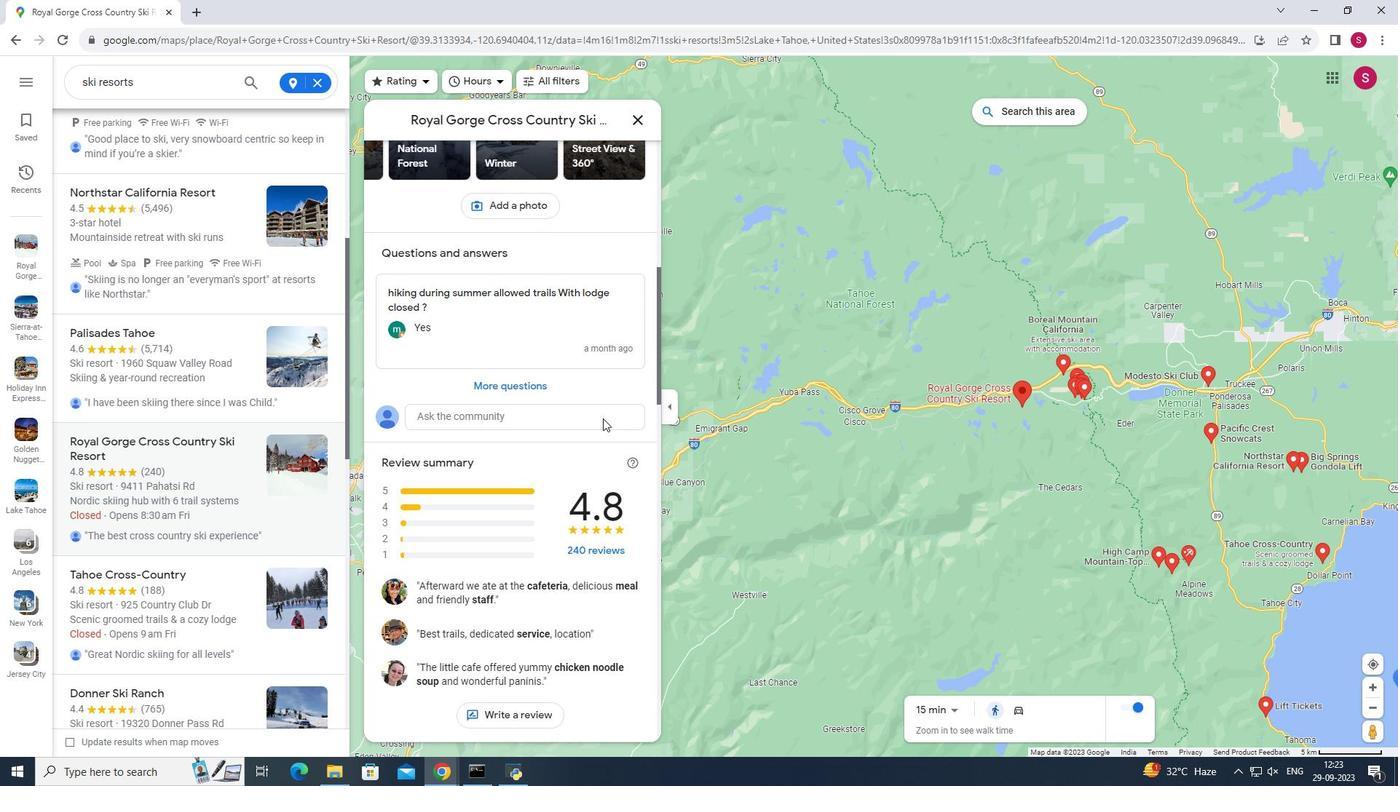 
Action: Mouse scrolled (603, 419) with delta (0, 0)
Screenshot: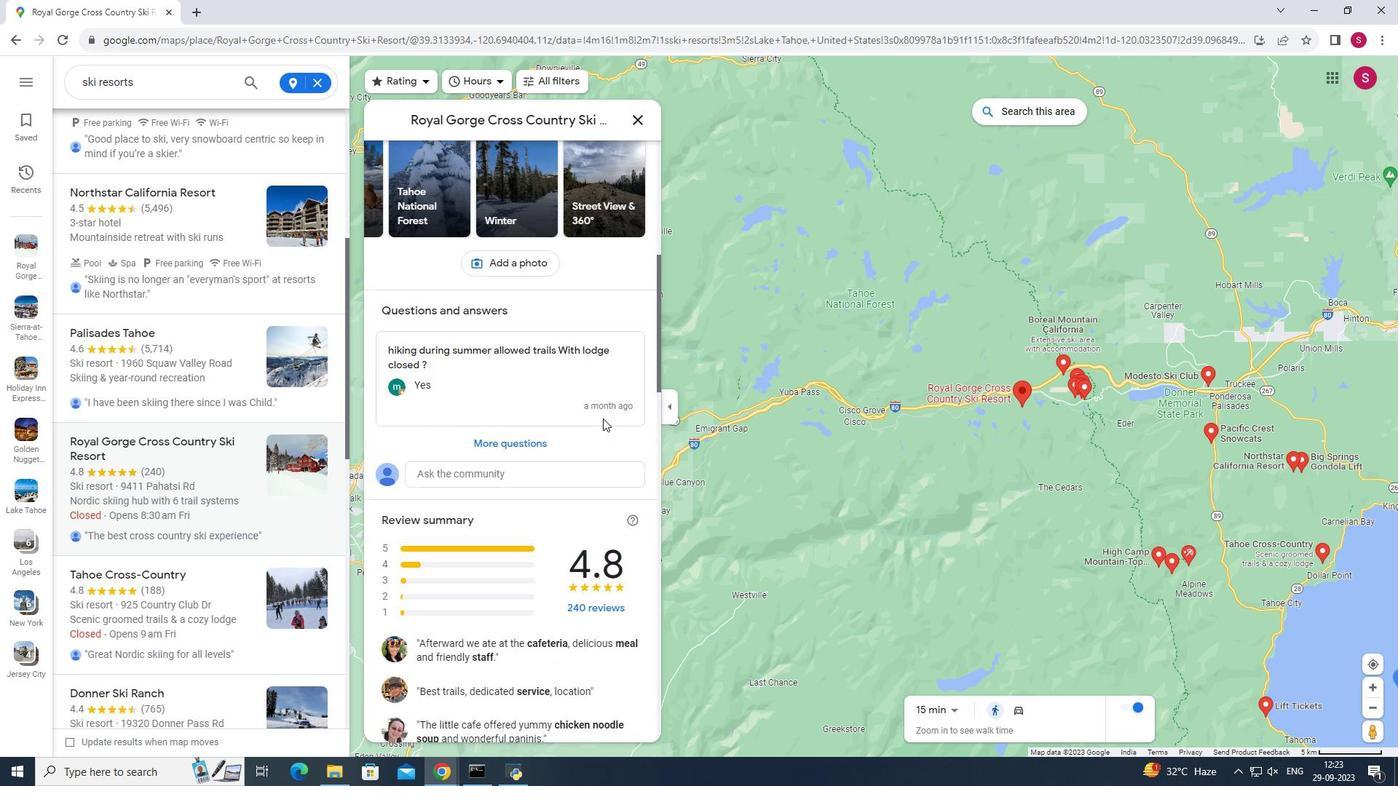 
Action: Mouse scrolled (603, 419) with delta (0, 0)
